 Task: Explore Airbnb accommodations in Los Angeles for next month with access to bed & breakfasts
Action: Mouse moved to (421, 59)
Screenshot: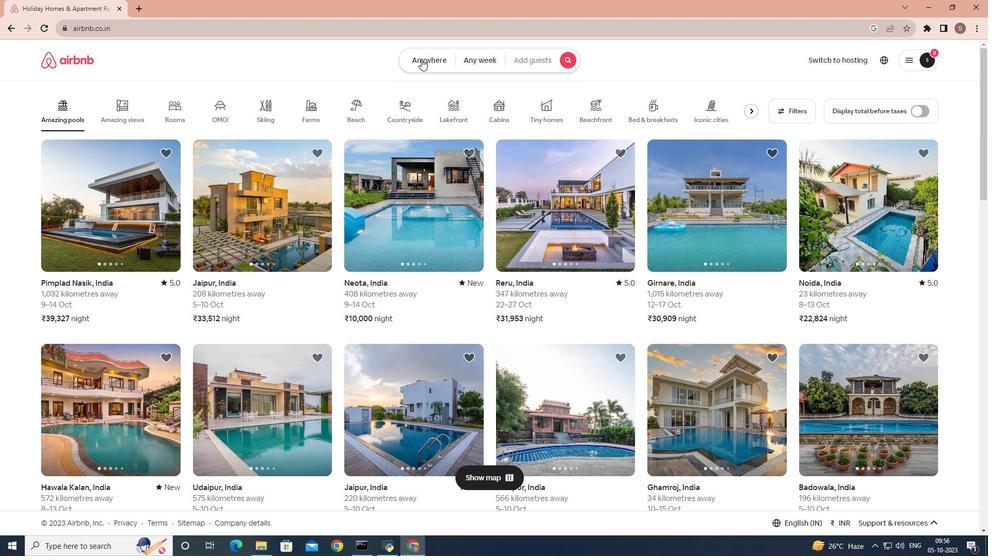 
Action: Mouse pressed left at (421, 59)
Screenshot: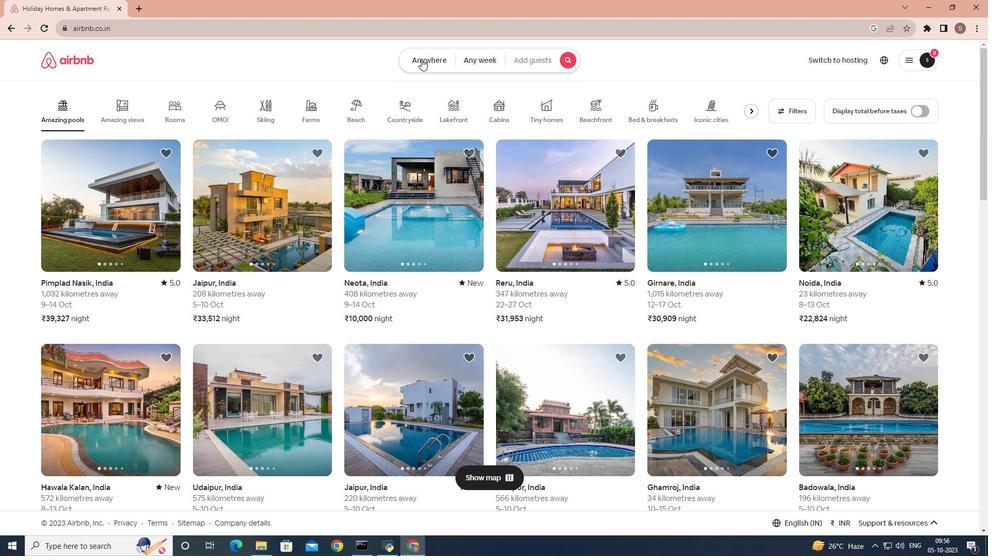 
Action: Mouse moved to (379, 104)
Screenshot: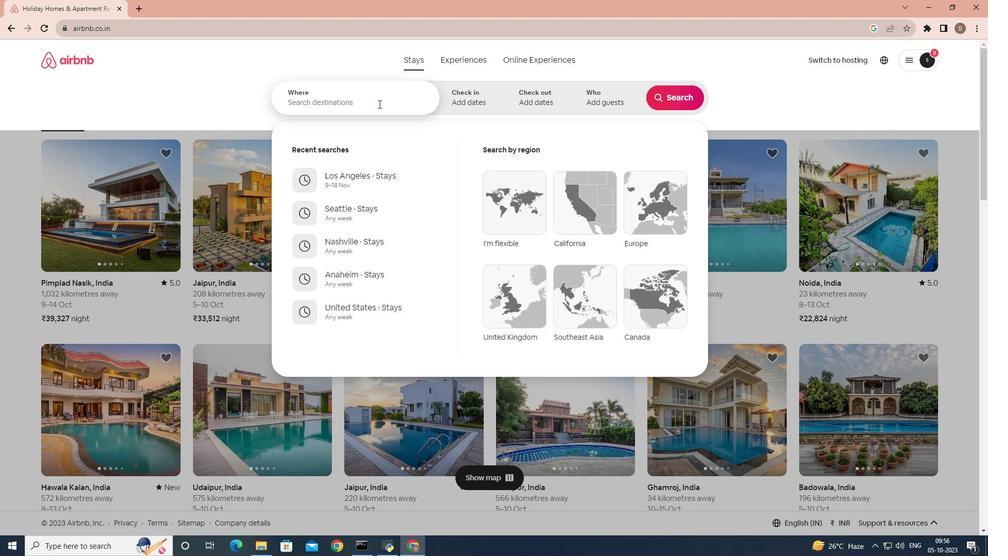 
Action: Mouse pressed left at (379, 104)
Screenshot: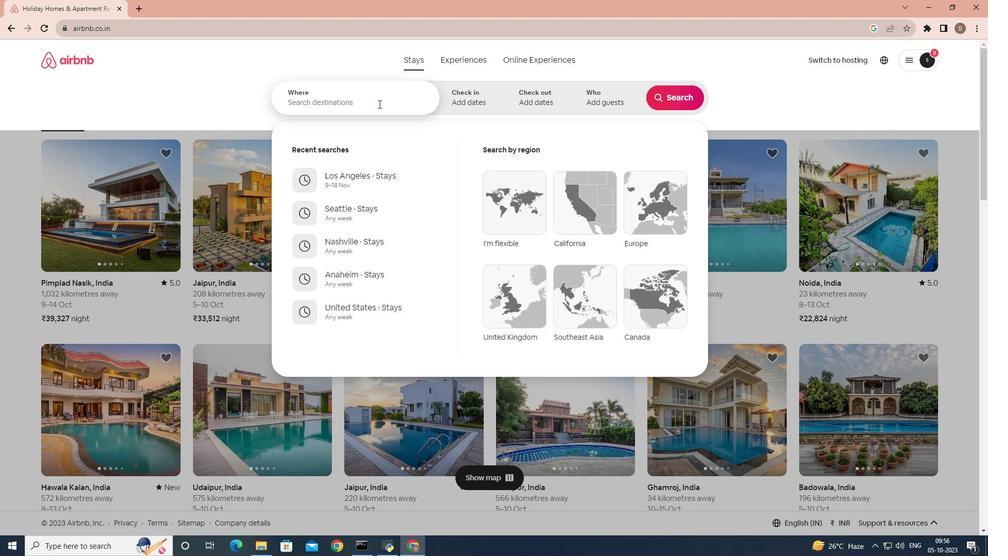 
Action: Key pressed <Key.shift>Lo
Screenshot: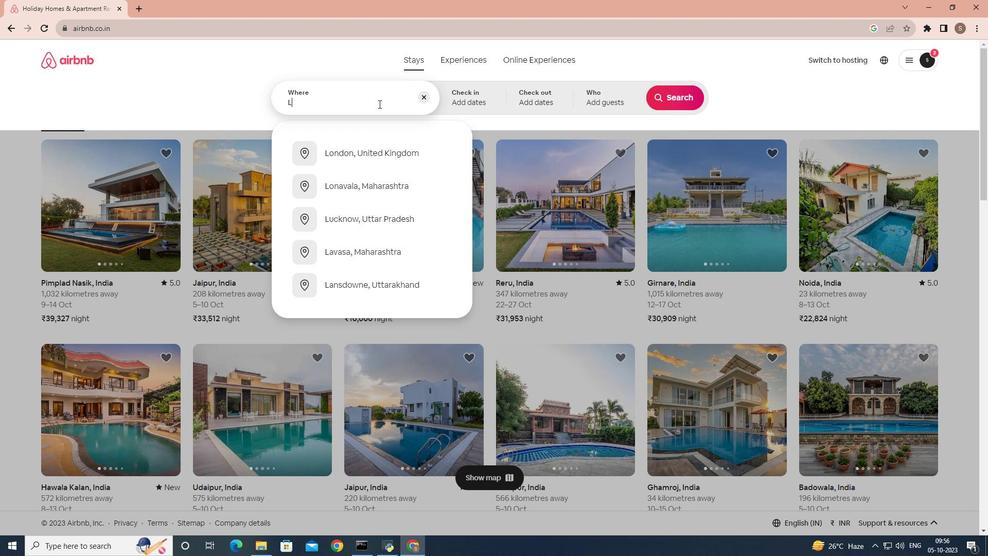 
Action: Mouse moved to (378, 104)
Screenshot: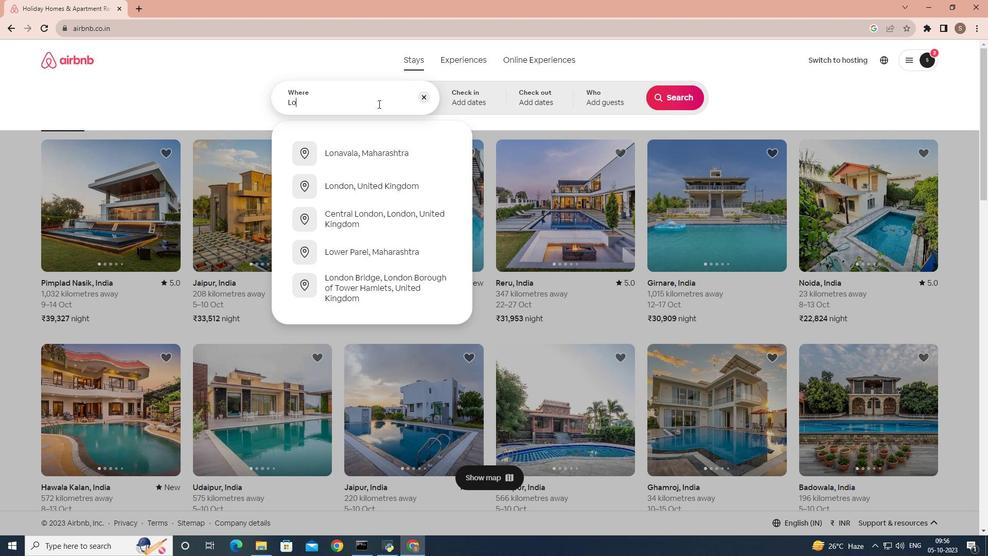 
Action: Key pressed s<Key.space><Key.shift><Key.shift><Key.shift><Key.shift><Key.shift><Key.shift>Angeles
Screenshot: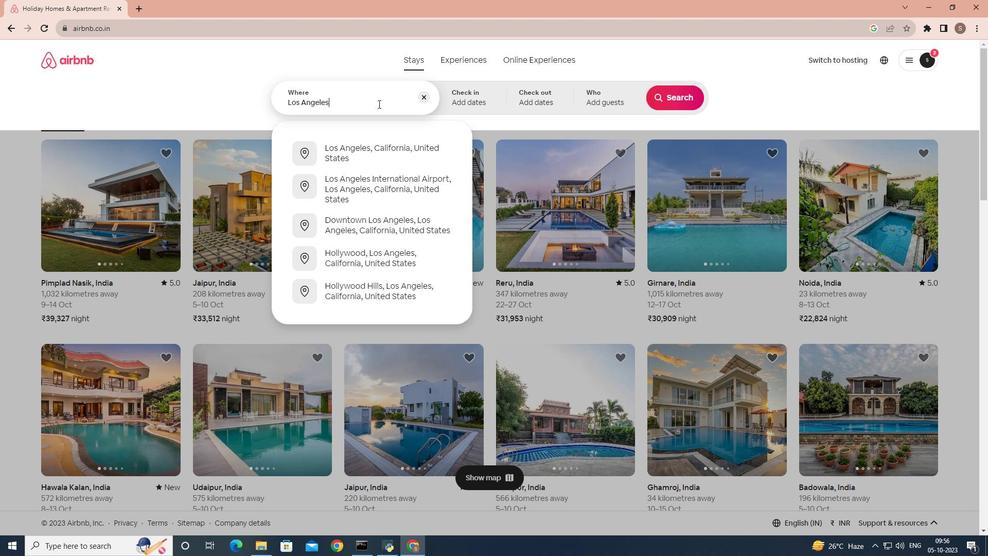 
Action: Mouse moved to (471, 103)
Screenshot: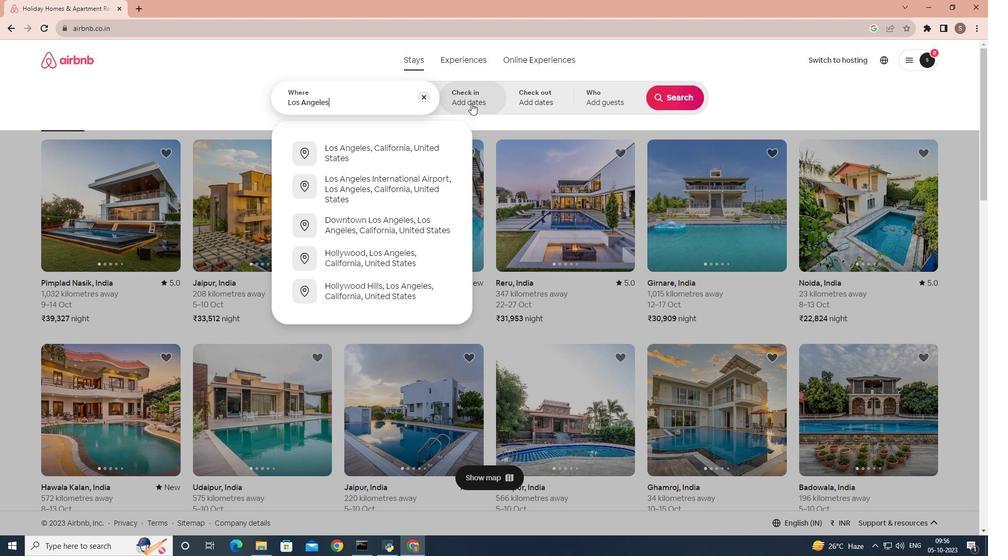 
Action: Mouse pressed left at (471, 103)
Screenshot: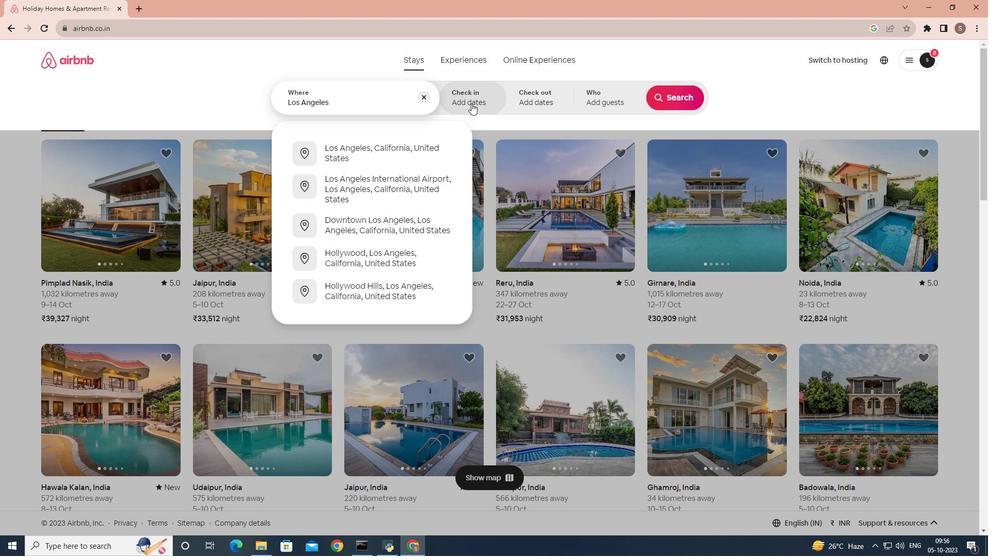 
Action: Mouse moved to (583, 248)
Screenshot: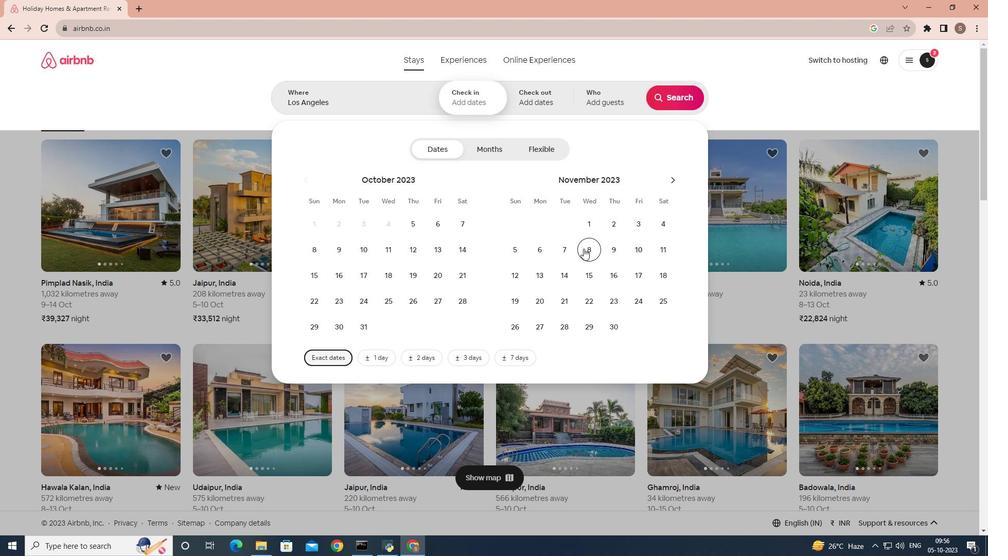
Action: Mouse pressed left at (583, 248)
Screenshot: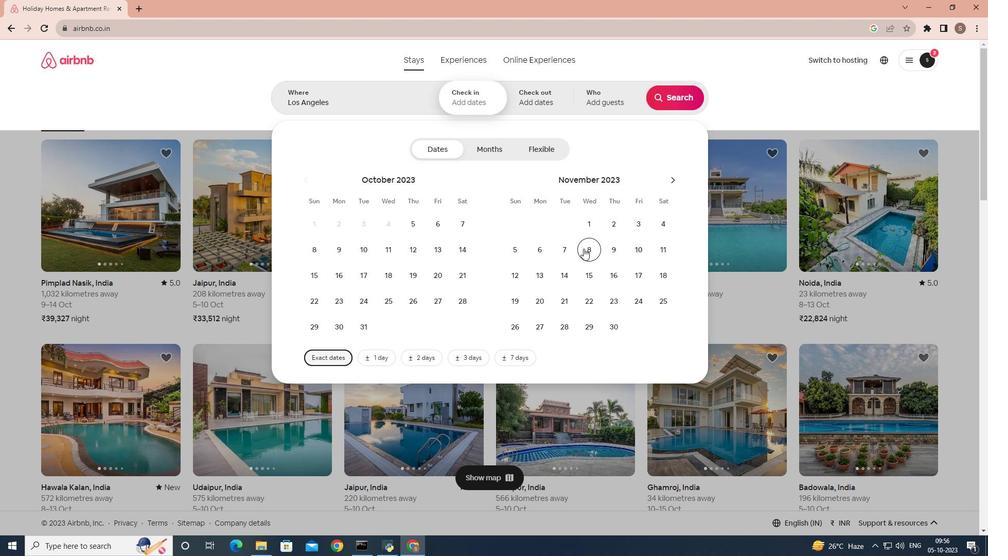 
Action: Mouse moved to (516, 270)
Screenshot: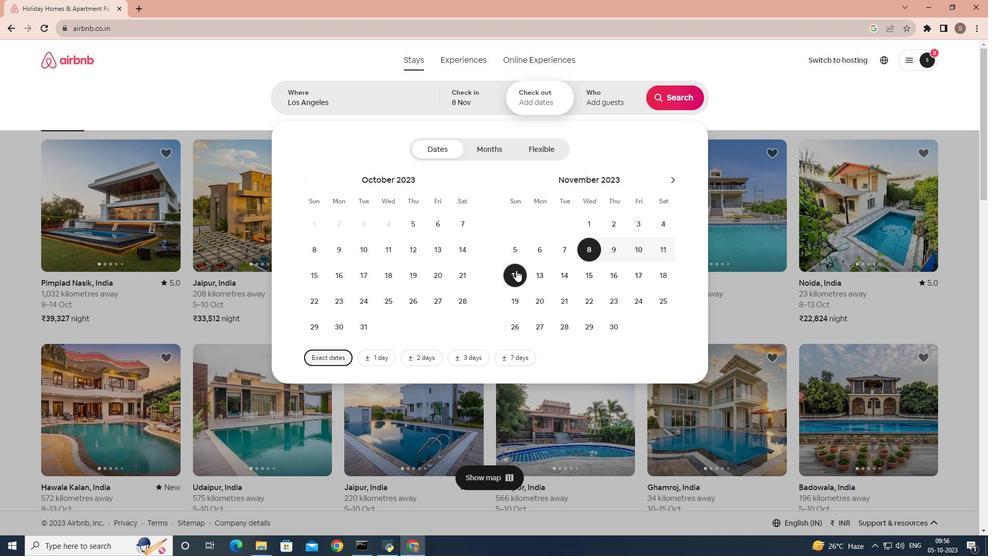 
Action: Mouse pressed left at (516, 270)
Screenshot: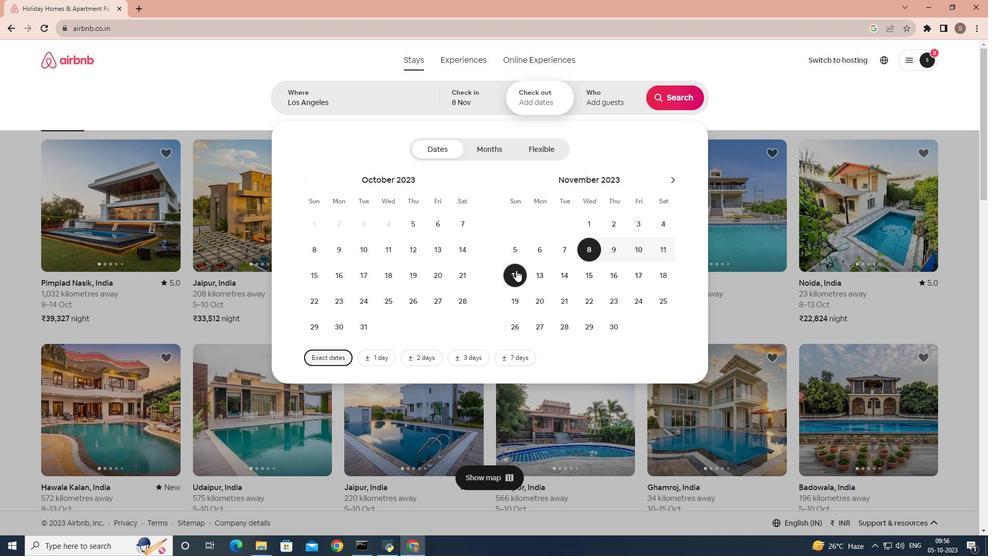 
Action: Mouse moved to (687, 96)
Screenshot: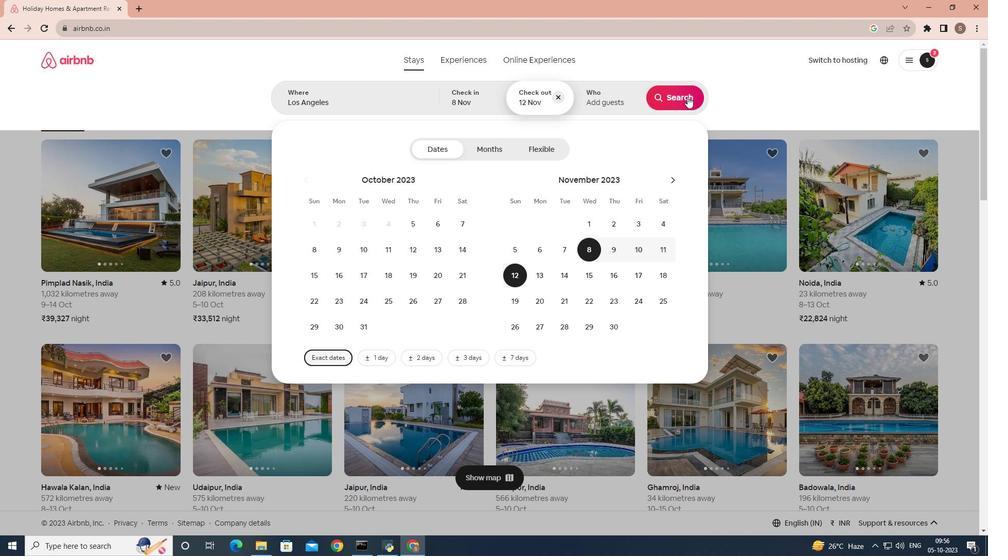 
Action: Mouse pressed left at (687, 96)
Screenshot: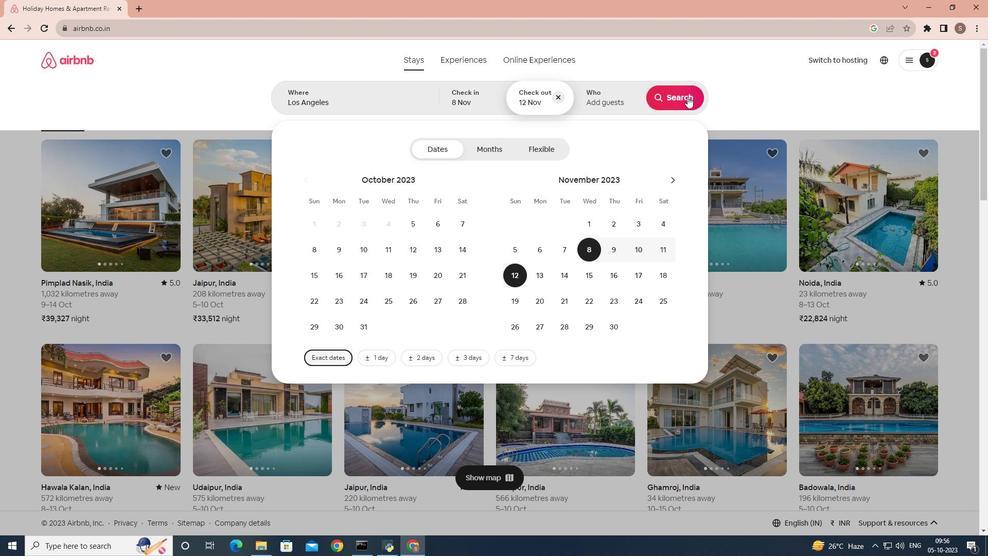 
Action: Mouse moved to (780, 103)
Screenshot: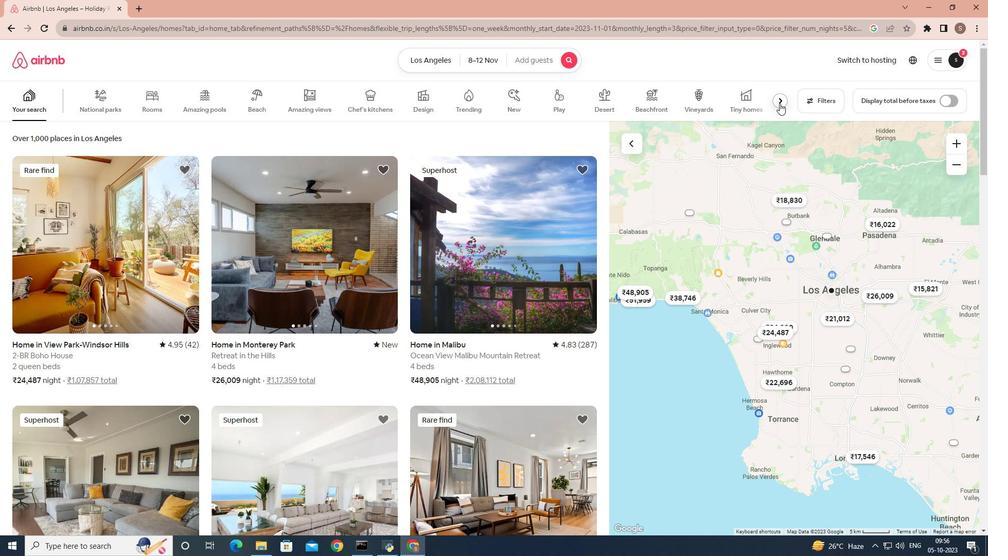 
Action: Mouse pressed left at (780, 103)
Screenshot: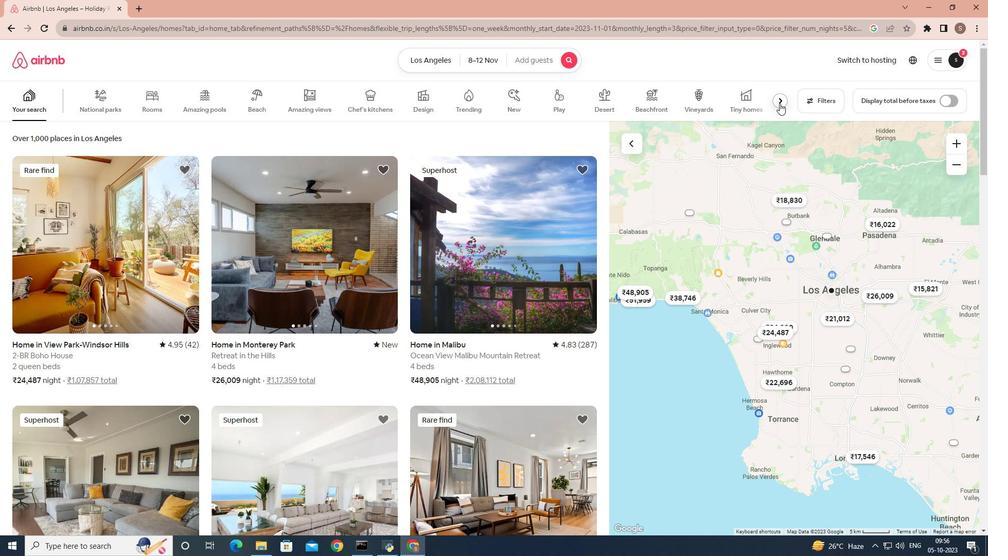 
Action: Mouse pressed left at (780, 103)
Screenshot: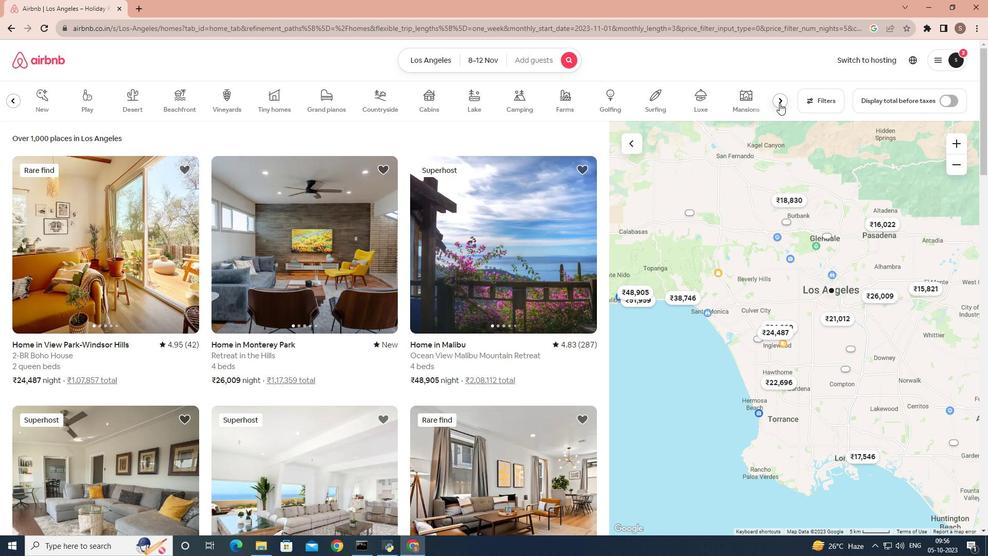 
Action: Mouse moved to (502, 96)
Screenshot: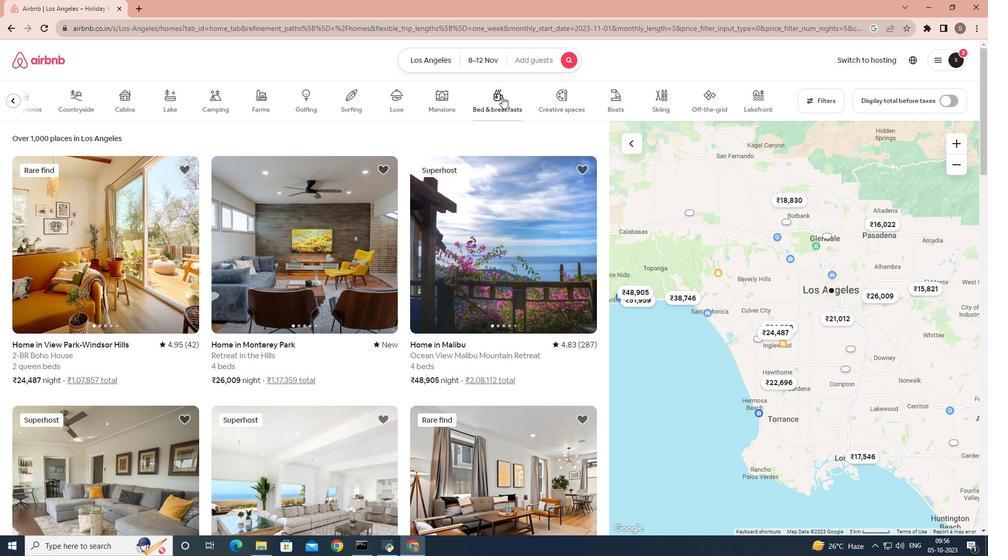 
Action: Mouse pressed left at (502, 96)
Screenshot: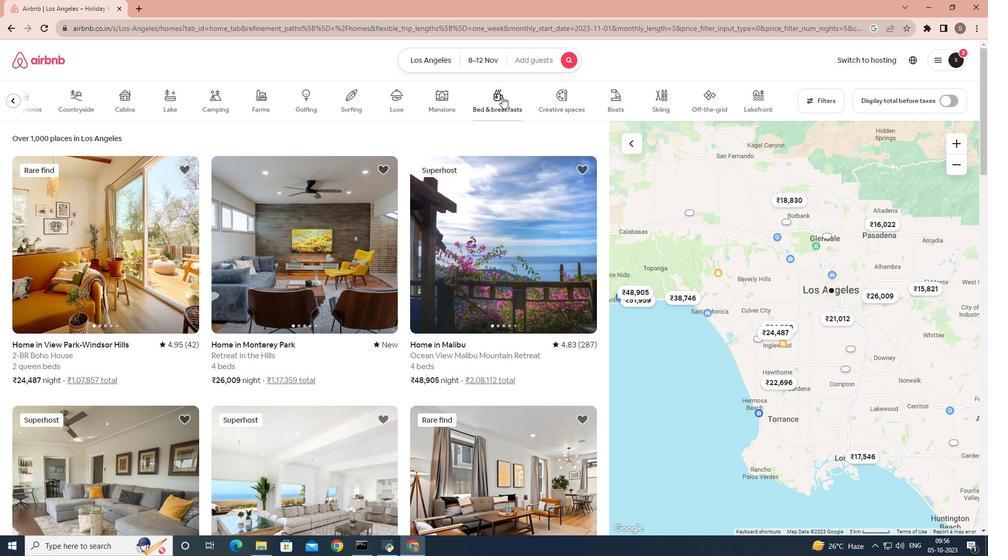 
Action: Mouse moved to (452, 141)
Screenshot: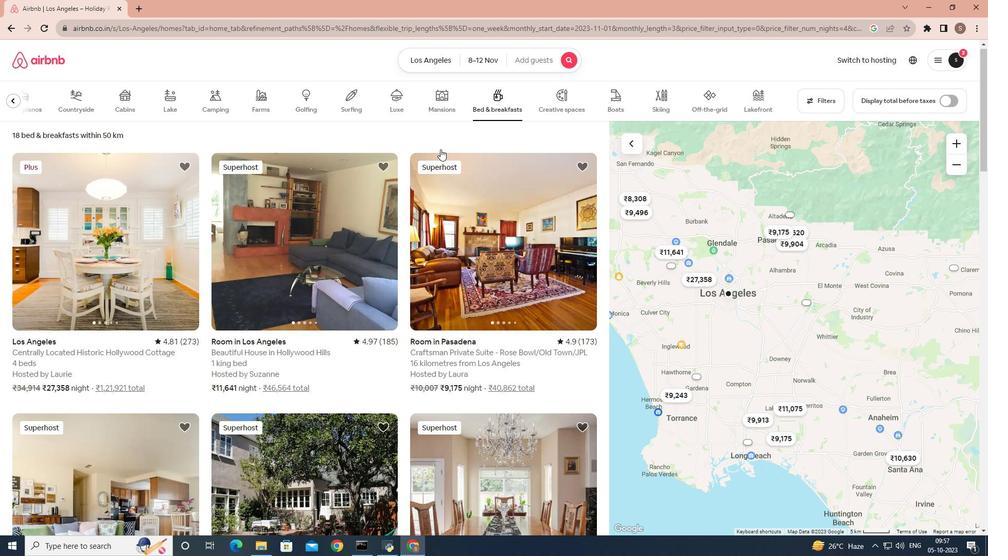 
Action: Mouse scrolled (452, 141) with delta (0, 0)
Screenshot: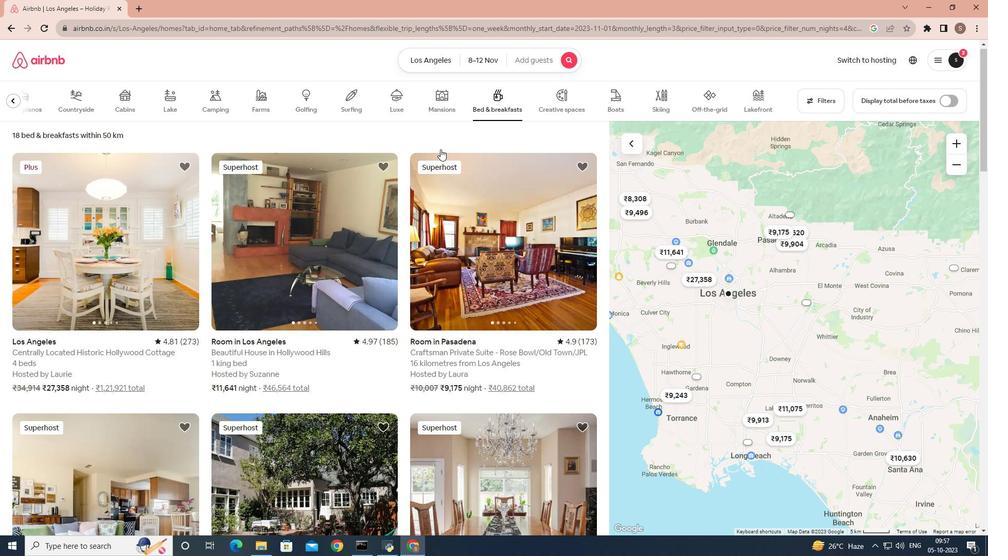 
Action: Mouse moved to (79, 249)
Screenshot: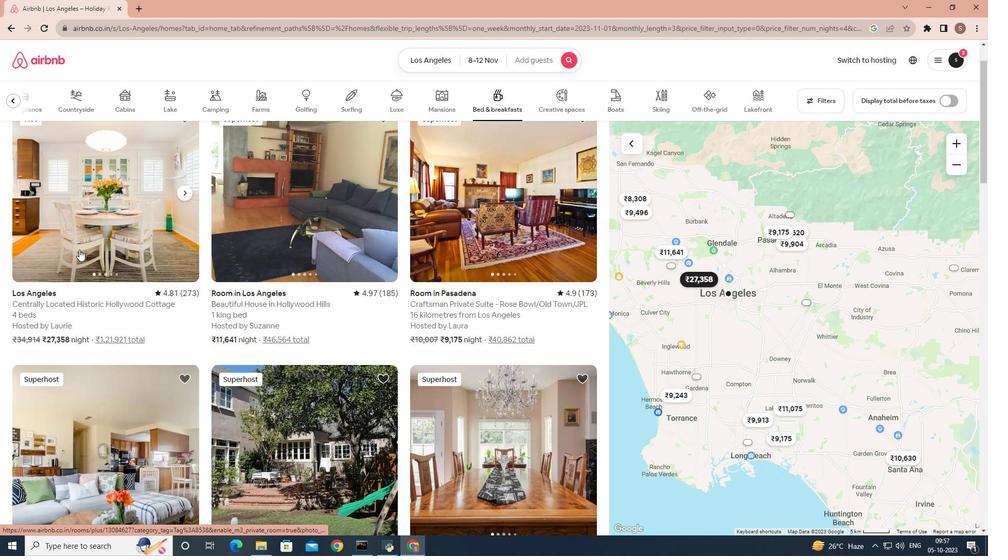 
Action: Mouse scrolled (79, 249) with delta (0, 0)
Screenshot: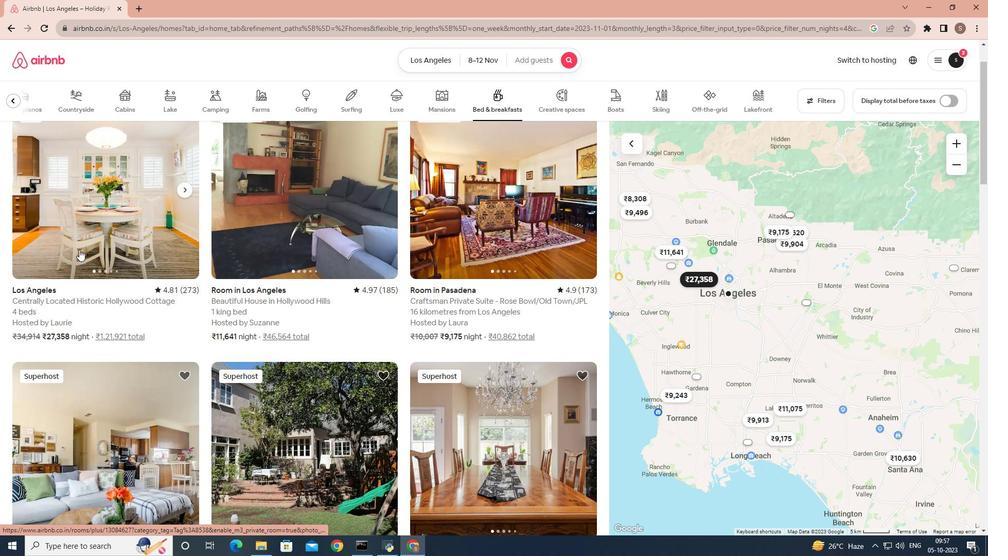 
Action: Mouse scrolled (79, 249) with delta (0, 0)
Screenshot: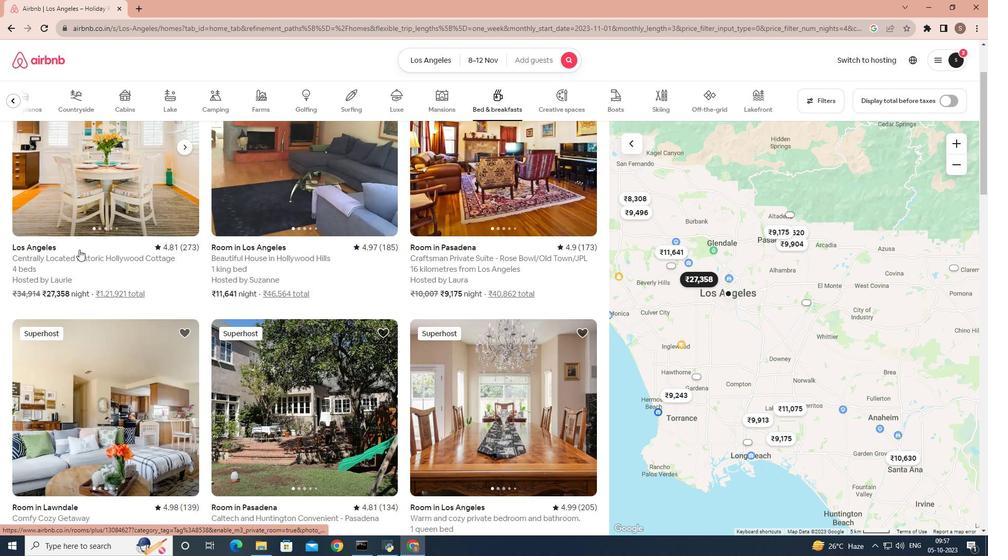 
Action: Mouse scrolled (79, 249) with delta (0, 0)
Screenshot: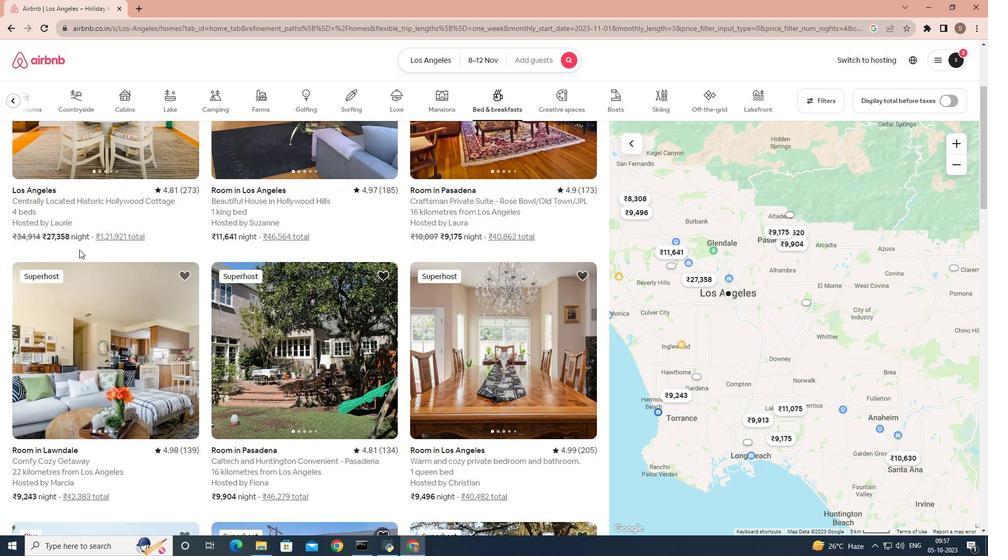 
Action: Mouse moved to (174, 279)
Screenshot: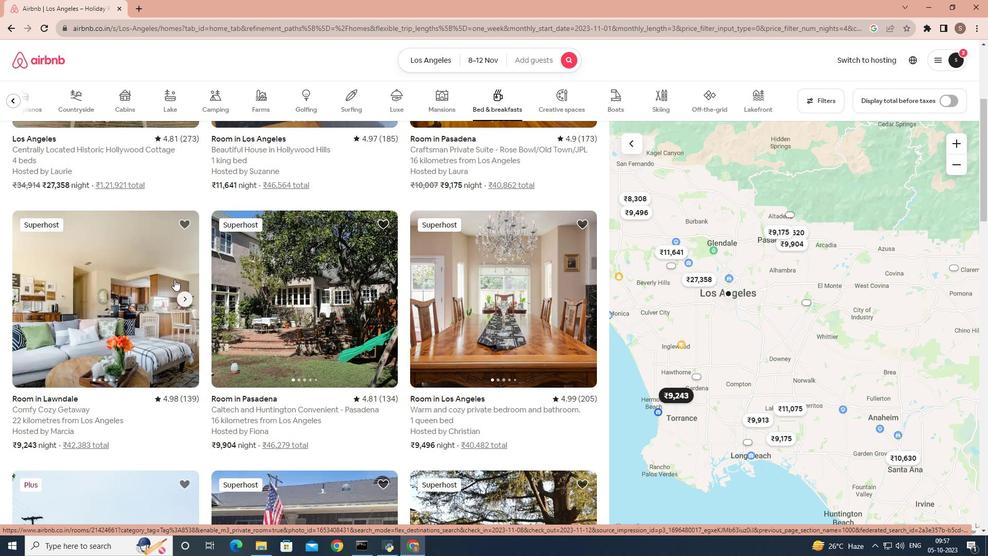 
Action: Mouse scrolled (174, 279) with delta (0, 0)
Screenshot: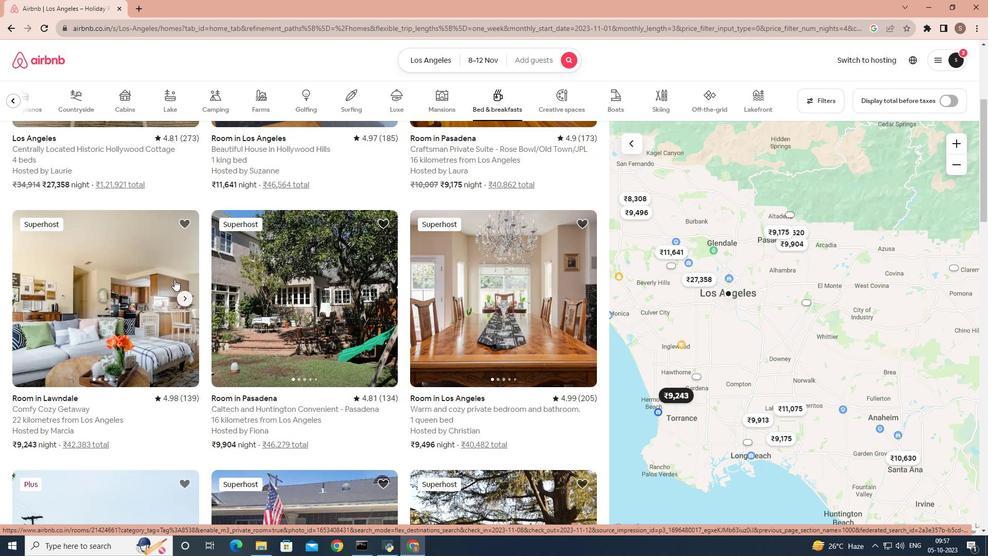 
Action: Mouse moved to (278, 246)
Screenshot: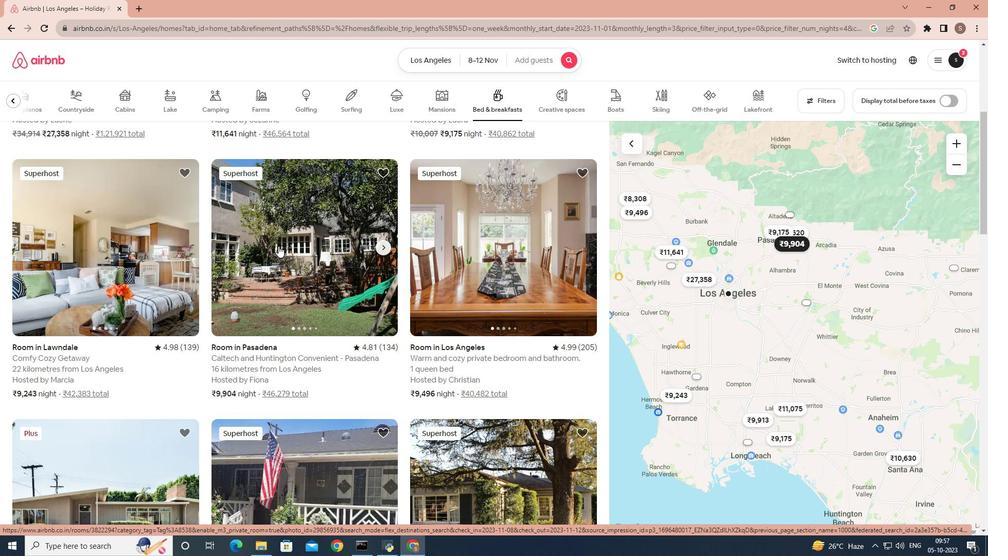 
Action: Mouse pressed left at (278, 246)
Screenshot: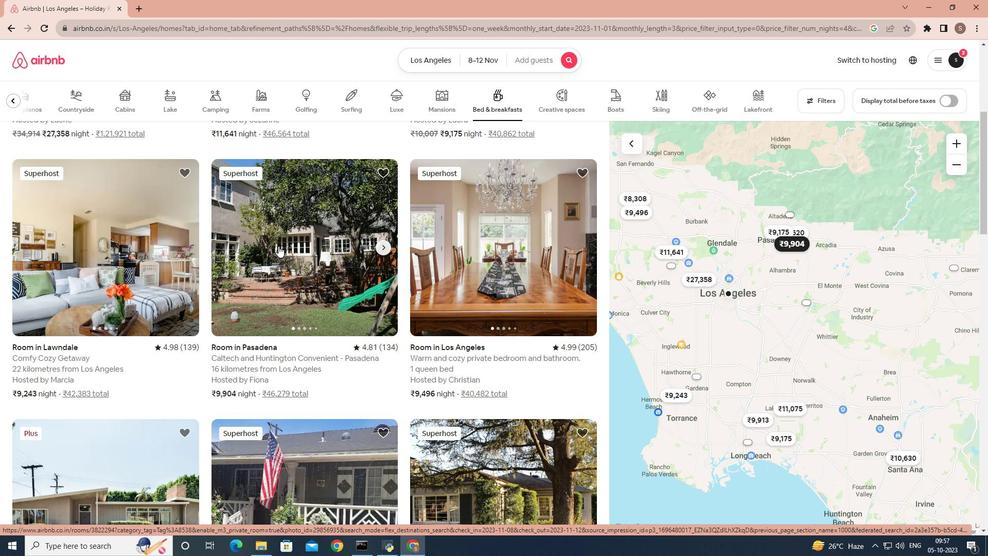 
Action: Mouse moved to (616, 421)
Screenshot: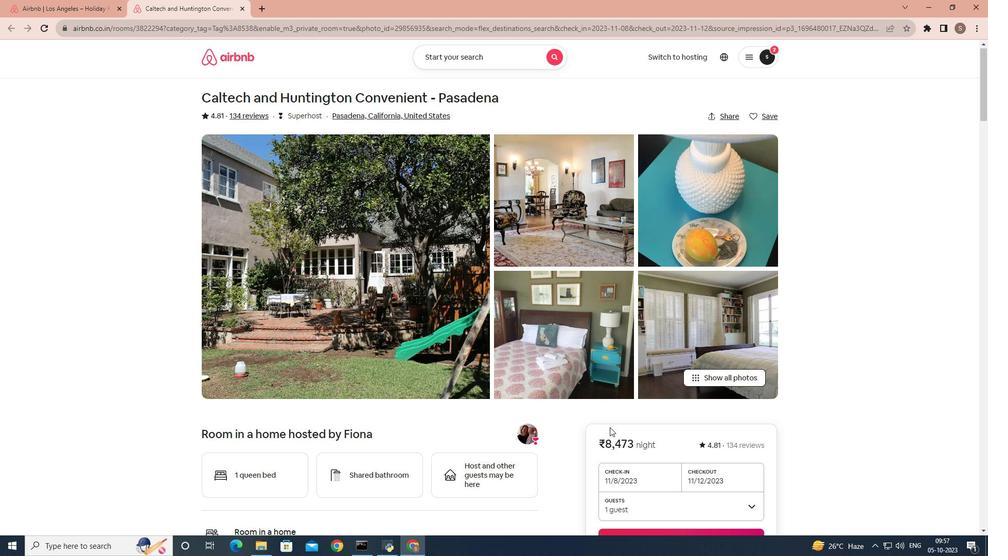 
Action: Mouse scrolled (616, 421) with delta (0, 0)
Screenshot: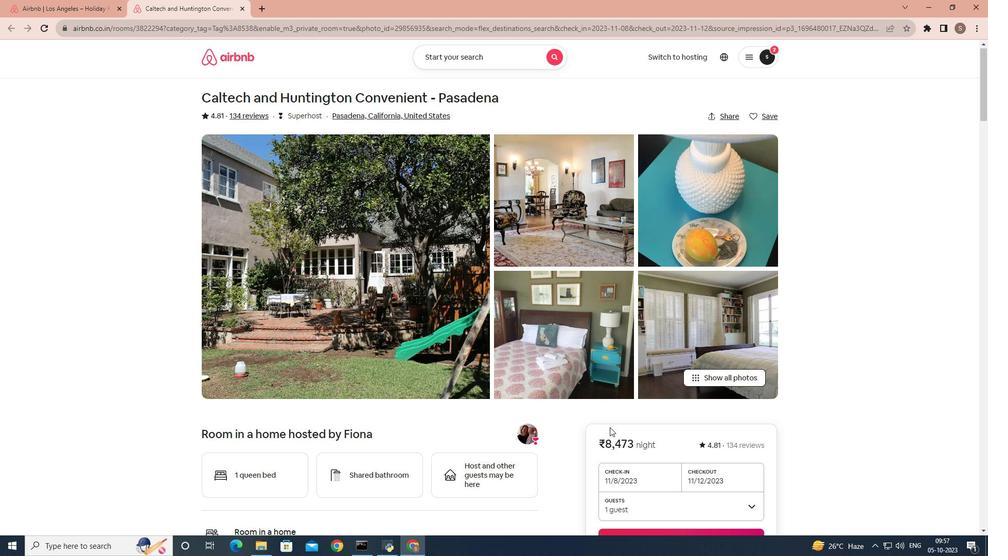 
Action: Mouse moved to (610, 426)
Screenshot: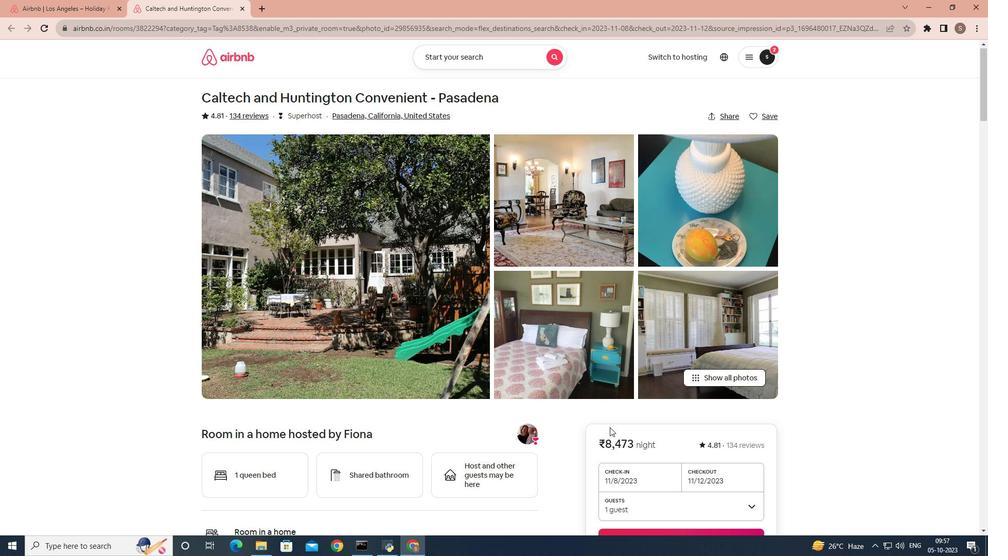 
Action: Mouse scrolled (610, 426) with delta (0, 0)
Screenshot: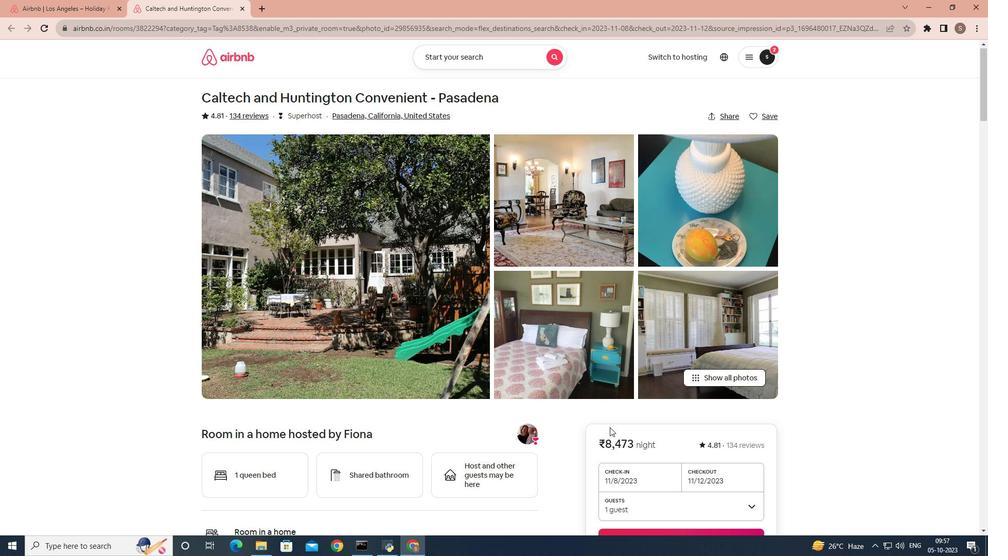 
Action: Mouse moved to (610, 427)
Screenshot: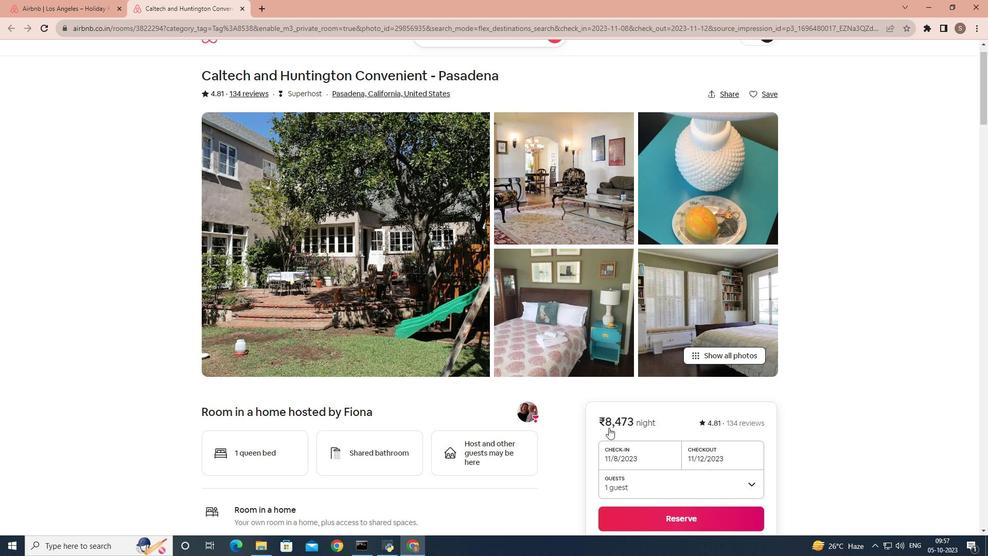 
Action: Mouse scrolled (610, 426) with delta (0, 0)
Screenshot: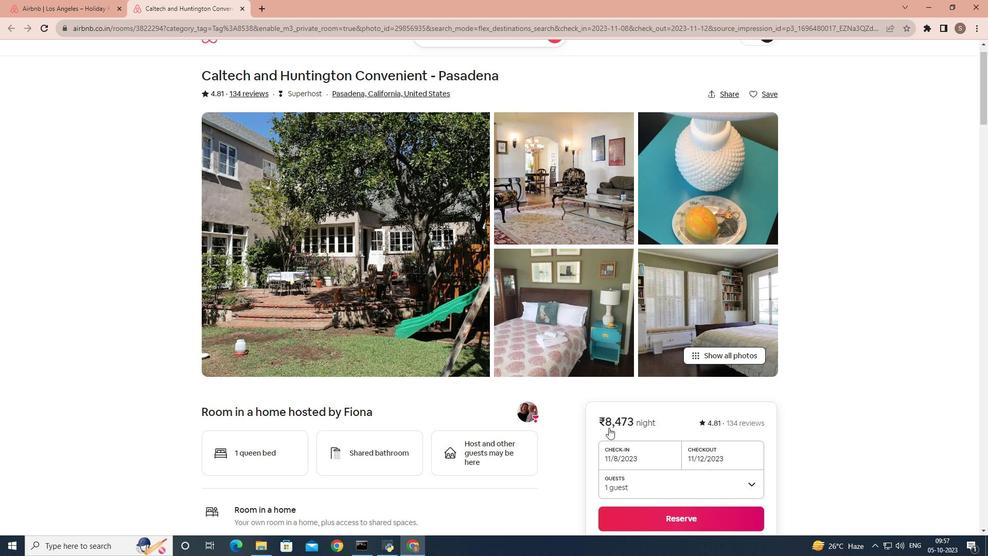 
Action: Mouse moved to (592, 427)
Screenshot: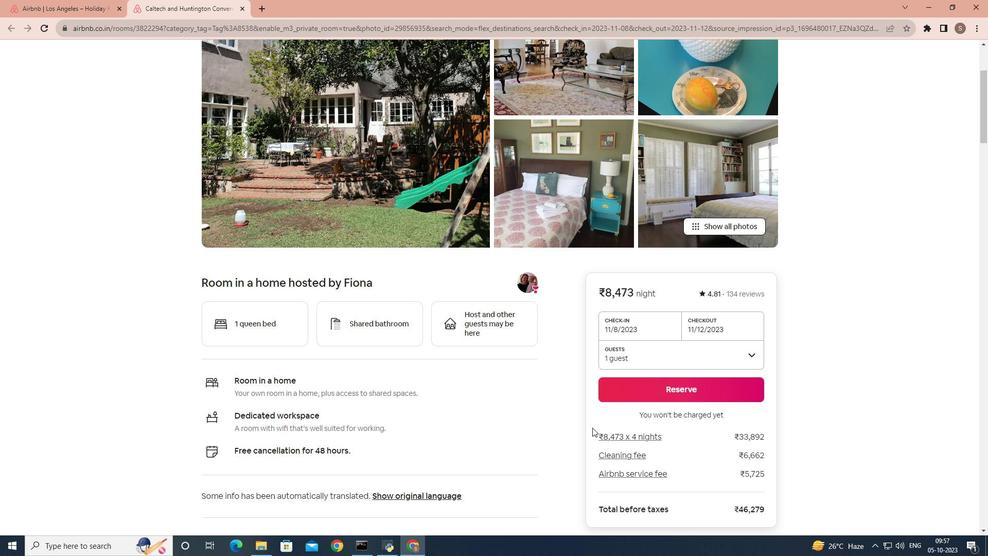 
Action: Mouse scrolled (592, 427) with delta (0, 0)
Screenshot: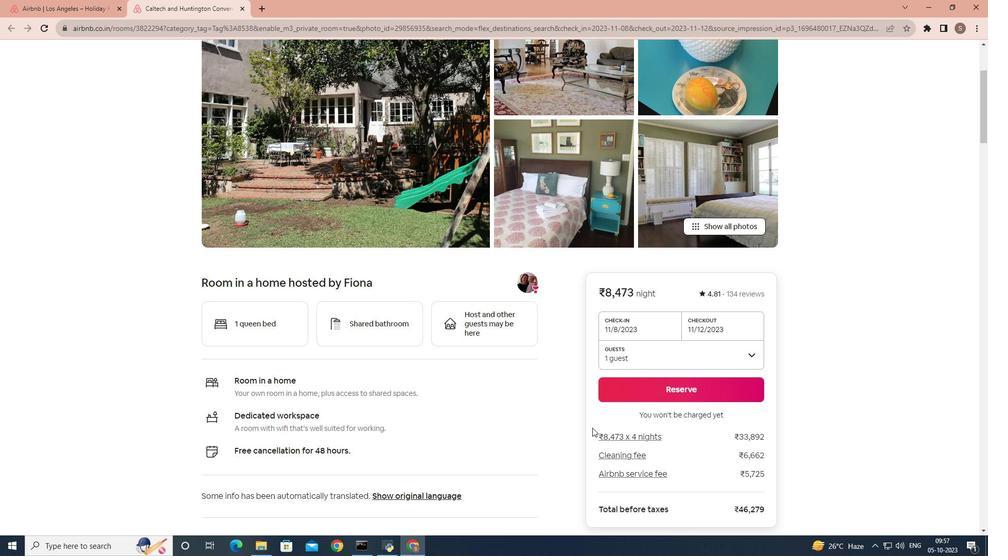 
Action: Mouse scrolled (592, 427) with delta (0, 0)
Screenshot: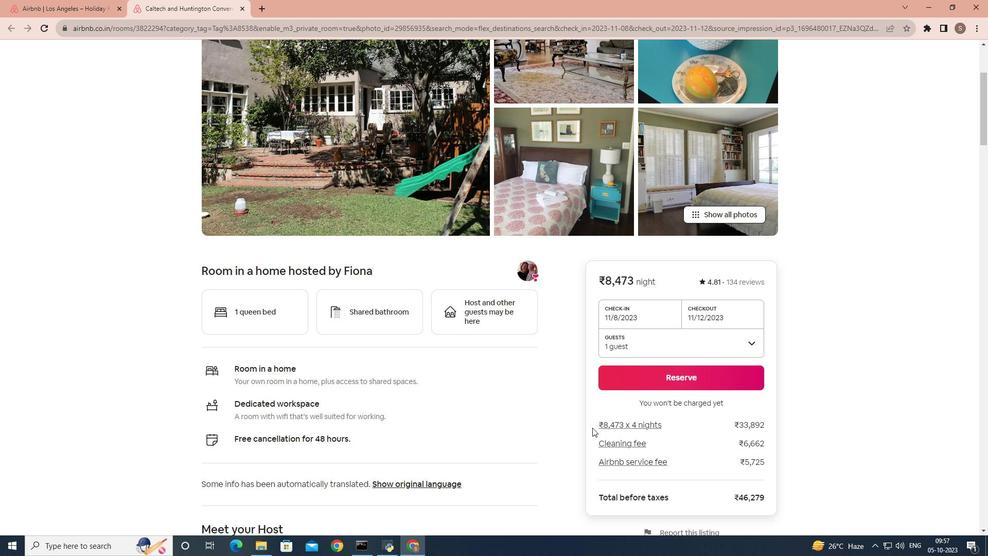 
Action: Mouse moved to (598, 424)
Screenshot: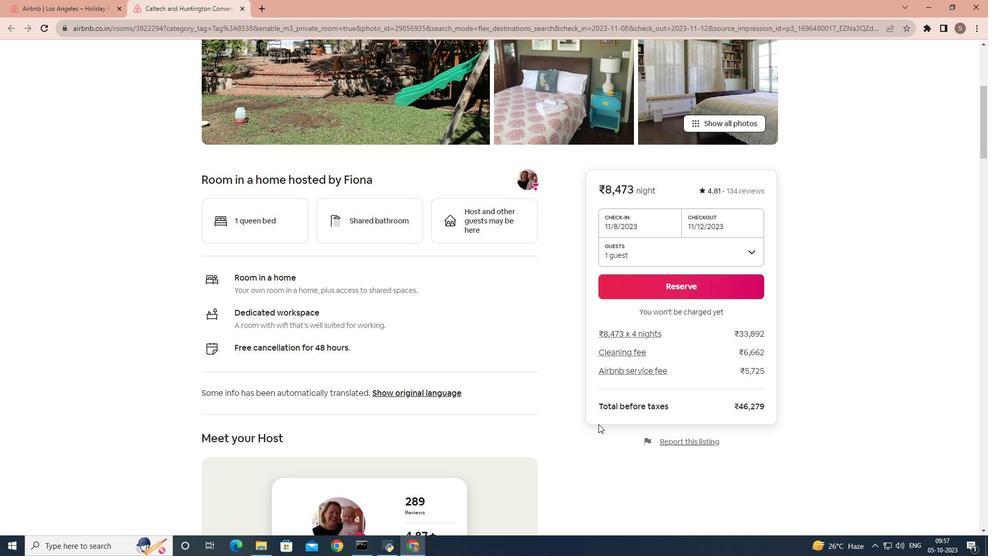 
Action: Mouse scrolled (598, 423) with delta (0, 0)
Screenshot: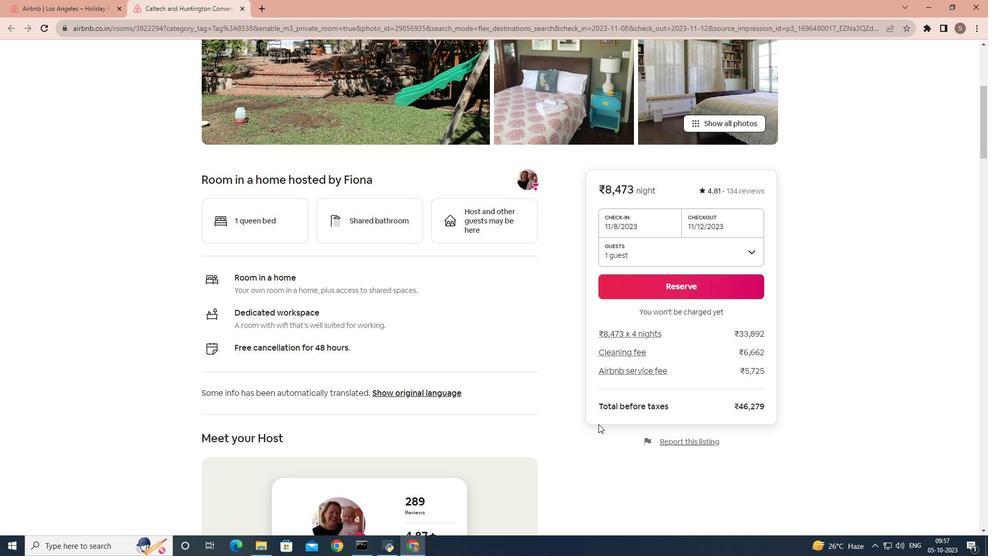 
Action: Mouse moved to (575, 399)
Screenshot: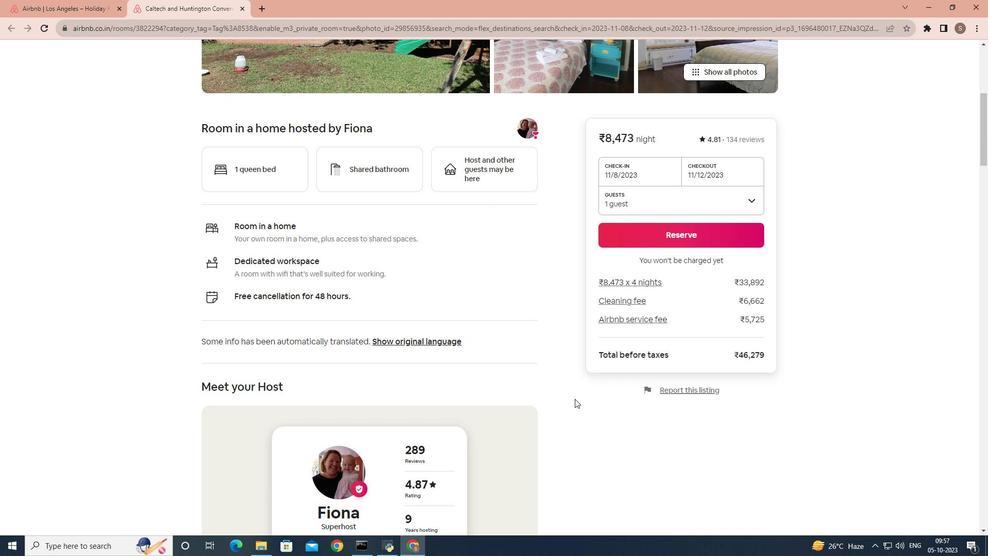 
Action: Mouse scrolled (575, 398) with delta (0, 0)
Screenshot: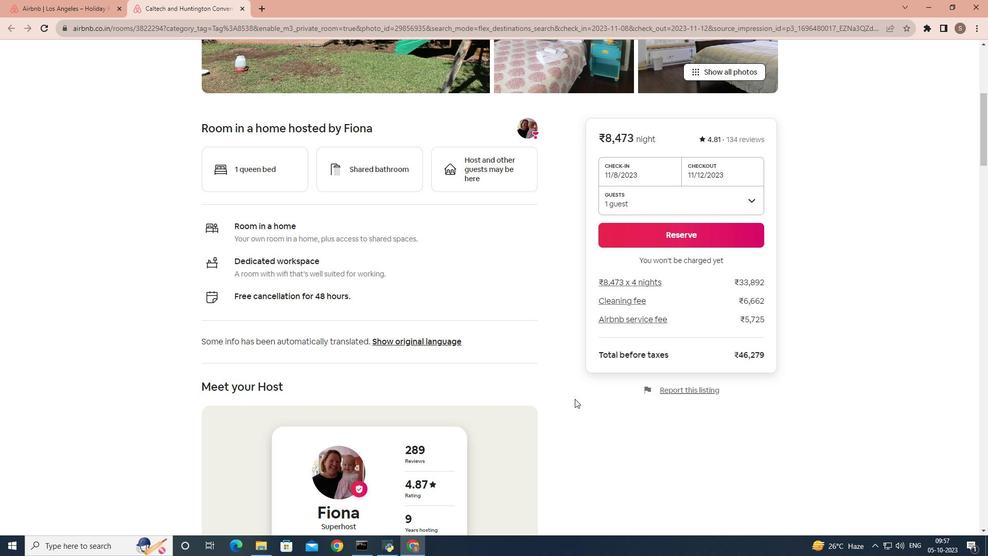 
Action: Mouse scrolled (575, 398) with delta (0, 0)
Screenshot: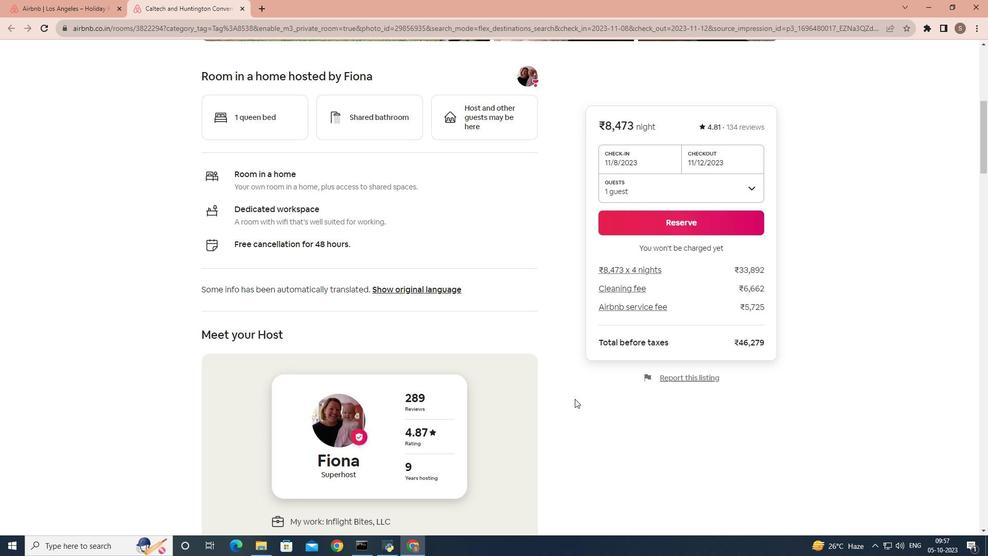 
Action: Mouse scrolled (575, 398) with delta (0, 0)
Screenshot: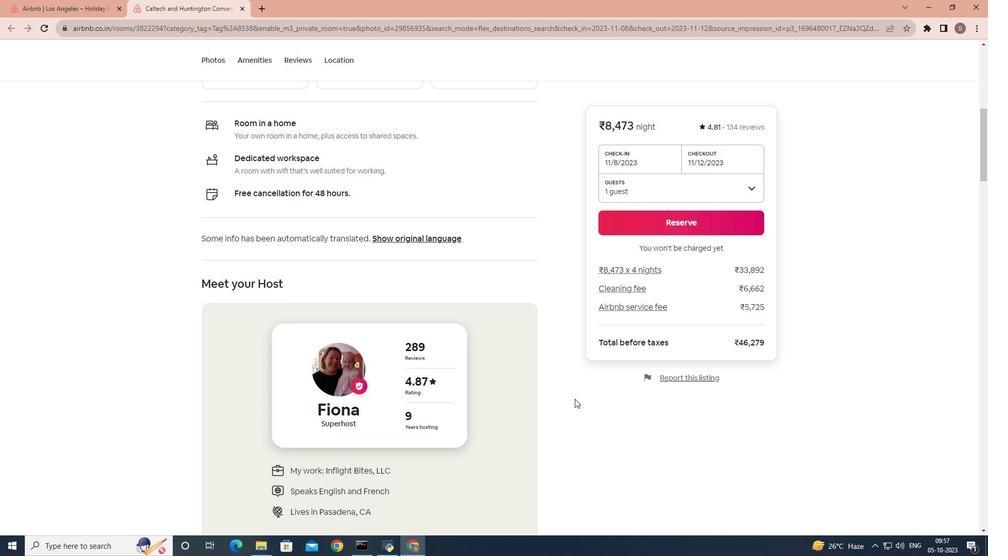 
Action: Mouse scrolled (575, 398) with delta (0, 0)
Screenshot: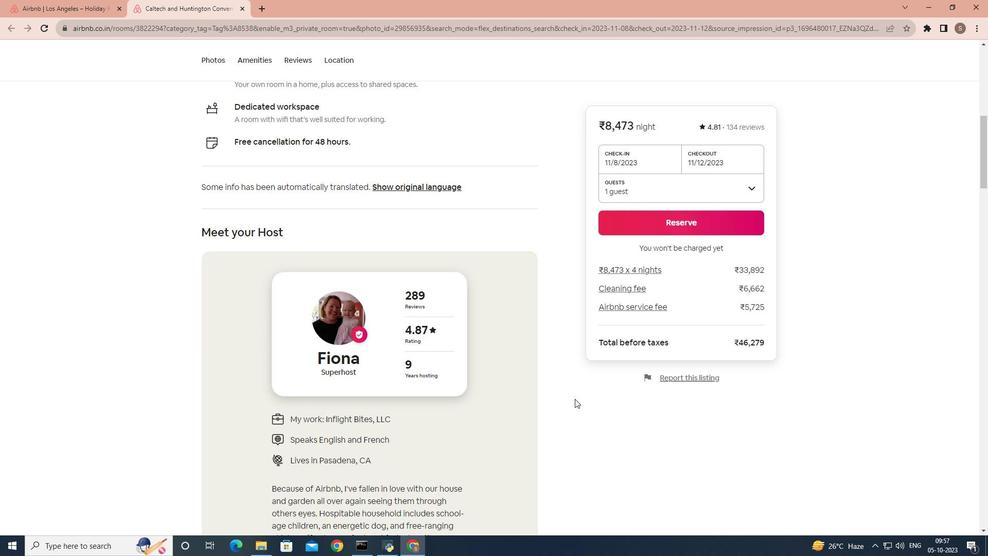 
Action: Mouse scrolled (575, 398) with delta (0, 0)
Screenshot: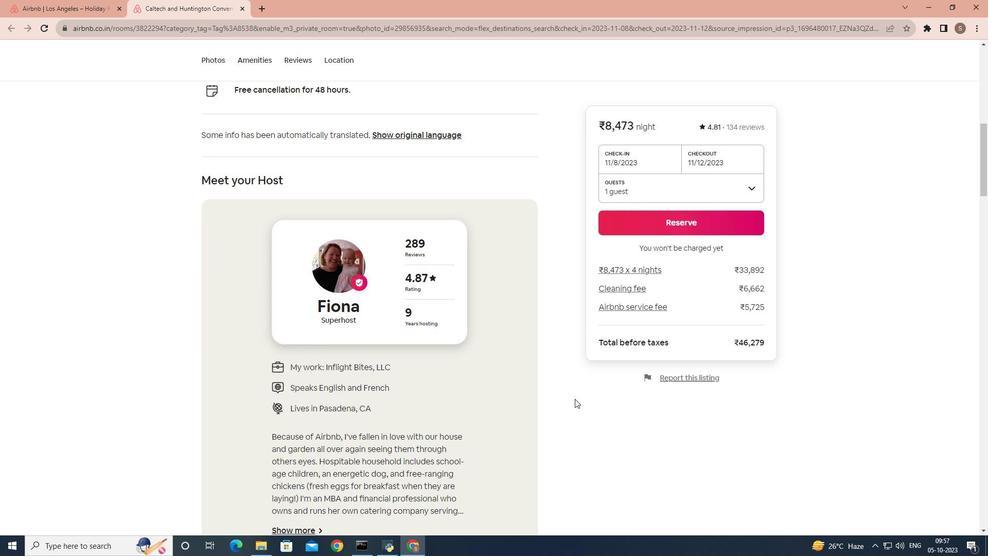 
Action: Mouse scrolled (575, 398) with delta (0, 0)
Screenshot: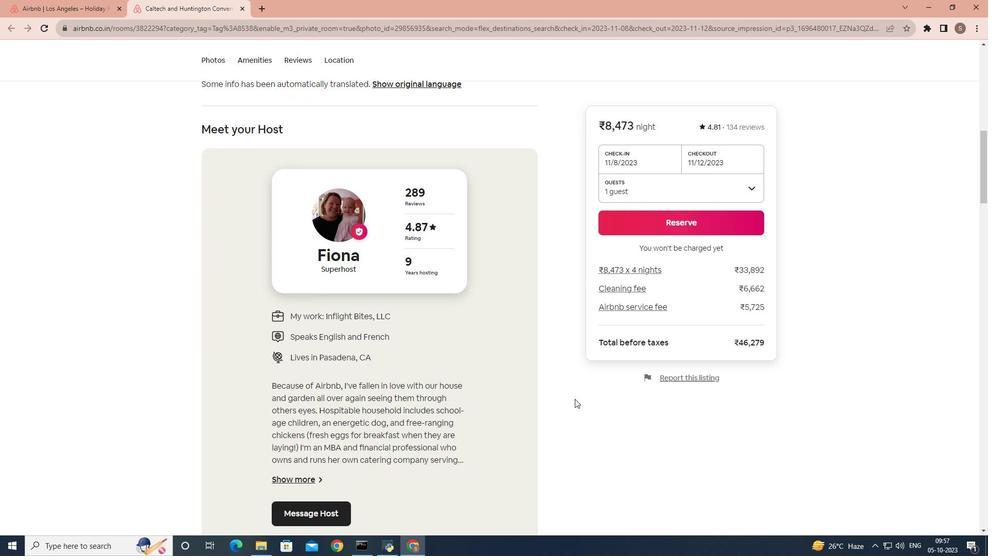 
Action: Mouse scrolled (575, 398) with delta (0, 0)
Screenshot: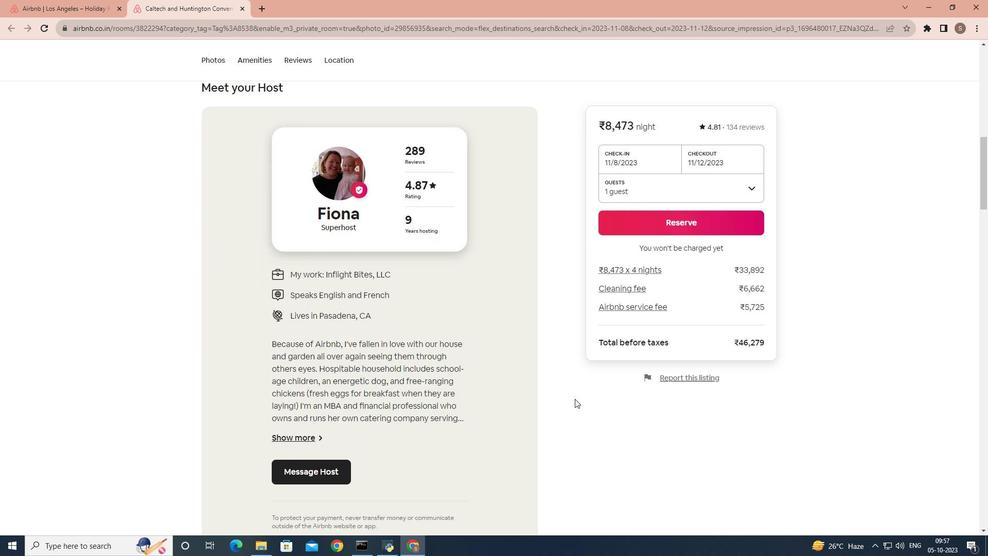 
Action: Mouse scrolled (575, 398) with delta (0, 0)
Screenshot: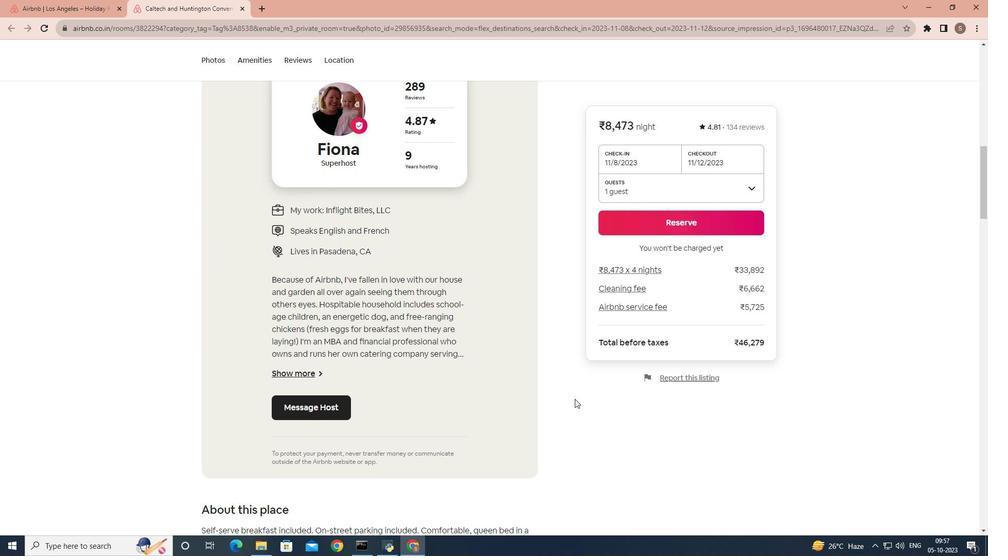 
Action: Mouse scrolled (575, 398) with delta (0, 0)
Screenshot: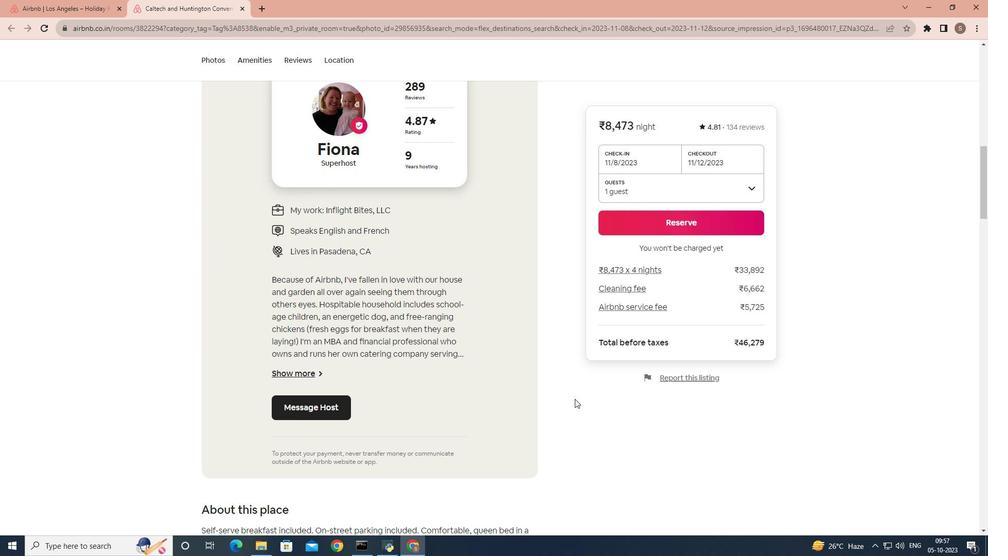 
Action: Mouse scrolled (575, 398) with delta (0, 0)
Screenshot: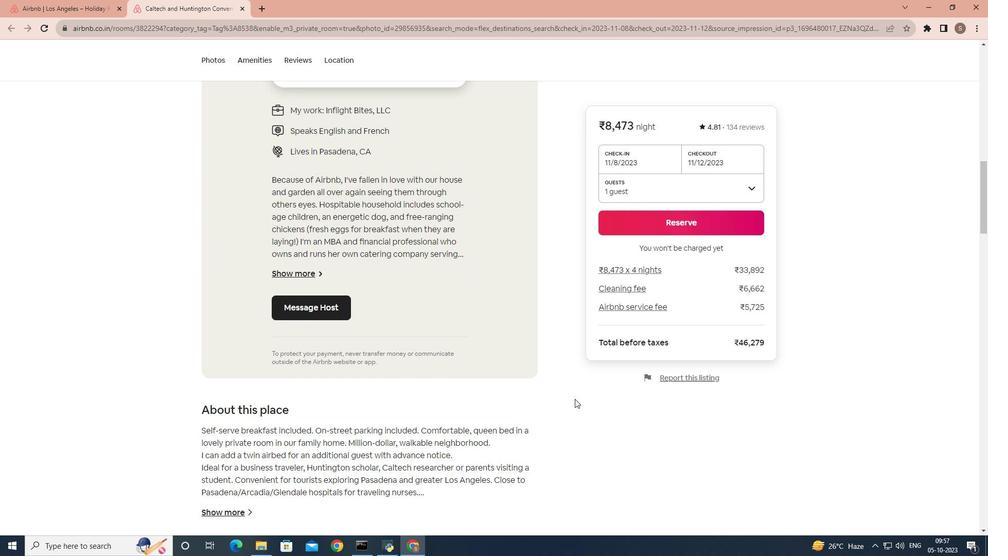 
Action: Mouse scrolled (575, 398) with delta (0, 0)
Screenshot: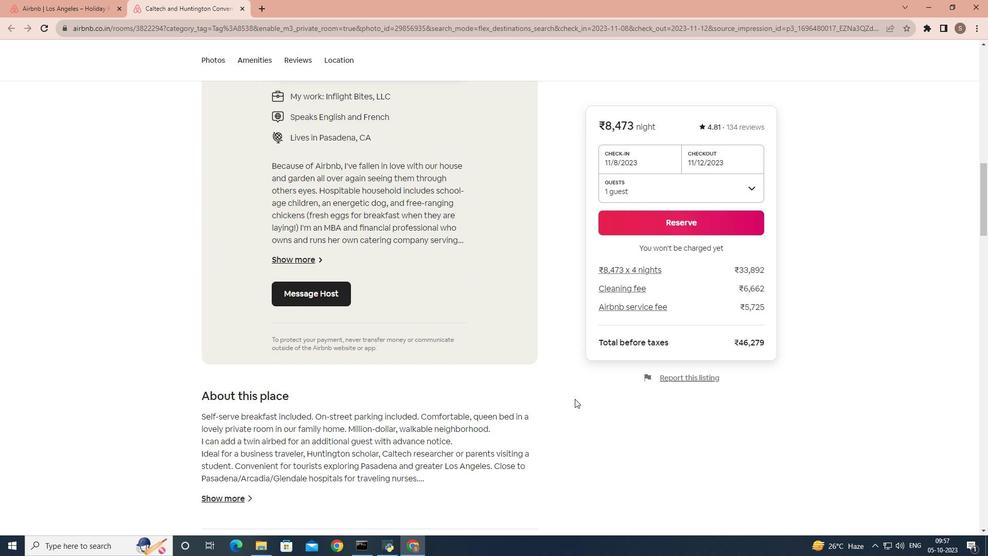 
Action: Mouse scrolled (575, 398) with delta (0, 0)
Screenshot: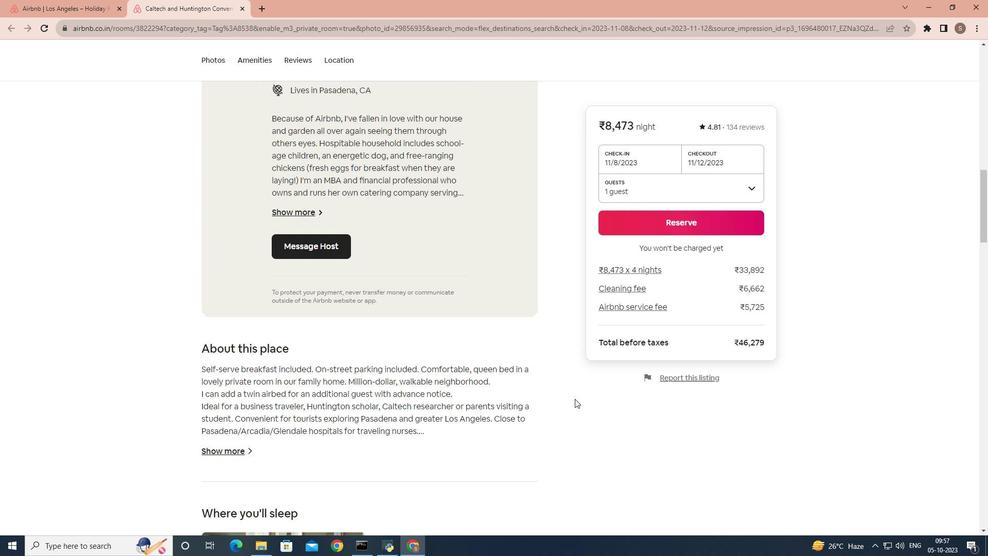 
Action: Mouse scrolled (575, 398) with delta (0, 0)
Screenshot: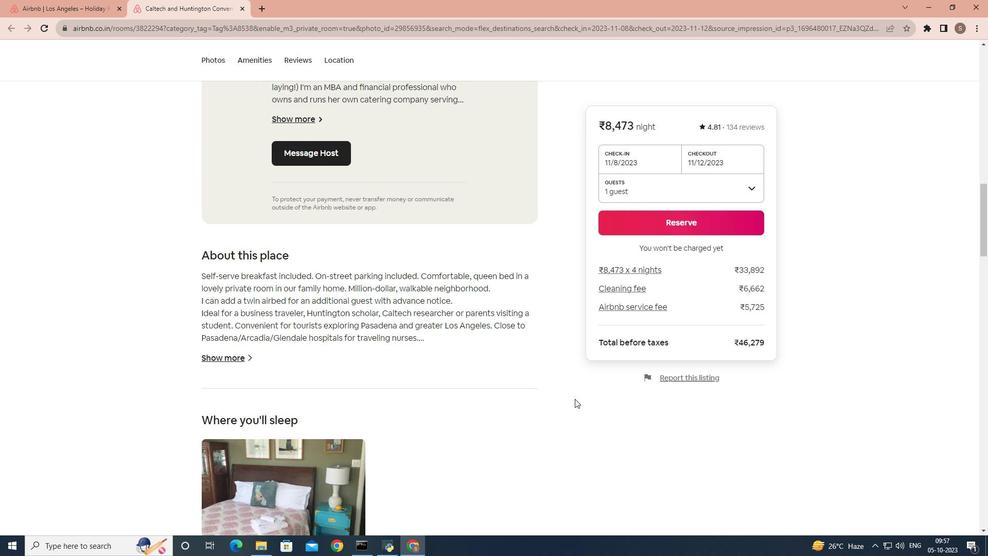 
Action: Mouse scrolled (575, 398) with delta (0, 0)
Screenshot: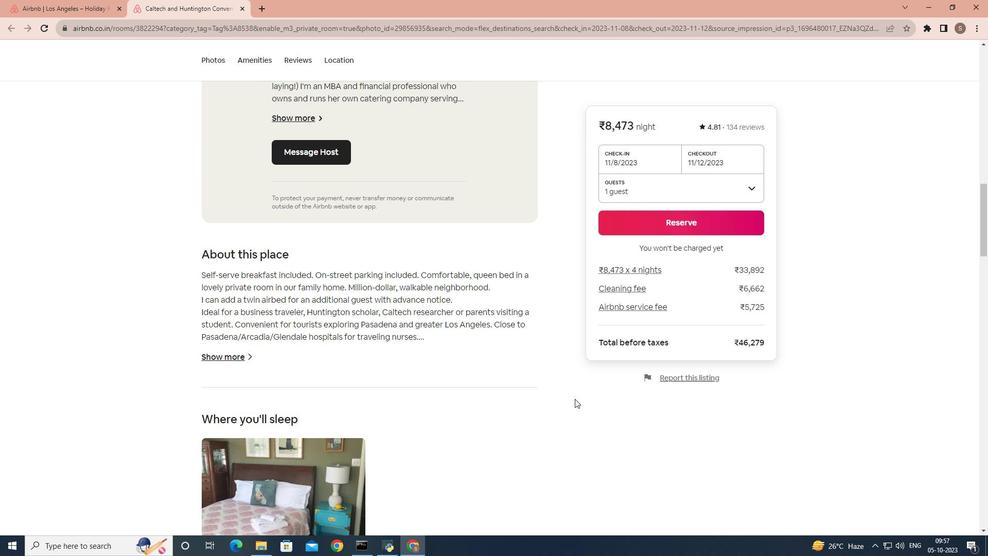 
Action: Mouse scrolled (575, 398) with delta (0, 0)
Screenshot: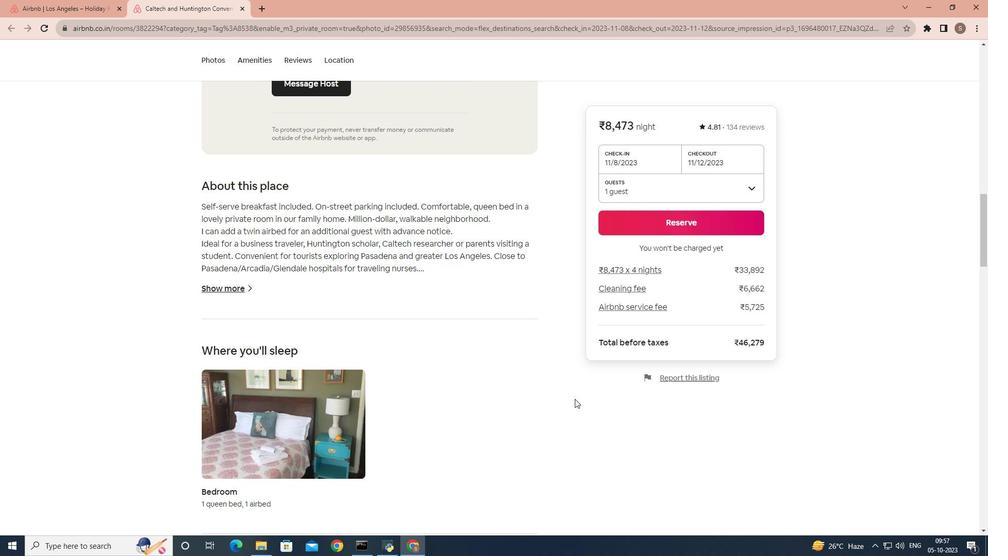 
Action: Mouse scrolled (575, 398) with delta (0, 0)
Screenshot: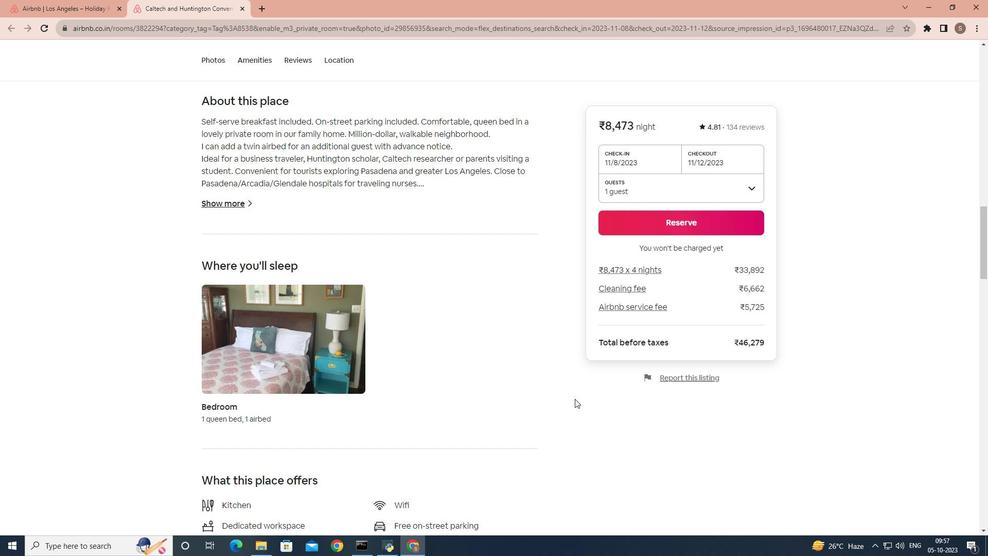 
Action: Mouse scrolled (575, 398) with delta (0, 0)
Screenshot: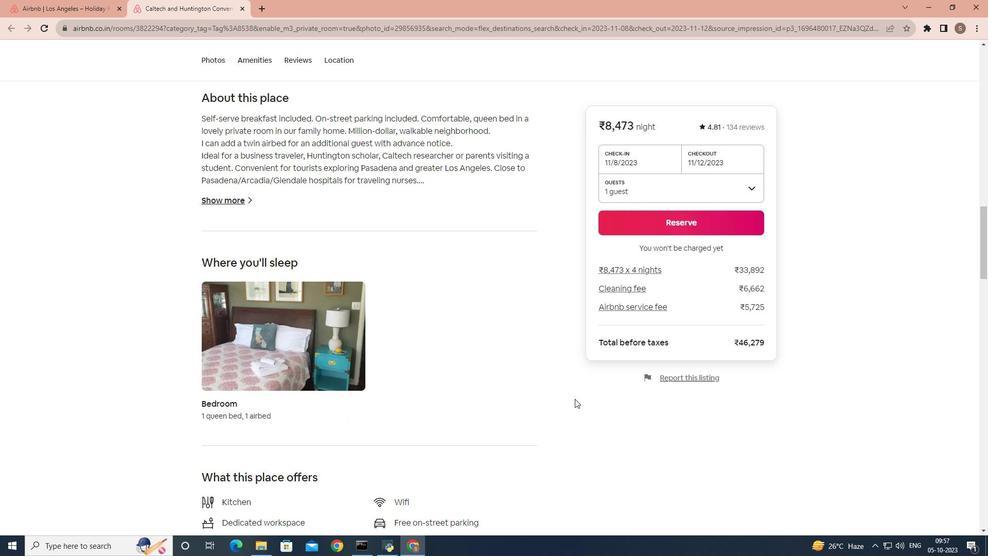 
Action: Mouse scrolled (575, 398) with delta (0, 0)
Screenshot: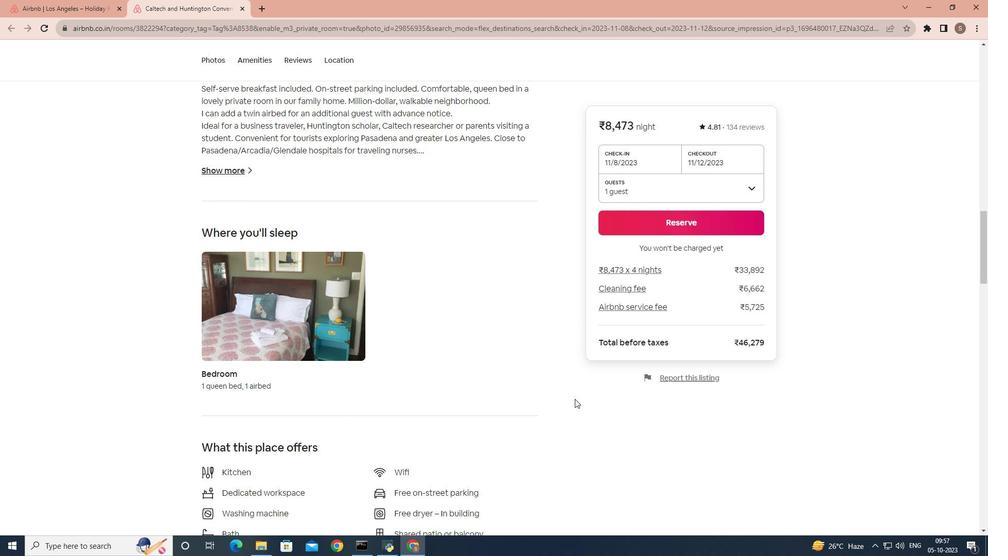 
Action: Mouse scrolled (575, 398) with delta (0, 0)
Screenshot: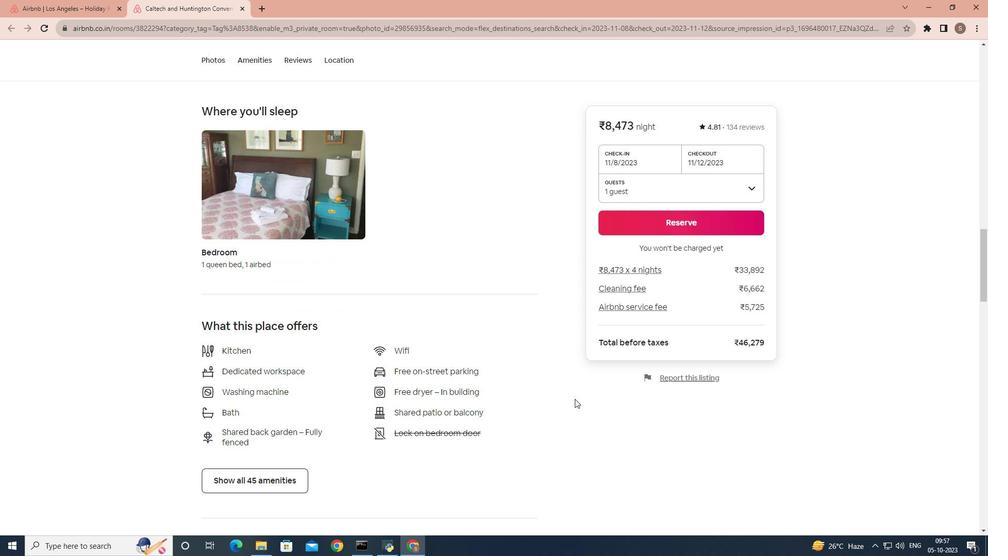 
Action: Mouse scrolled (575, 398) with delta (0, 0)
Screenshot: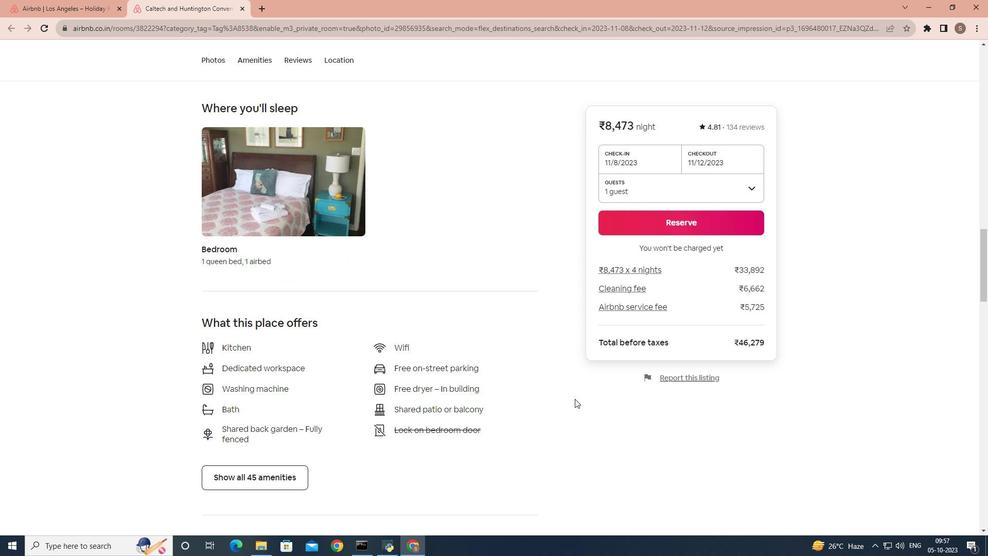 
Action: Mouse scrolled (575, 398) with delta (0, 0)
Screenshot: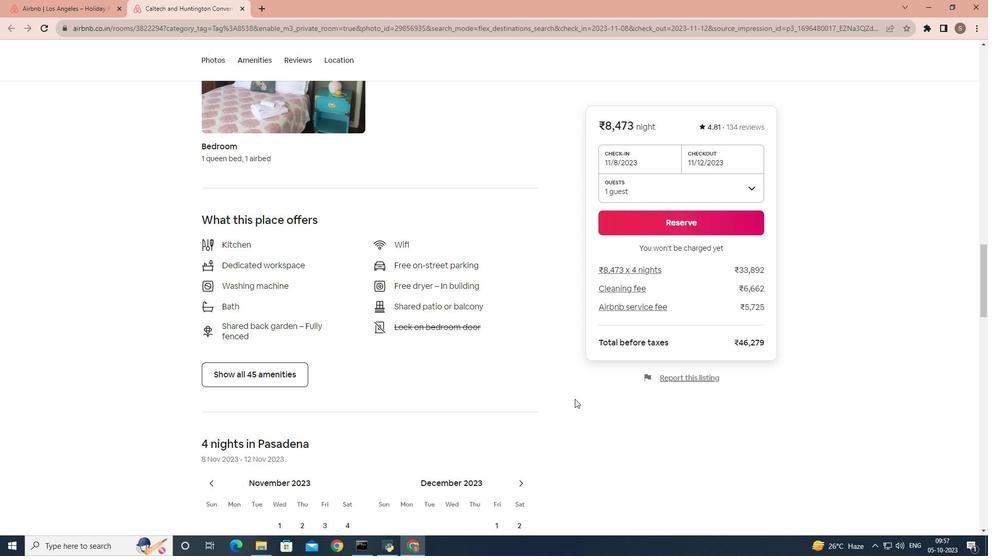 
Action: Mouse scrolled (575, 398) with delta (0, 0)
Screenshot: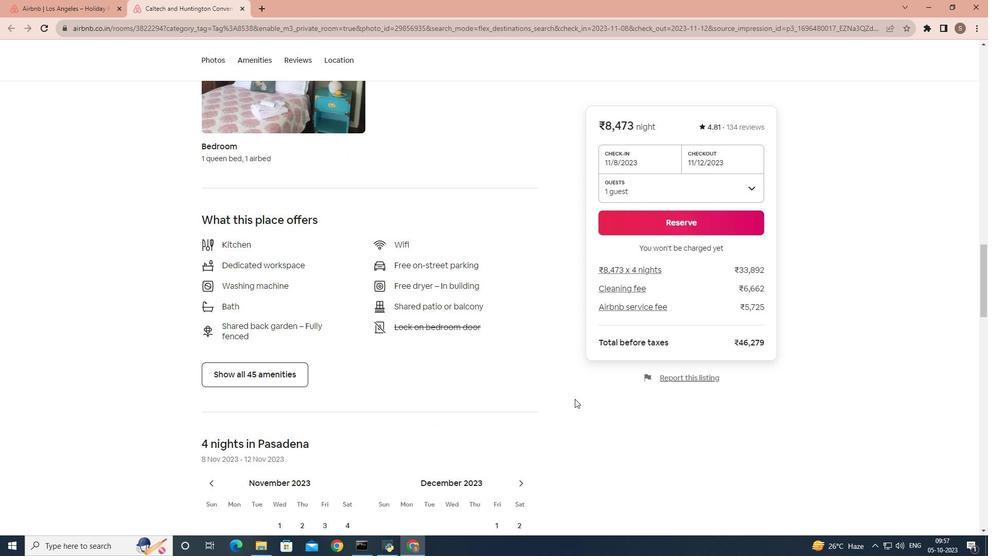 
Action: Mouse scrolled (575, 398) with delta (0, 0)
Screenshot: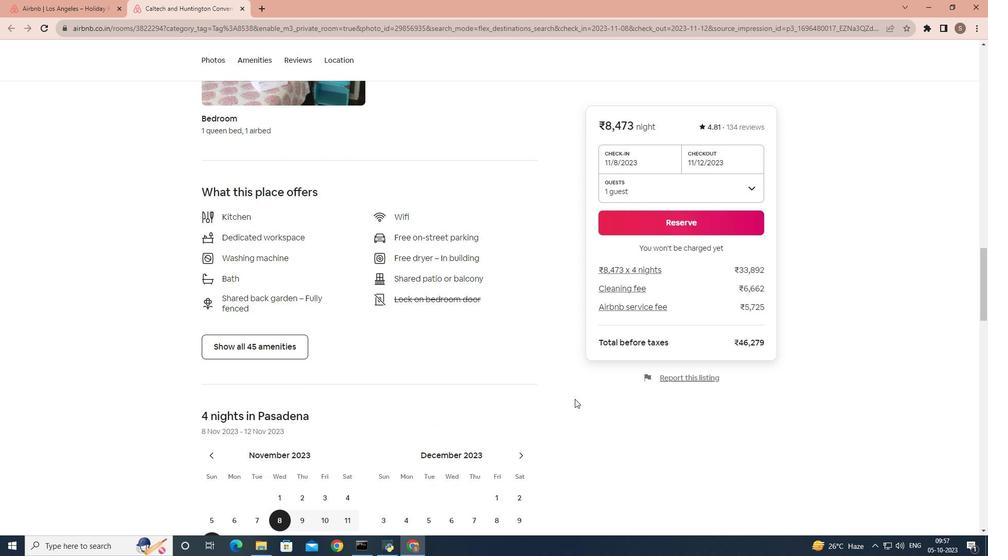 
Action: Mouse scrolled (575, 398) with delta (0, 0)
Screenshot: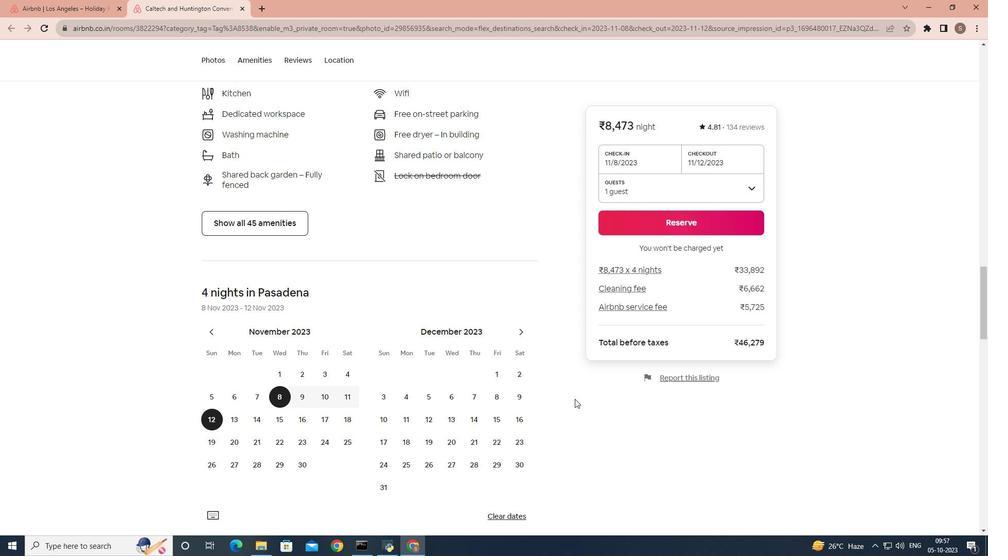 
Action: Mouse scrolled (575, 398) with delta (0, 0)
Screenshot: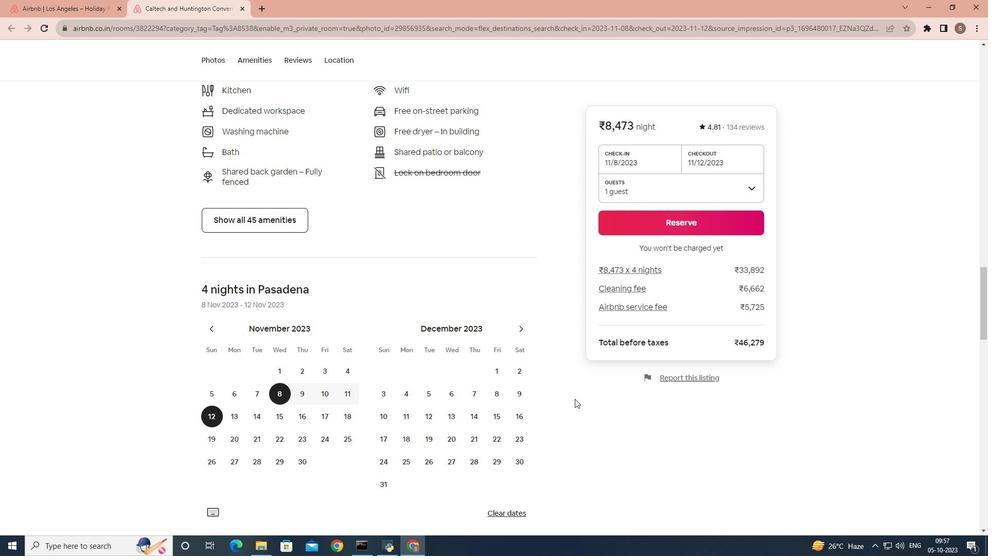 
Action: Mouse scrolled (575, 398) with delta (0, 0)
Screenshot: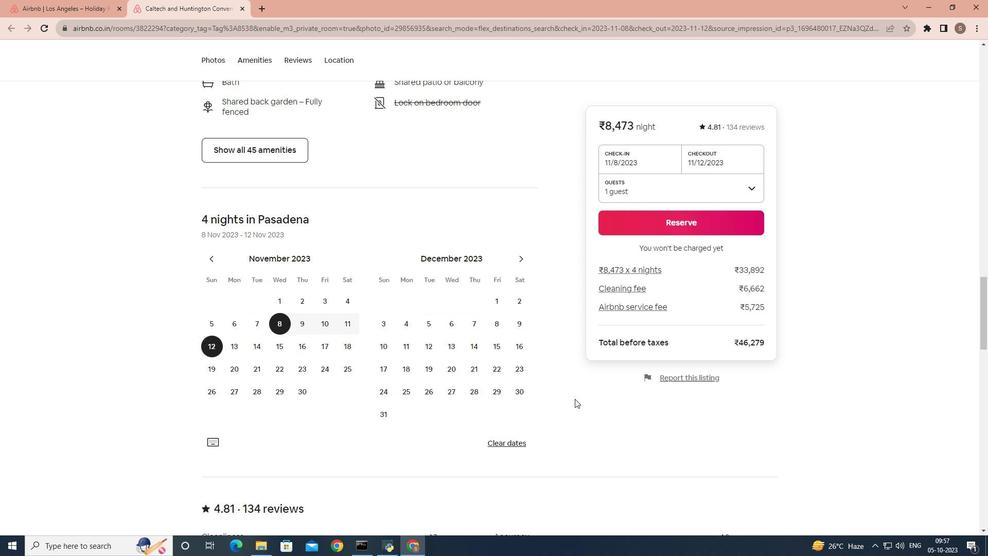 
Action: Mouse scrolled (575, 398) with delta (0, 0)
Screenshot: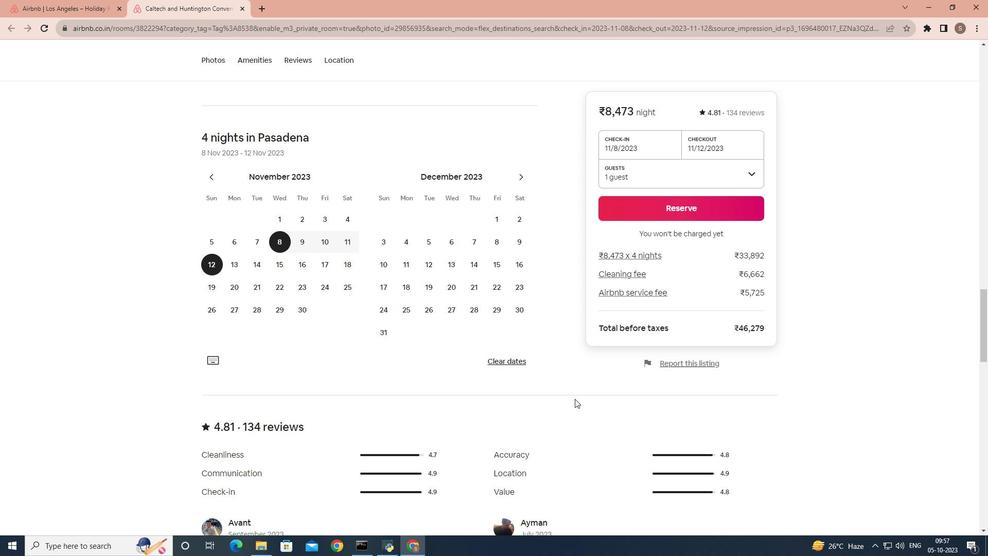 
Action: Mouse scrolled (575, 398) with delta (0, 0)
Screenshot: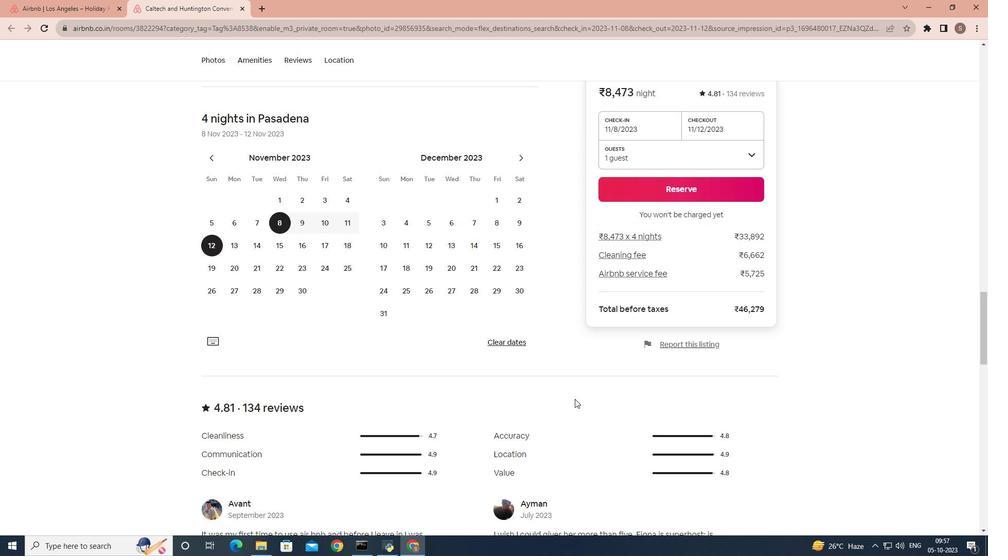 
Action: Mouse scrolled (575, 398) with delta (0, 0)
Screenshot: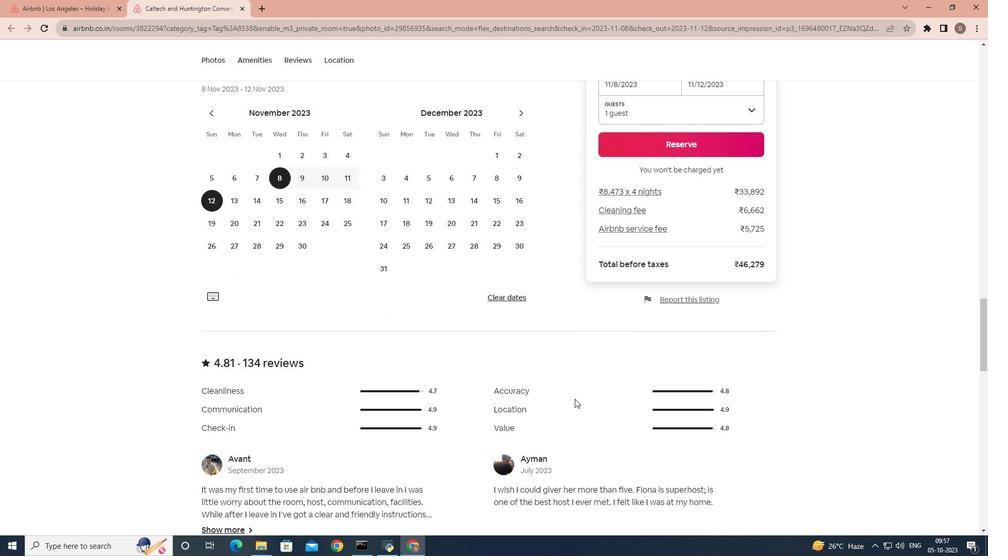 
Action: Mouse scrolled (575, 399) with delta (0, 0)
Screenshot: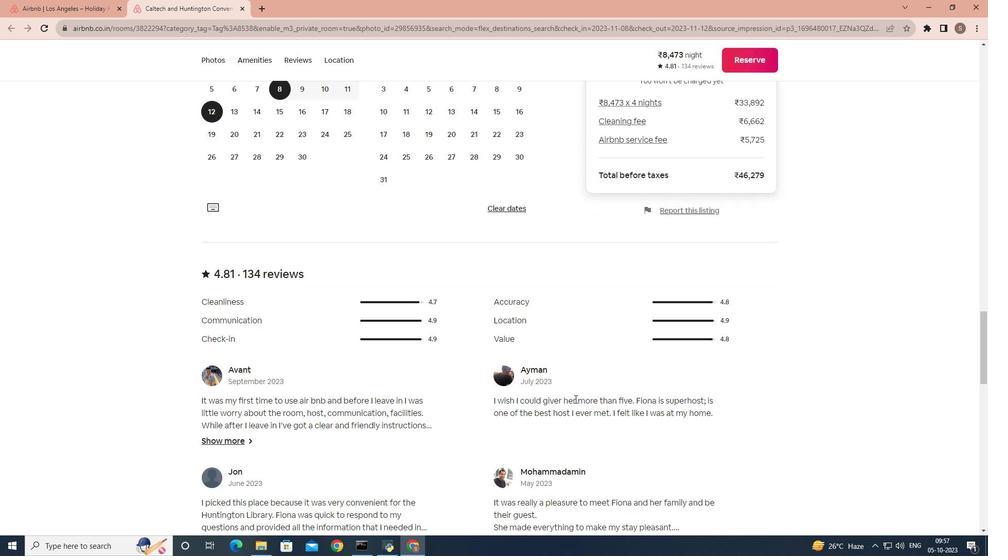 
Action: Mouse scrolled (575, 398) with delta (0, 0)
Screenshot: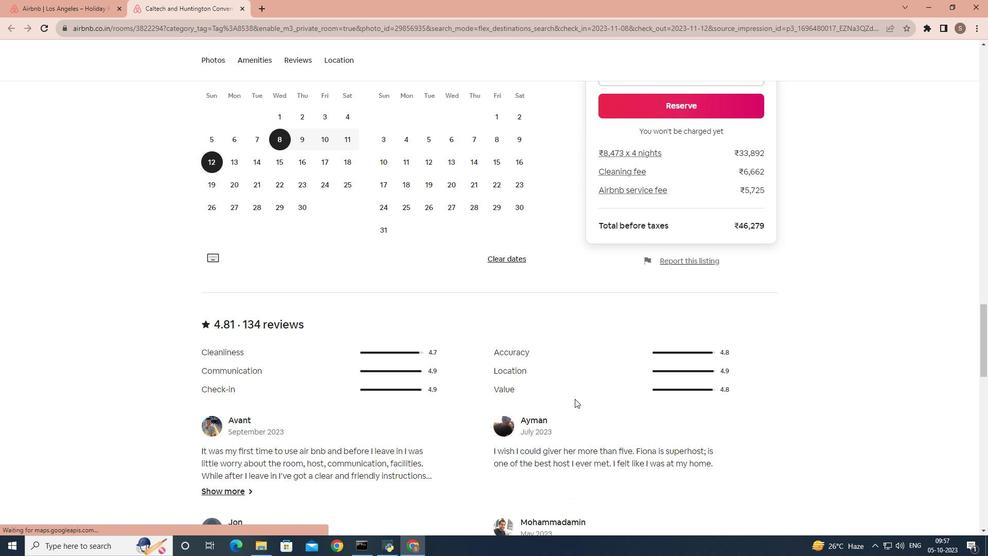 
Action: Mouse scrolled (575, 398) with delta (0, 0)
Screenshot: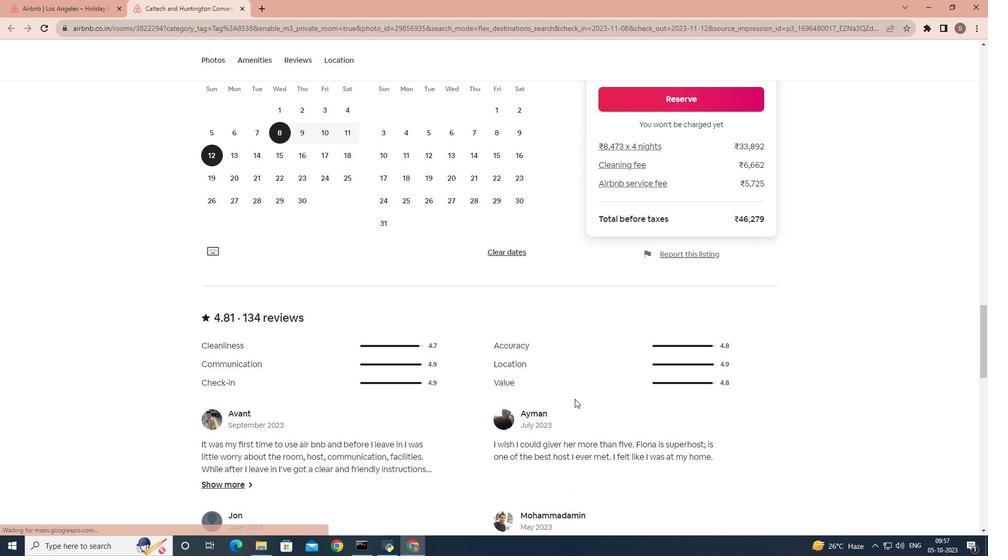 
Action: Mouse scrolled (575, 398) with delta (0, 0)
Screenshot: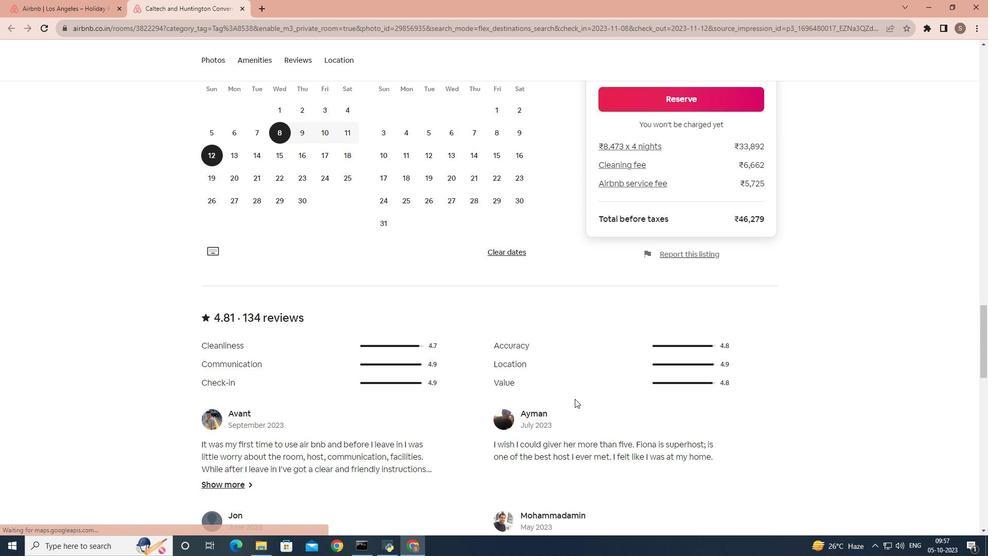 
Action: Mouse scrolled (575, 398) with delta (0, 0)
Screenshot: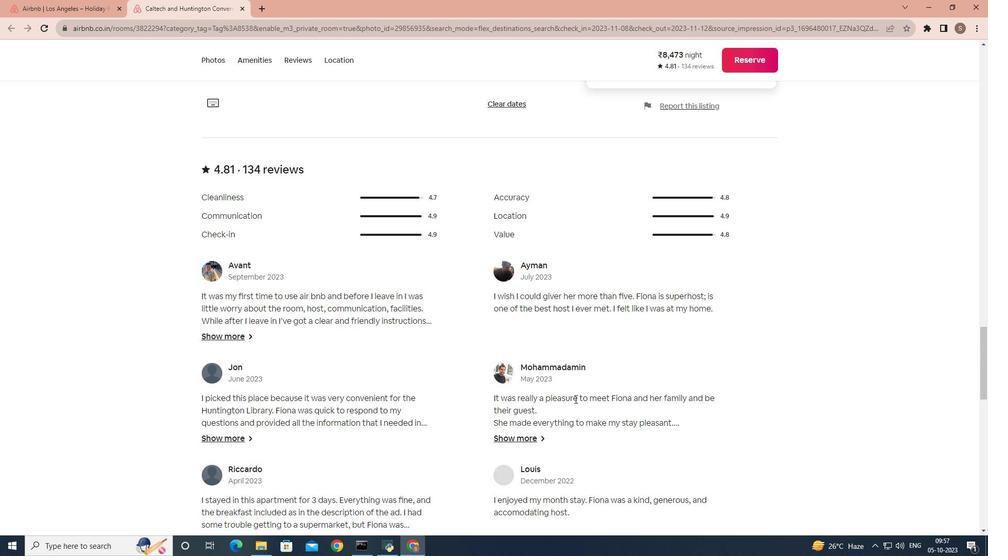 
Action: Mouse scrolled (575, 398) with delta (0, 0)
Screenshot: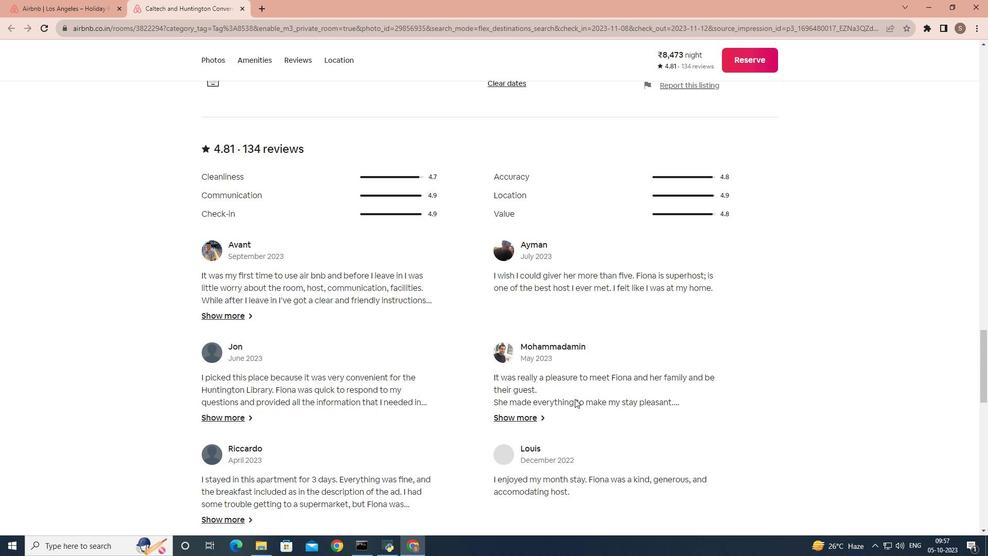 
Action: Mouse scrolled (575, 398) with delta (0, 0)
Screenshot: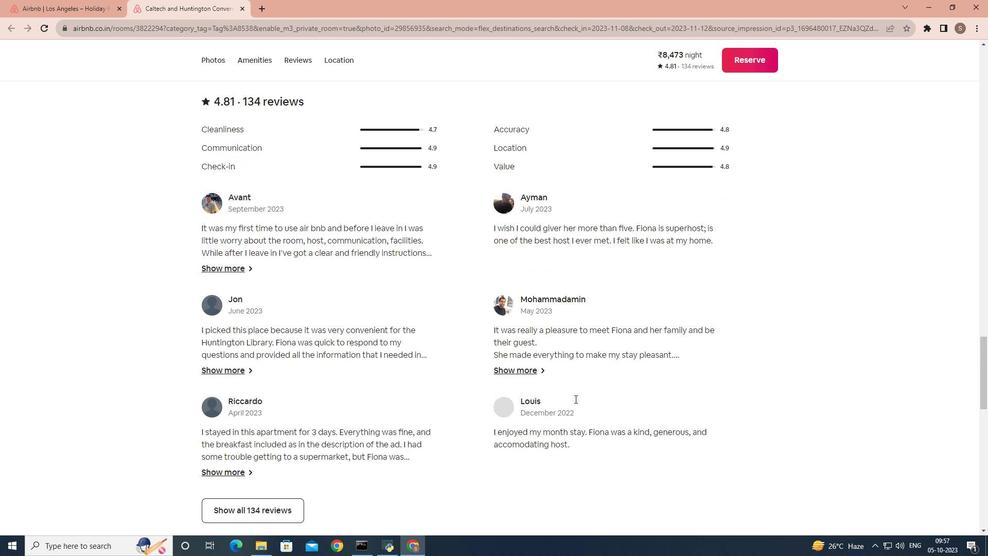 
Action: Mouse scrolled (575, 398) with delta (0, 0)
Screenshot: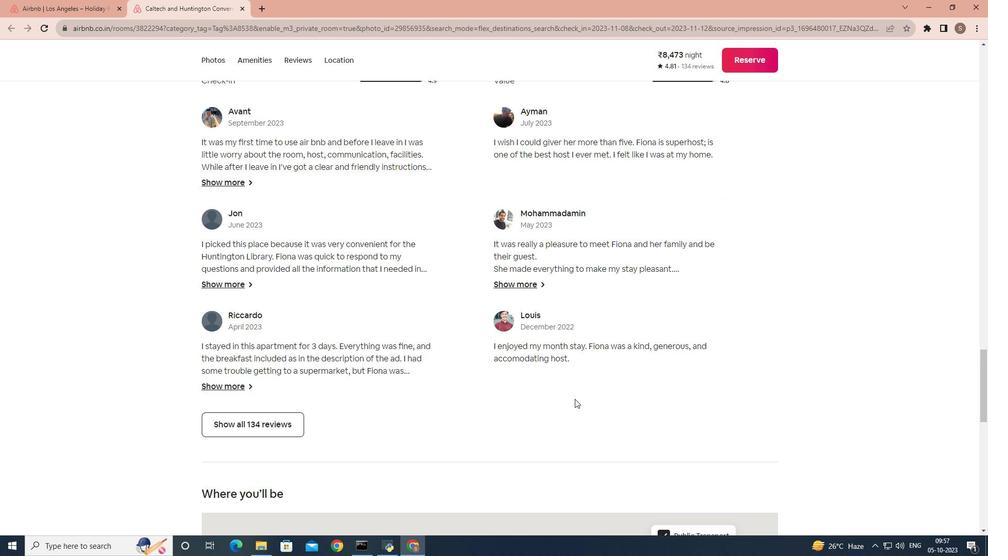 
Action: Mouse scrolled (575, 398) with delta (0, 0)
Screenshot: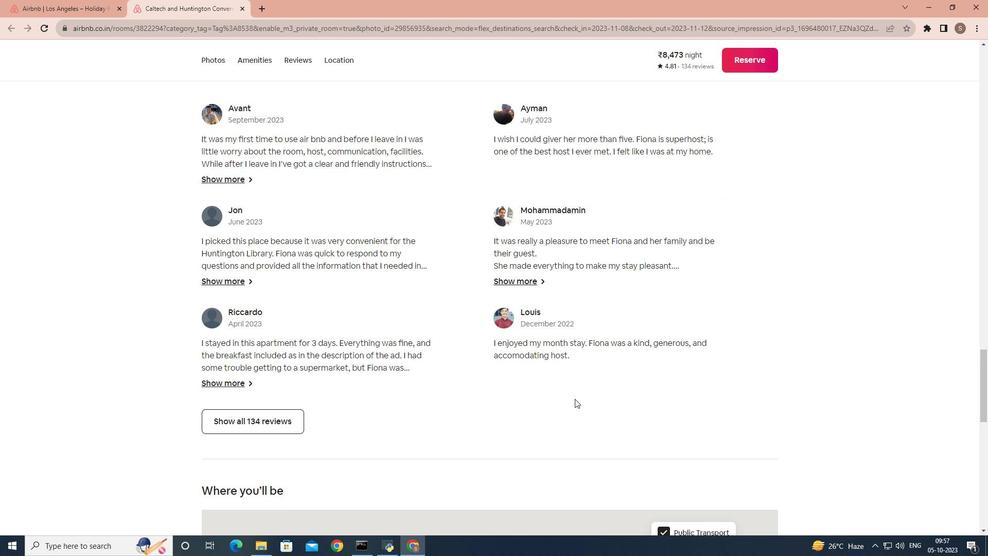 
Action: Mouse scrolled (575, 398) with delta (0, 0)
Screenshot: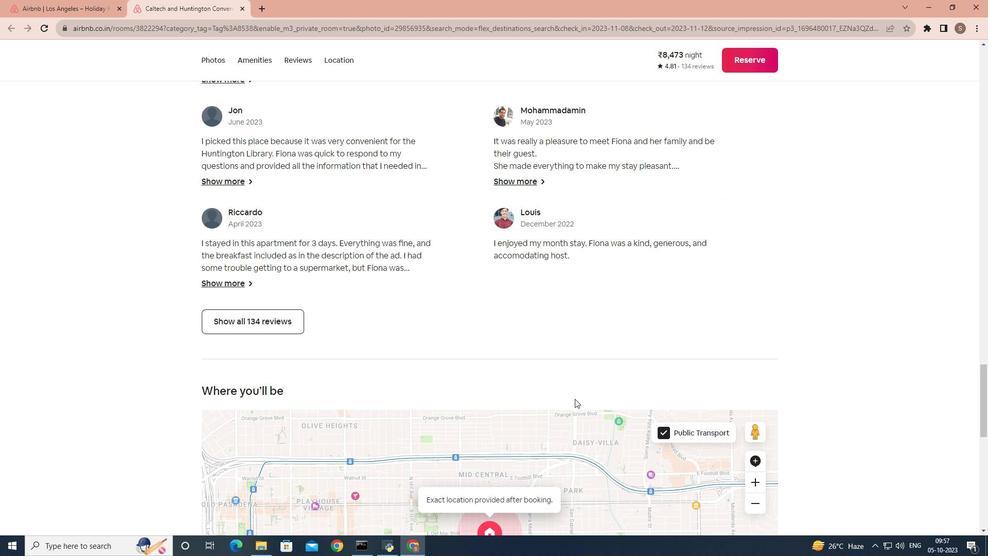 
Action: Mouse scrolled (575, 398) with delta (0, 0)
Screenshot: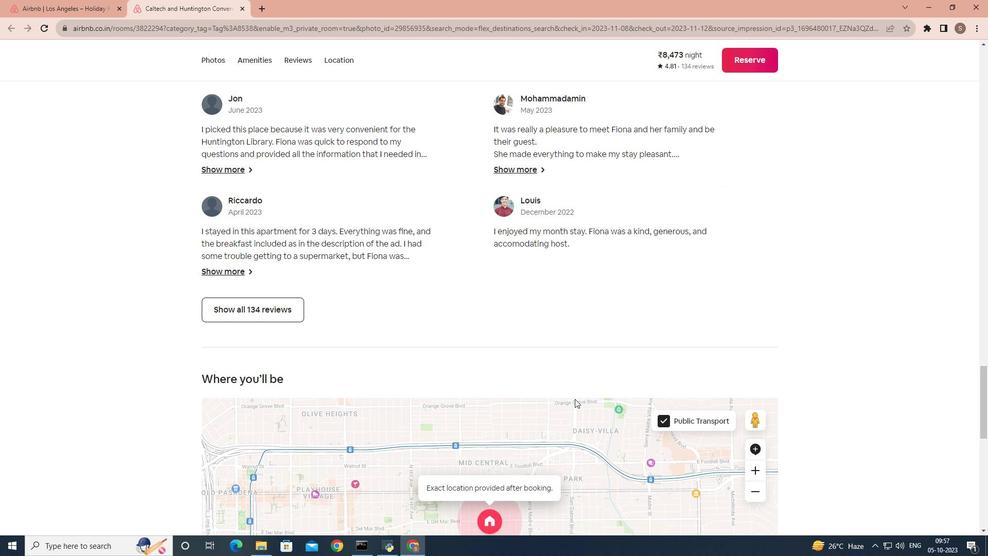 
Action: Mouse scrolled (575, 398) with delta (0, 0)
Screenshot: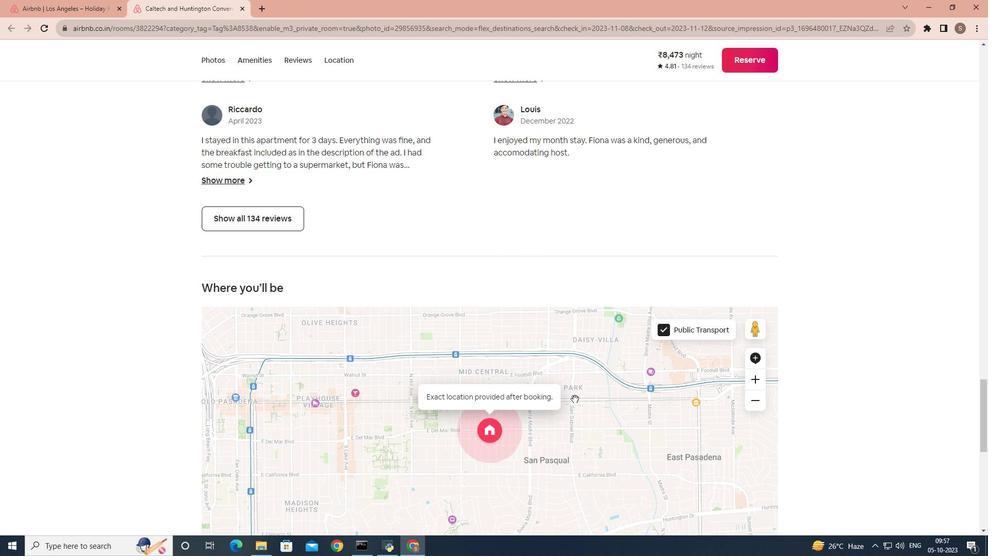
Action: Mouse scrolled (575, 398) with delta (0, 0)
Screenshot: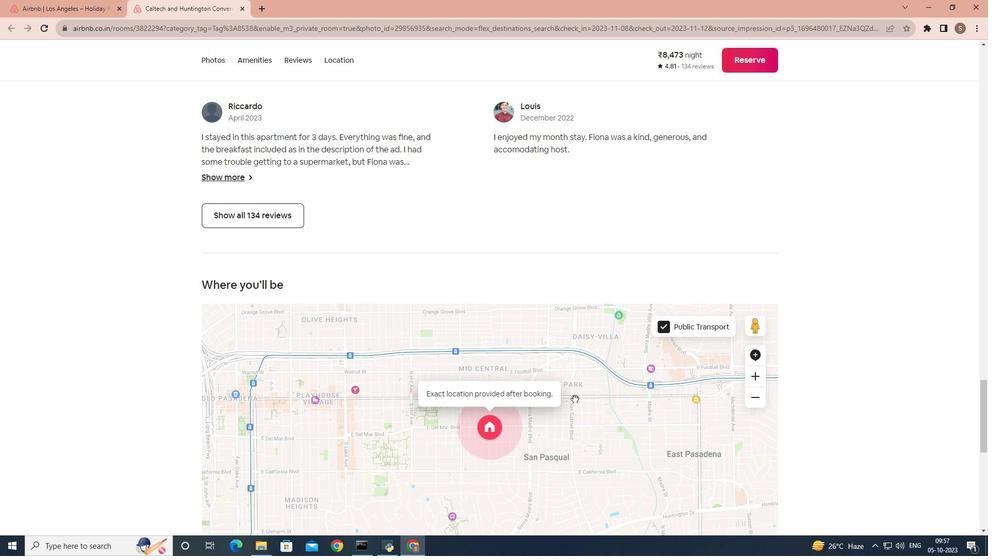 
Action: Mouse scrolled (575, 398) with delta (0, 0)
Screenshot: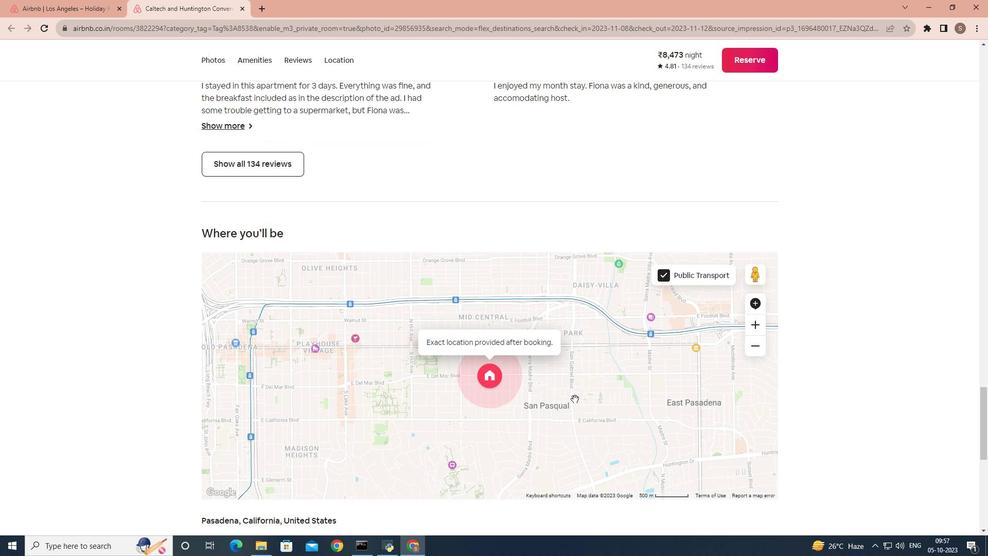 
Action: Mouse scrolled (575, 398) with delta (0, 0)
Screenshot: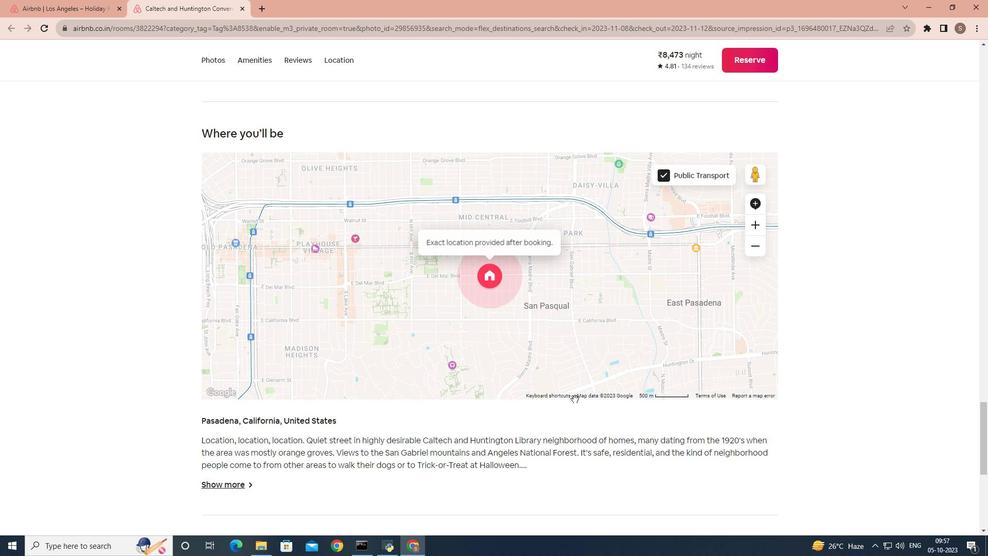 
Action: Mouse scrolled (575, 398) with delta (0, 0)
Screenshot: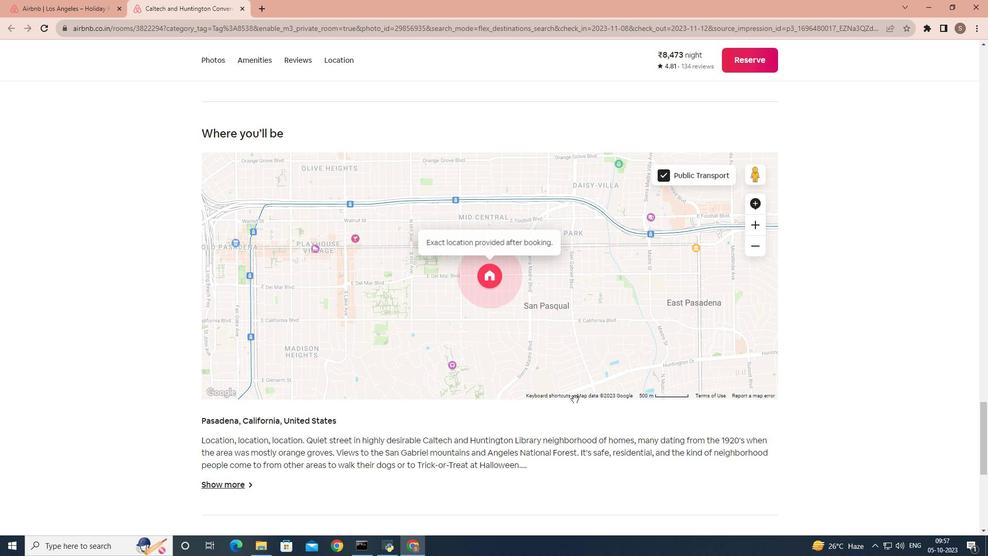 
Action: Mouse scrolled (575, 398) with delta (0, 0)
Screenshot: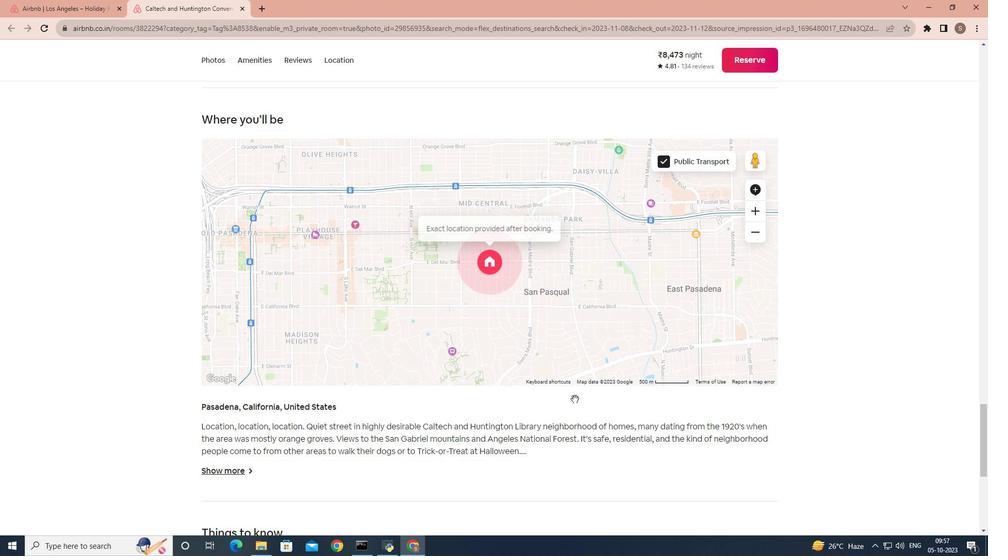 
Action: Mouse scrolled (575, 398) with delta (0, 0)
Screenshot: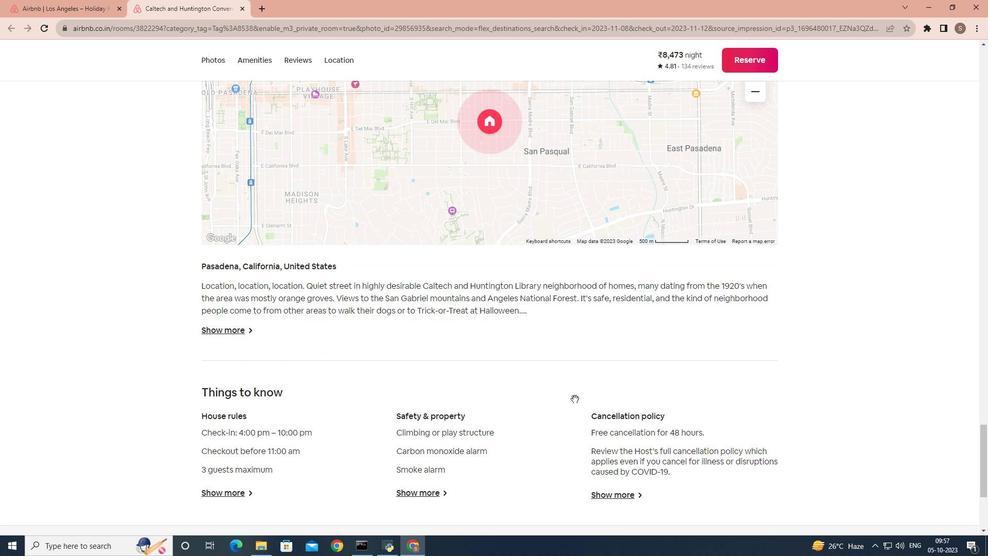 
Action: Mouse scrolled (575, 398) with delta (0, 0)
Screenshot: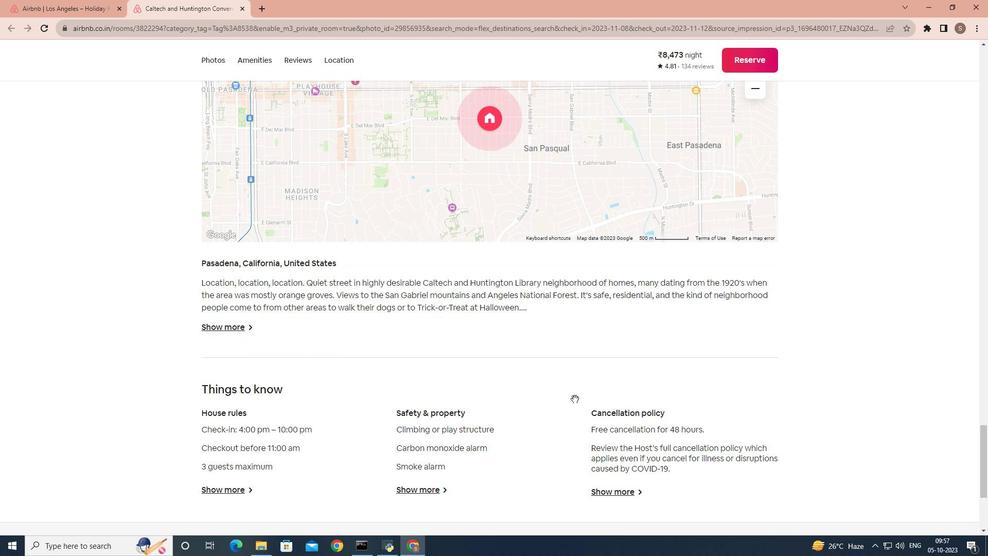 
Action: Mouse scrolled (575, 398) with delta (0, 0)
Screenshot: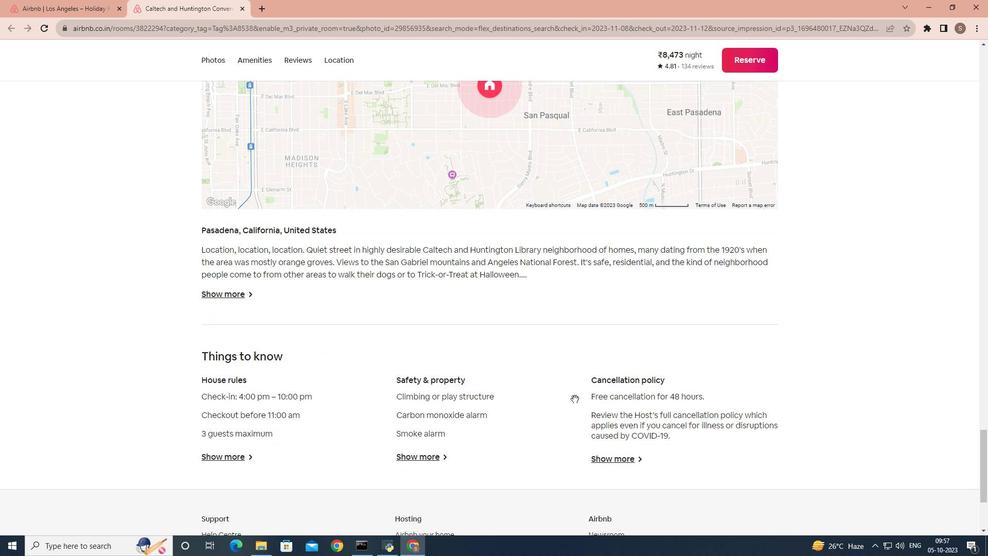 
Action: Mouse scrolled (575, 398) with delta (0, 0)
Screenshot: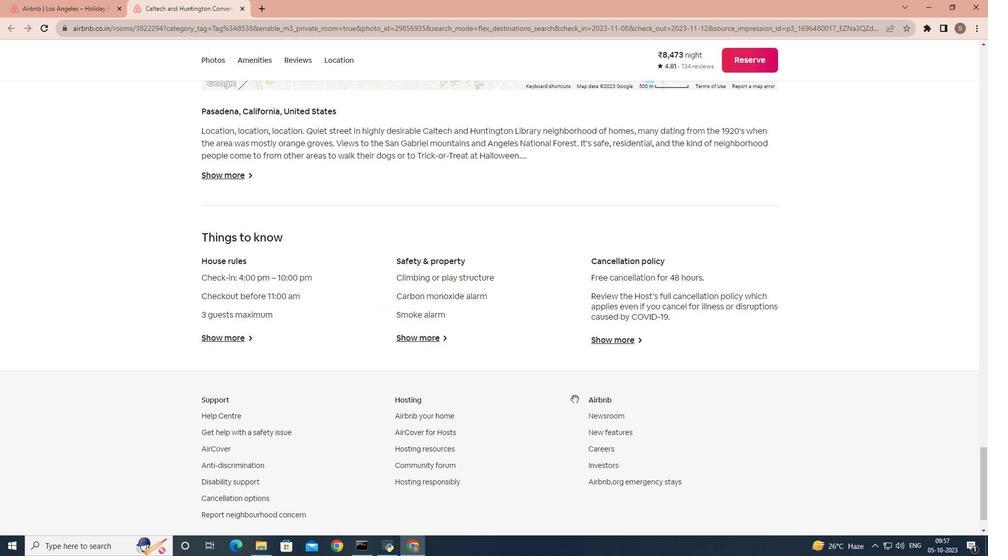
Action: Mouse scrolled (575, 398) with delta (0, 0)
Screenshot: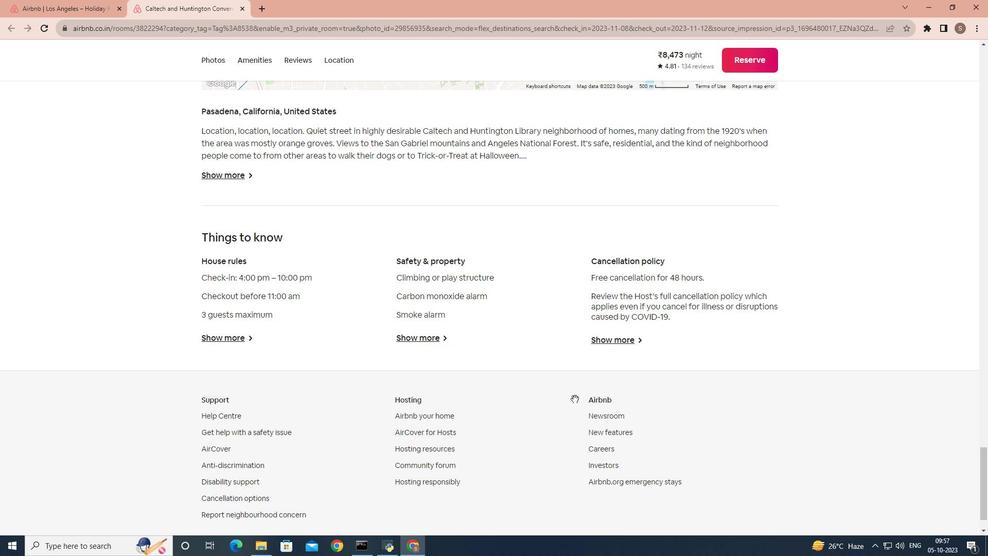 
Action: Mouse scrolled (575, 398) with delta (0, 0)
Screenshot: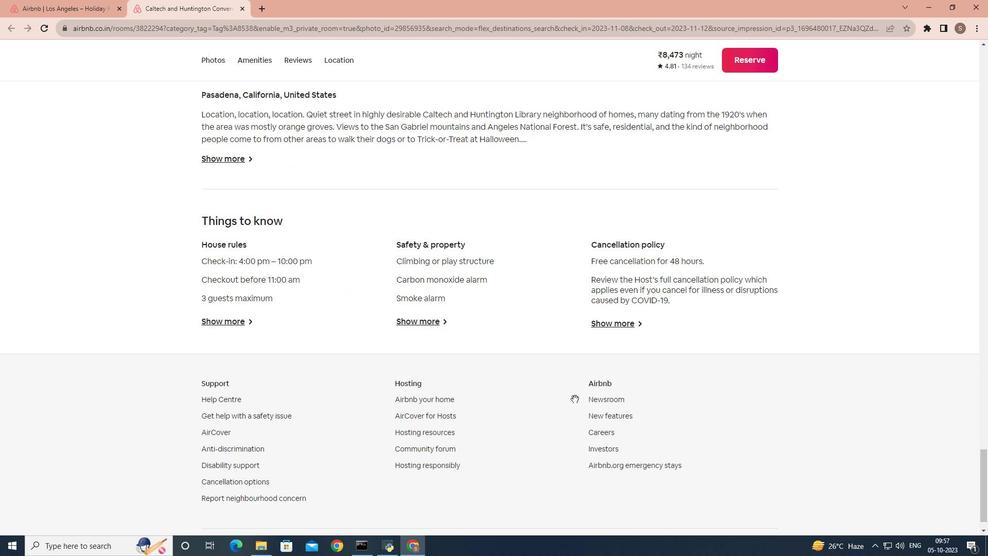 
Action: Mouse scrolled (575, 398) with delta (0, 0)
Screenshot: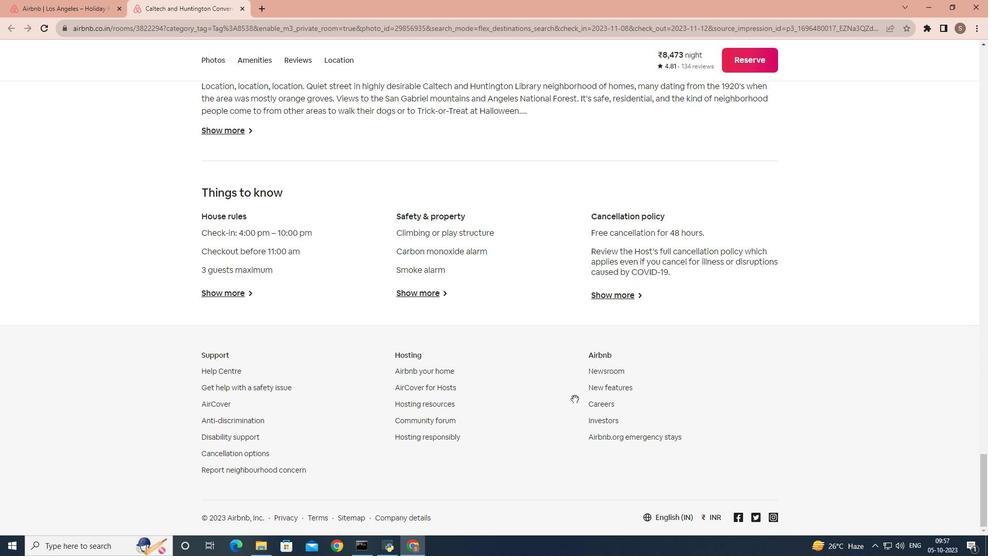 
Action: Mouse scrolled (575, 398) with delta (0, 0)
Screenshot: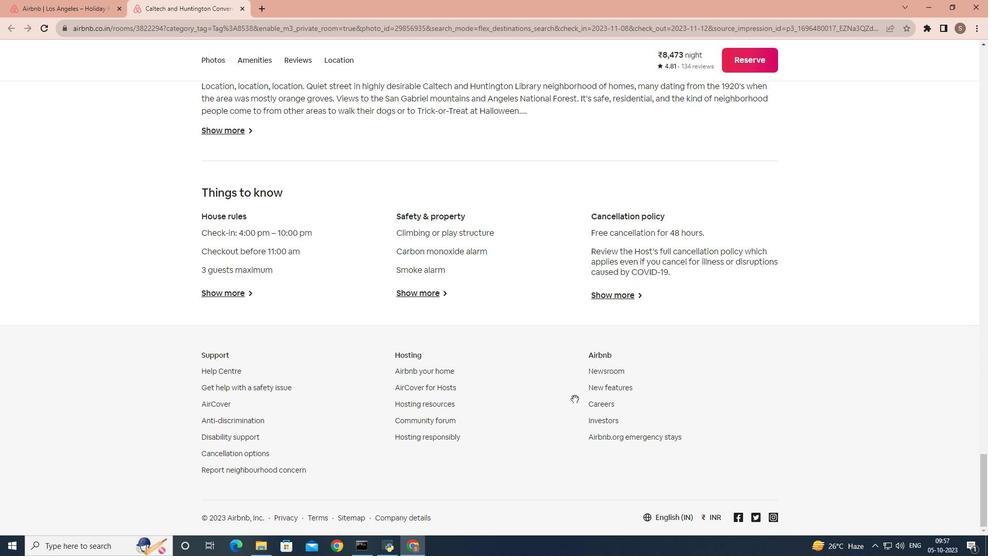 
Action: Mouse scrolled (575, 398) with delta (0, 0)
Screenshot: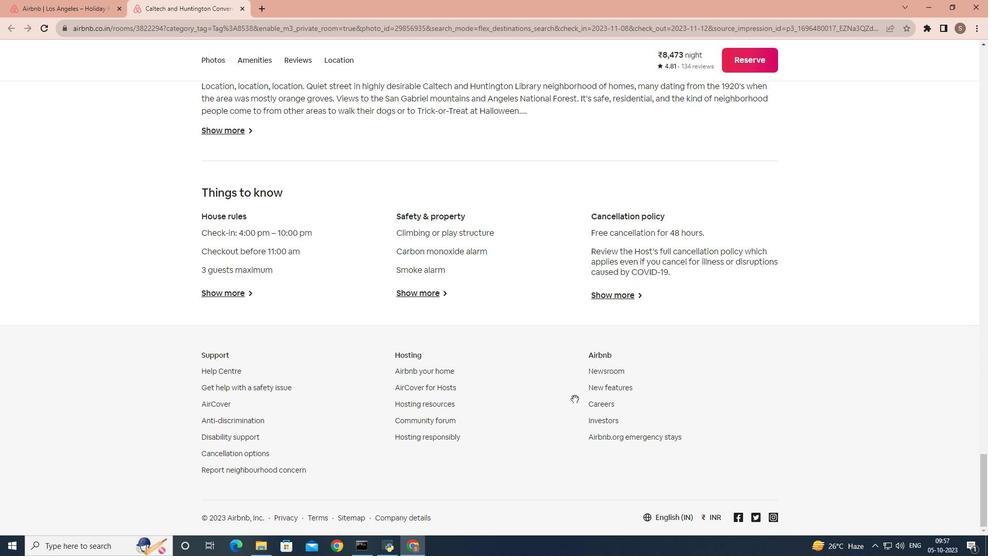 
Action: Mouse scrolled (575, 398) with delta (0, 0)
Screenshot: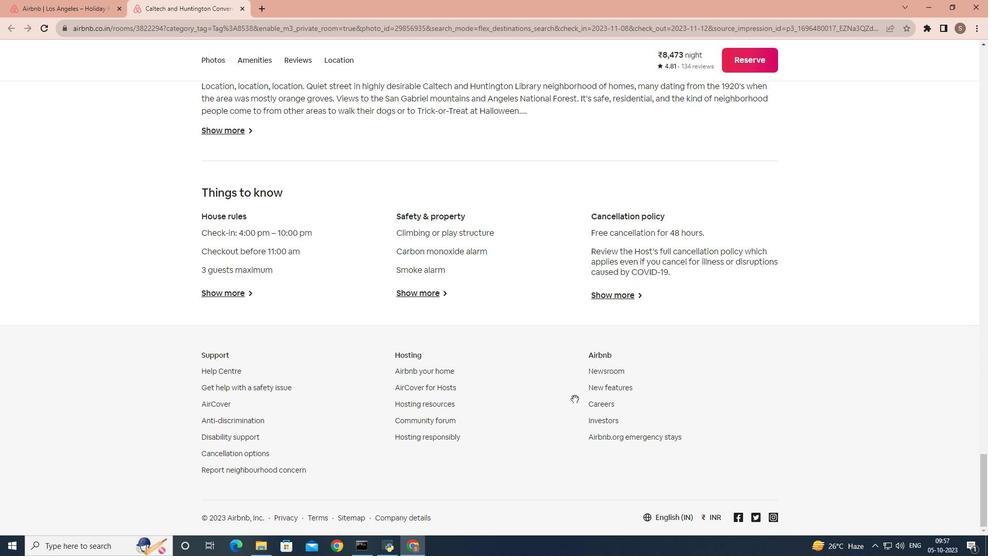 
Action: Mouse scrolled (575, 398) with delta (0, 0)
Screenshot: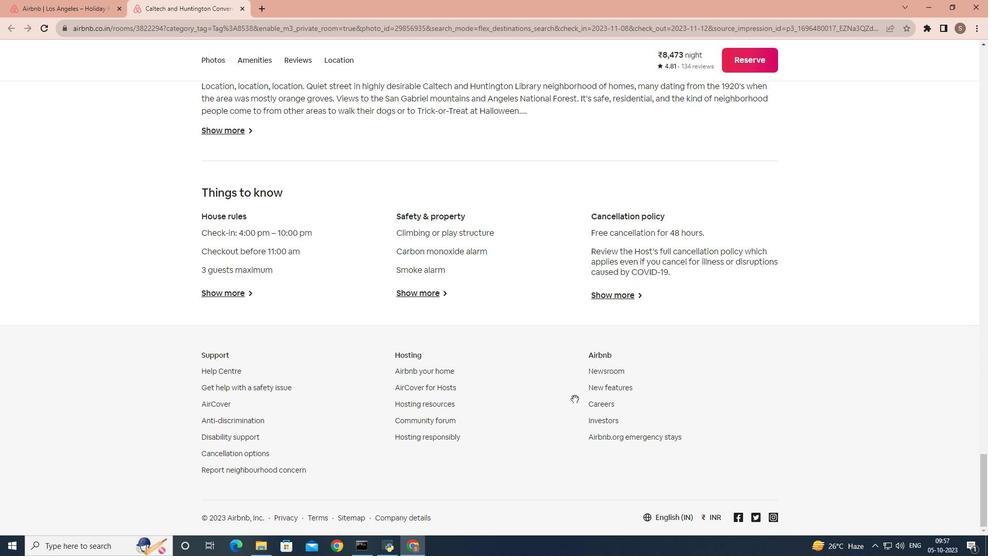 
Action: Mouse scrolled (575, 398) with delta (0, 0)
Screenshot: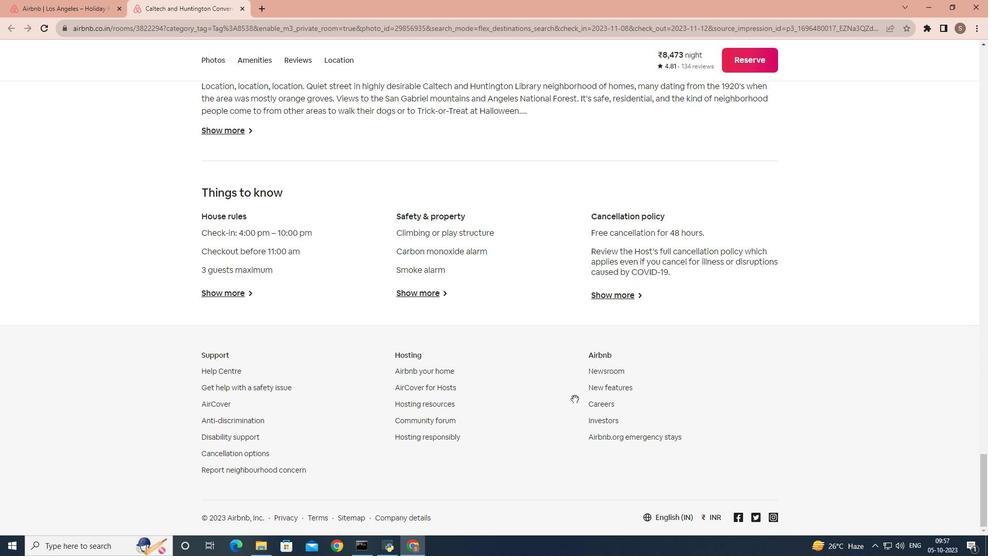 
Action: Mouse scrolled (575, 398) with delta (0, 0)
Screenshot: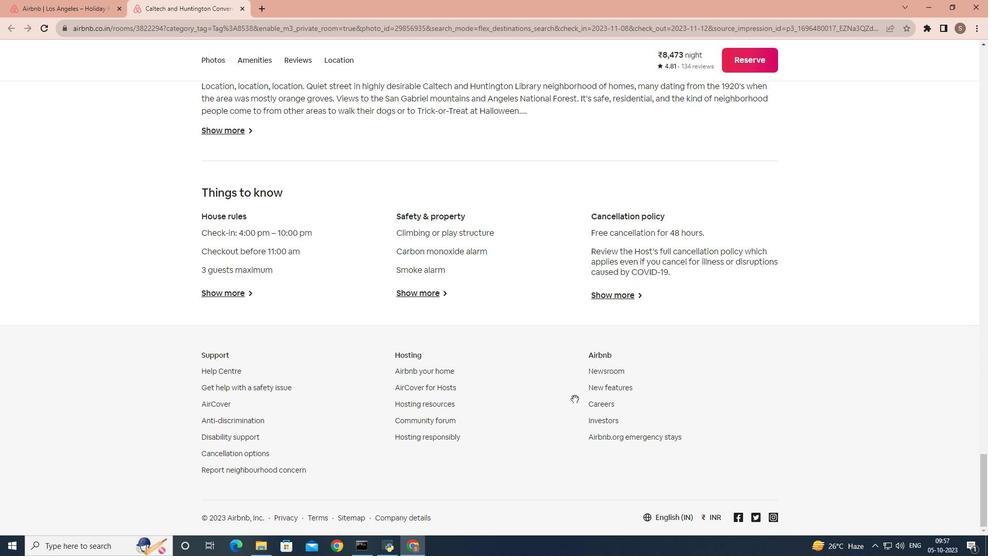 
Action: Mouse scrolled (575, 398) with delta (0, 0)
Screenshot: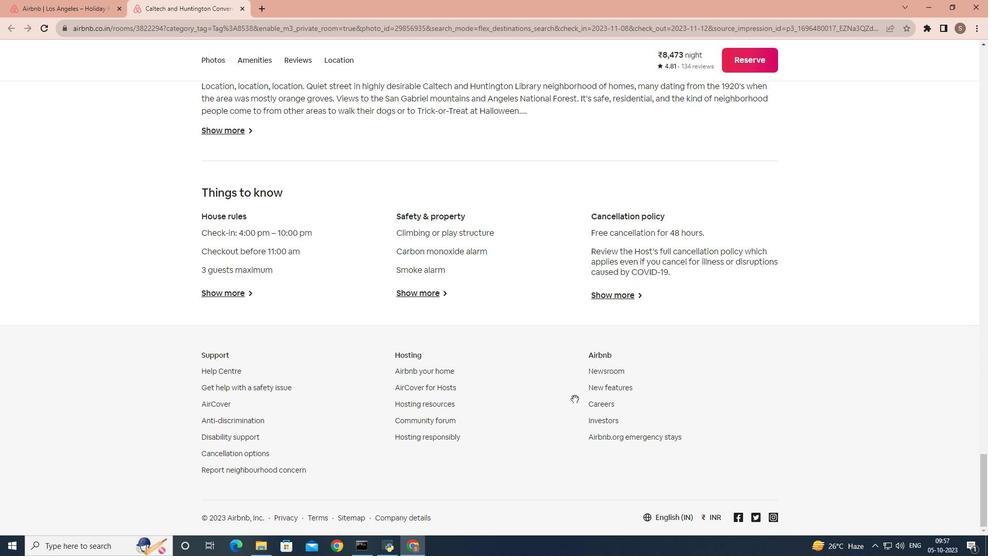 
Action: Mouse moved to (80, 0)
Screenshot: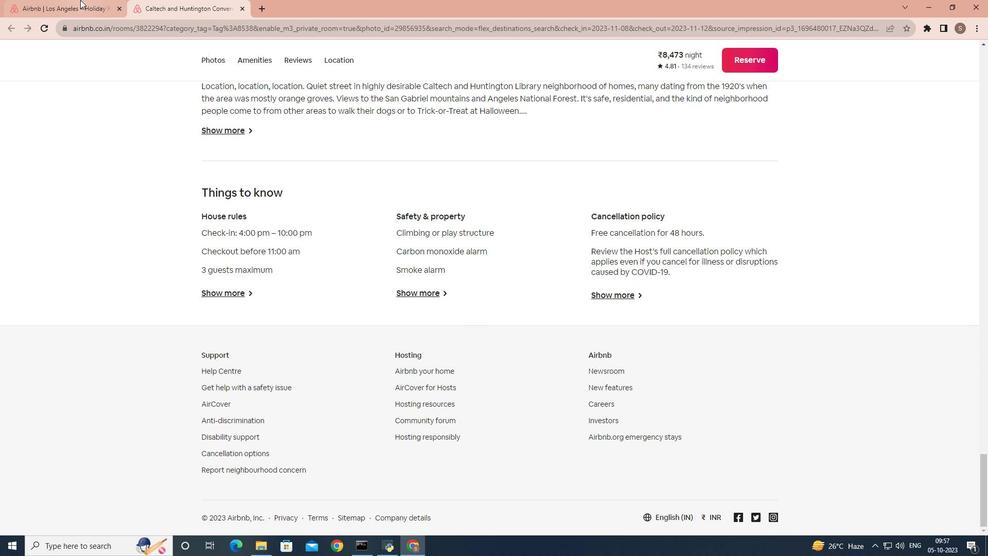 
Action: Mouse pressed left at (80, 0)
Screenshot: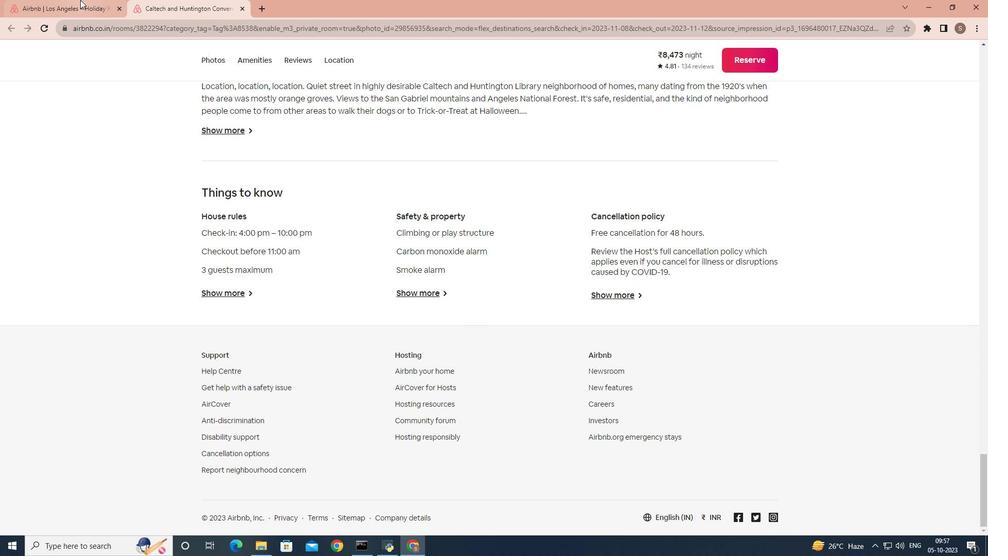 
Action: Mouse moved to (335, 315)
Screenshot: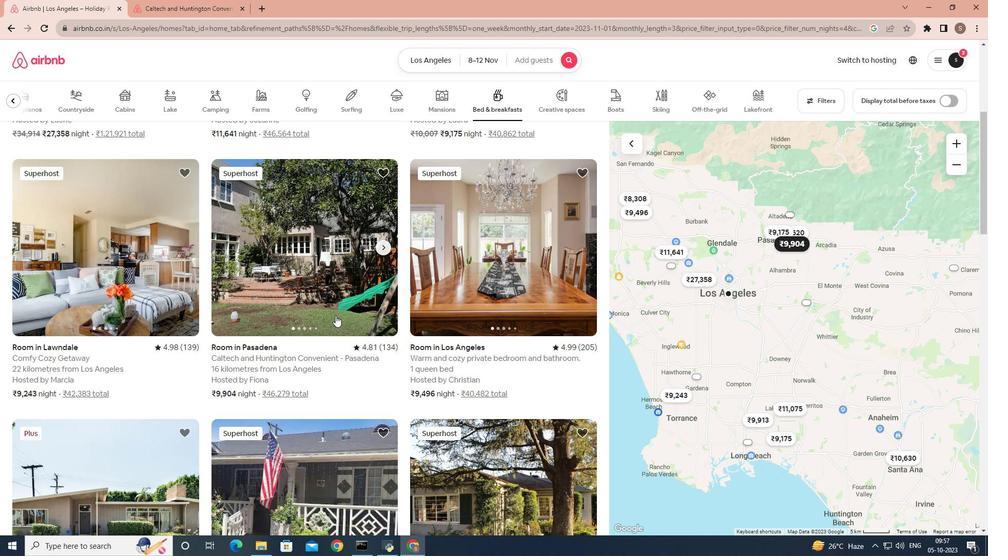 
Action: Mouse scrolled (335, 315) with delta (0, 0)
Screenshot: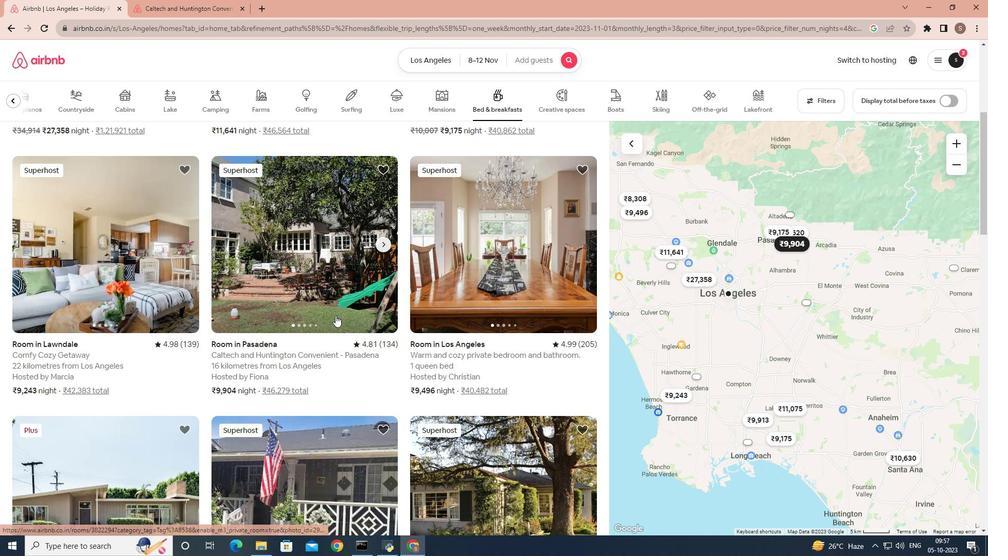 
Action: Mouse moved to (336, 315)
Screenshot: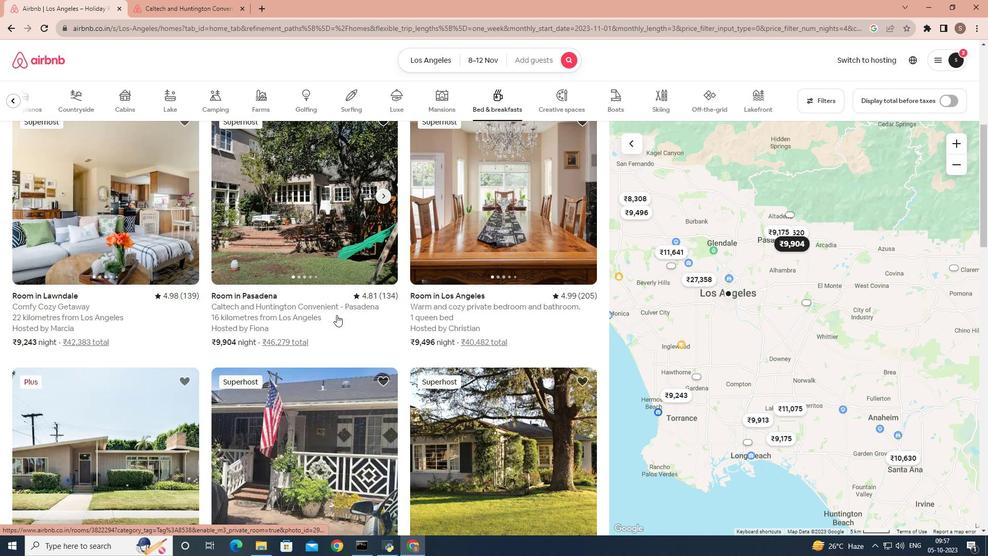 
Action: Mouse scrolled (336, 314) with delta (0, 0)
Screenshot: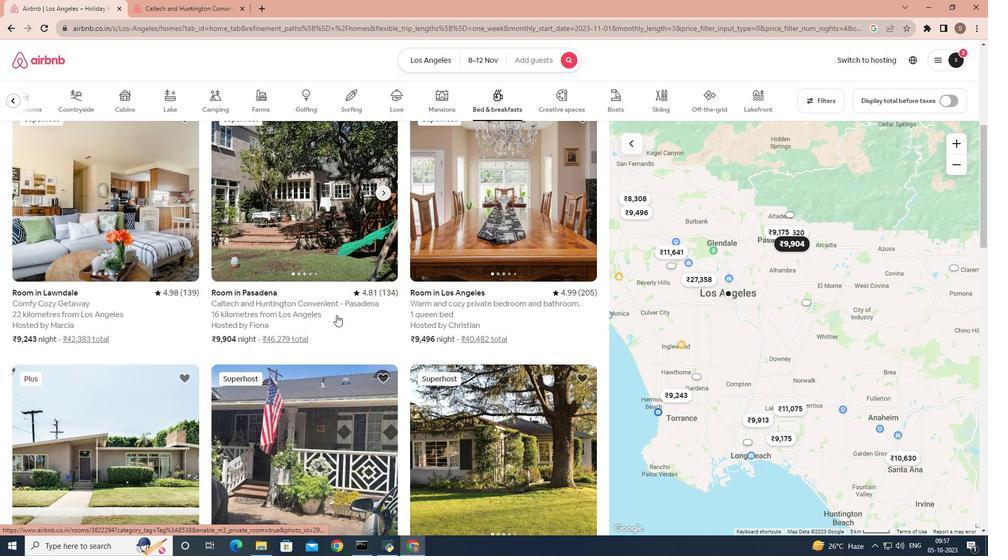 
Action: Mouse scrolled (336, 314) with delta (0, 0)
Screenshot: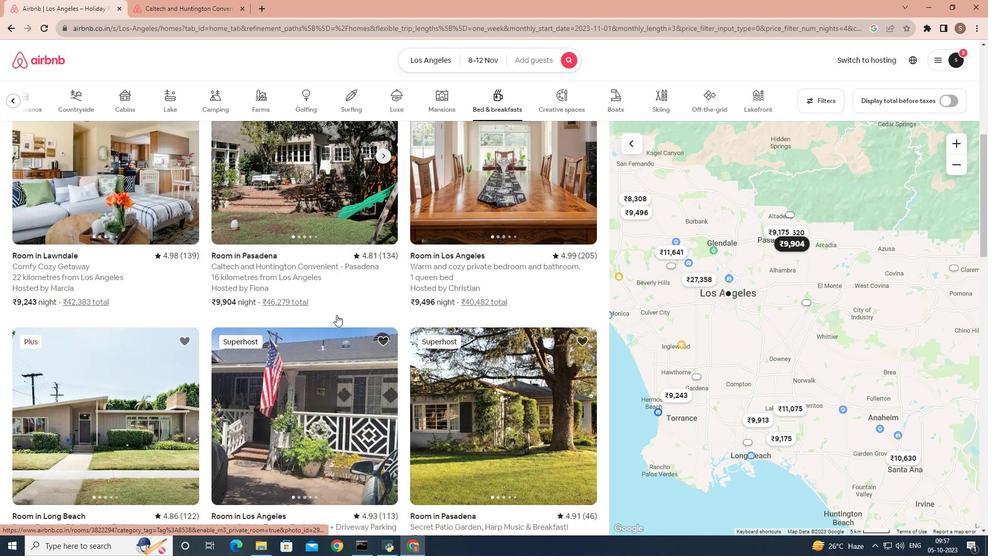 
Action: Mouse scrolled (336, 314) with delta (0, 0)
Screenshot: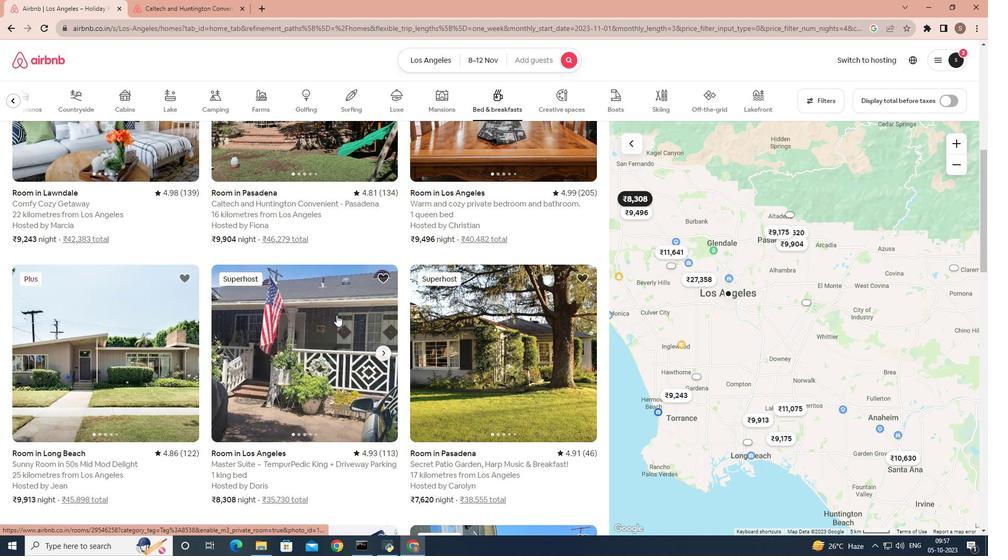 
Action: Mouse scrolled (336, 314) with delta (0, 0)
Screenshot: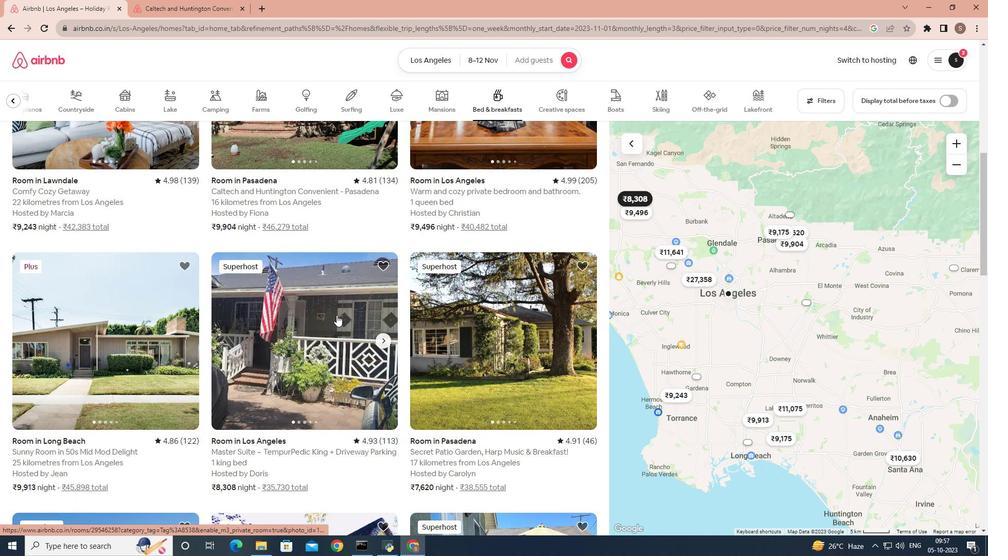 
Action: Mouse scrolled (336, 314) with delta (0, 0)
Screenshot: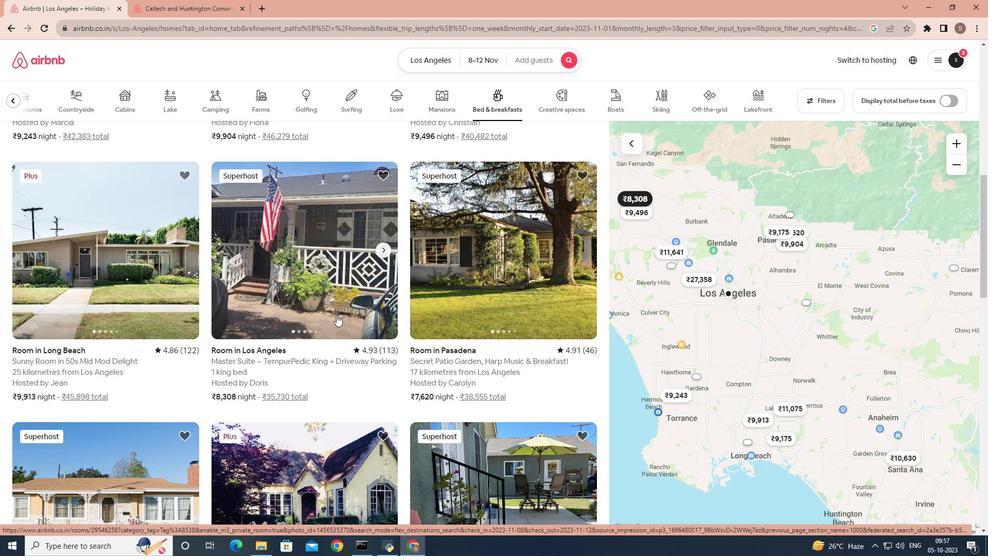 
Action: Mouse scrolled (336, 314) with delta (0, 0)
Screenshot: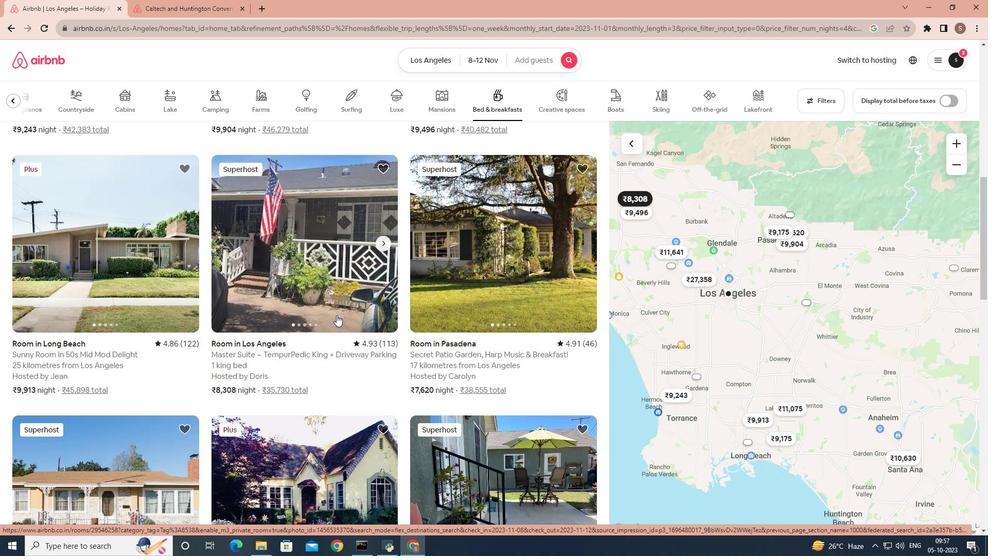 
Action: Mouse scrolled (336, 314) with delta (0, 0)
Screenshot: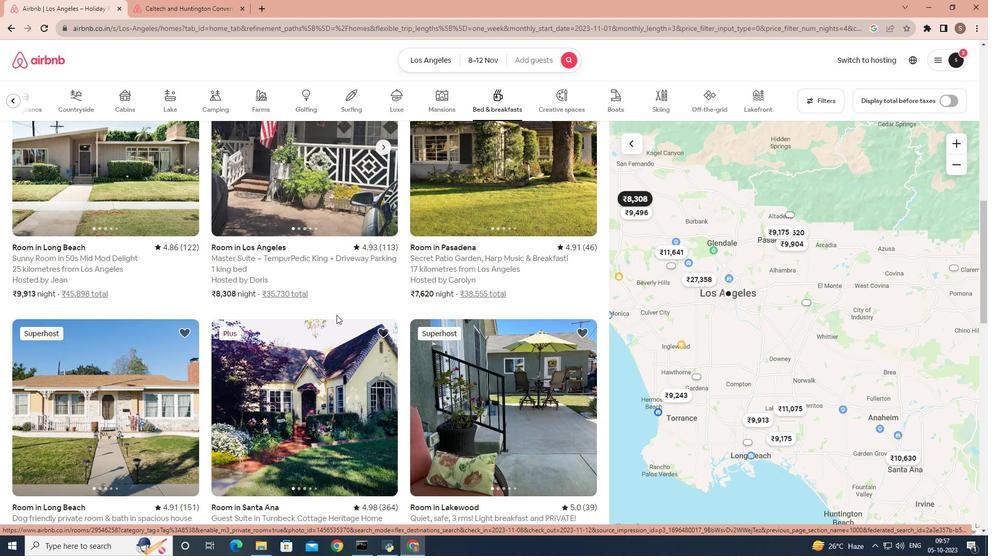 
Action: Mouse scrolled (336, 314) with delta (0, 0)
Screenshot: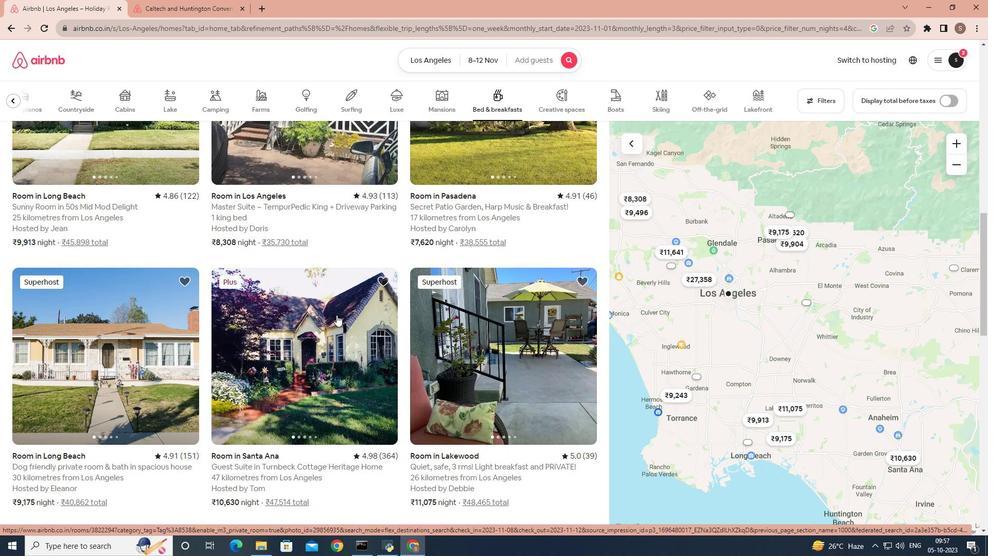 
Action: Mouse scrolled (336, 315) with delta (0, 0)
Screenshot: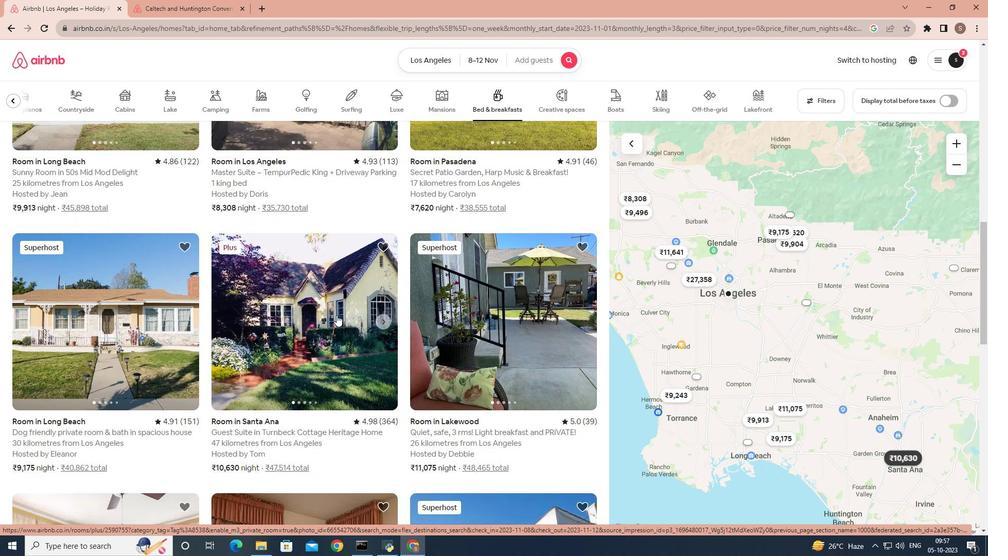 
Action: Mouse scrolled (336, 314) with delta (0, 0)
Screenshot: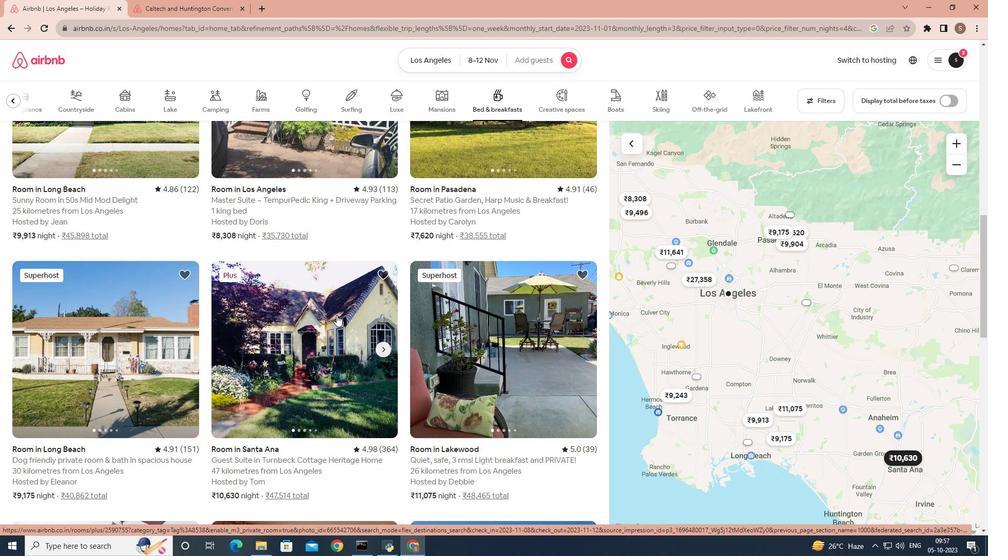 
Action: Mouse scrolled (336, 314) with delta (0, 0)
Screenshot: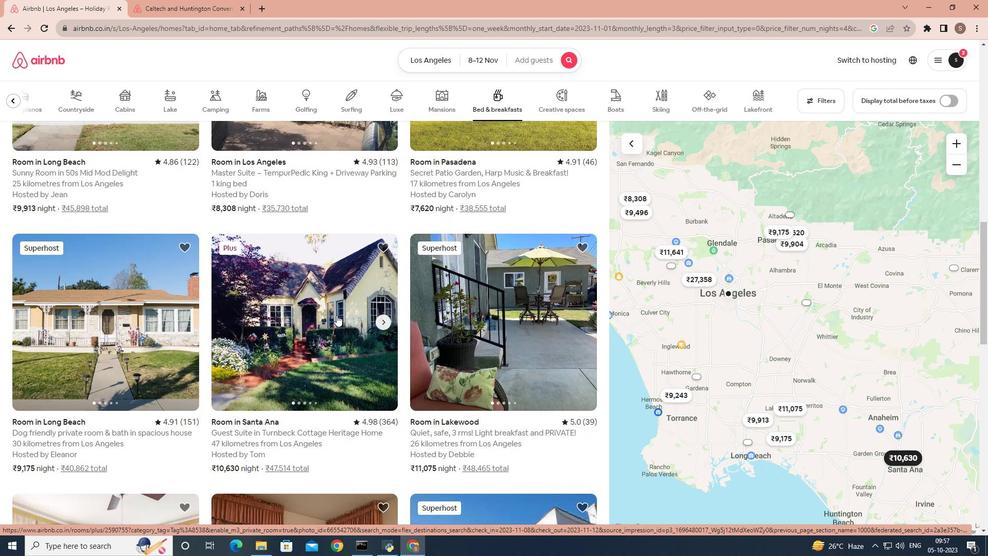 
Action: Mouse scrolled (336, 314) with delta (0, 0)
Screenshot: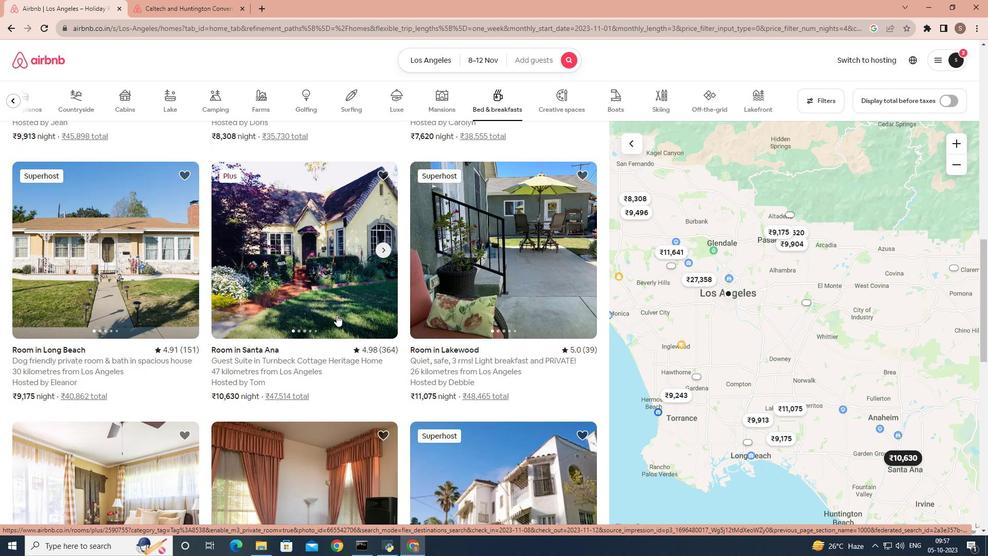 
Action: Mouse scrolled (336, 314) with delta (0, 0)
Screenshot: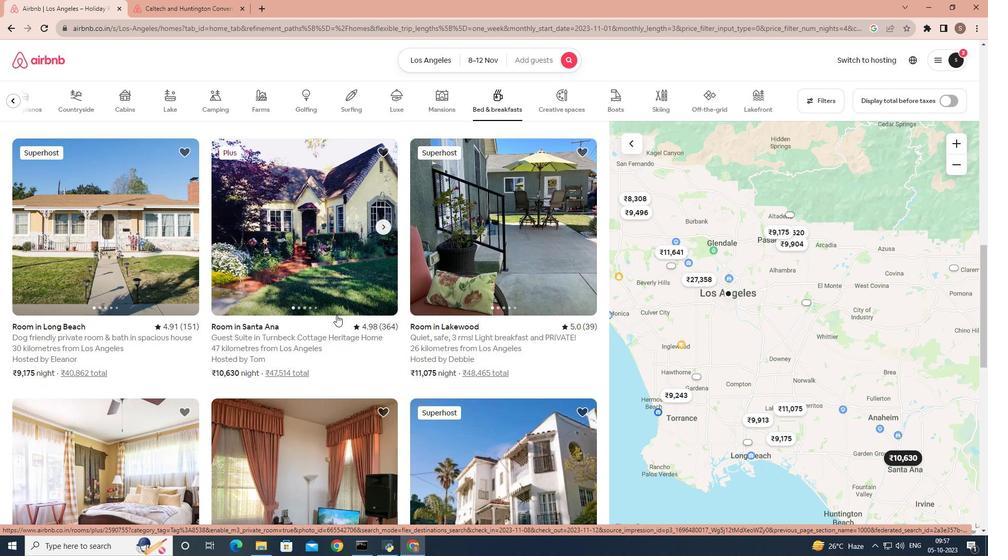 
Action: Mouse scrolled (336, 314) with delta (0, 0)
Screenshot: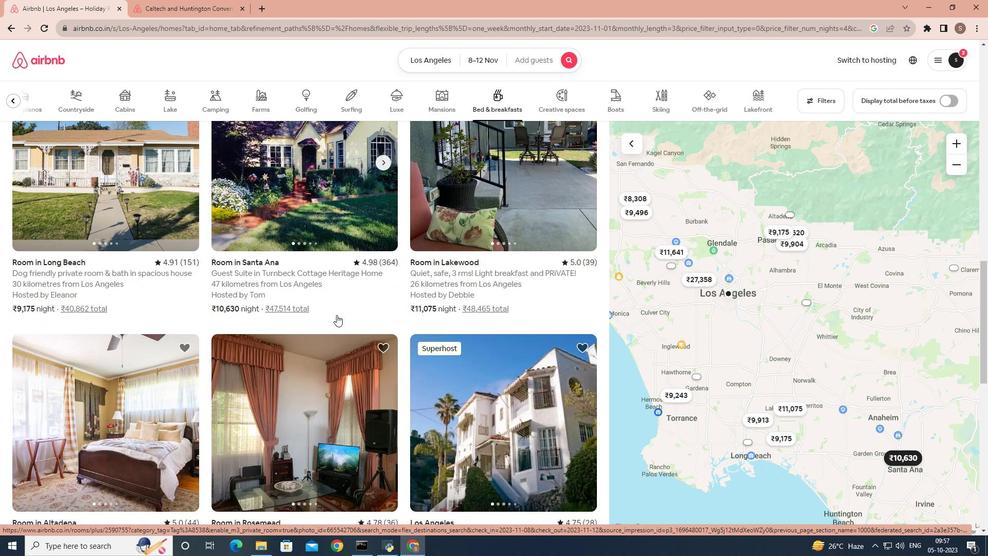 
Action: Mouse scrolled (336, 314) with delta (0, 0)
Screenshot: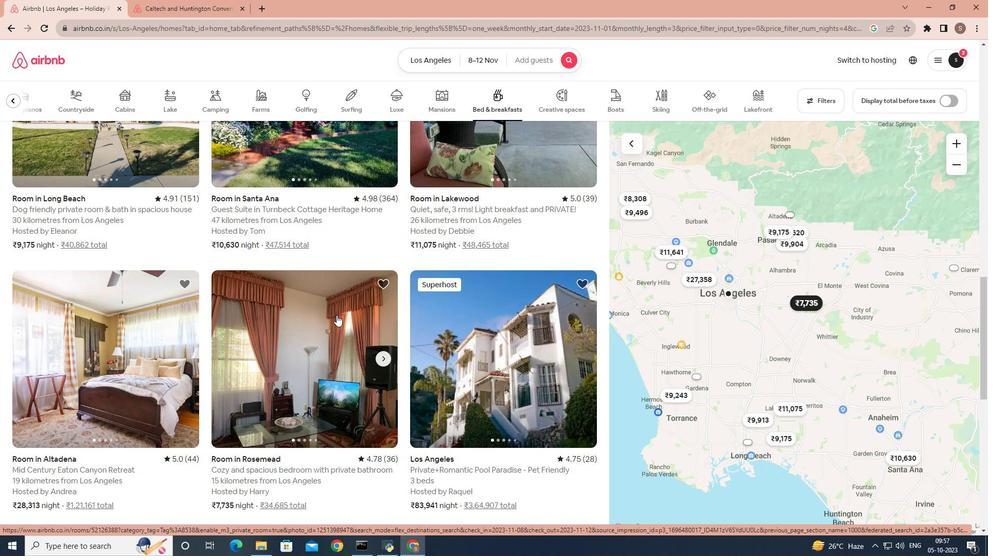 
Action: Mouse moved to (462, 349)
Screenshot: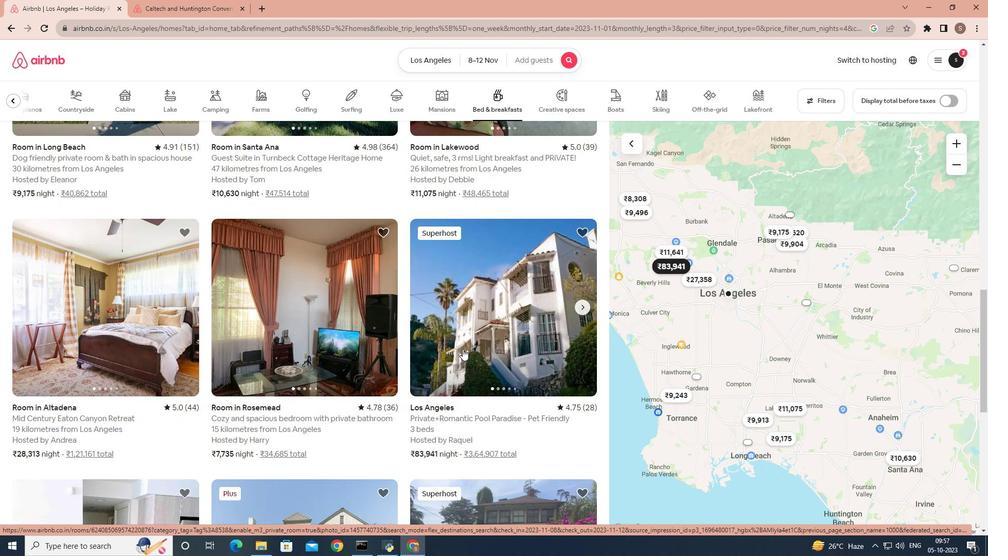 
Action: Mouse pressed left at (462, 349)
Screenshot: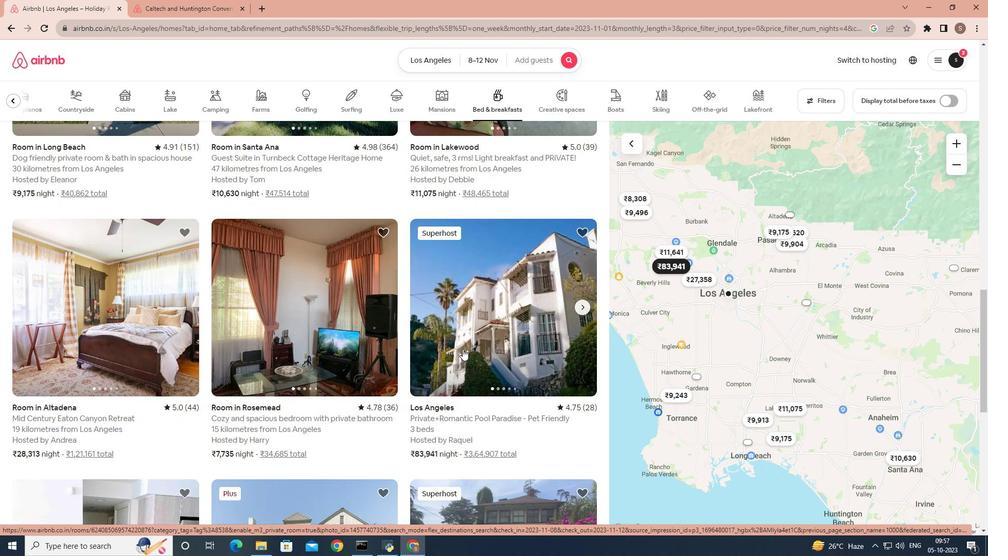 
Action: Mouse moved to (488, 399)
Screenshot: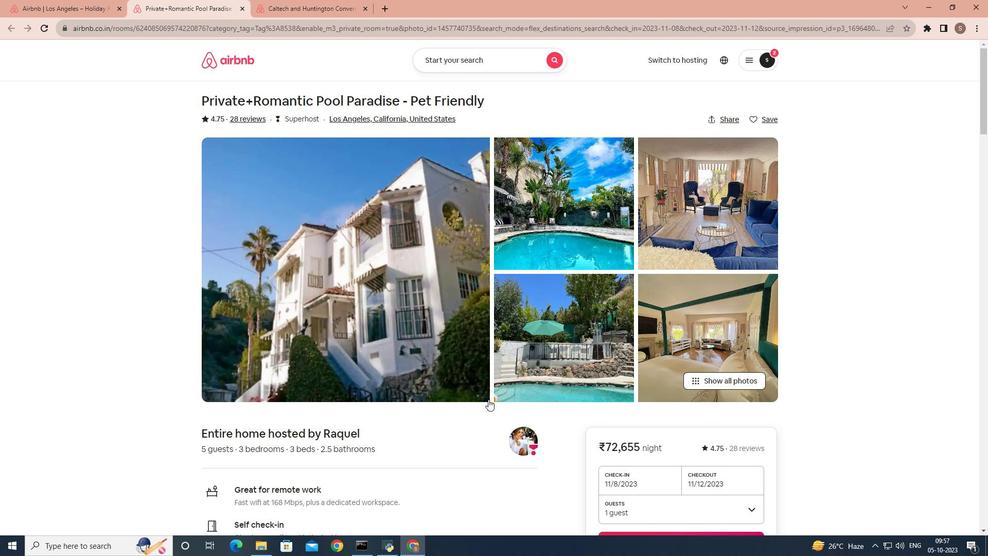
Action: Mouse scrolled (488, 399) with delta (0, 0)
Screenshot: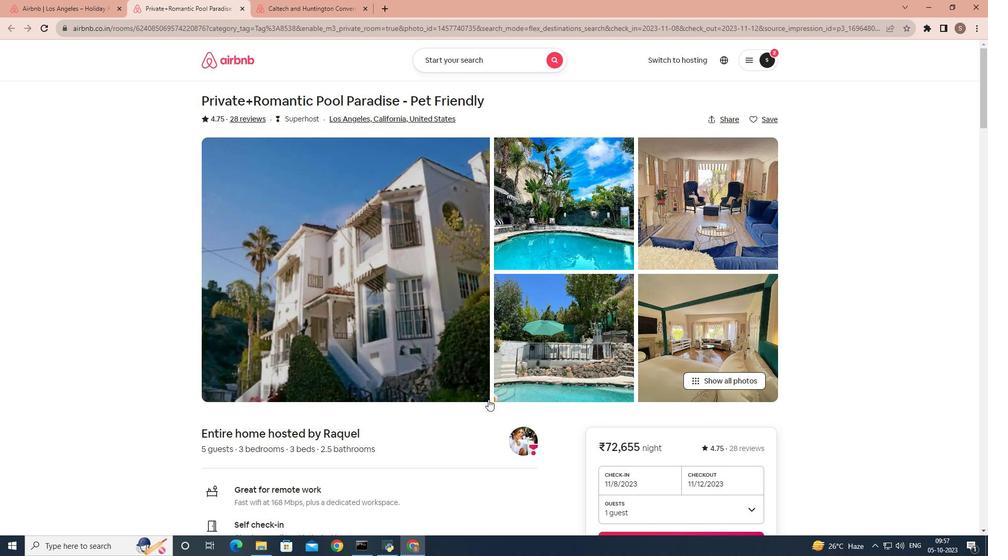 
Action: Mouse scrolled (488, 399) with delta (0, 0)
Screenshot: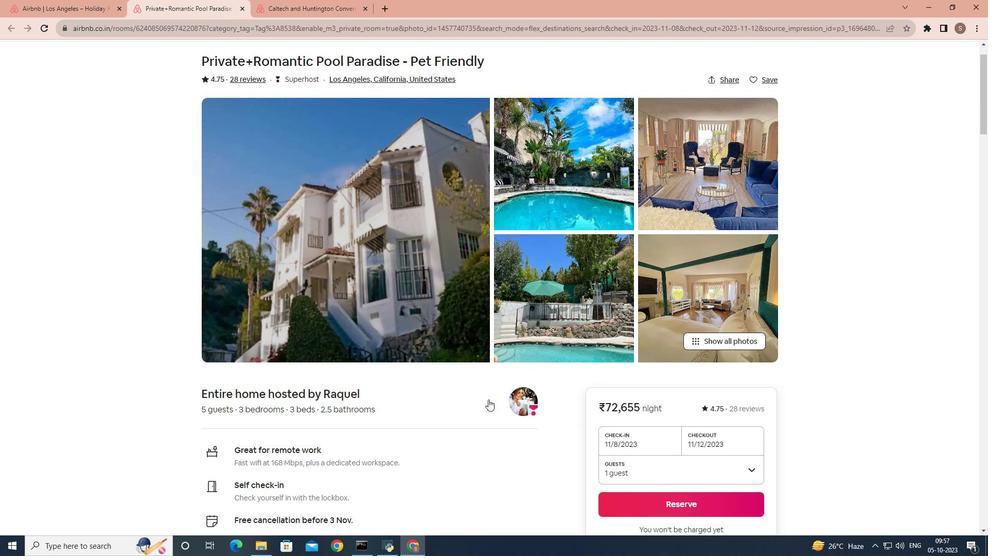 
Action: Mouse scrolled (488, 399) with delta (0, 0)
Screenshot: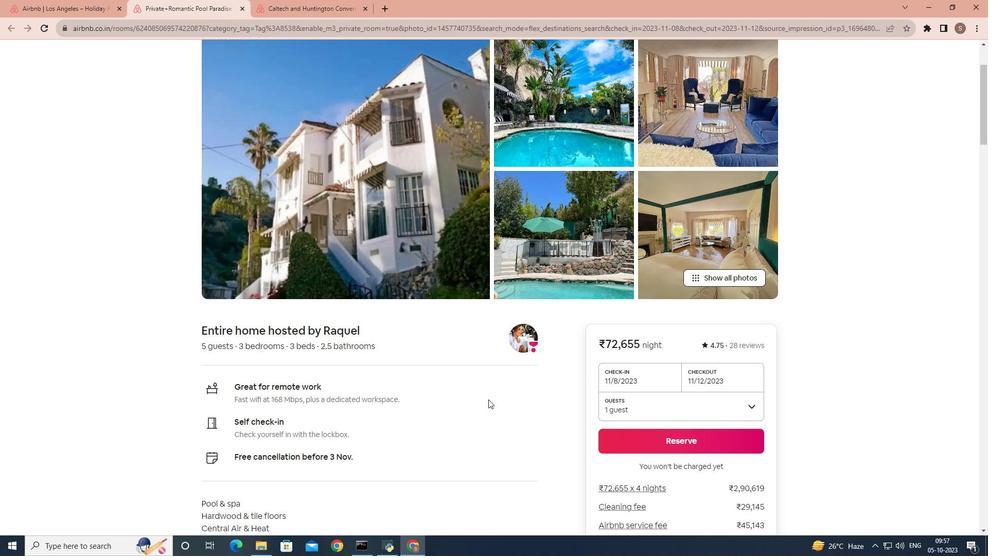 
Action: Mouse scrolled (488, 399) with delta (0, 0)
Screenshot: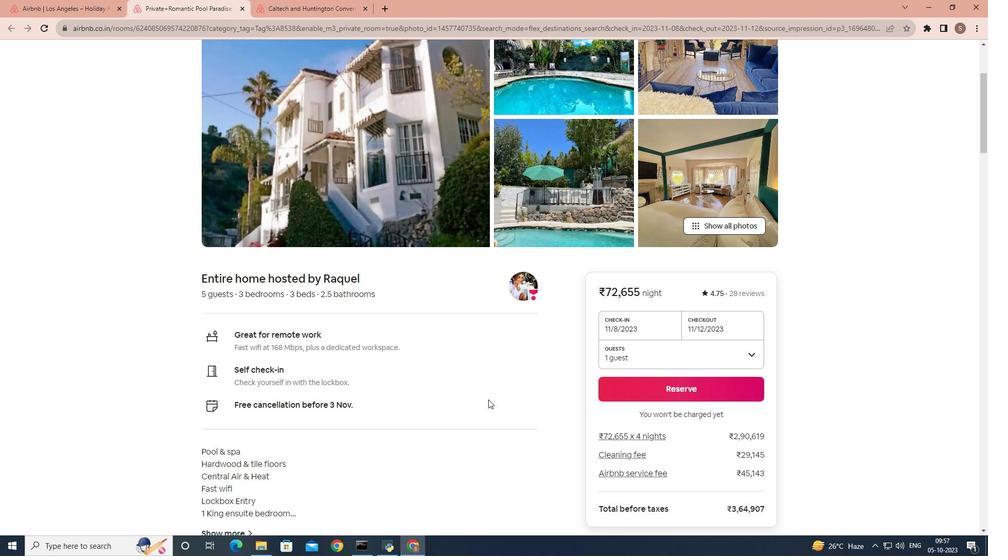 
Action: Mouse scrolled (488, 399) with delta (0, 0)
Screenshot: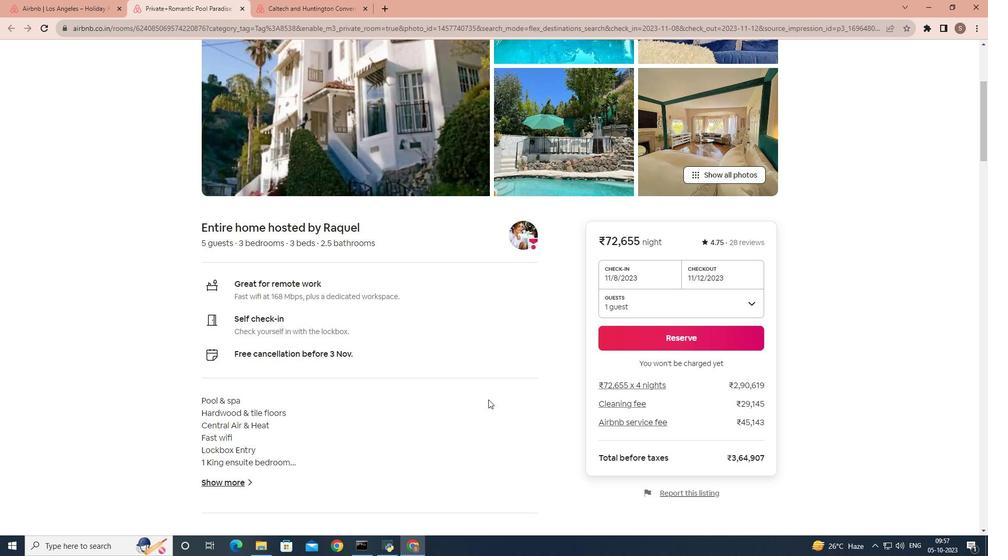 
Action: Mouse scrolled (488, 399) with delta (0, 0)
Screenshot: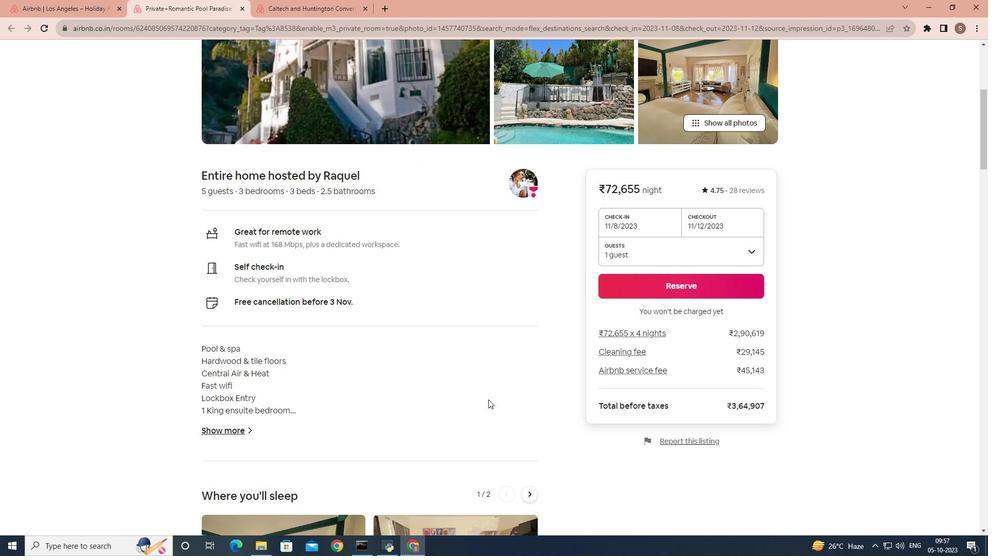 
Action: Mouse scrolled (488, 399) with delta (0, 0)
Screenshot: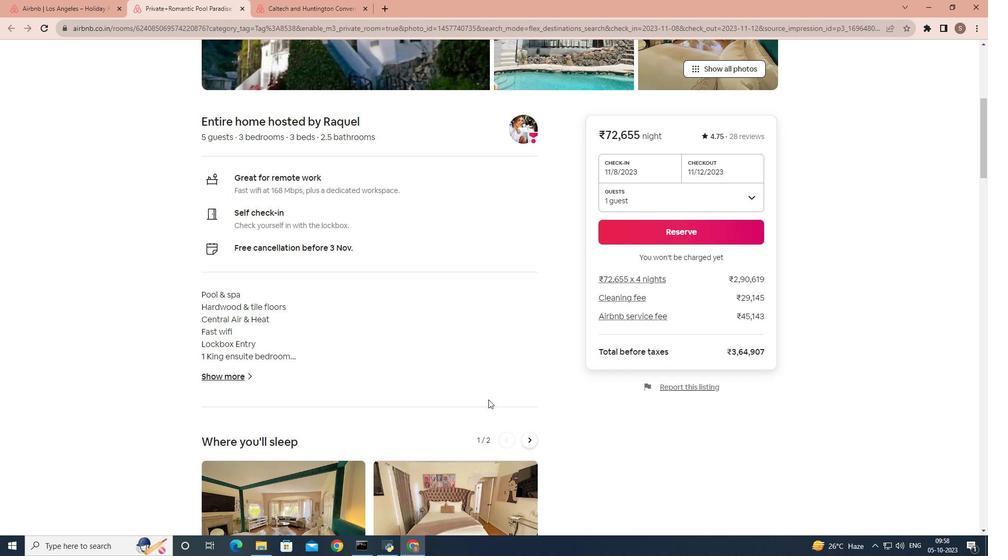 
Action: Mouse scrolled (488, 399) with delta (0, 0)
Screenshot: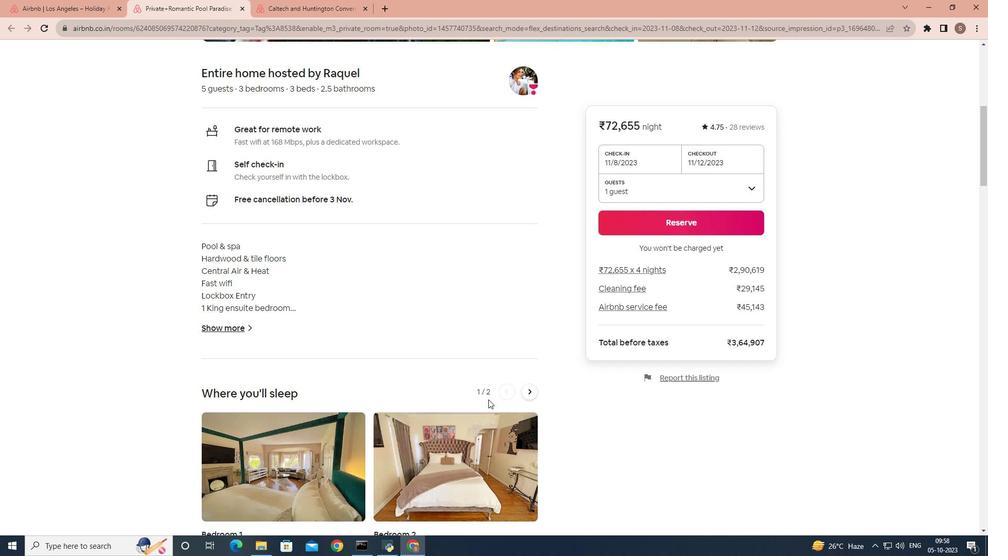 
Action: Mouse scrolled (488, 399) with delta (0, 0)
Screenshot: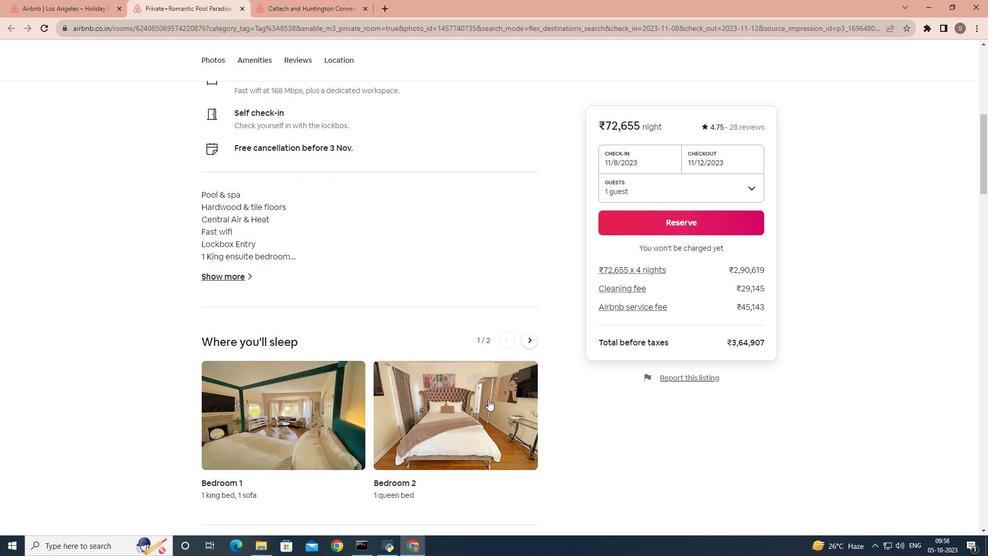 
Action: Mouse scrolled (488, 399) with delta (0, 0)
Screenshot: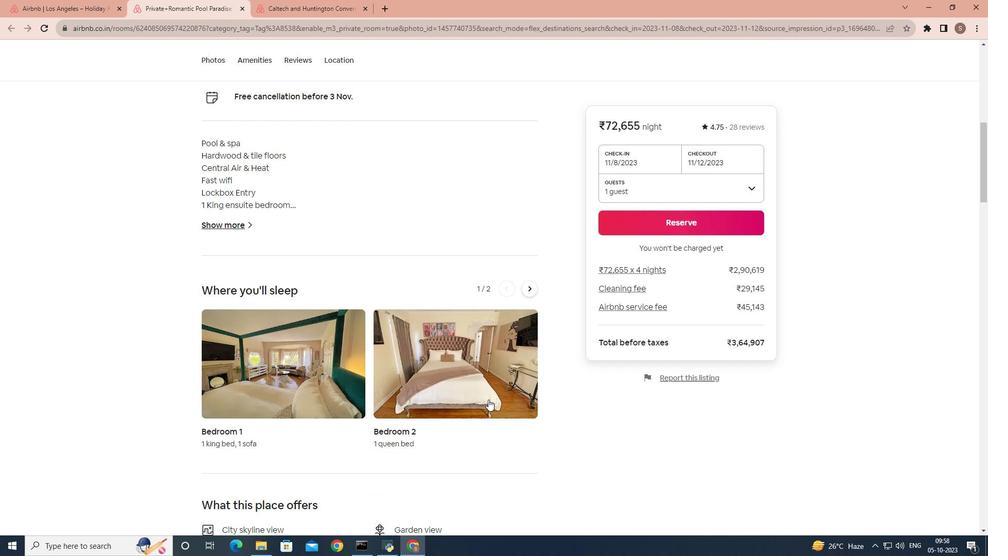 
Action: Mouse scrolled (488, 399) with delta (0, 0)
Screenshot: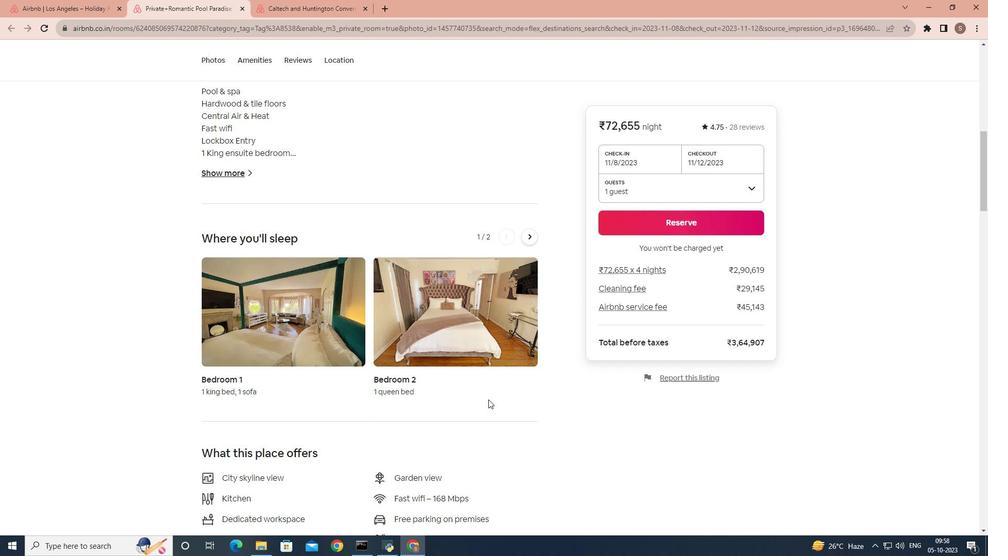 
Action: Mouse scrolled (488, 399) with delta (0, 0)
Screenshot: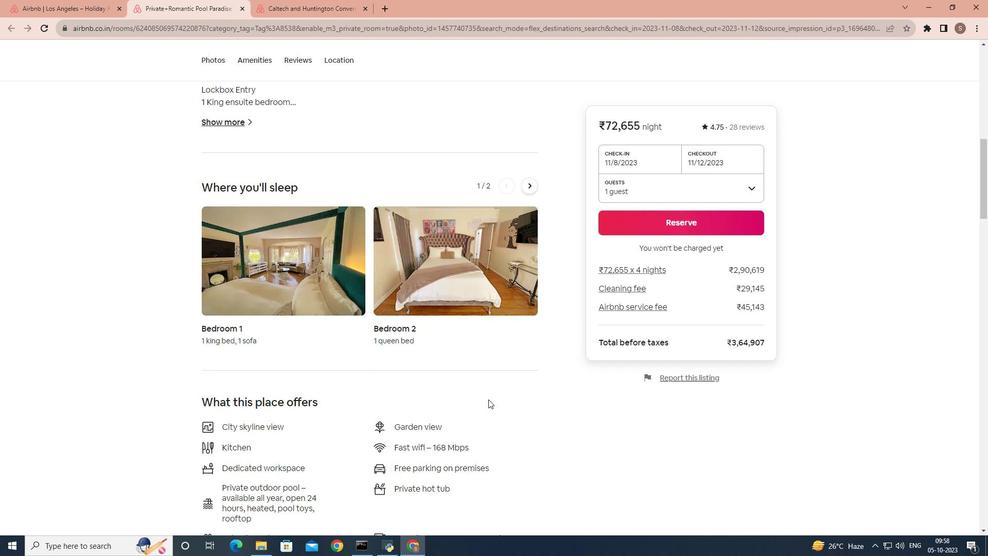
Action: Mouse scrolled (488, 399) with delta (0, 0)
Screenshot: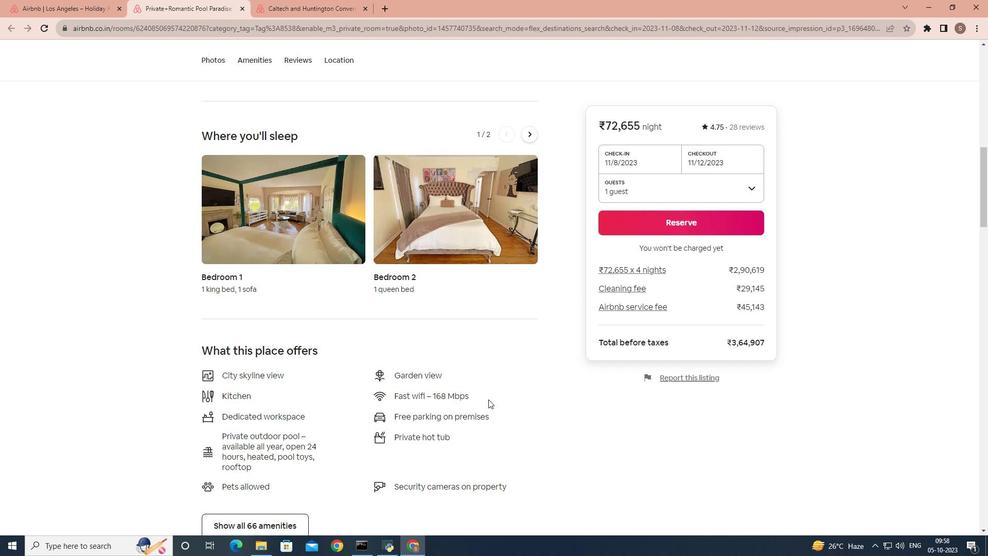 
Action: Mouse scrolled (488, 399) with delta (0, 0)
Screenshot: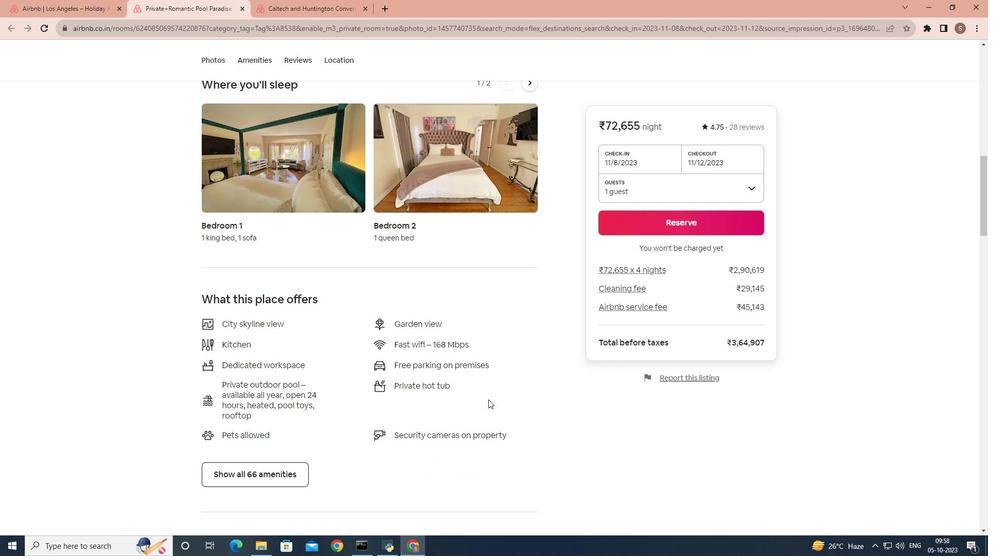 
Action: Mouse scrolled (488, 399) with delta (0, 0)
Screenshot: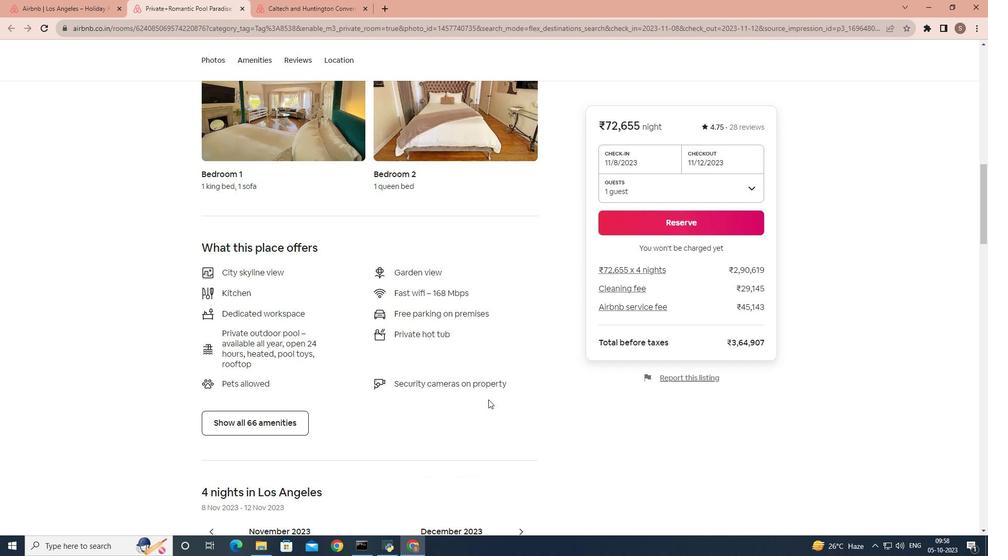 
Action: Mouse scrolled (488, 399) with delta (0, 0)
Screenshot: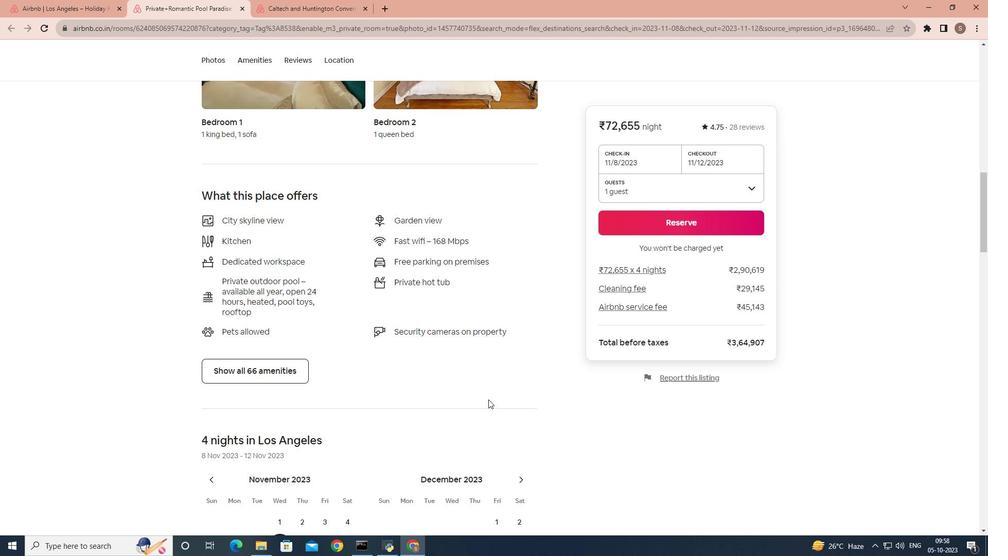 
Action: Mouse scrolled (488, 399) with delta (0, 0)
Screenshot: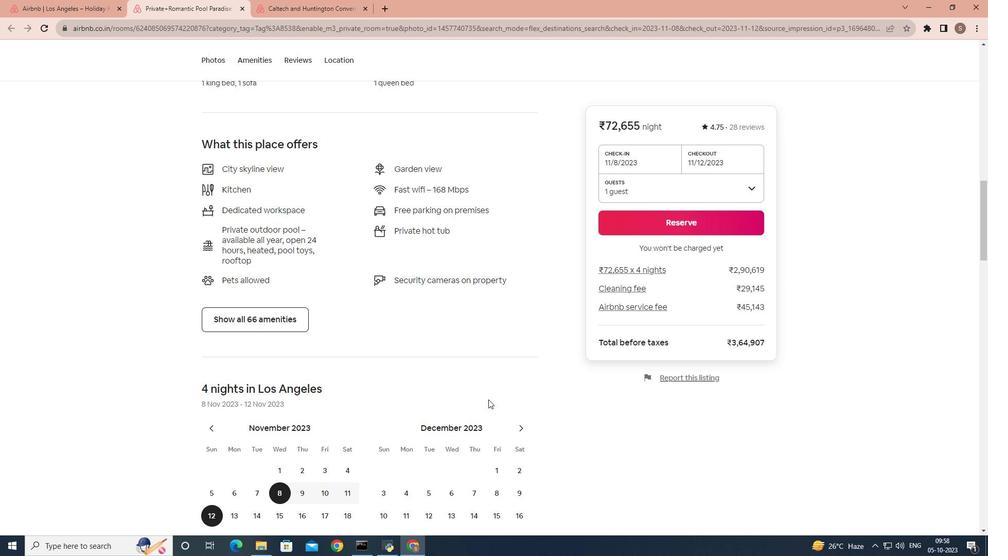 
Action: Mouse scrolled (488, 399) with delta (0, 0)
Screenshot: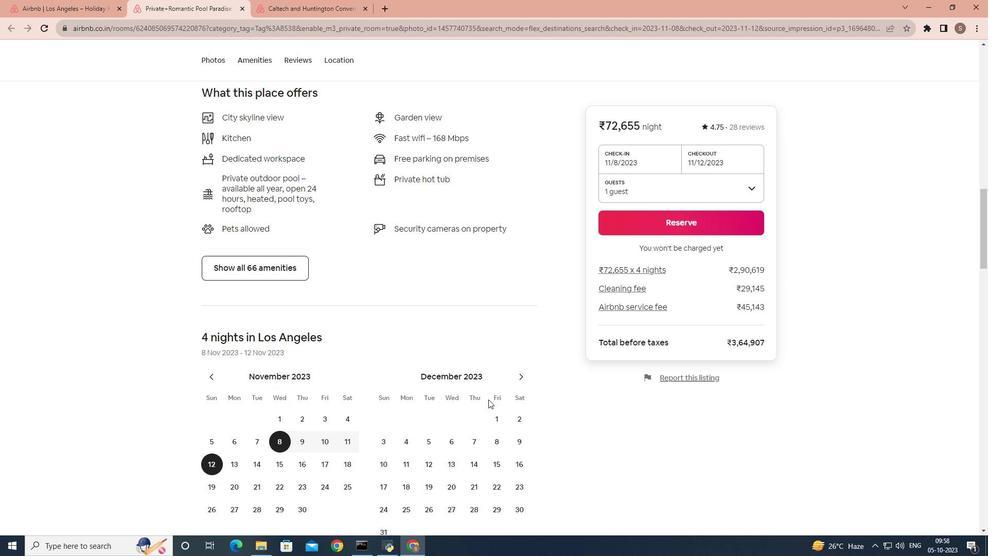 
Action: Mouse scrolled (488, 399) with delta (0, 0)
Screenshot: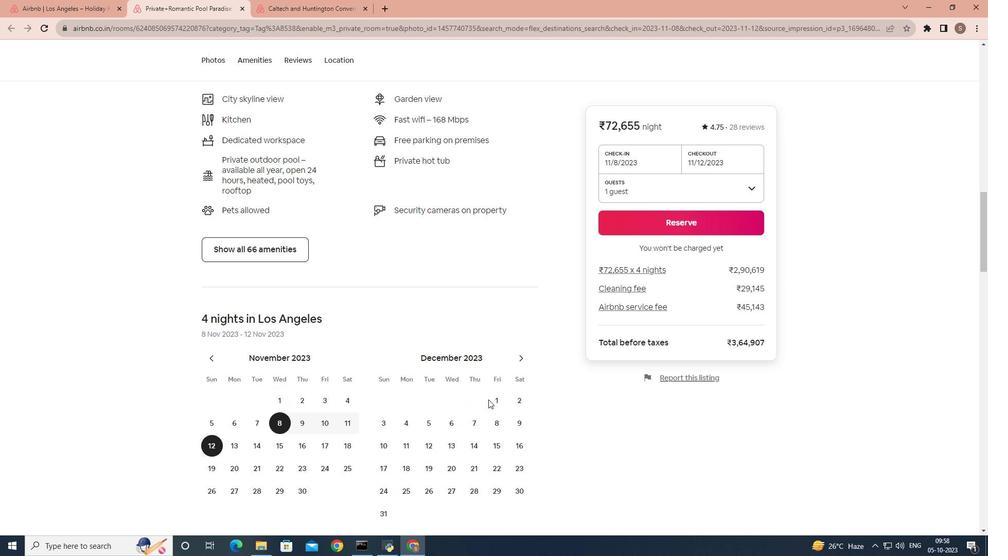 
Action: Mouse scrolled (488, 399) with delta (0, 0)
Screenshot: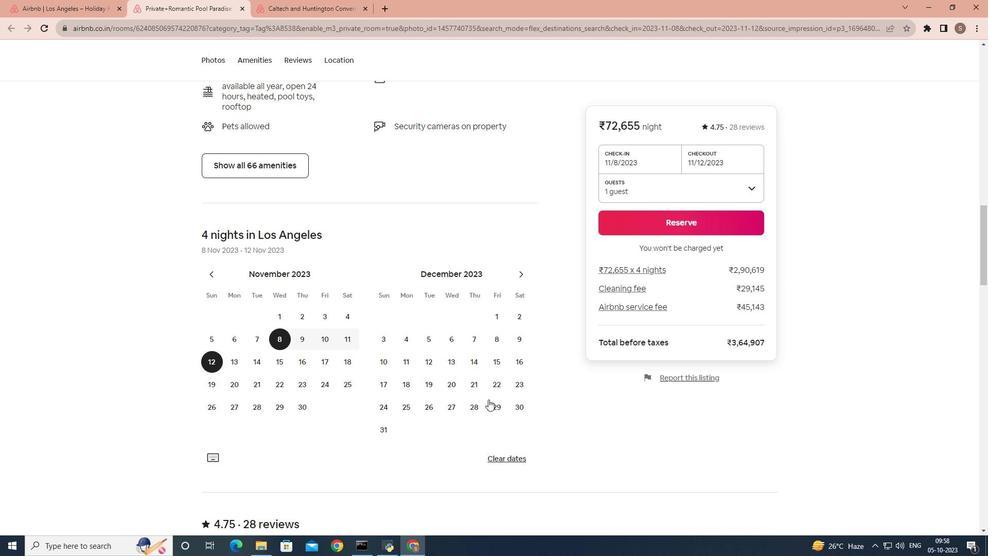 
Action: Mouse scrolled (488, 399) with delta (0, 0)
Screenshot: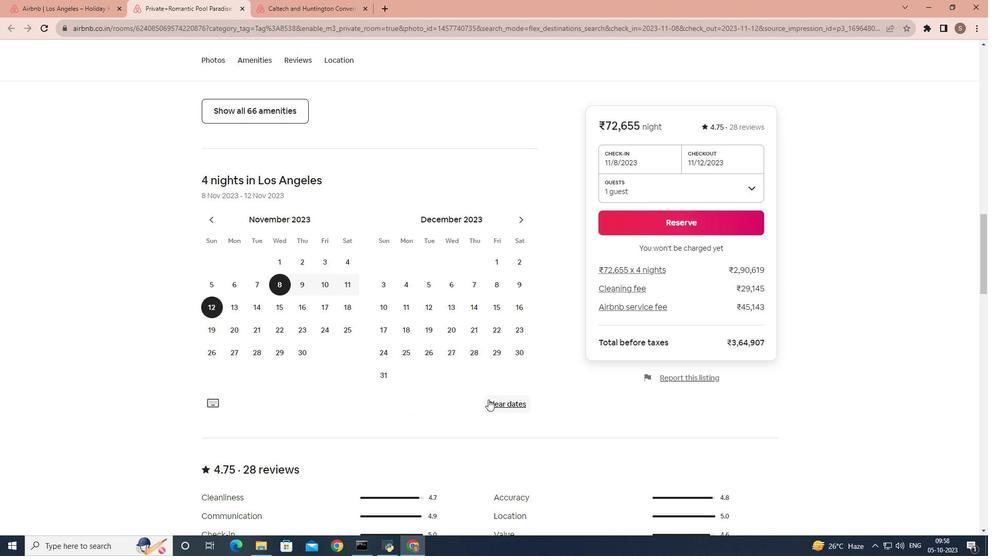 
Action: Mouse scrolled (488, 399) with delta (0, 0)
Screenshot: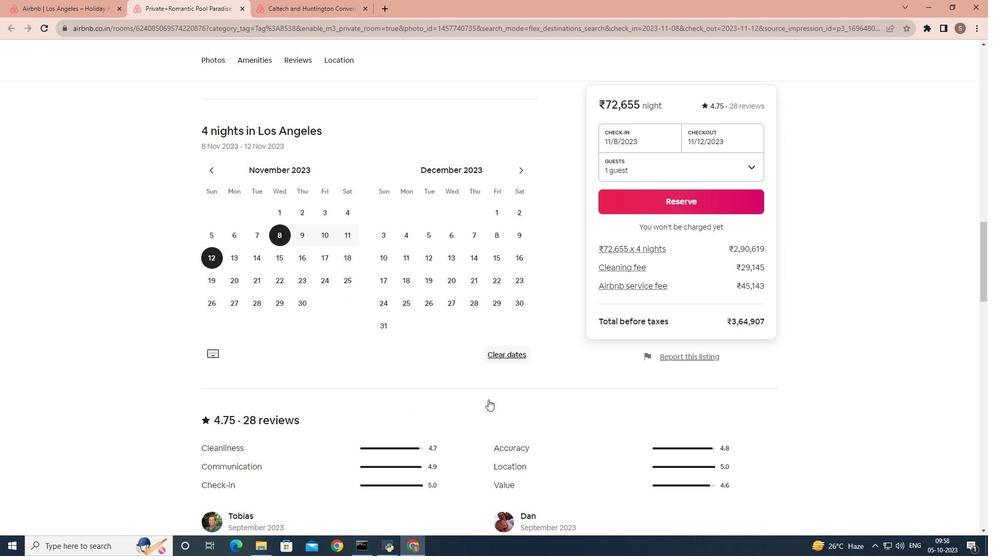 
Action: Mouse scrolled (488, 399) with delta (0, 0)
Screenshot: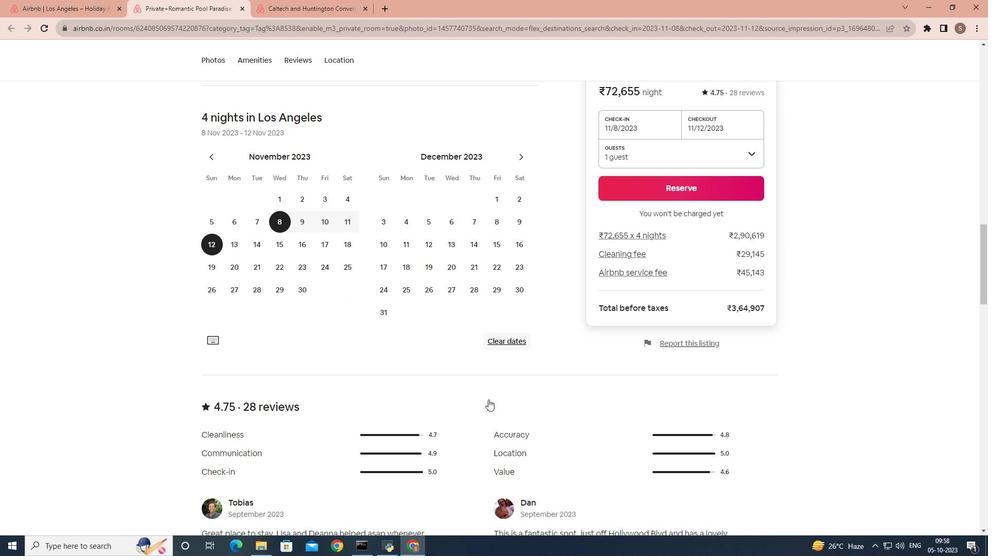 
Action: Mouse scrolled (488, 399) with delta (0, 0)
Screenshot: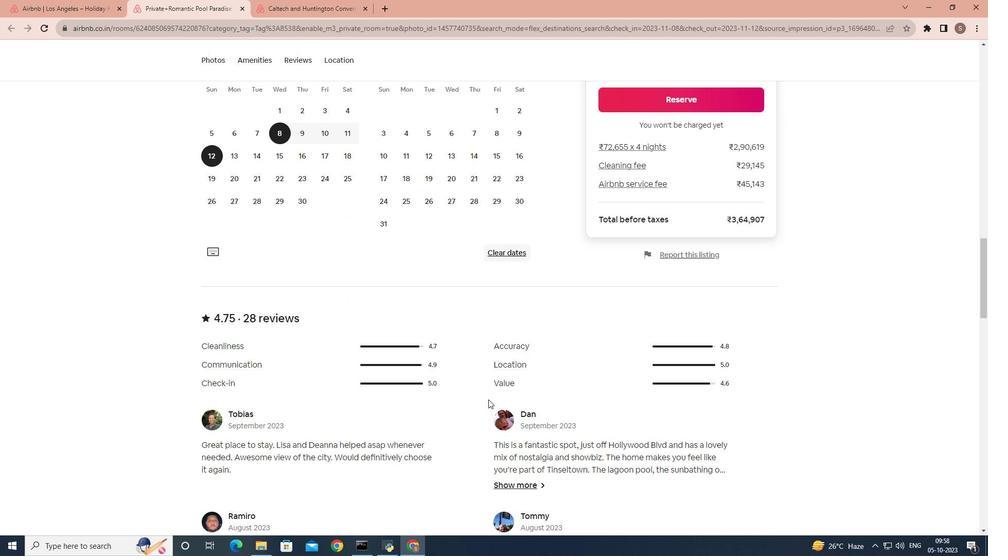 
Action: Mouse scrolled (488, 399) with delta (0, 0)
Screenshot: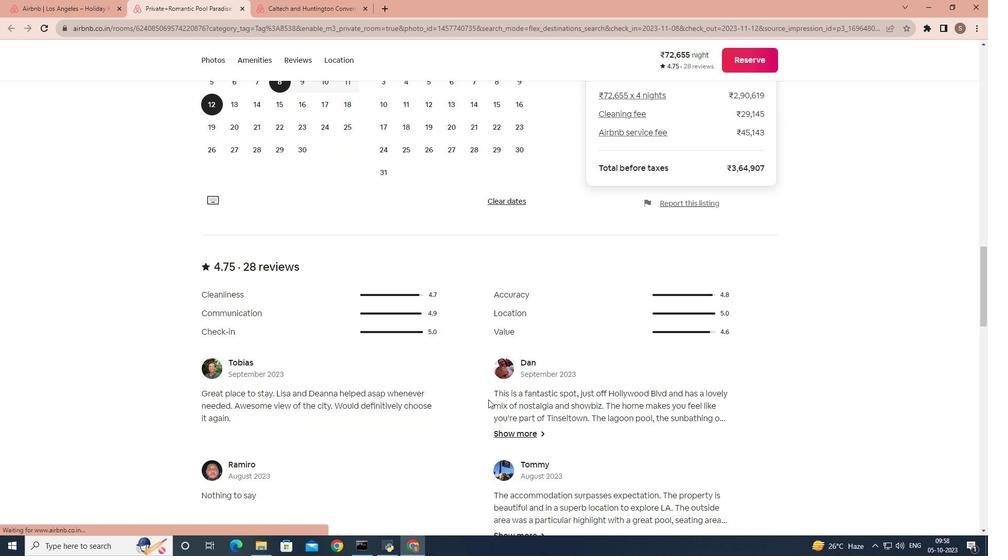 
Action: Mouse scrolled (488, 399) with delta (0, 0)
Screenshot: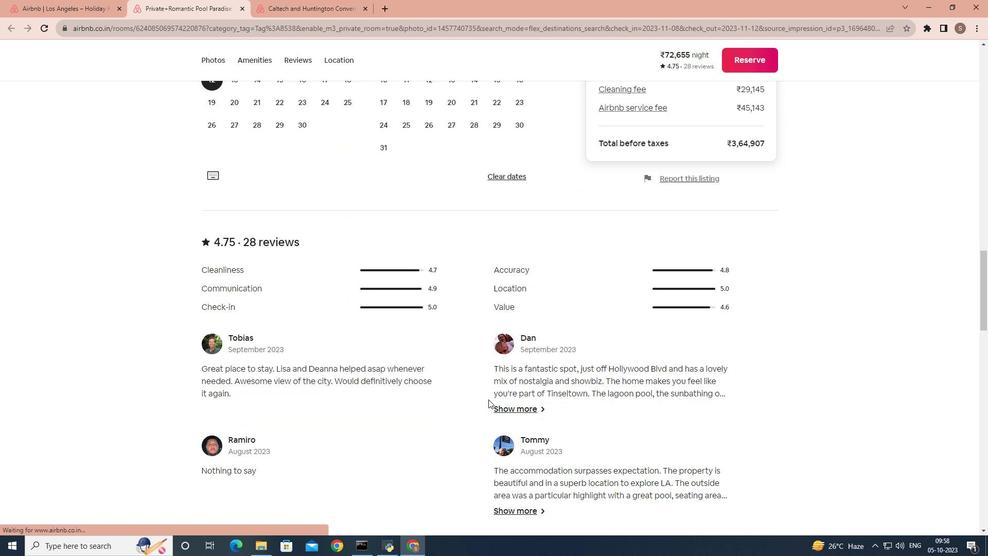 
Action: Mouse scrolled (488, 399) with delta (0, 0)
Screenshot: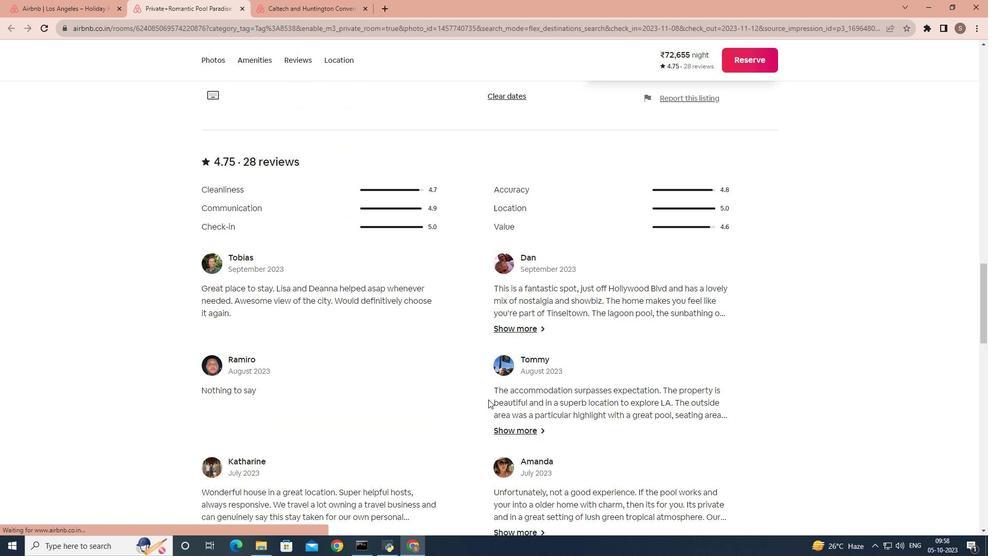 
Action: Mouse scrolled (488, 399) with delta (0, 0)
Screenshot: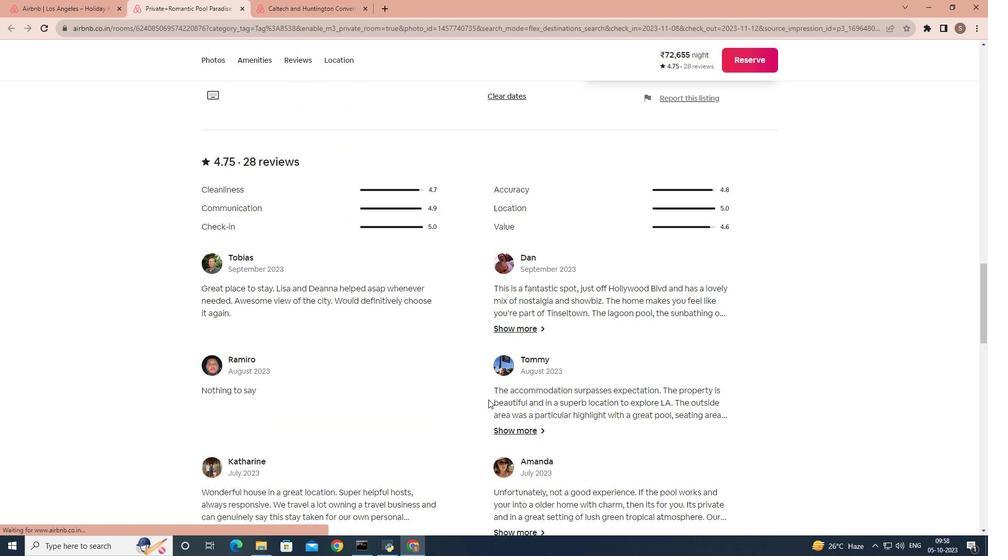 
Action: Mouse scrolled (488, 399) with delta (0, 0)
Screenshot: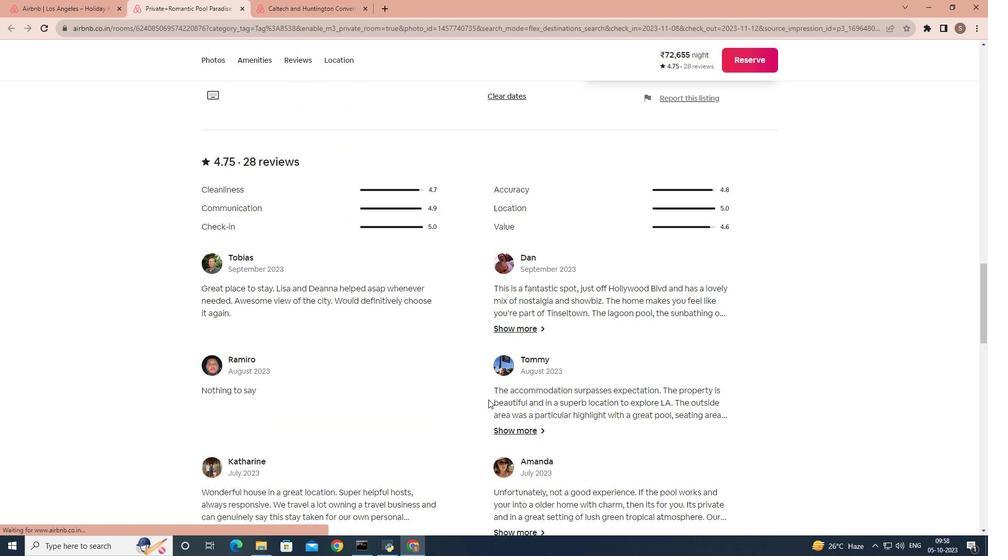 
Action: Mouse scrolled (488, 399) with delta (0, 0)
Screenshot: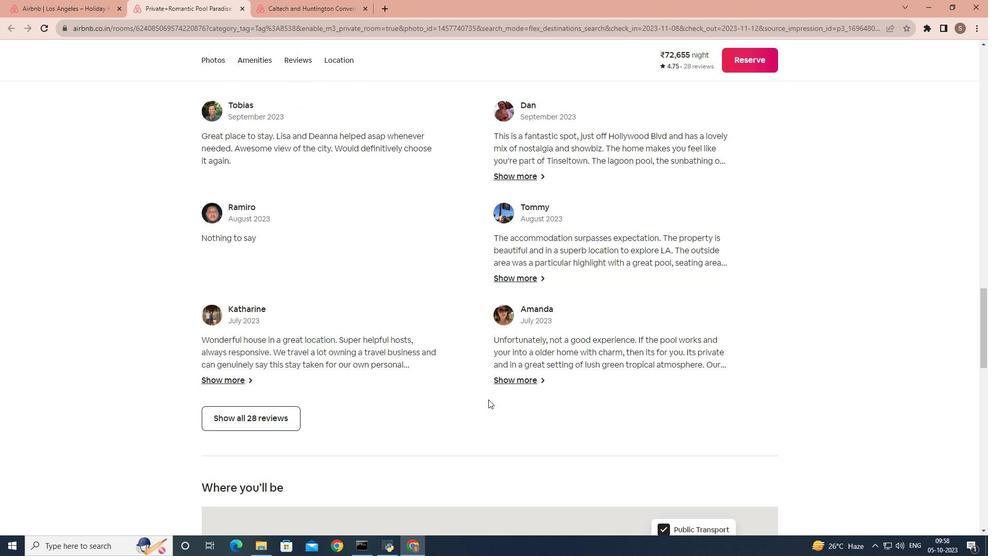 
Action: Mouse scrolled (488, 399) with delta (0, 0)
Screenshot: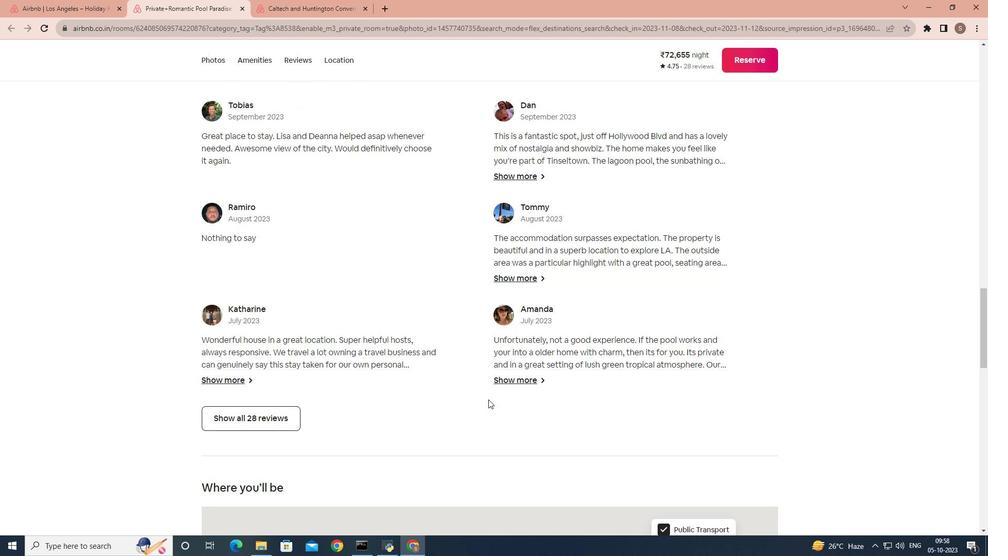 
Action: Mouse scrolled (488, 399) with delta (0, 0)
Screenshot: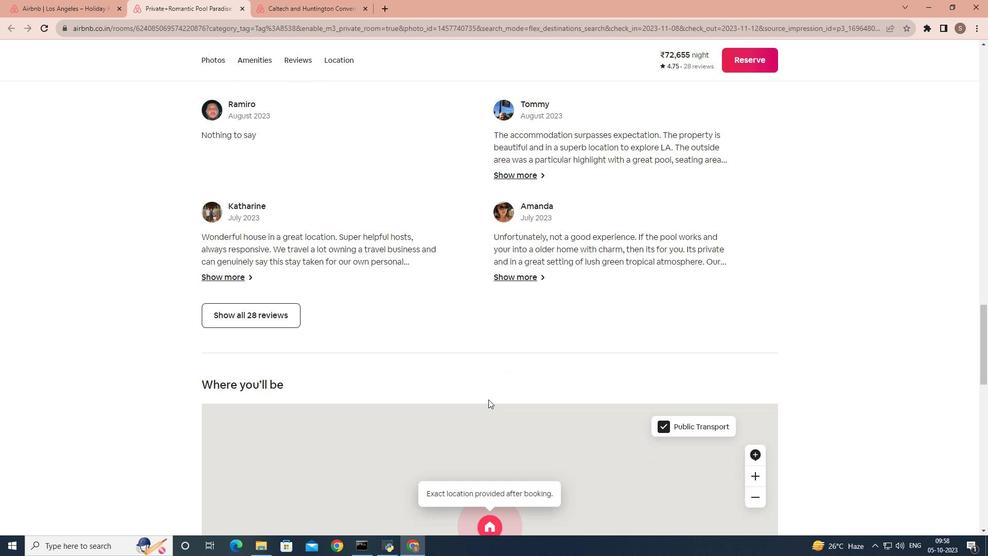 
Action: Mouse scrolled (488, 399) with delta (0, 0)
Screenshot: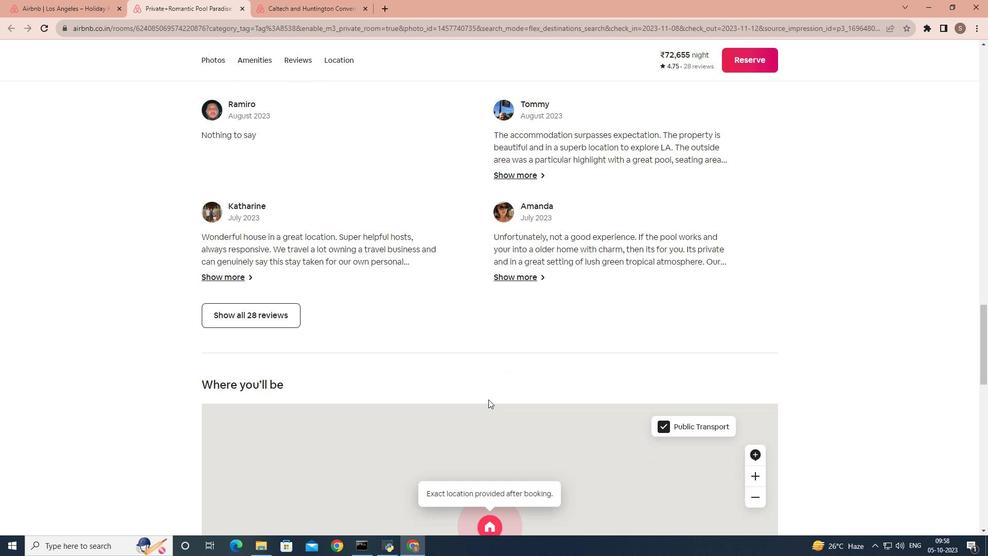 
Action: Mouse scrolled (488, 399) with delta (0, 0)
Screenshot: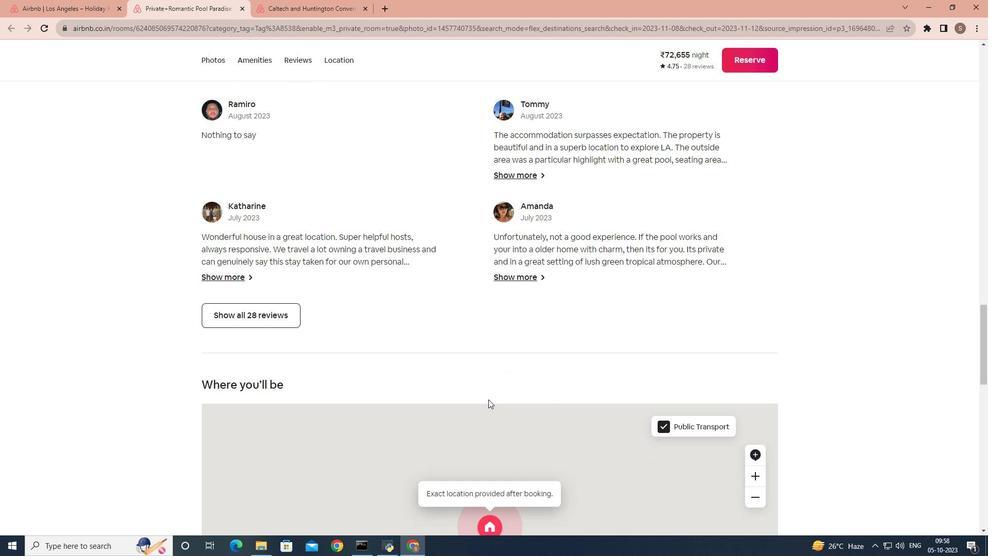 
Action: Mouse moved to (488, 400)
Screenshot: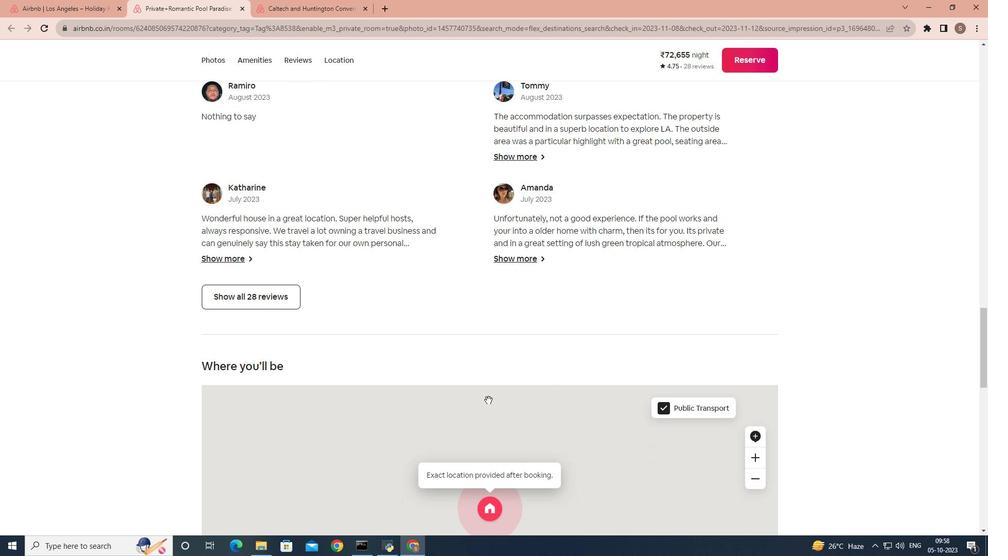 
Action: Mouse scrolled (488, 399) with delta (0, 0)
Screenshot: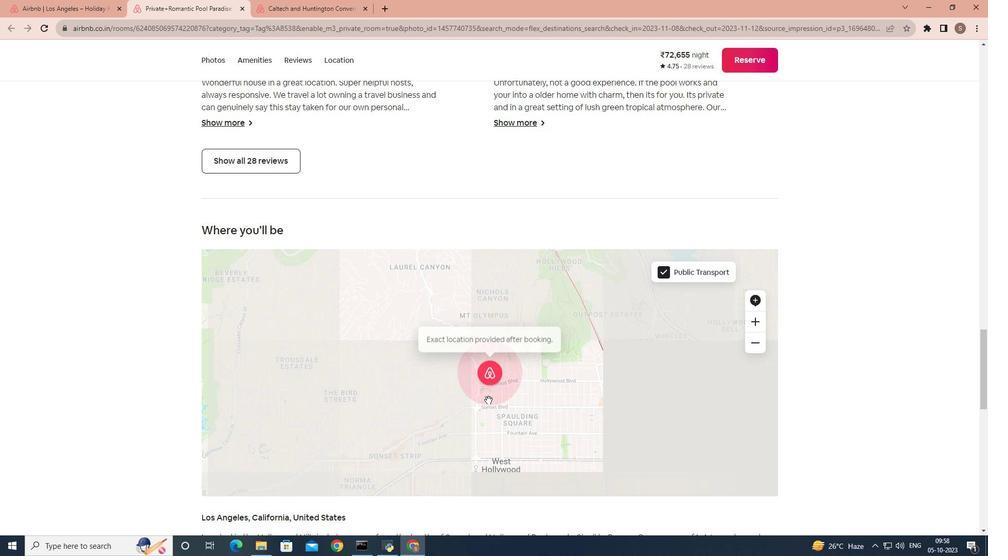 
Action: Mouse scrolled (488, 399) with delta (0, 0)
Screenshot: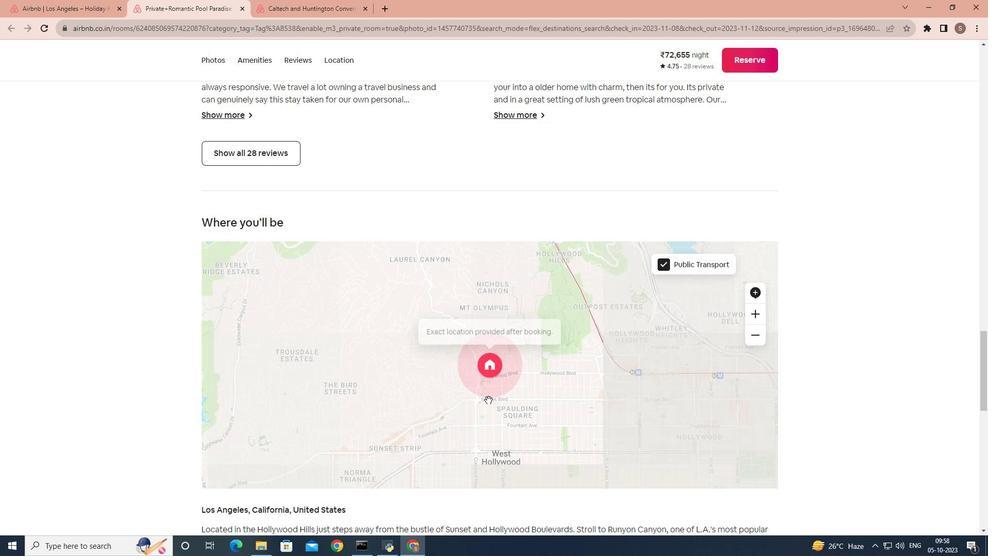 
Action: Mouse scrolled (488, 399) with delta (0, 0)
Screenshot: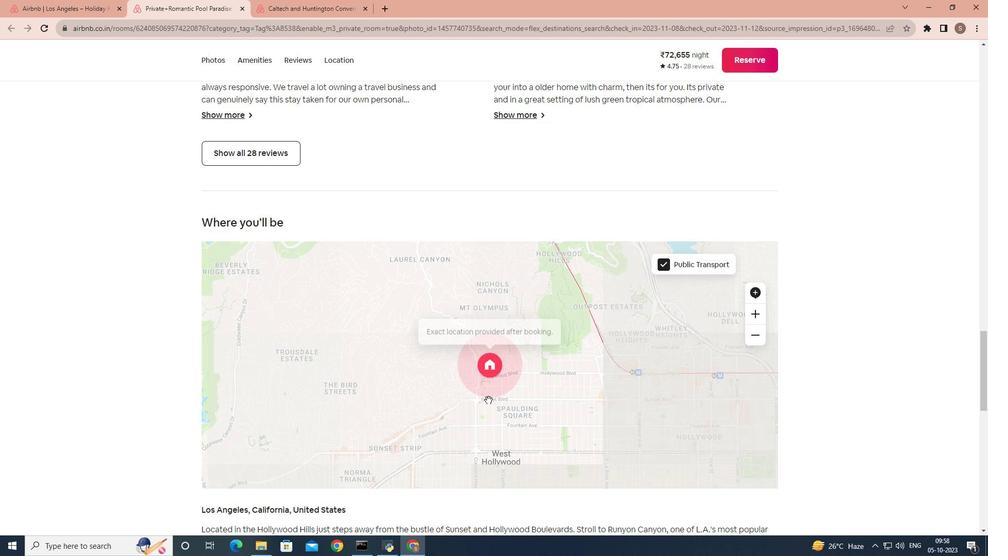 
Action: Mouse scrolled (488, 399) with delta (0, 0)
Screenshot: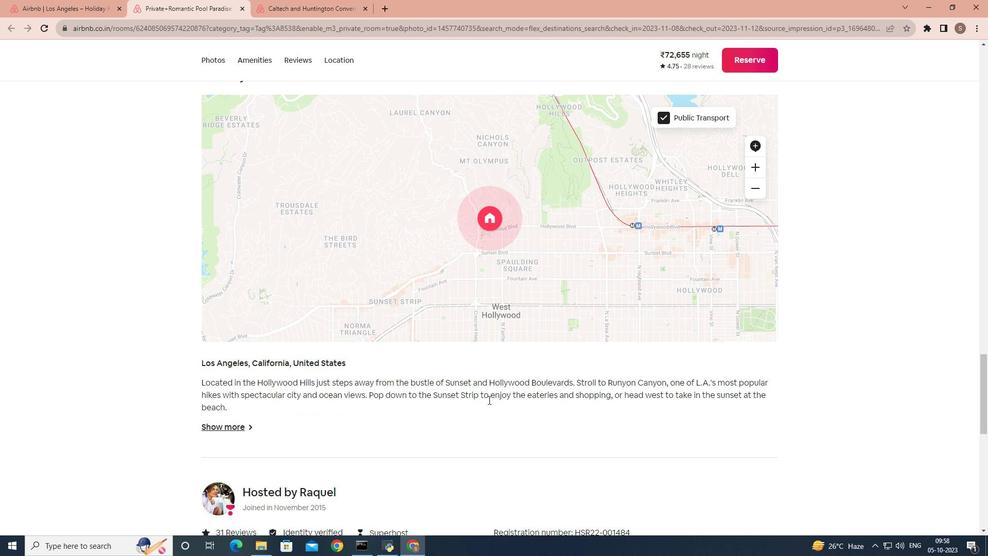 
Action: Mouse scrolled (488, 399) with delta (0, 0)
Screenshot: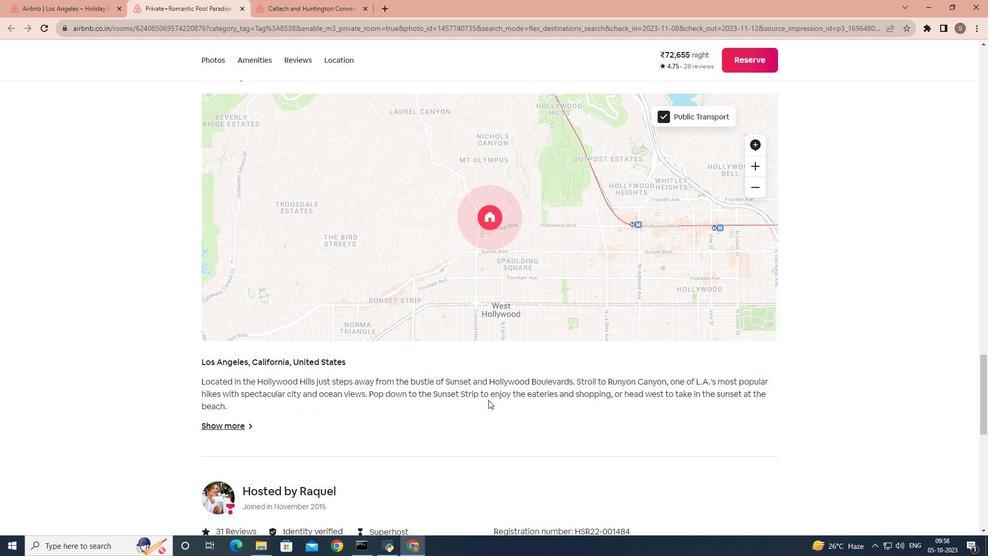 
Action: Mouse scrolled (488, 399) with delta (0, 0)
Screenshot: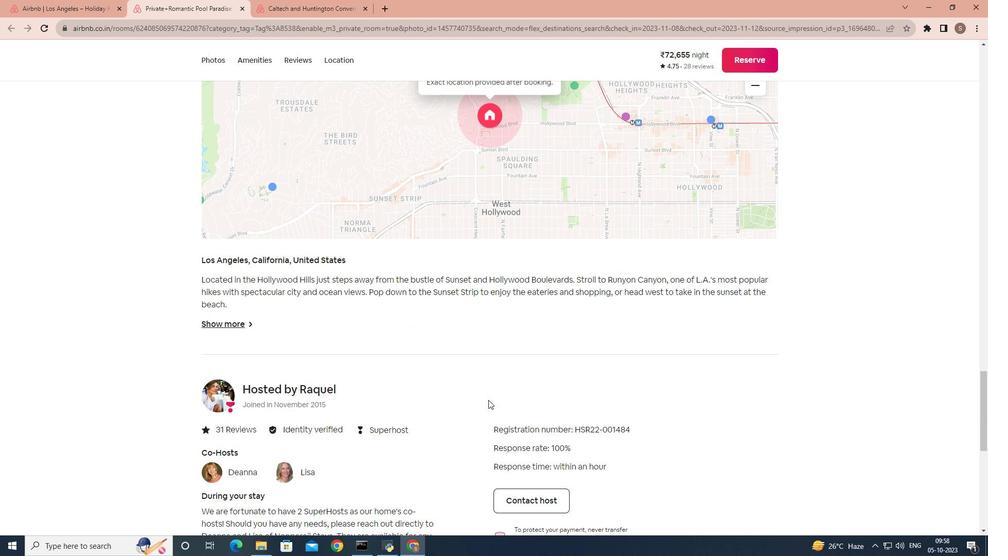 
Action: Mouse scrolled (488, 399) with delta (0, 0)
Screenshot: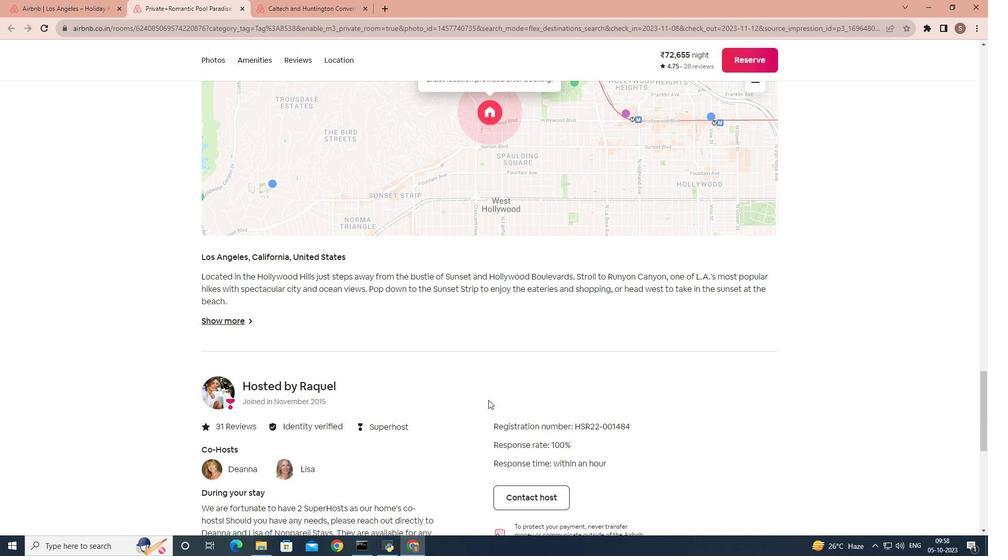 
Action: Mouse scrolled (488, 399) with delta (0, 0)
Screenshot: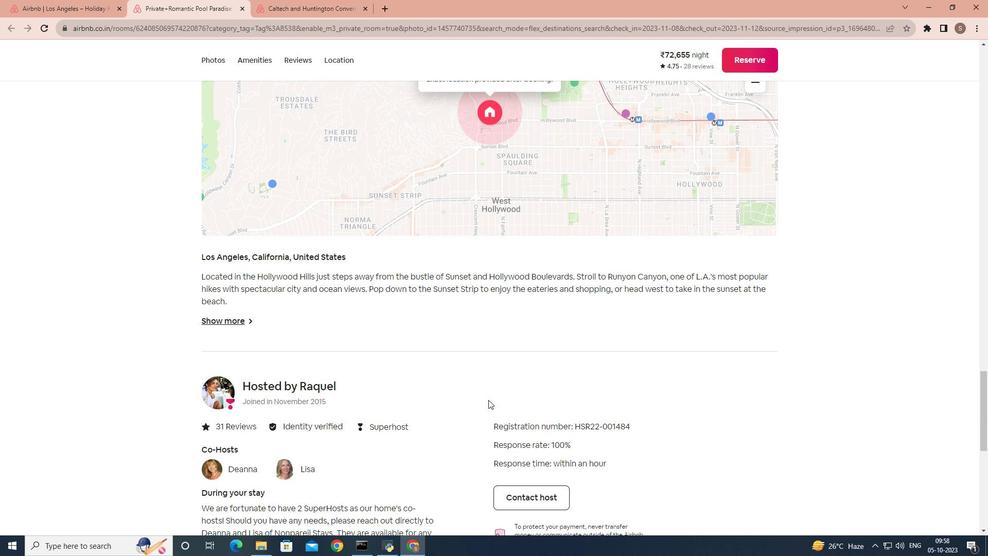 
Action: Mouse scrolled (488, 399) with delta (0, 0)
Screenshot: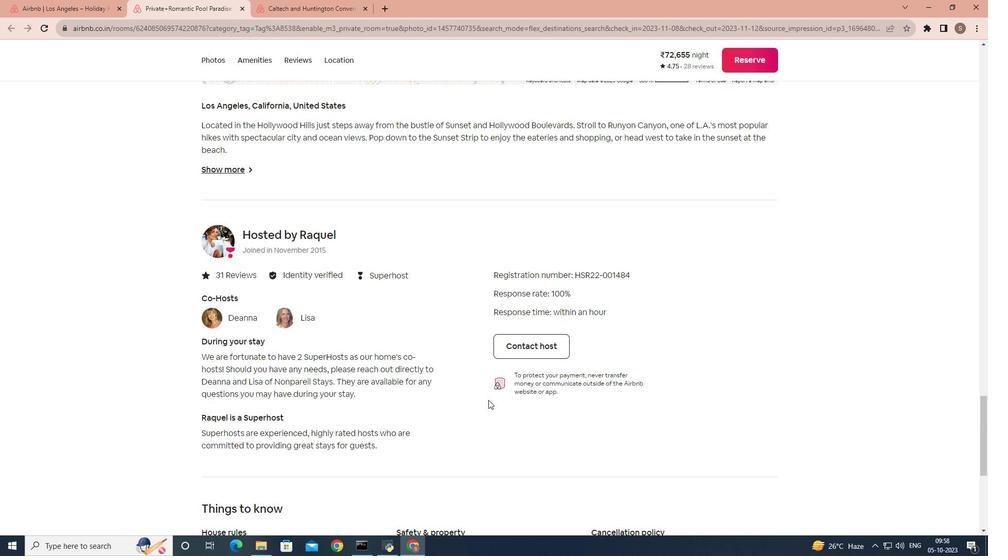 
Action: Mouse scrolled (488, 399) with delta (0, 0)
Screenshot: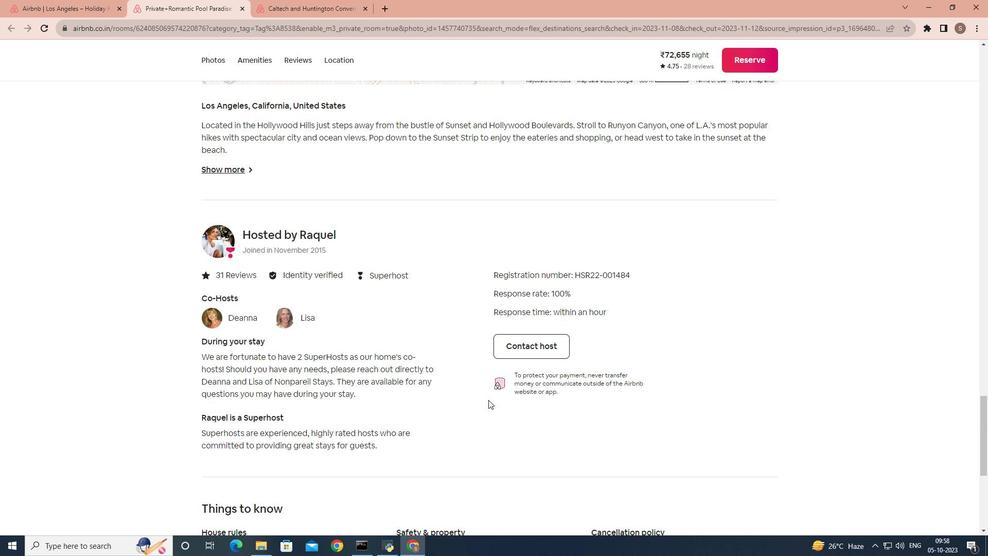 
Action: Mouse scrolled (488, 399) with delta (0, 0)
Screenshot: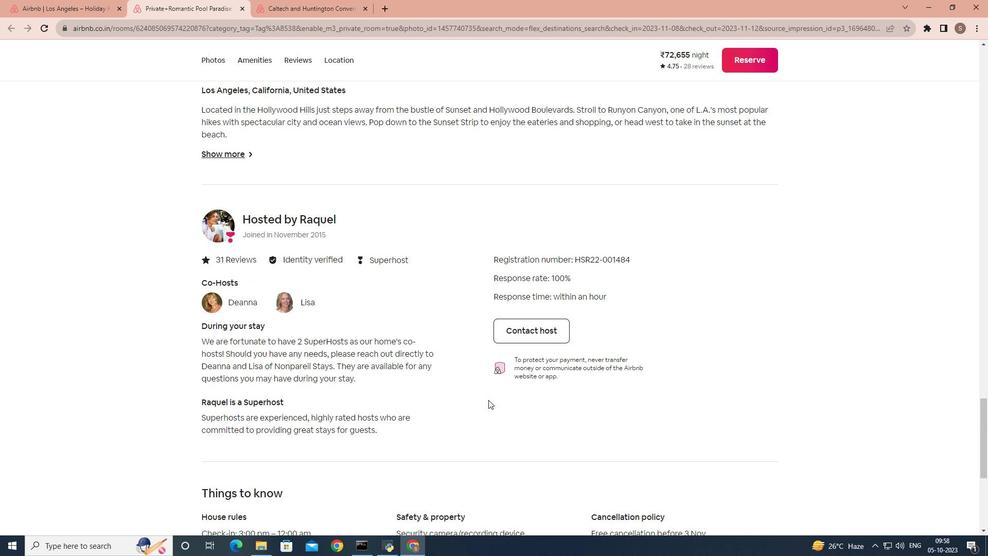 
Action: Mouse scrolled (488, 399) with delta (0, 0)
Screenshot: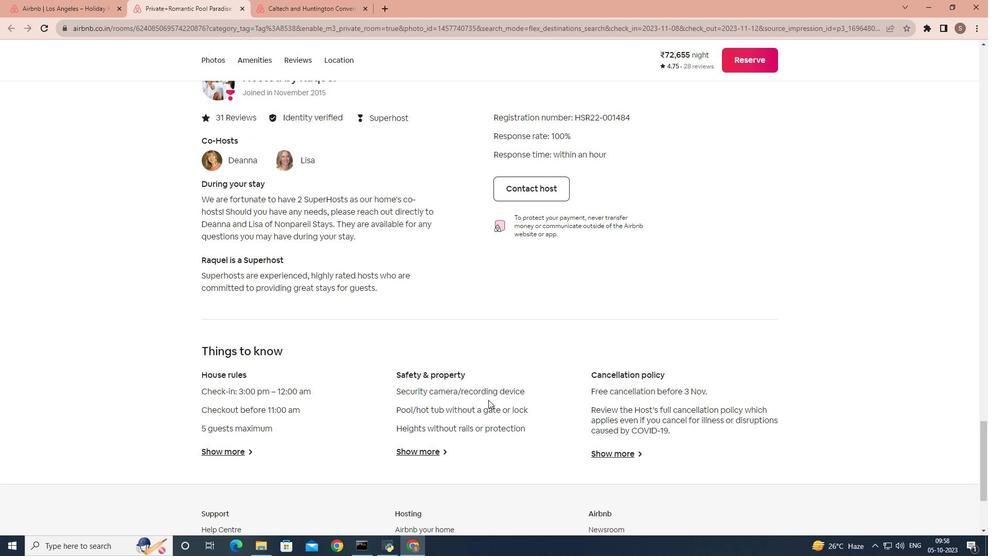 
Action: Mouse scrolled (488, 399) with delta (0, 0)
Screenshot: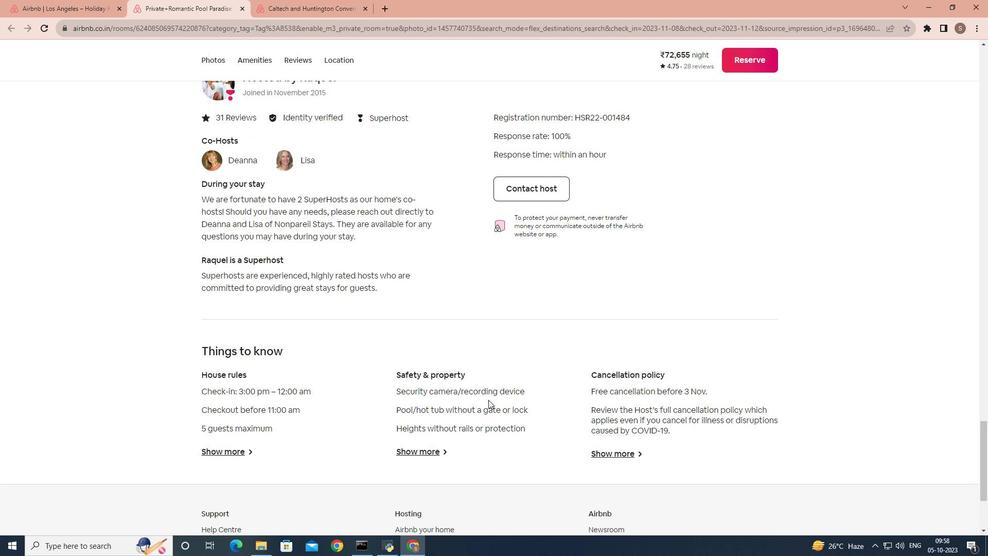 
Action: Mouse scrolled (488, 399) with delta (0, 0)
Screenshot: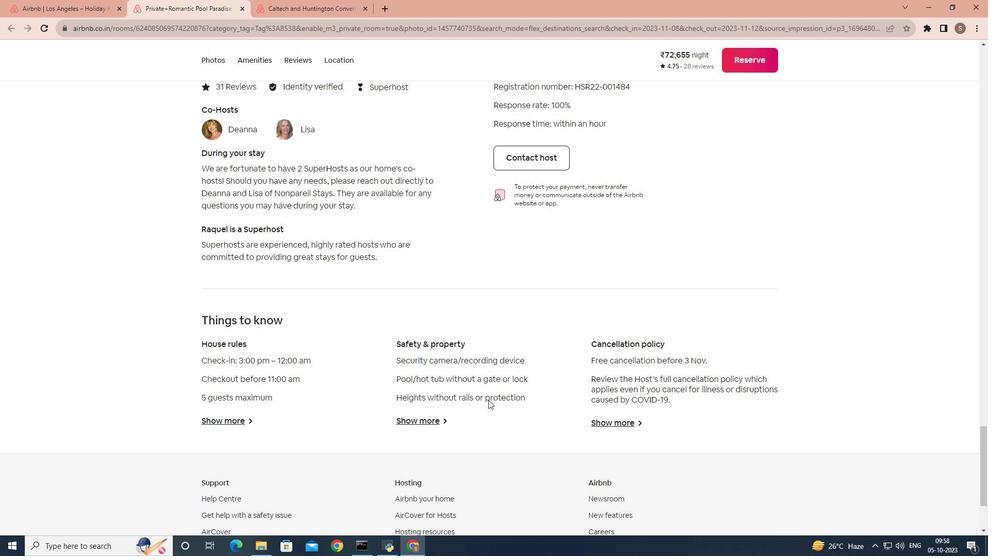 
Action: Mouse scrolled (488, 399) with delta (0, 0)
Screenshot: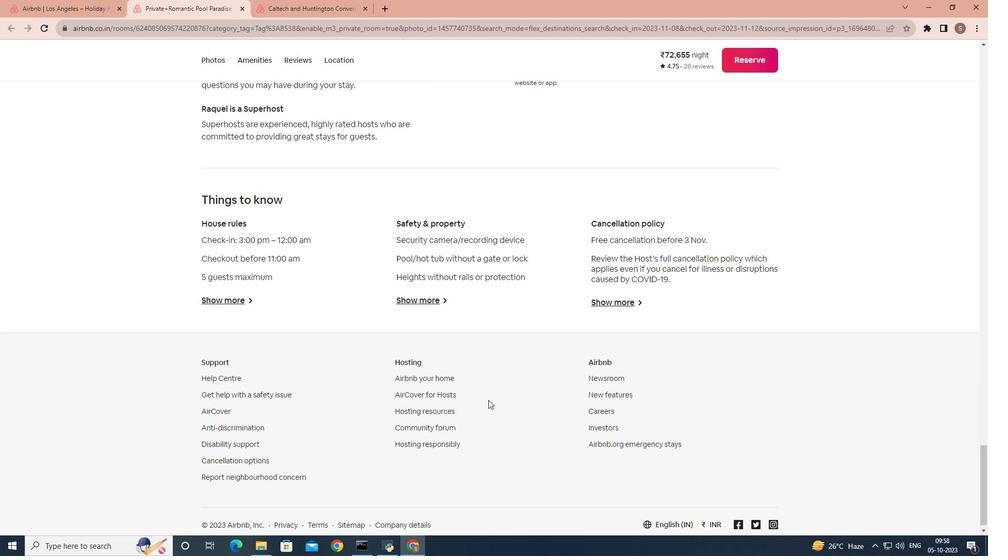 
Action: Mouse scrolled (488, 399) with delta (0, 0)
Screenshot: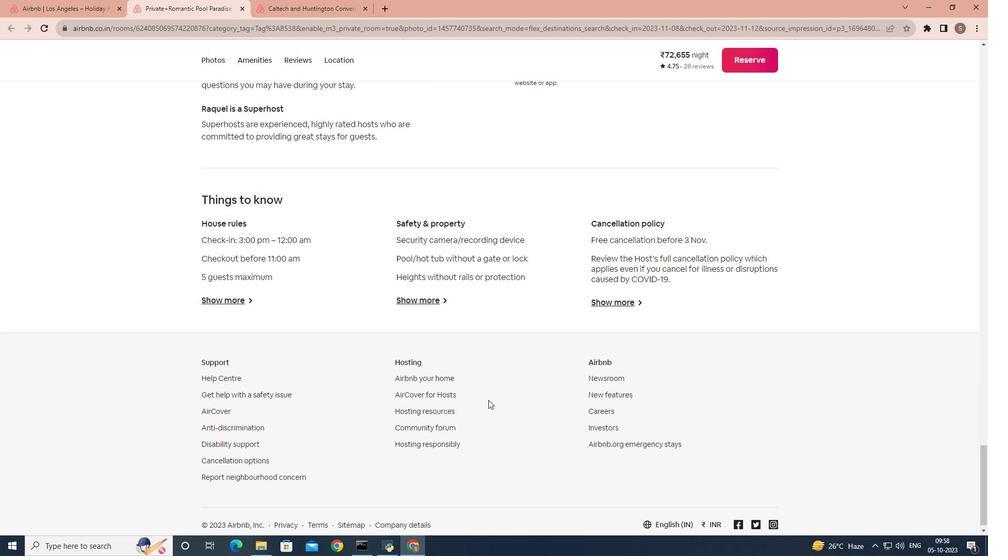 
Action: Mouse scrolled (488, 399) with delta (0, 0)
Screenshot: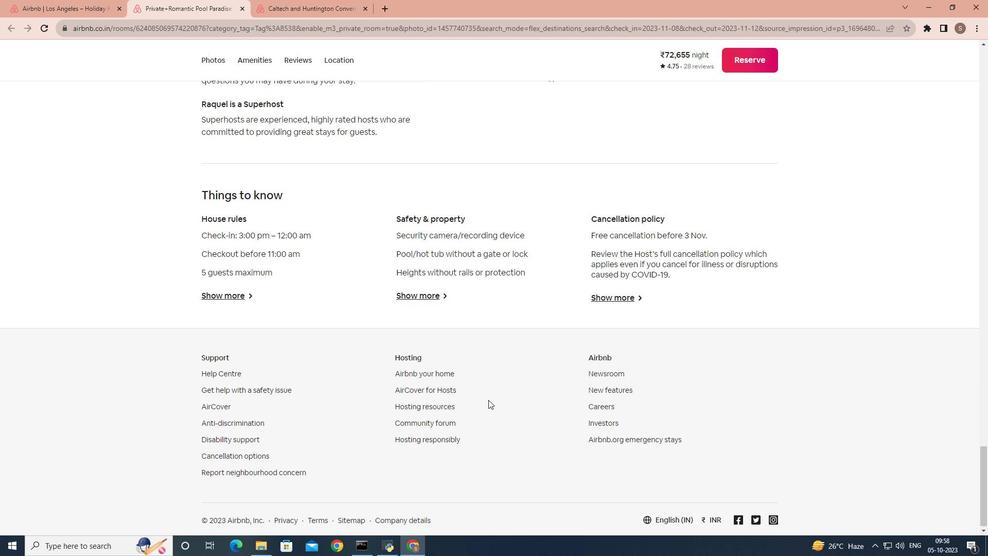 
Action: Mouse scrolled (488, 399) with delta (0, 0)
Screenshot: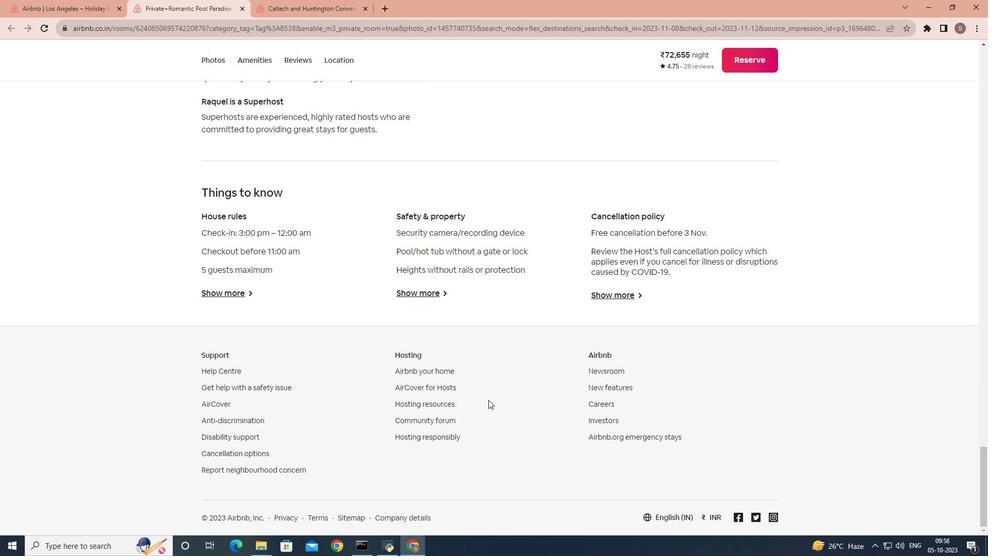 
Action: Mouse scrolled (488, 399) with delta (0, 0)
Screenshot: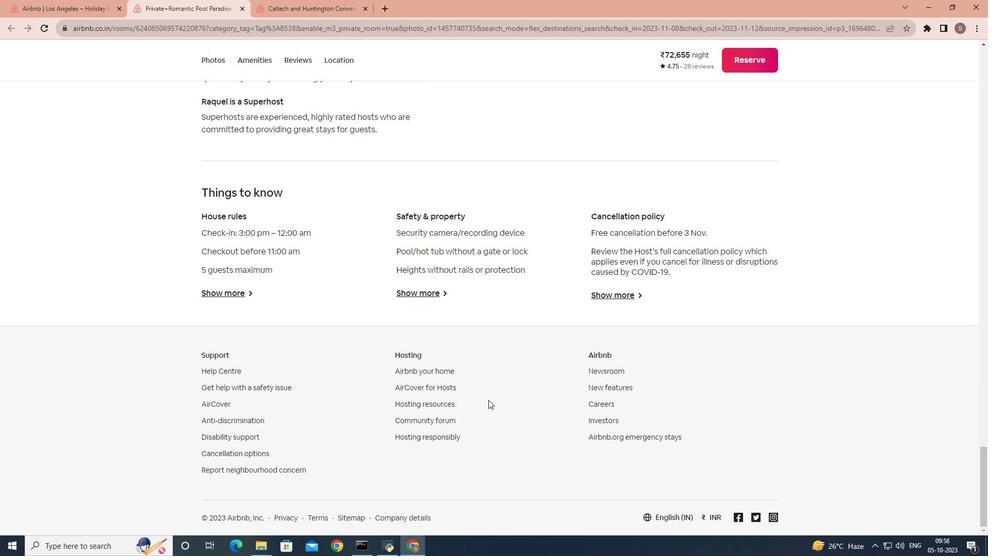
Action: Mouse moved to (76, 9)
Screenshot: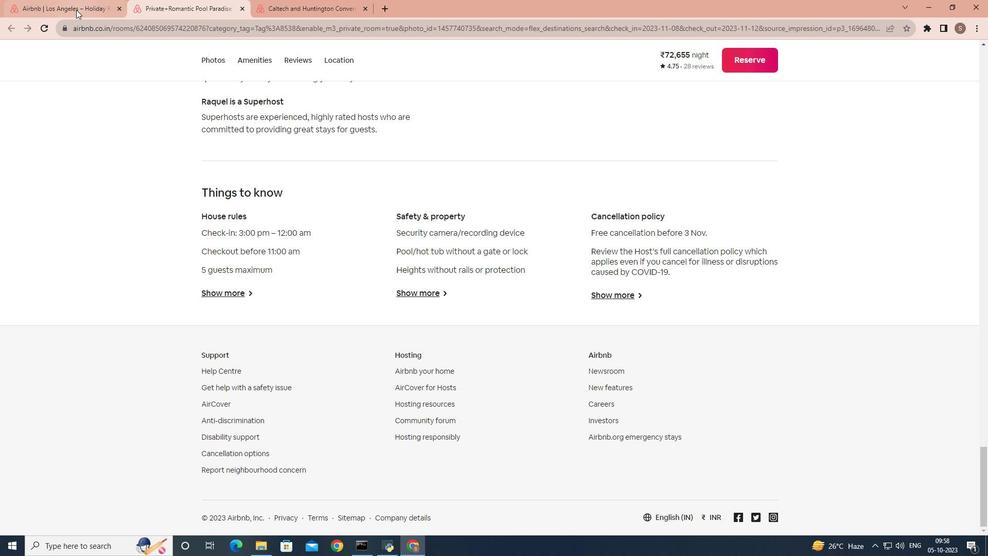 
Action: Mouse pressed left at (76, 9)
Screenshot: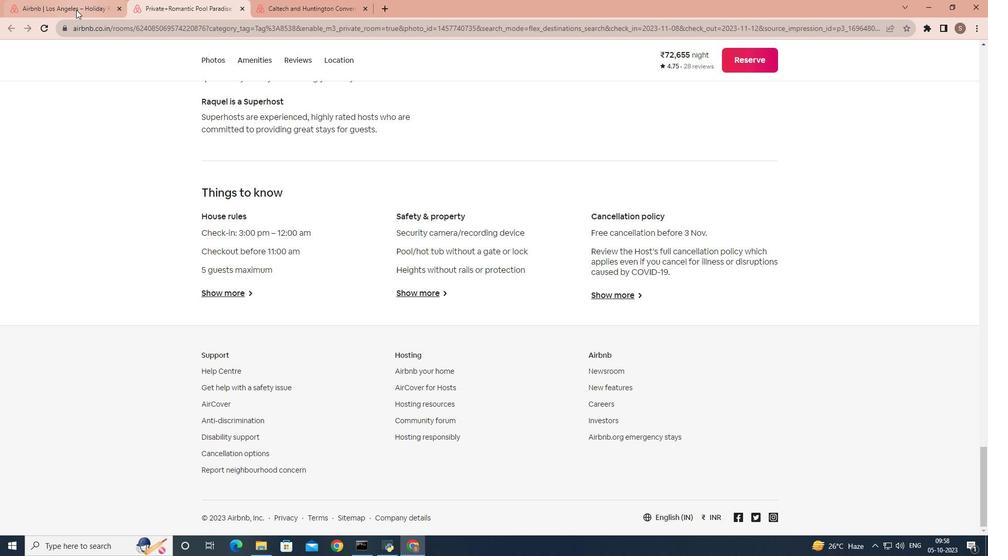 
Action: Mouse moved to (315, 301)
Screenshot: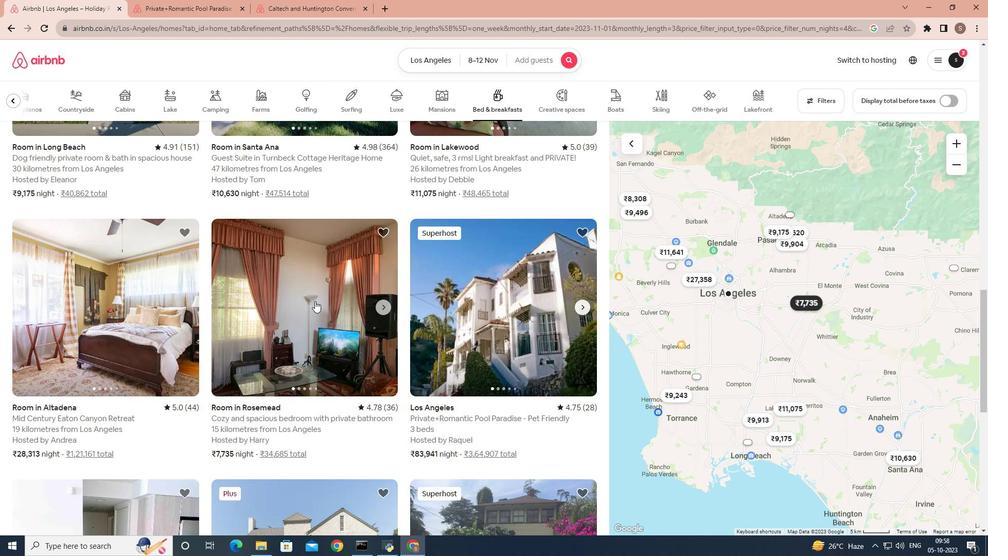 
Action: Mouse scrolled (315, 300) with delta (0, 0)
Screenshot: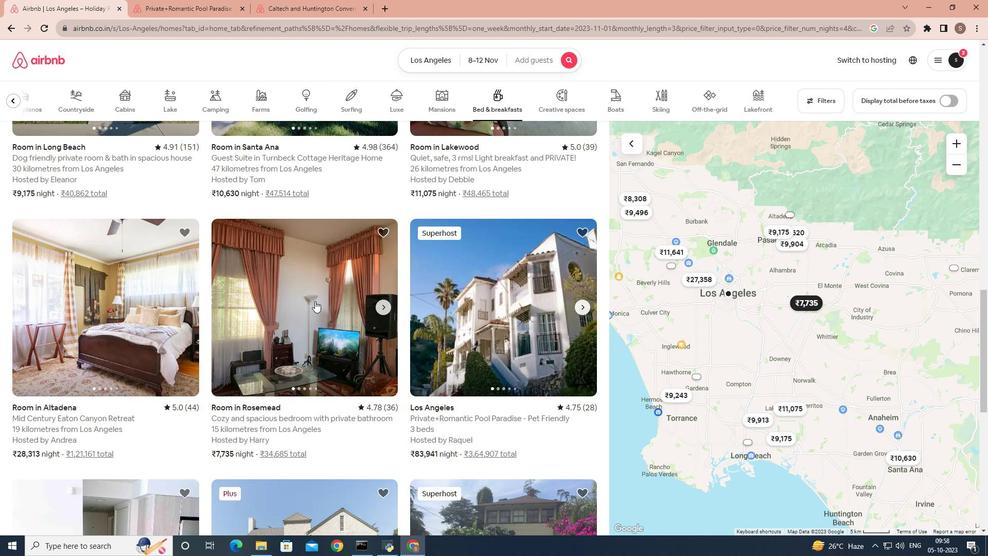 
Action: Mouse scrolled (315, 300) with delta (0, 0)
Screenshot: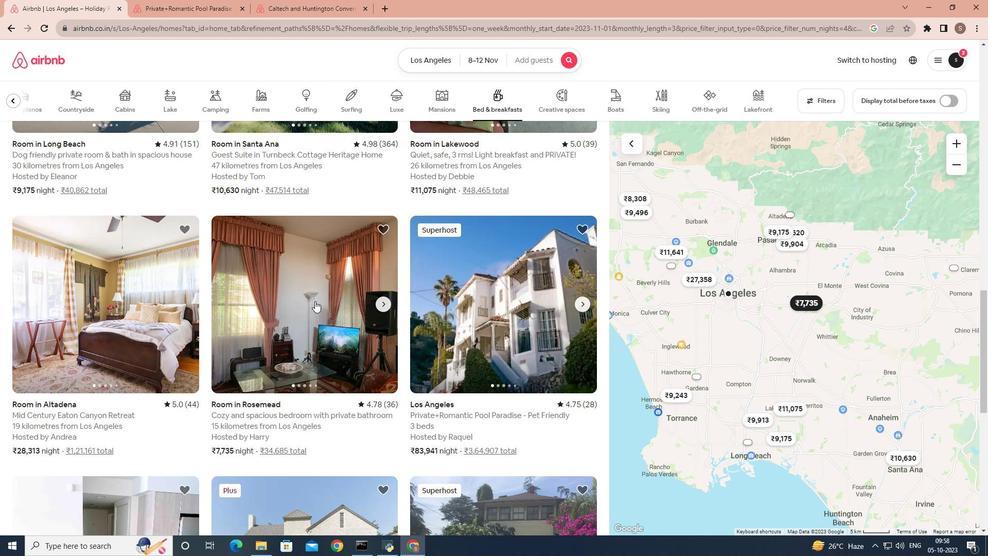 
Action: Mouse scrolled (315, 300) with delta (0, 0)
Screenshot: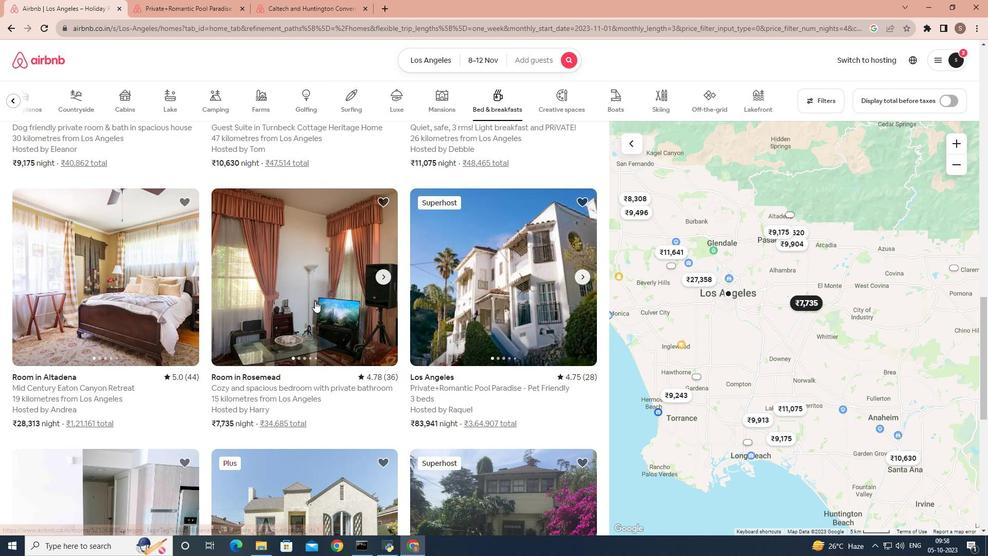 
Action: Mouse scrolled (315, 300) with delta (0, 0)
Screenshot: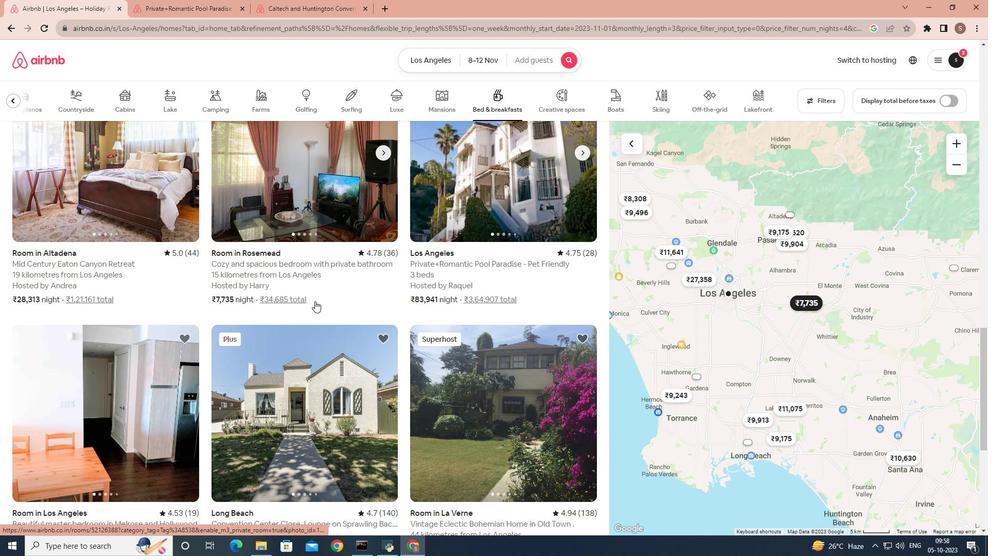 
Action: Mouse scrolled (315, 300) with delta (0, 0)
Screenshot: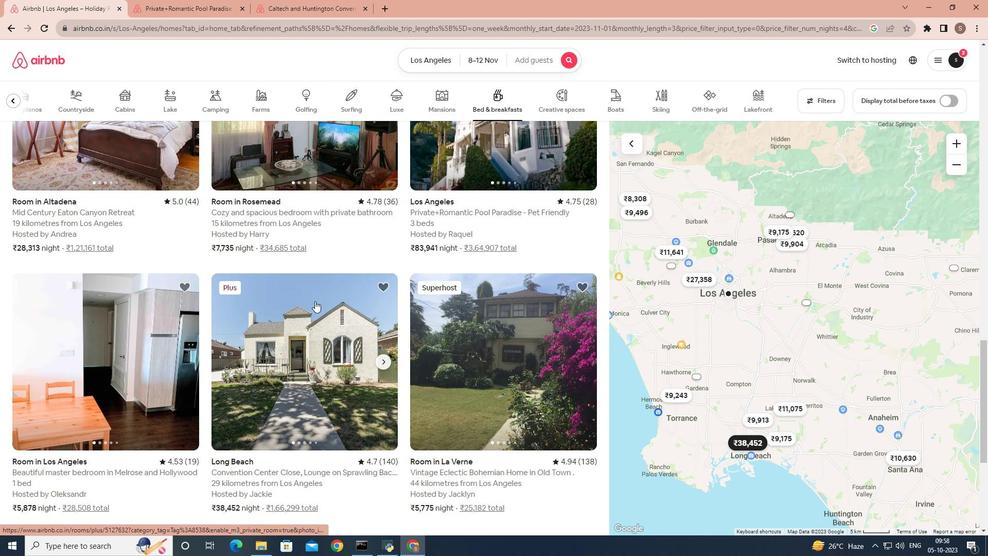 
Action: Mouse scrolled (315, 300) with delta (0, 0)
Screenshot: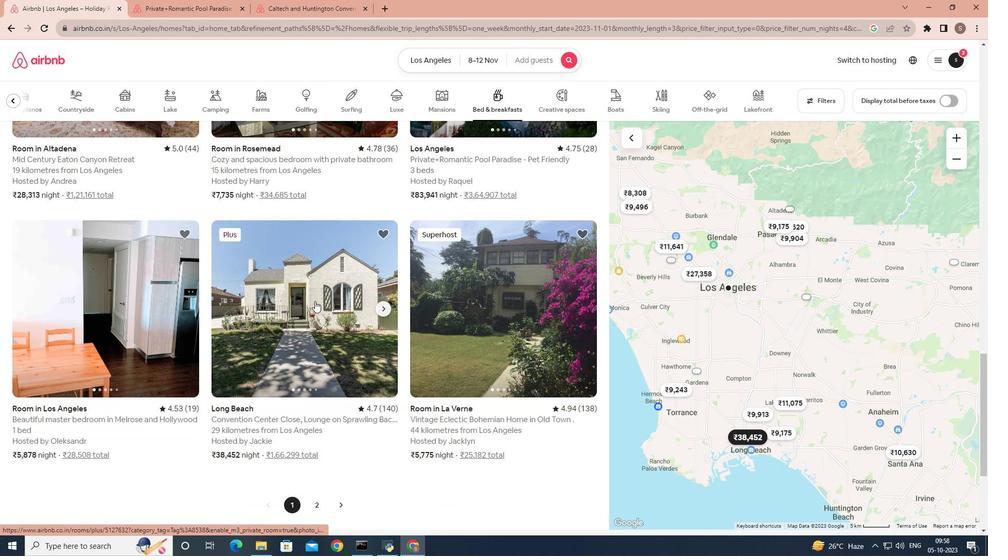 
Action: Mouse moved to (313, 451)
Screenshot: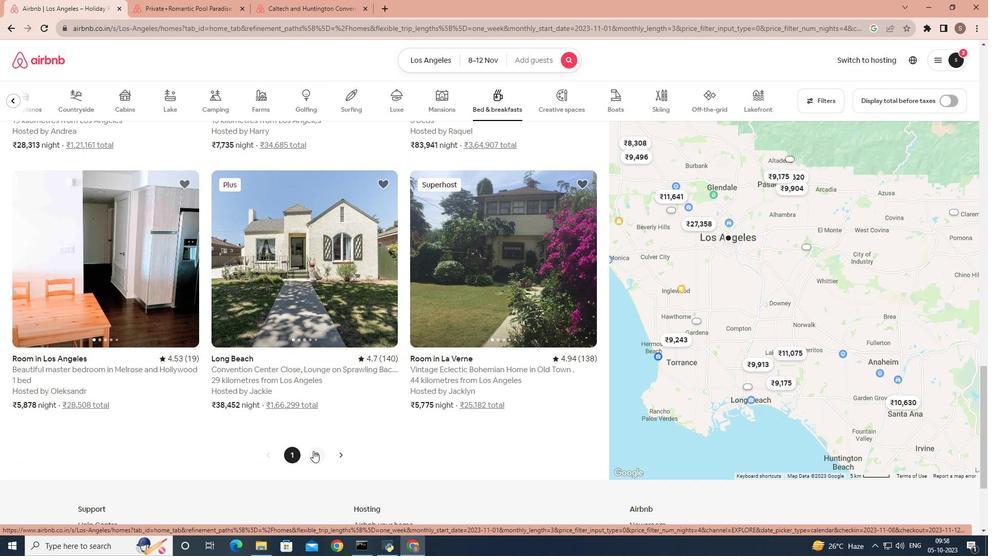 
Action: Mouse pressed left at (313, 451)
Screenshot: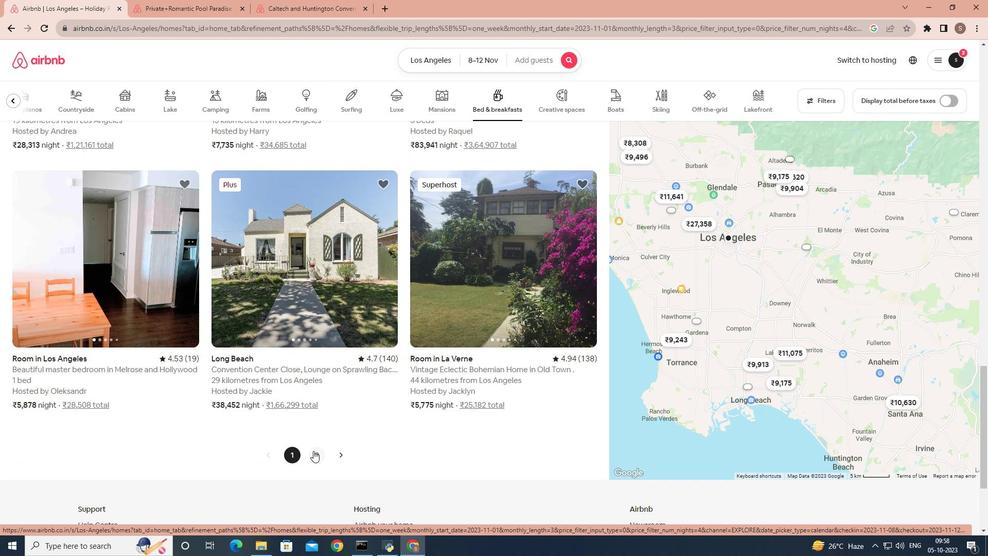 
Action: Mouse moved to (337, 369)
Screenshot: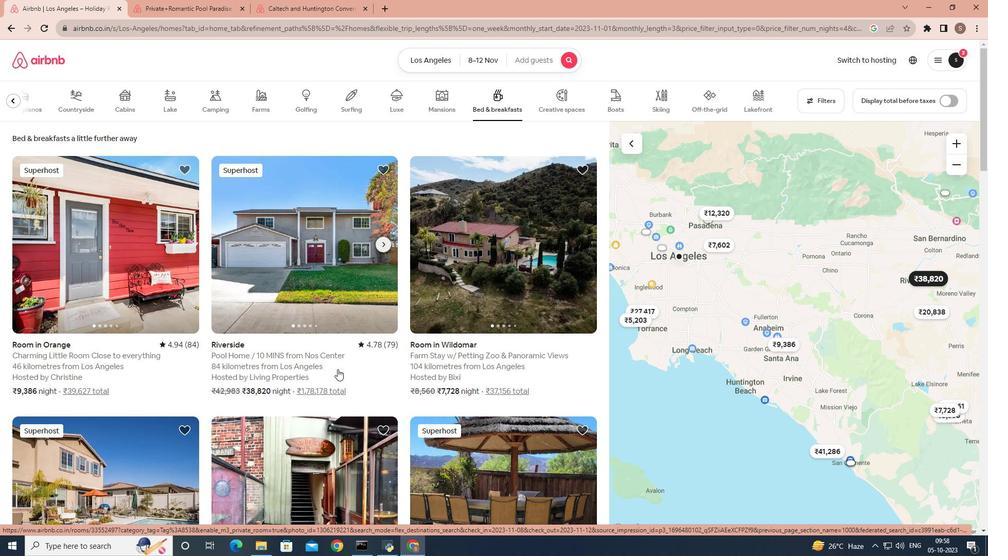
Action: Mouse scrolled (337, 368) with delta (0, 0)
Screenshot: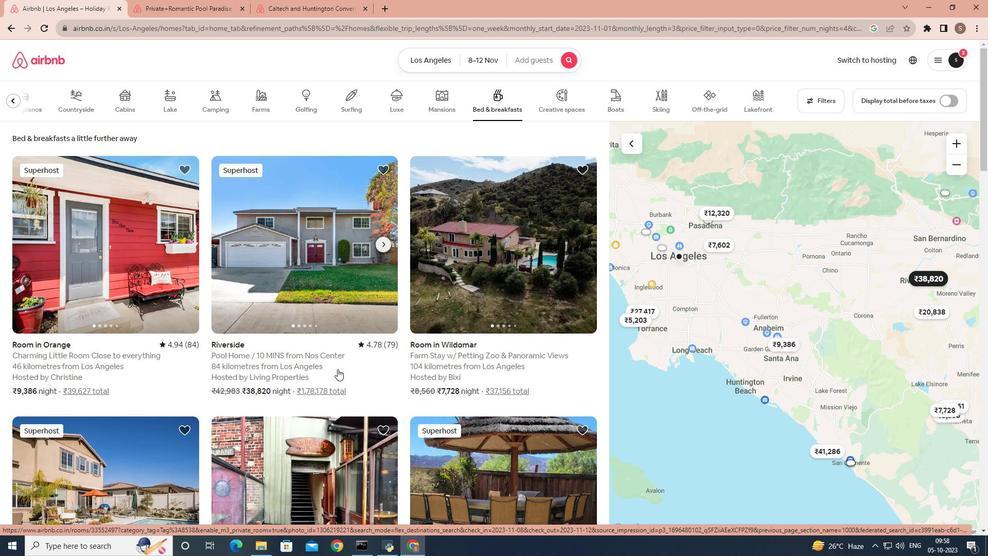 
Action: Mouse scrolled (337, 368) with delta (0, 0)
Screenshot: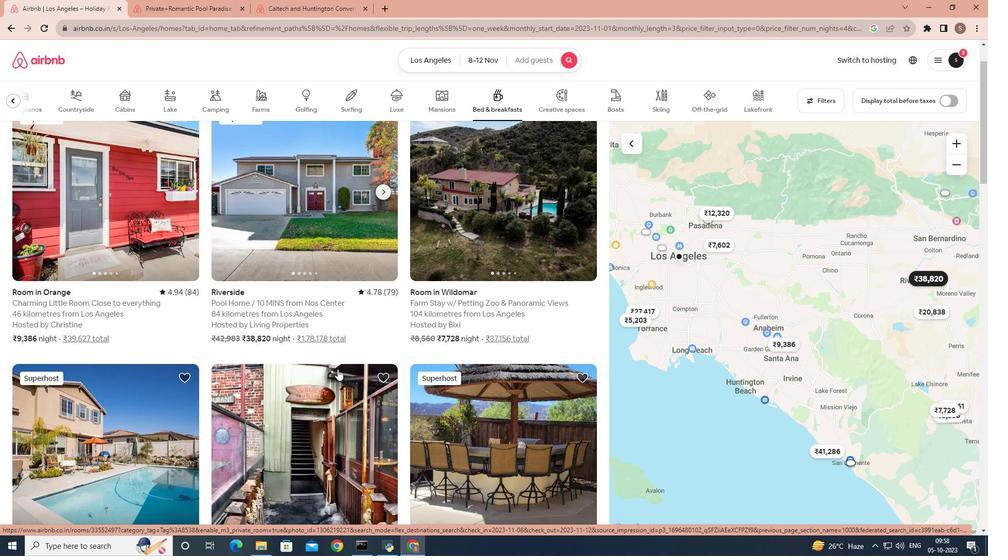 
Action: Mouse moved to (337, 369)
Screenshot: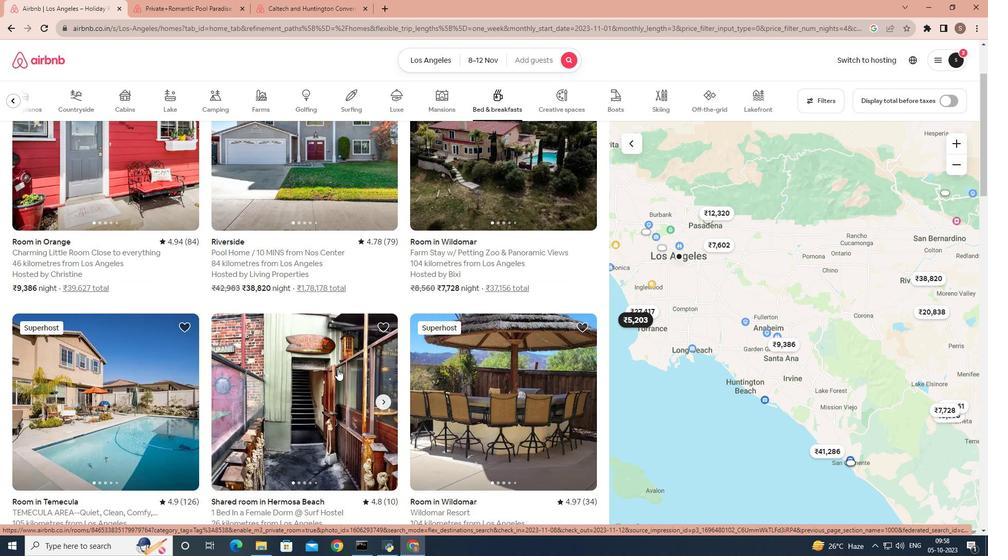 
Action: Mouse scrolled (337, 368) with delta (0, 0)
Screenshot: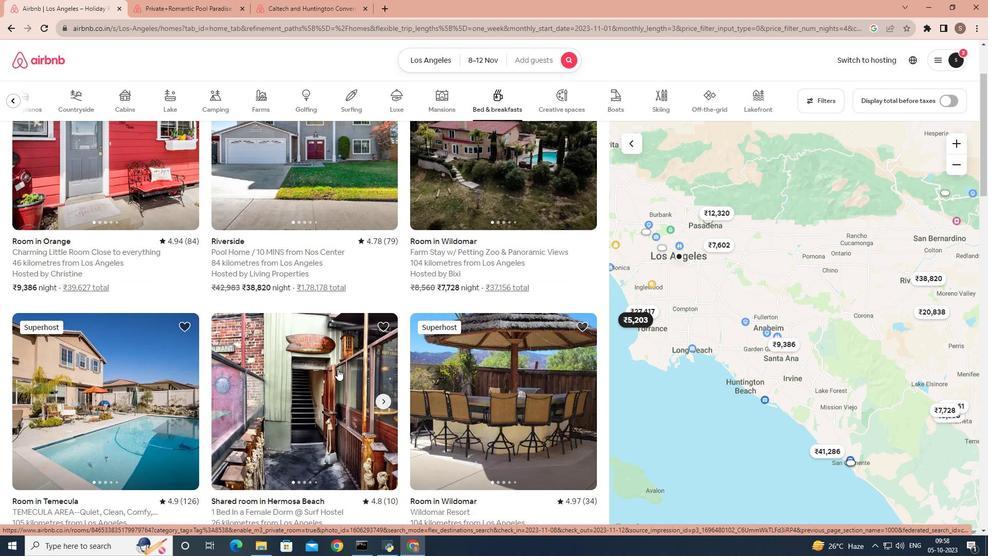 
Action: Mouse scrolled (337, 368) with delta (0, 0)
Screenshot: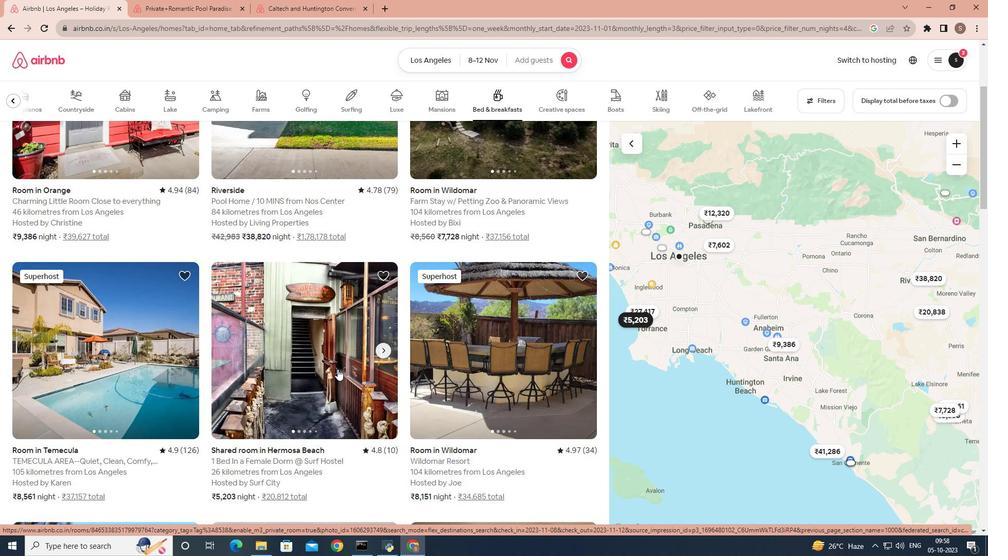 
Action: Mouse scrolled (337, 368) with delta (0, 0)
Screenshot: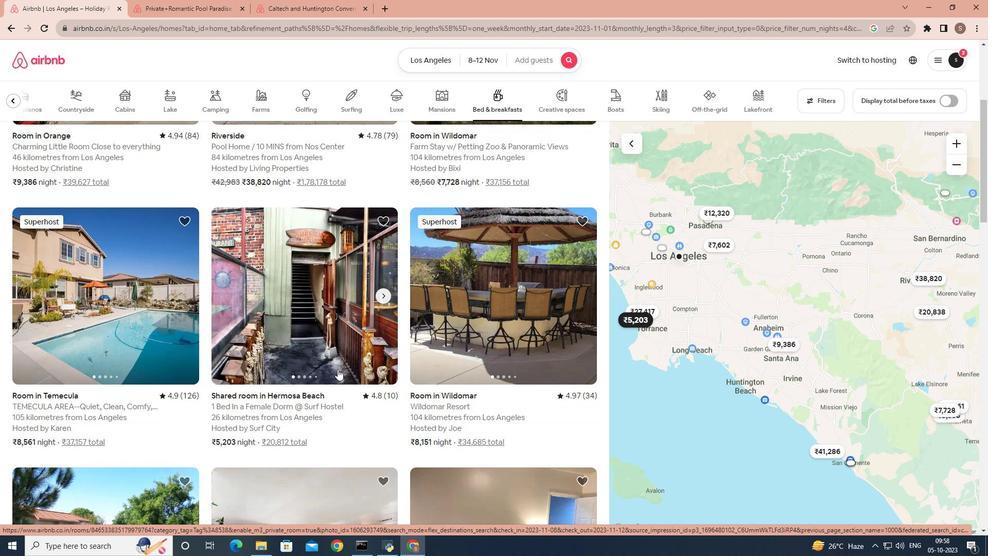 
Action: Mouse moved to (320, 367)
Screenshot: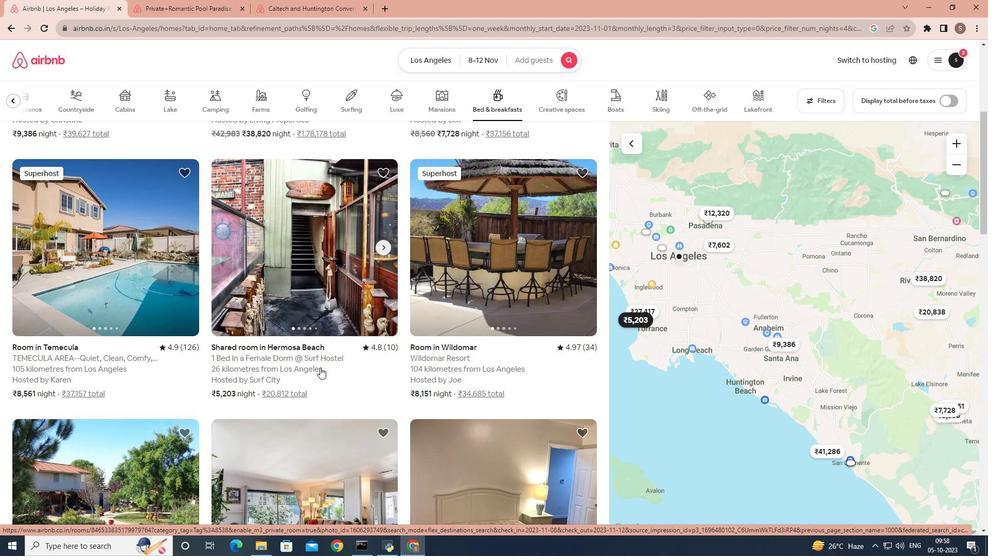 
Action: Mouse scrolled (320, 367) with delta (0, 0)
Screenshot: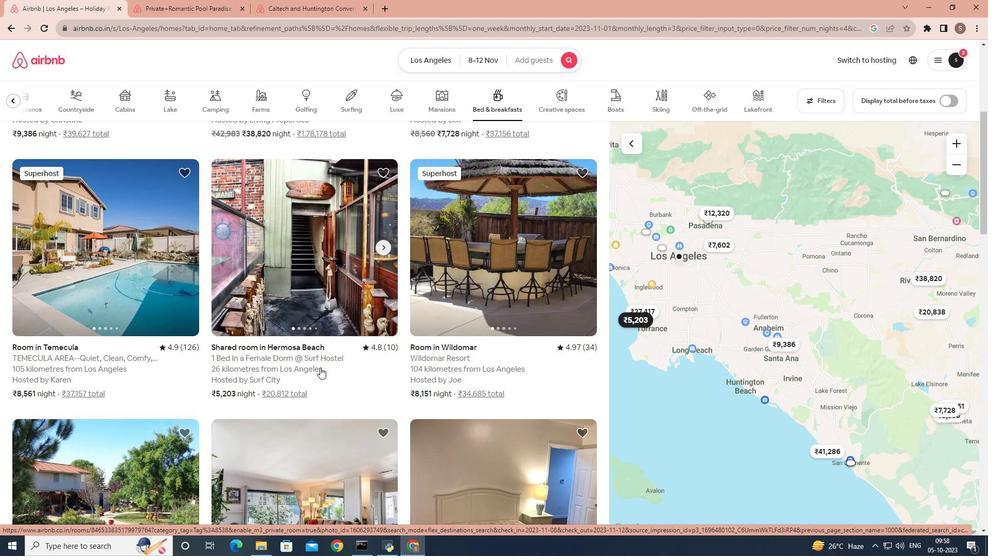 
Action: Mouse scrolled (320, 367) with delta (0, 0)
Screenshot: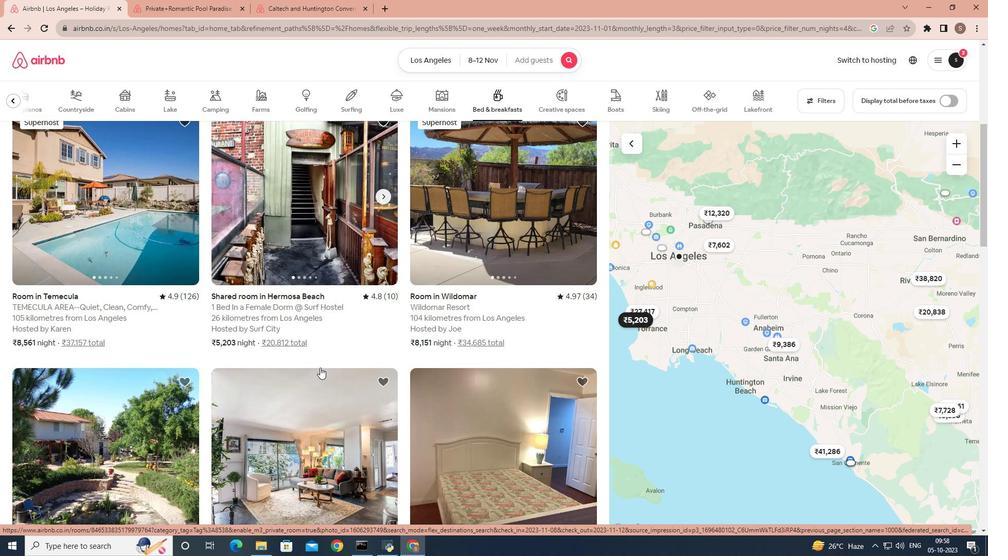 
Action: Mouse moved to (126, 184)
Screenshot: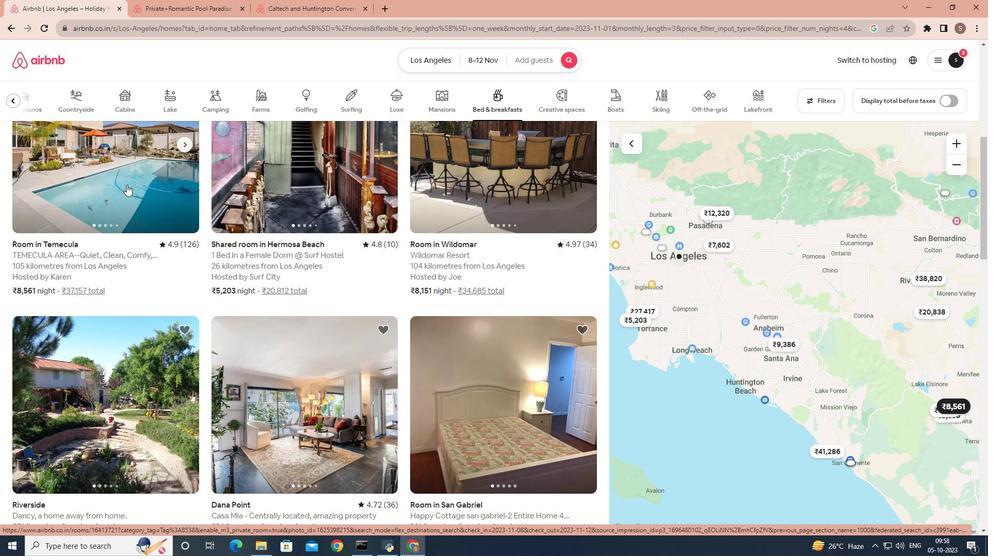 
Action: Mouse pressed left at (126, 184)
Screenshot: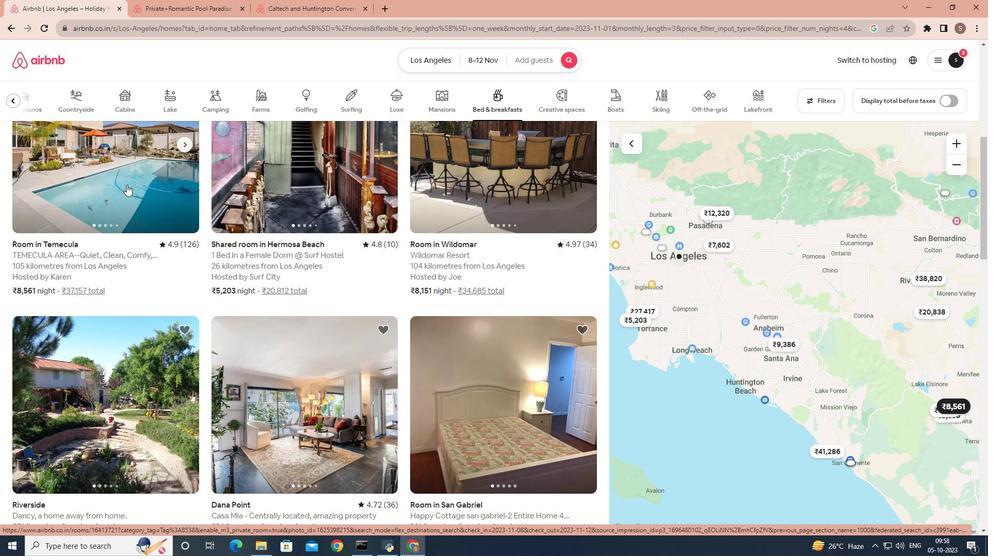 
Action: Mouse moved to (308, 213)
Screenshot: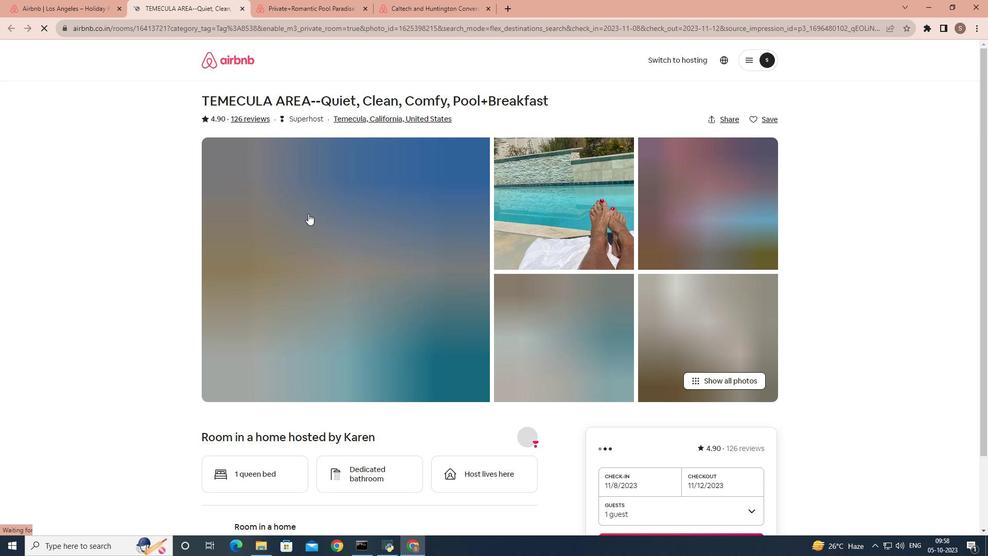 
Action: Mouse scrolled (308, 213) with delta (0, 0)
Screenshot: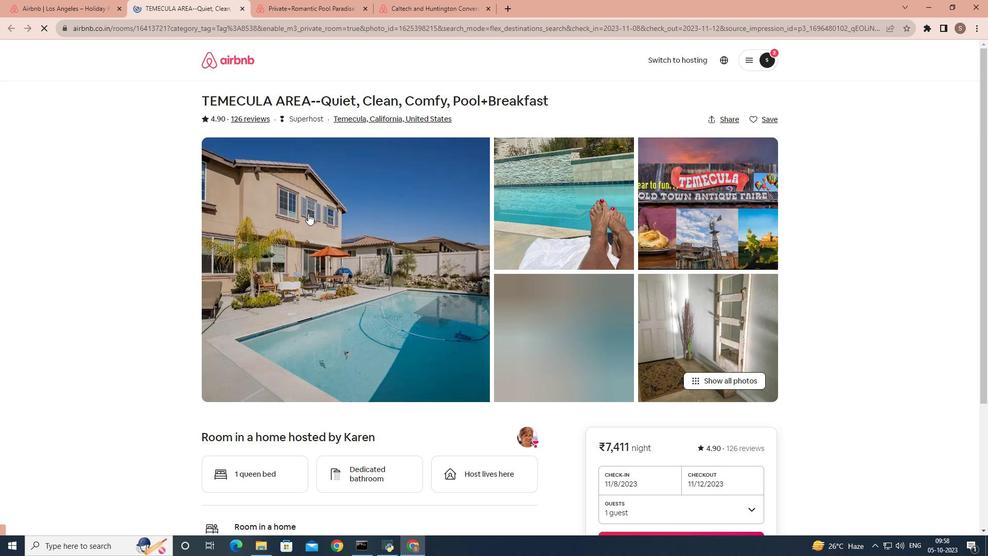 
Action: Mouse moved to (308, 214)
Screenshot: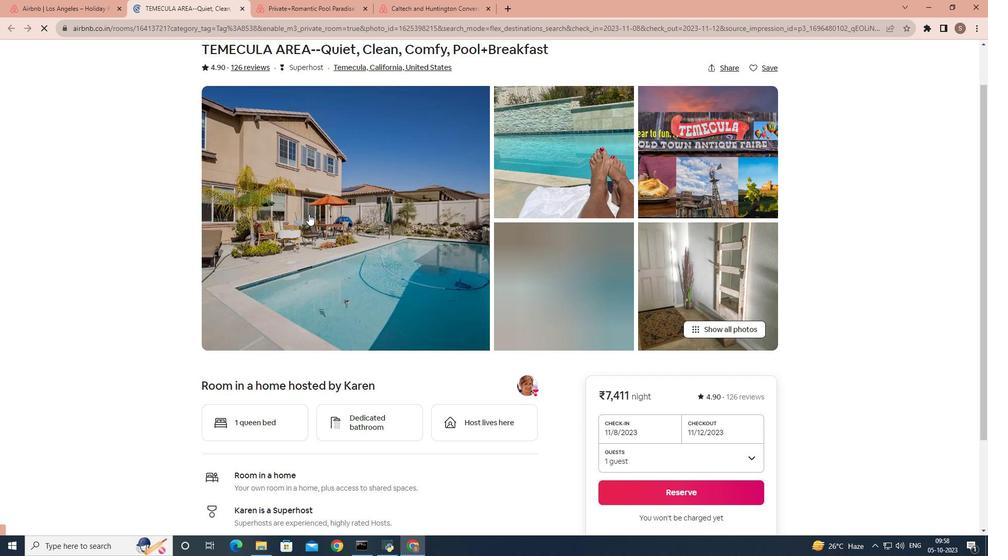 
Action: Mouse scrolled (308, 213) with delta (0, 0)
Screenshot: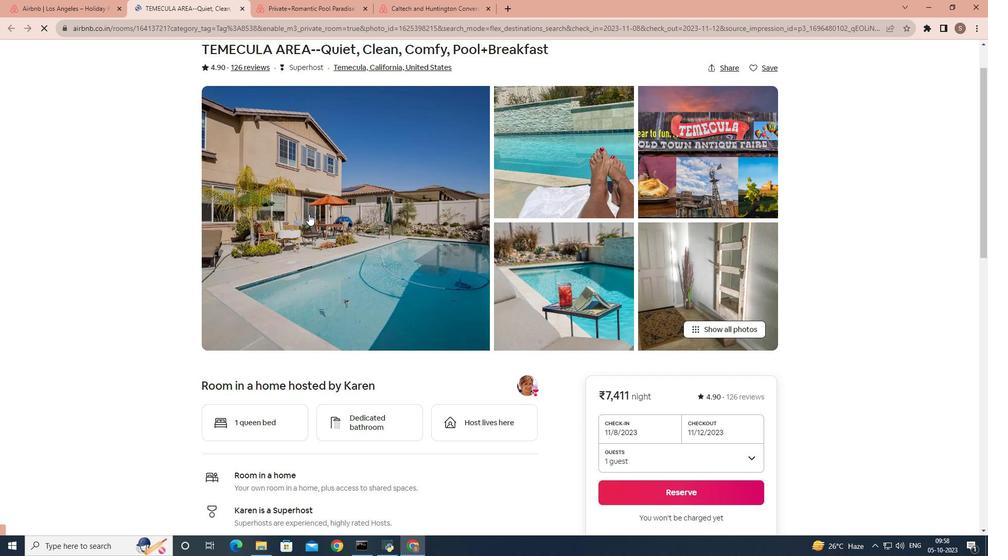 
Action: Mouse scrolled (308, 213) with delta (0, 0)
Screenshot: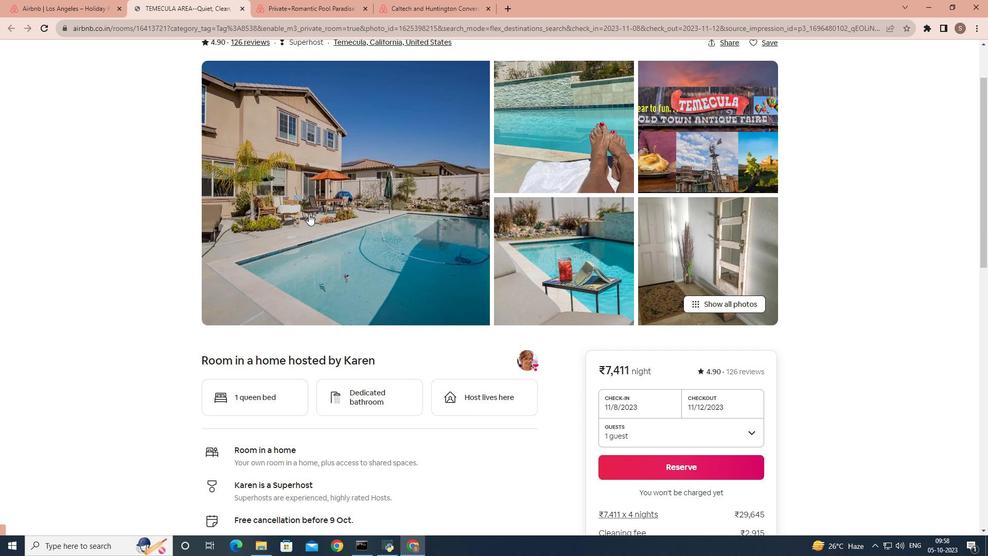 
Action: Mouse scrolled (308, 213) with delta (0, 0)
Screenshot: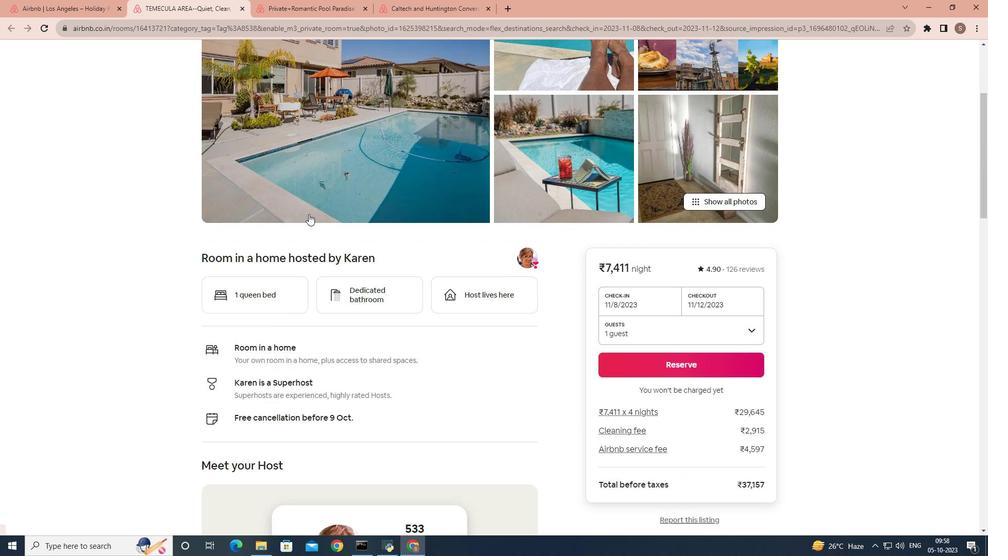 
Action: Mouse scrolled (308, 213) with delta (0, 0)
Screenshot: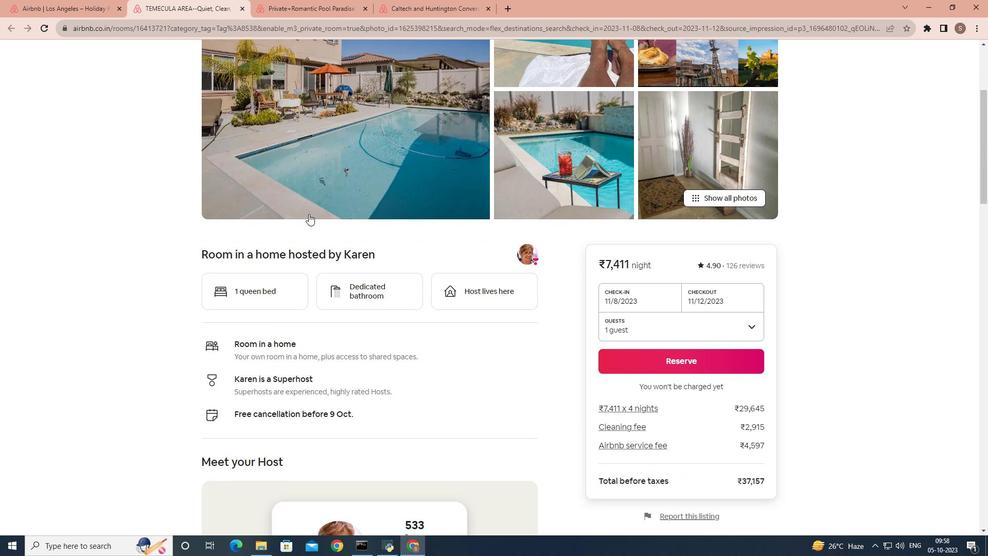 
Action: Mouse scrolled (308, 213) with delta (0, 0)
Screenshot: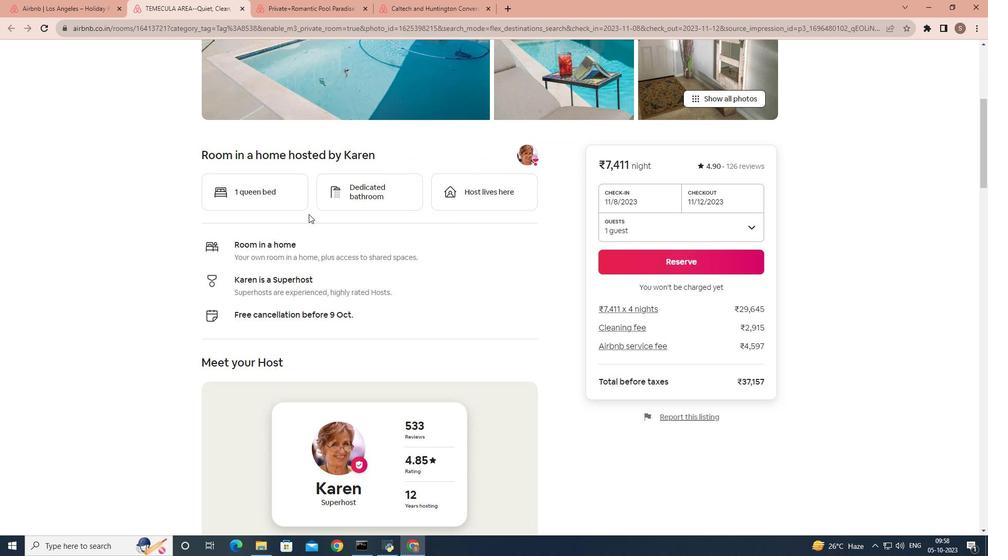 
Action: Mouse scrolled (308, 213) with delta (0, 0)
Screenshot: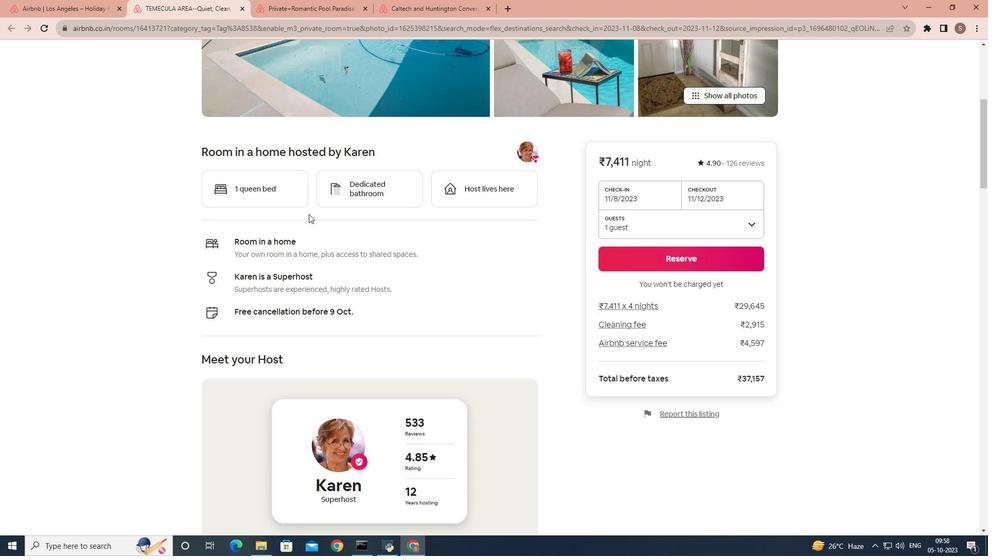 
Action: Mouse scrolled (308, 213) with delta (0, 0)
Screenshot: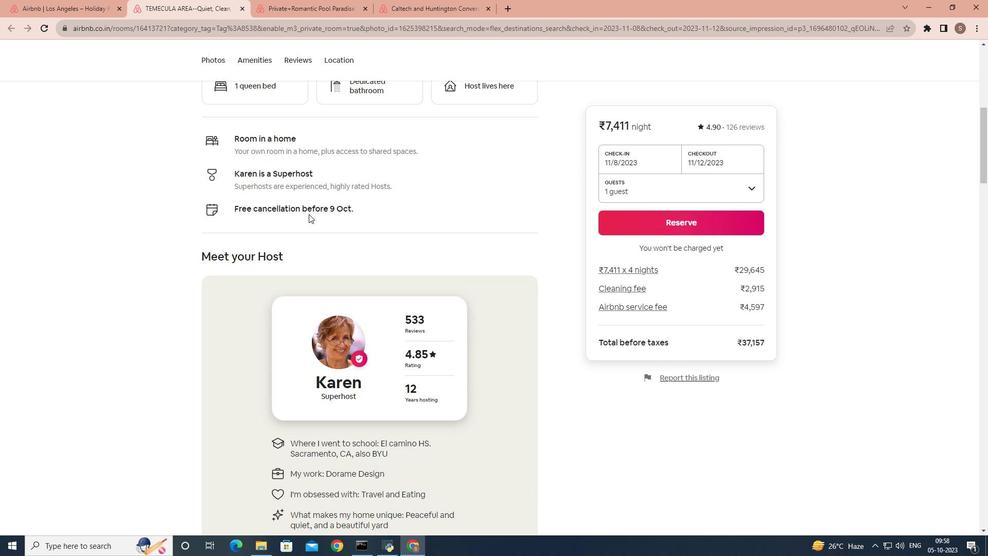 
Action: Mouse scrolled (308, 213) with delta (0, 0)
Screenshot: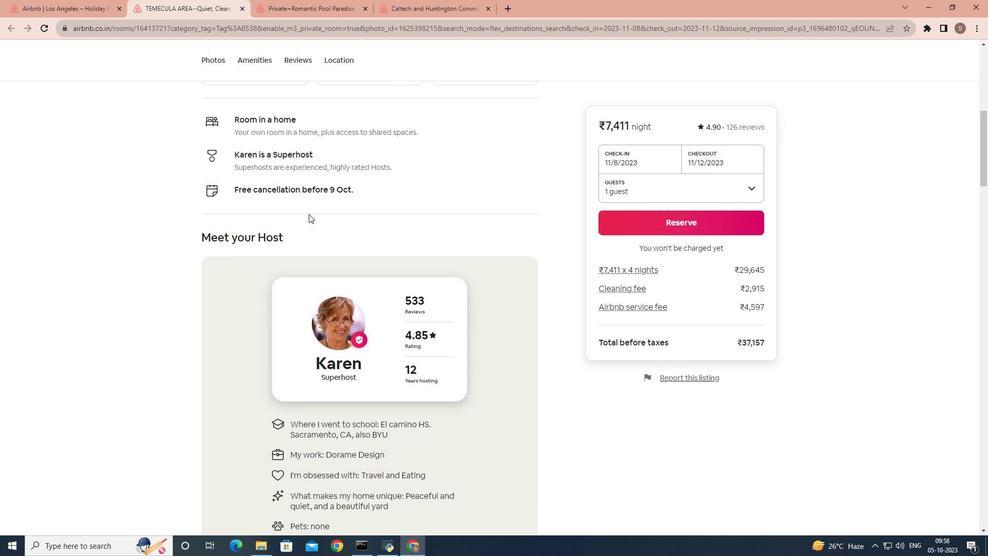 
Action: Mouse scrolled (308, 213) with delta (0, 0)
Screenshot: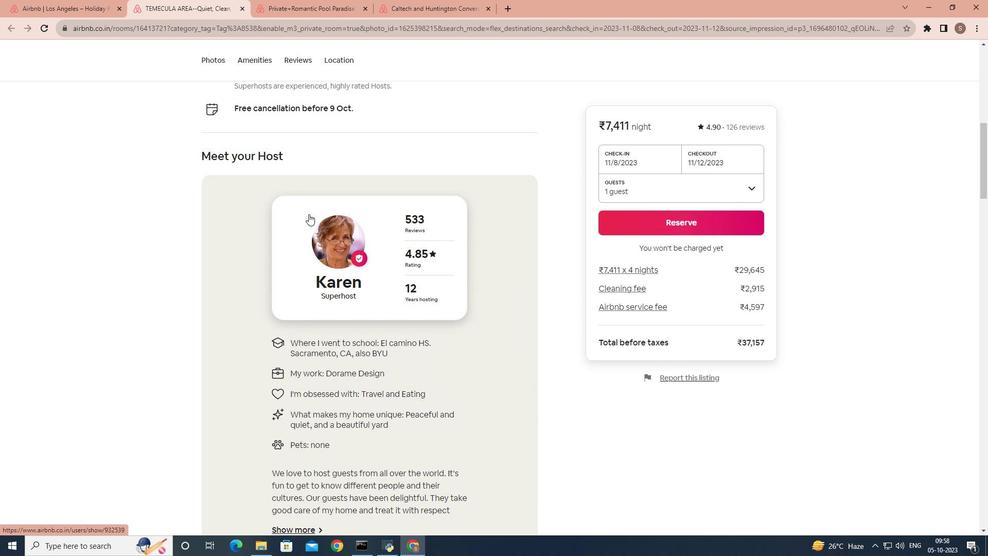 
Action: Mouse scrolled (308, 213) with delta (0, 0)
Screenshot: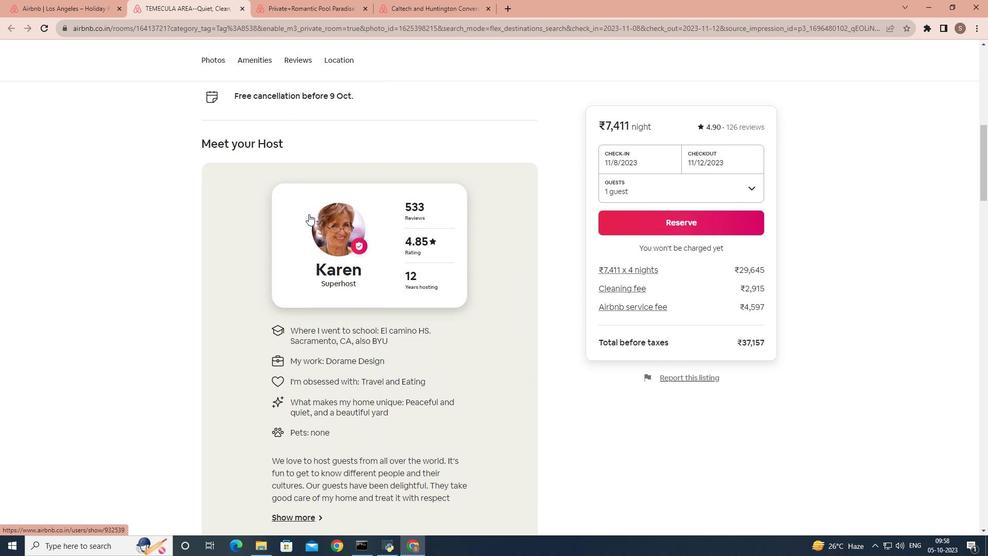 
Action: Mouse scrolled (308, 213) with delta (0, 0)
Screenshot: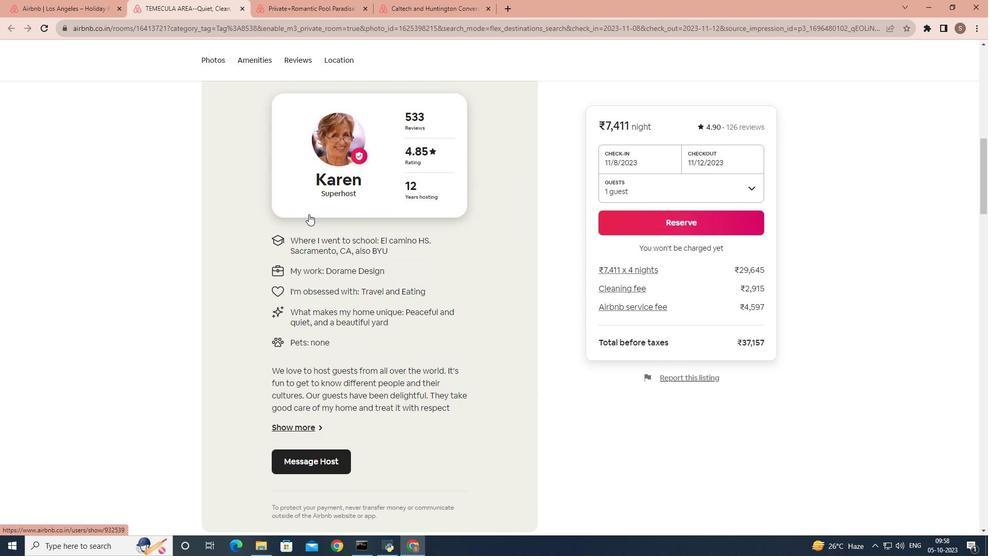 
Action: Mouse scrolled (308, 213) with delta (0, 0)
Screenshot: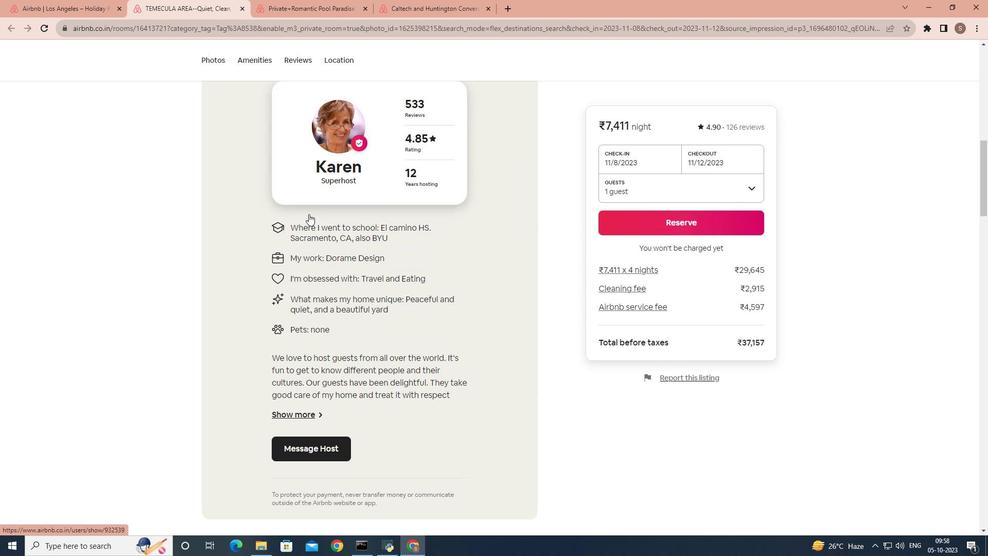 
Action: Mouse scrolled (308, 213) with delta (0, 0)
Screenshot: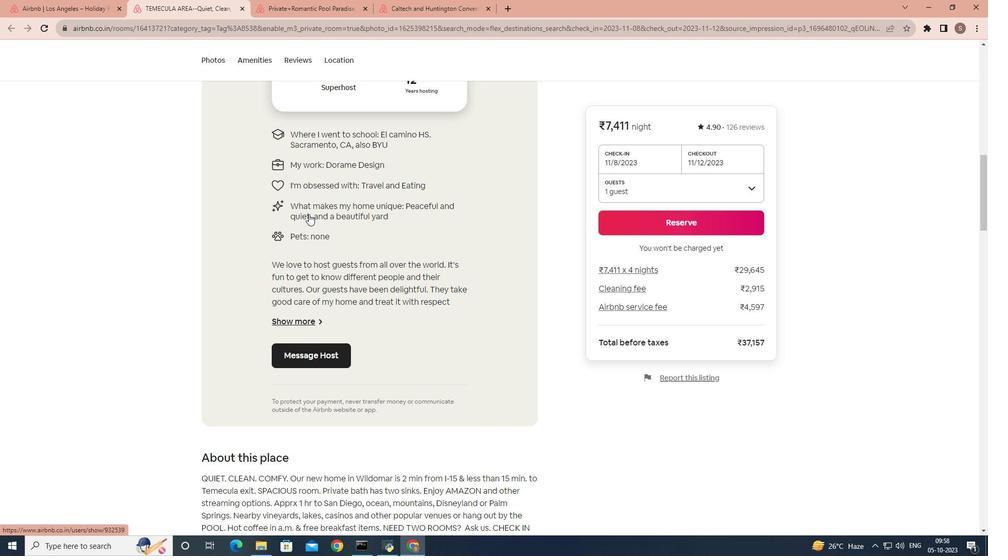 
Action: Mouse scrolled (308, 213) with delta (0, 0)
Screenshot: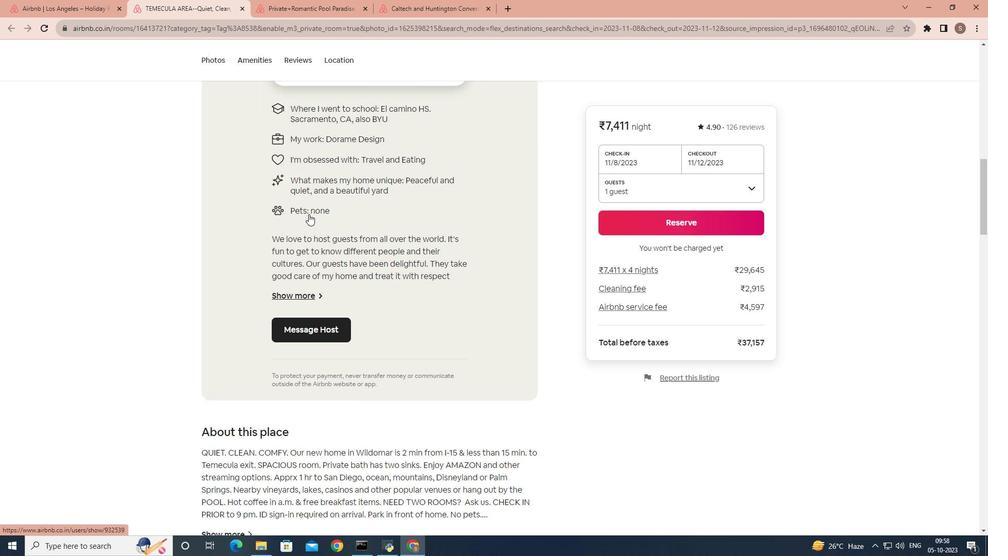 
Action: Mouse scrolled (308, 213) with delta (0, 0)
Screenshot: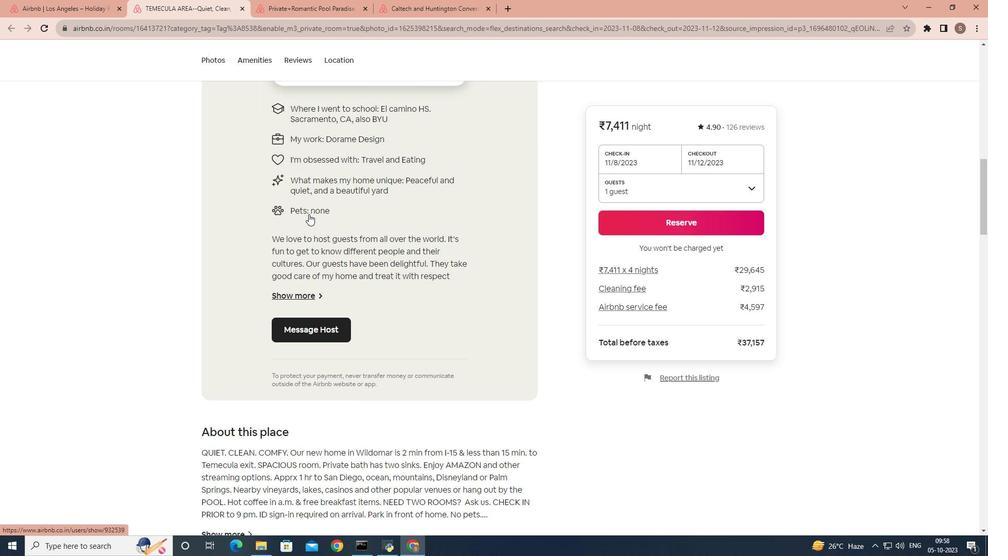 
Action: Mouse scrolled (308, 213) with delta (0, 0)
Screenshot: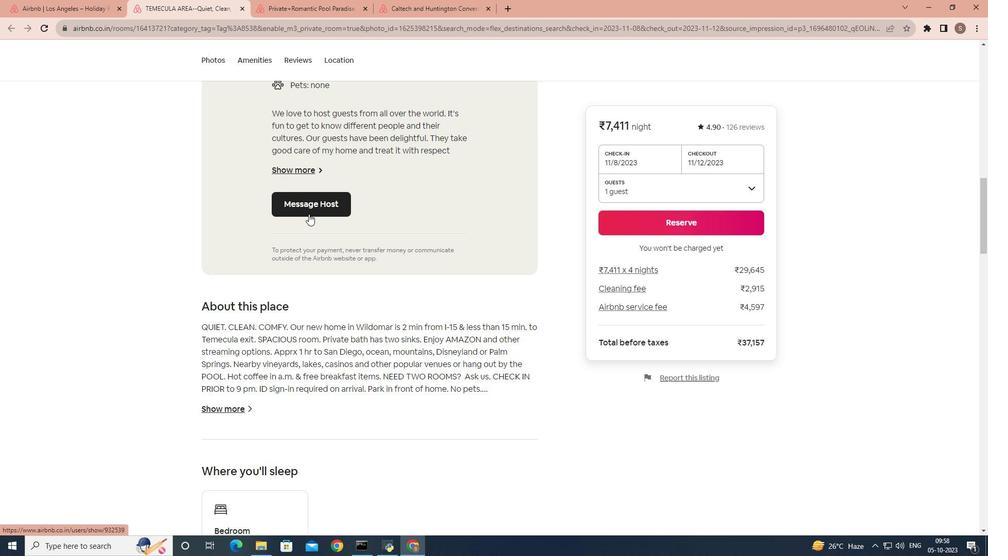 
Action: Mouse scrolled (308, 213) with delta (0, 0)
Screenshot: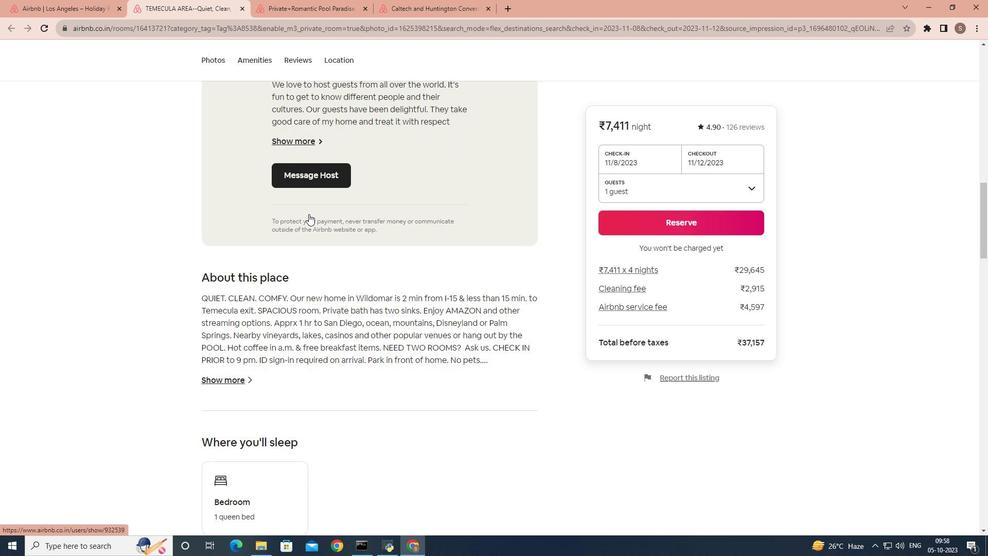 
Action: Mouse scrolled (308, 213) with delta (0, 0)
Screenshot: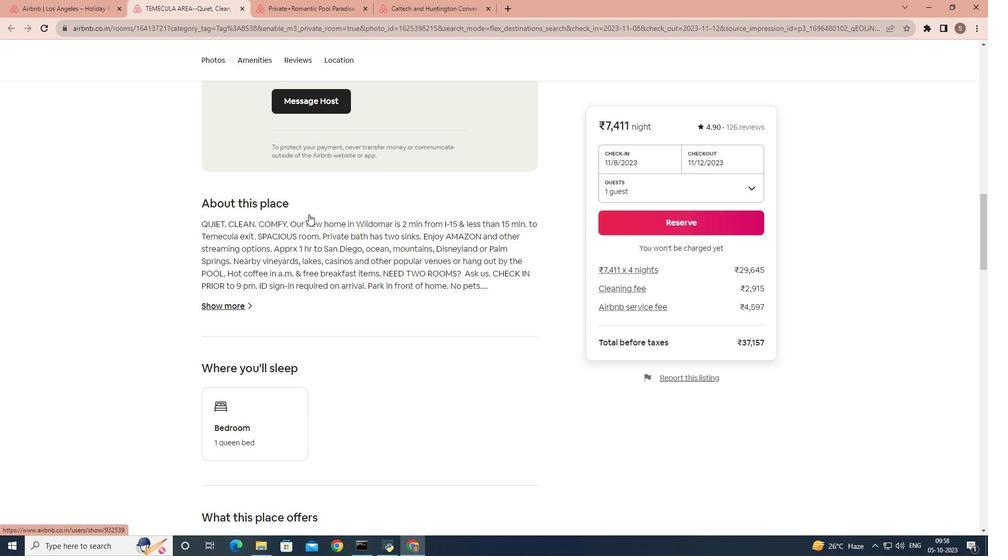 
Action: Mouse scrolled (308, 213) with delta (0, 0)
Screenshot: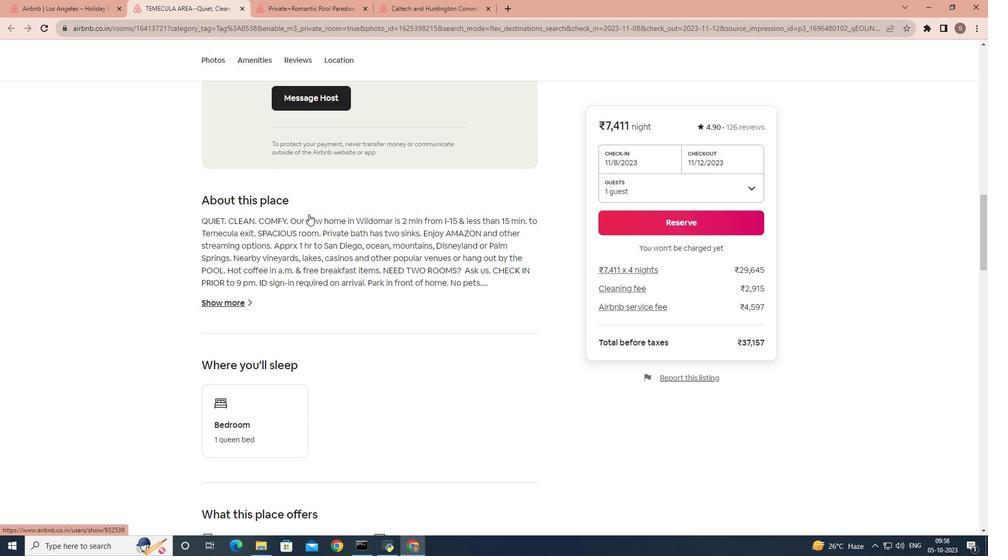 
Action: Mouse moved to (308, 214)
Screenshot: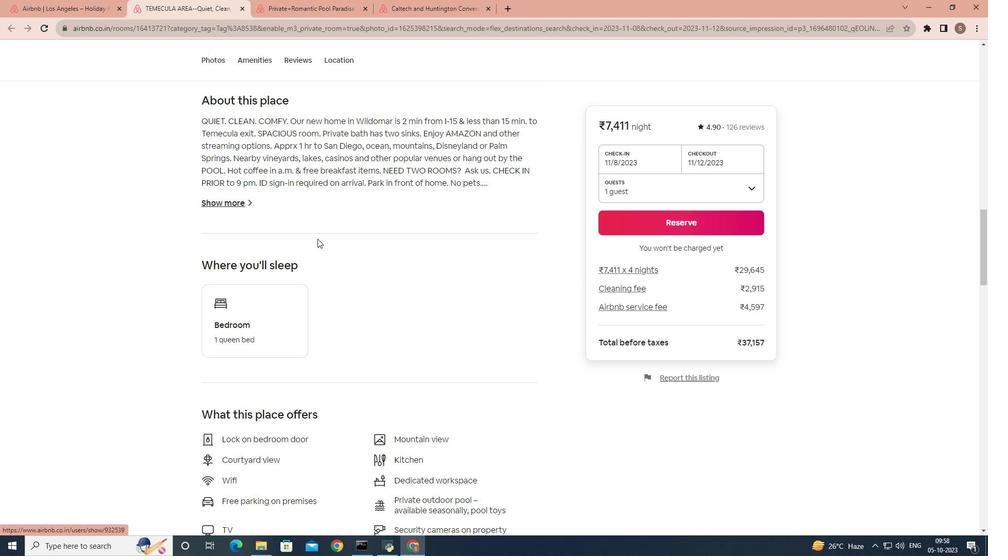 
Action: Mouse scrolled (308, 214) with delta (0, 0)
Screenshot: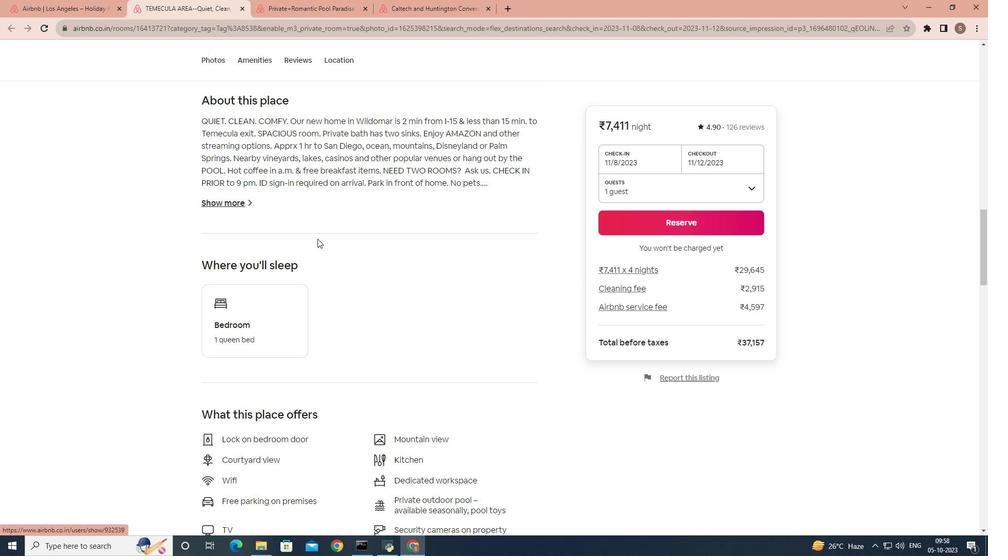 
Action: Mouse moved to (322, 250)
Screenshot: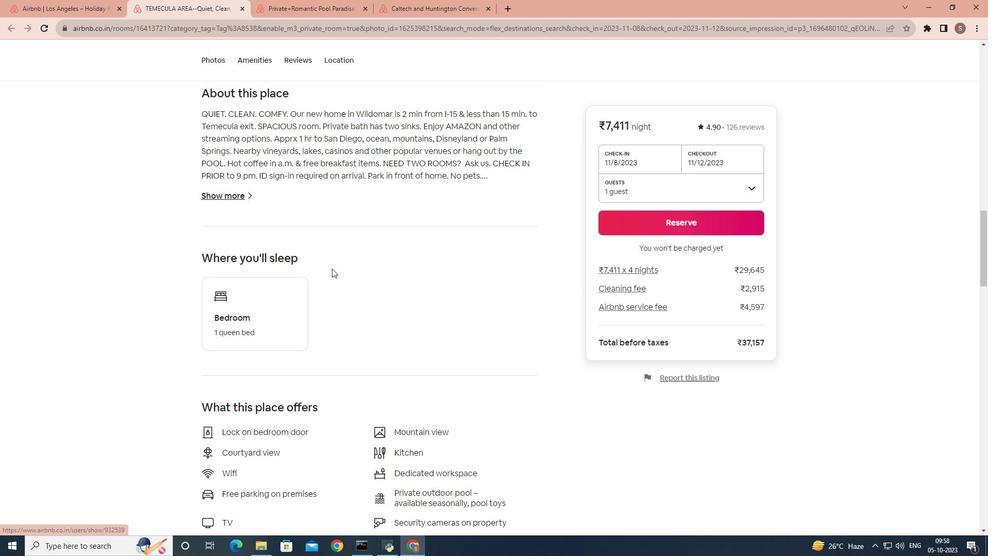 
Action: Mouse scrolled (322, 249) with delta (0, 0)
Screenshot: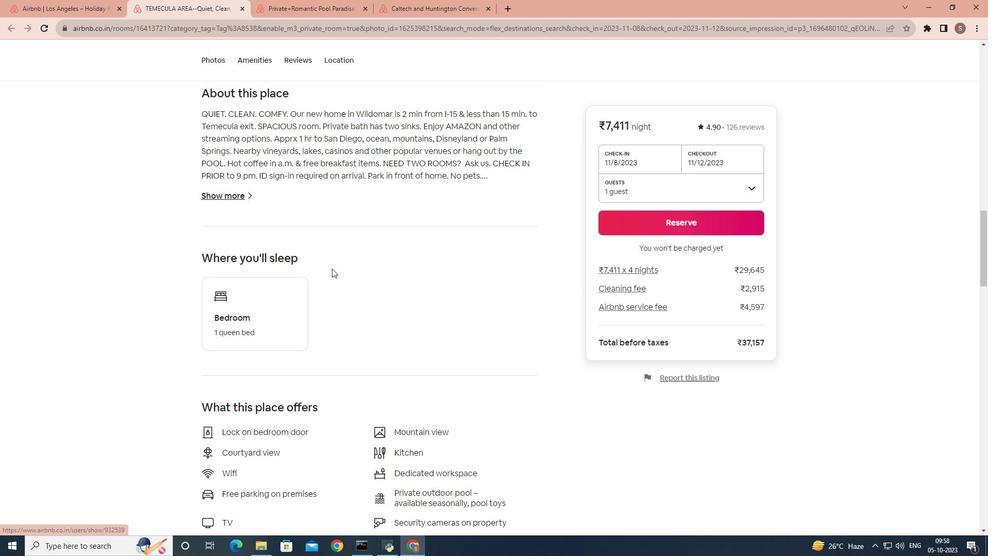 
Action: Mouse moved to (335, 274)
Screenshot: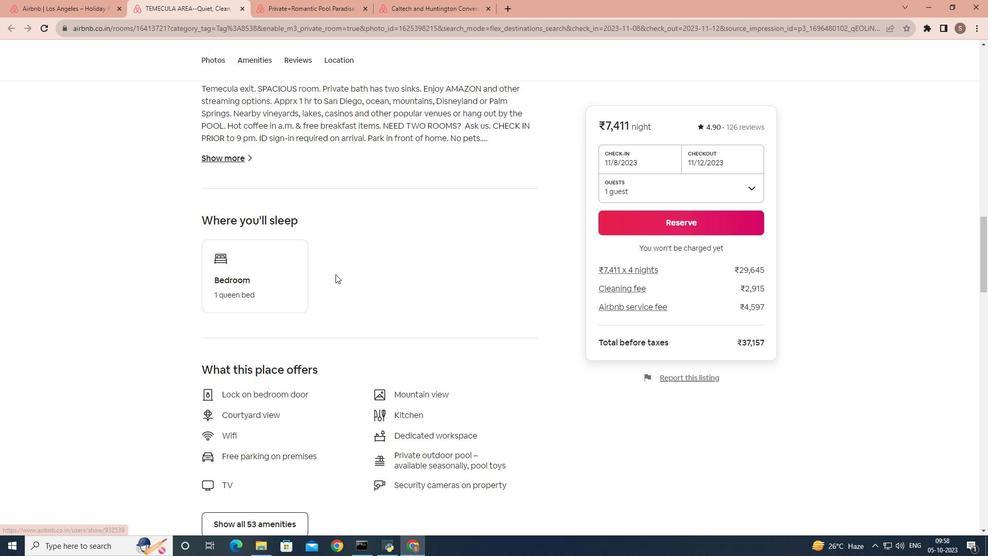 
Action: Mouse scrolled (335, 273) with delta (0, 0)
Screenshot: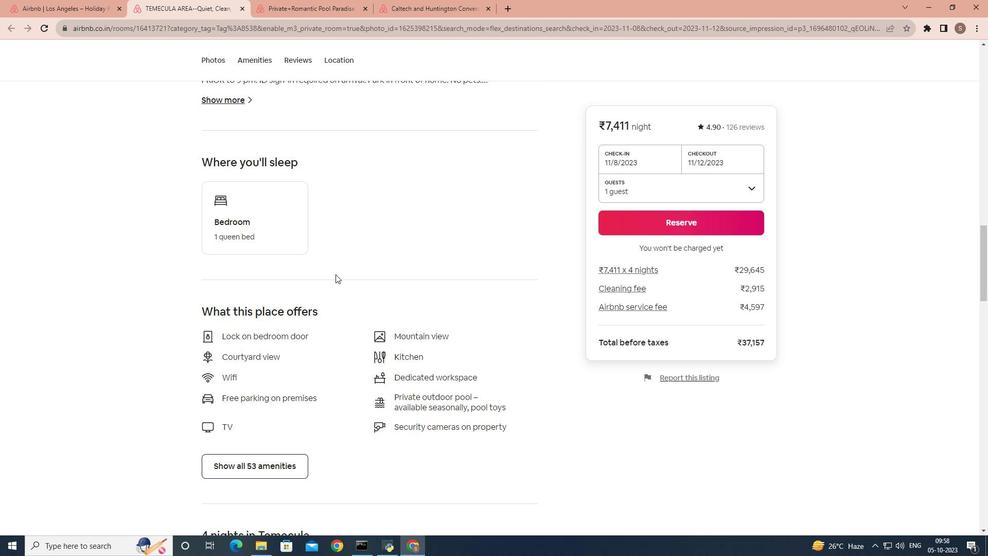 
Action: Mouse scrolled (335, 273) with delta (0, 0)
Screenshot: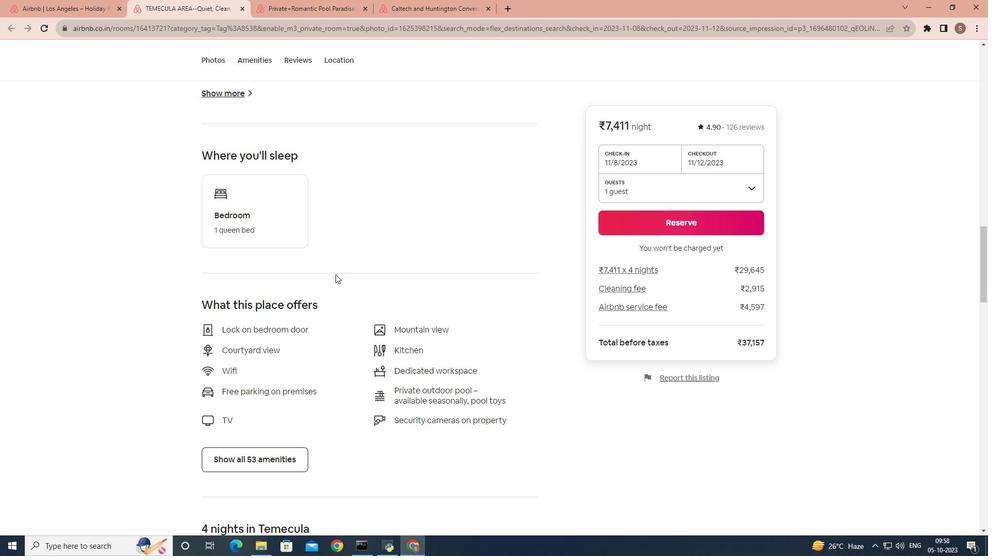 
Action: Mouse scrolled (335, 273) with delta (0, 0)
Screenshot: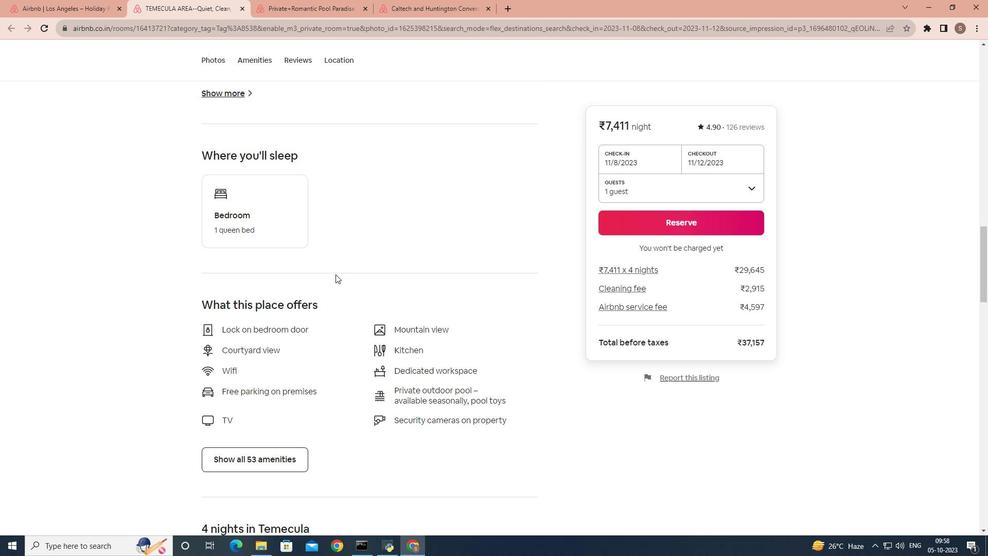 
Action: Mouse scrolled (335, 273) with delta (0, 0)
Screenshot: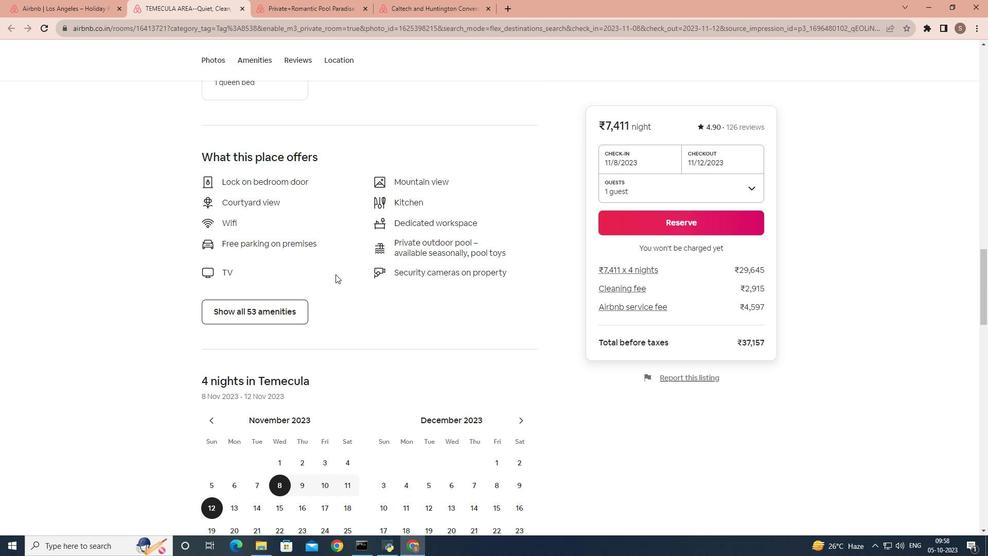 
Action: Mouse scrolled (335, 273) with delta (0, 0)
Screenshot: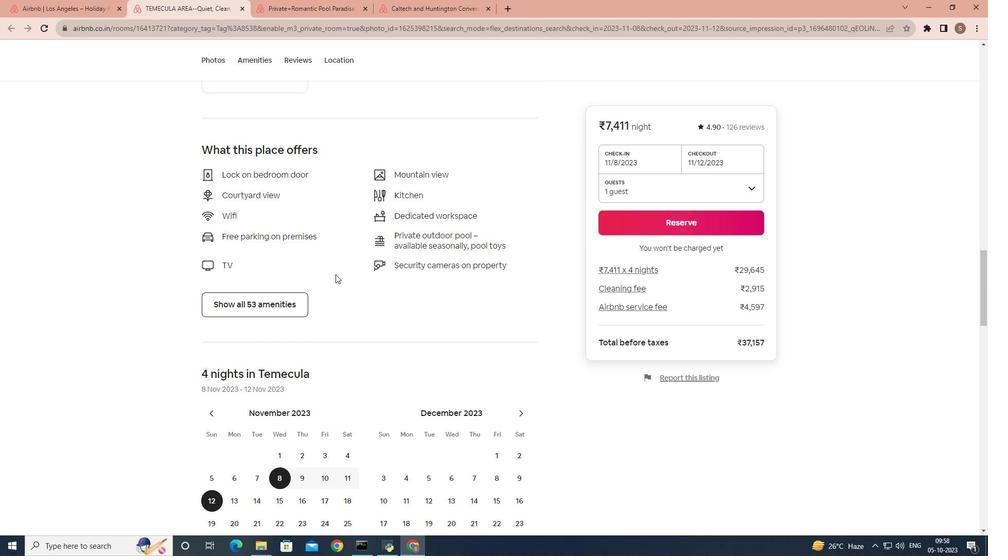 
Action: Mouse scrolled (335, 273) with delta (0, 0)
Screenshot: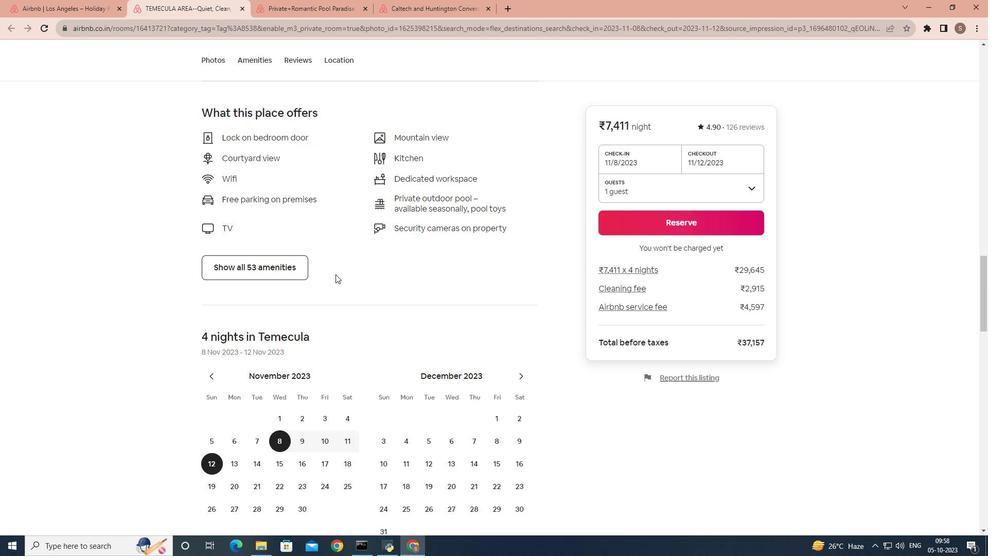 
Action: Mouse scrolled (335, 273) with delta (0, 0)
Screenshot: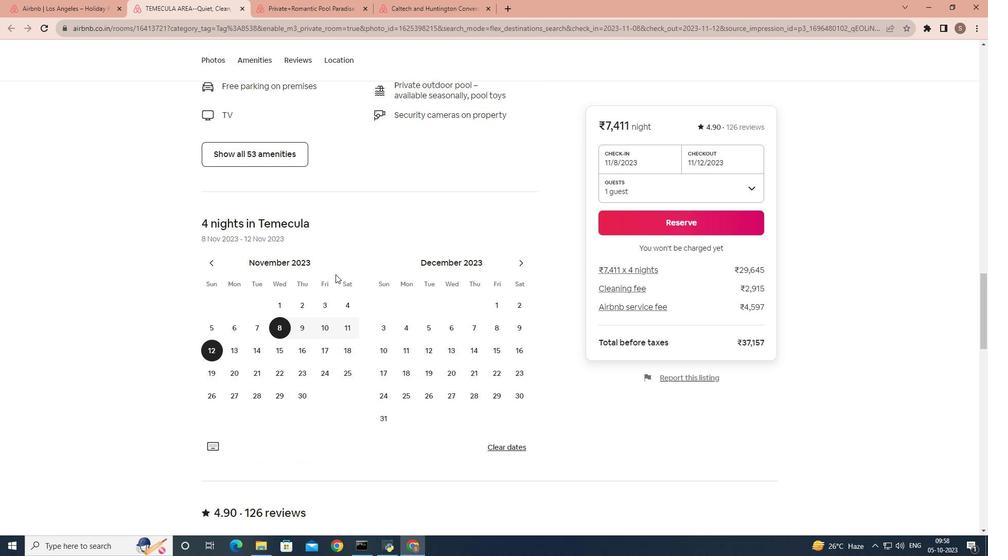 
Action: Mouse scrolled (335, 273) with delta (0, 0)
Screenshot: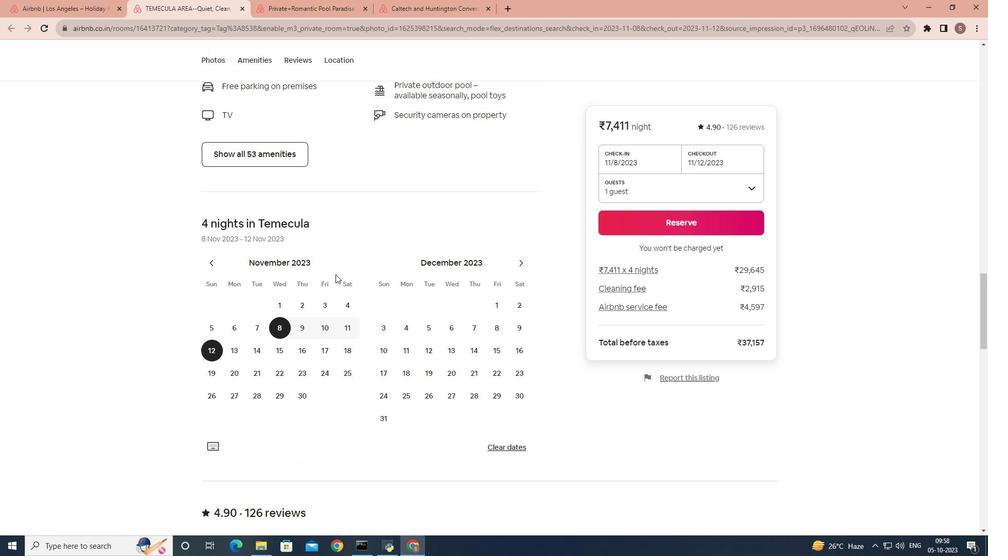 
Action: Mouse scrolled (335, 273) with delta (0, 0)
Screenshot: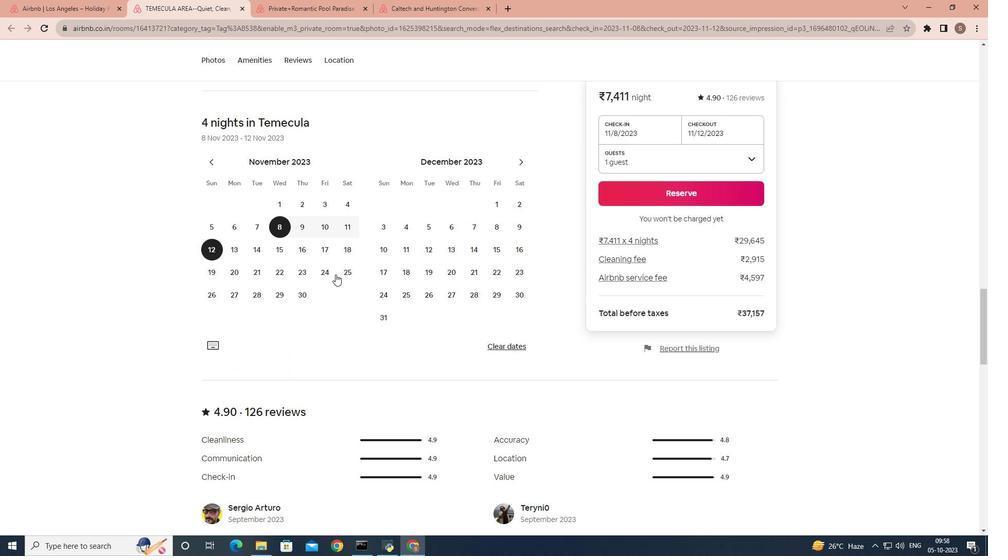 
Action: Mouse scrolled (335, 273) with delta (0, 0)
Screenshot: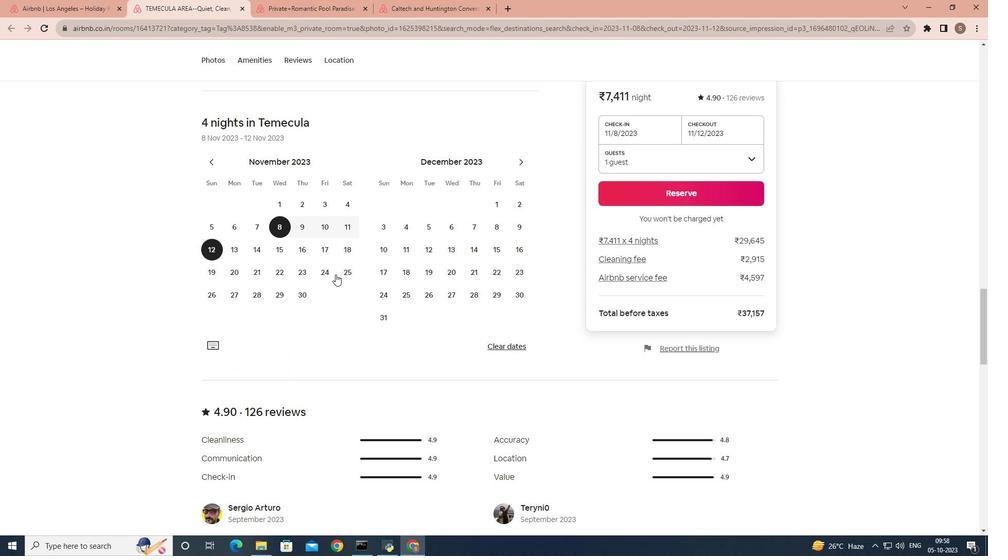 
Action: Mouse scrolled (335, 273) with delta (0, 0)
Screenshot: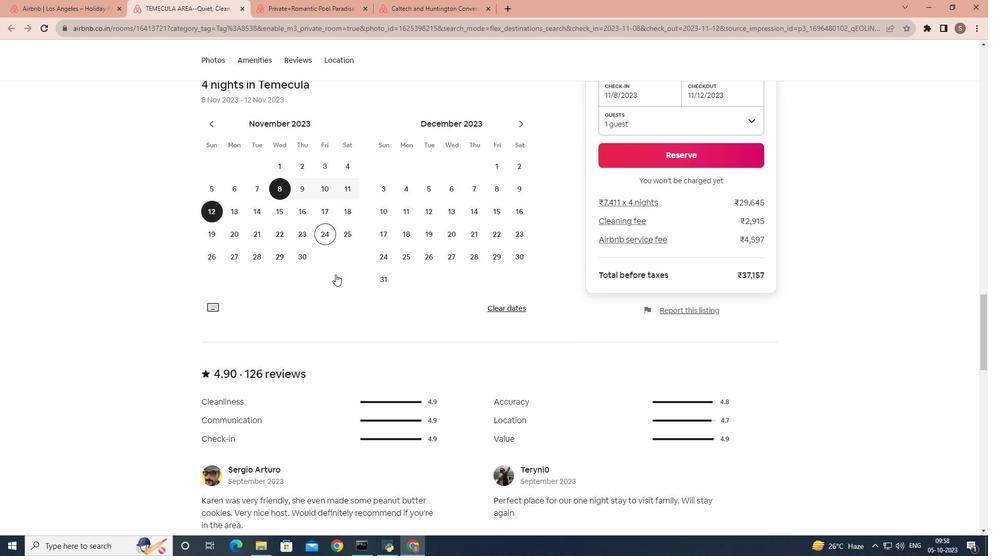 
Action: Mouse scrolled (335, 273) with delta (0, 0)
Screenshot: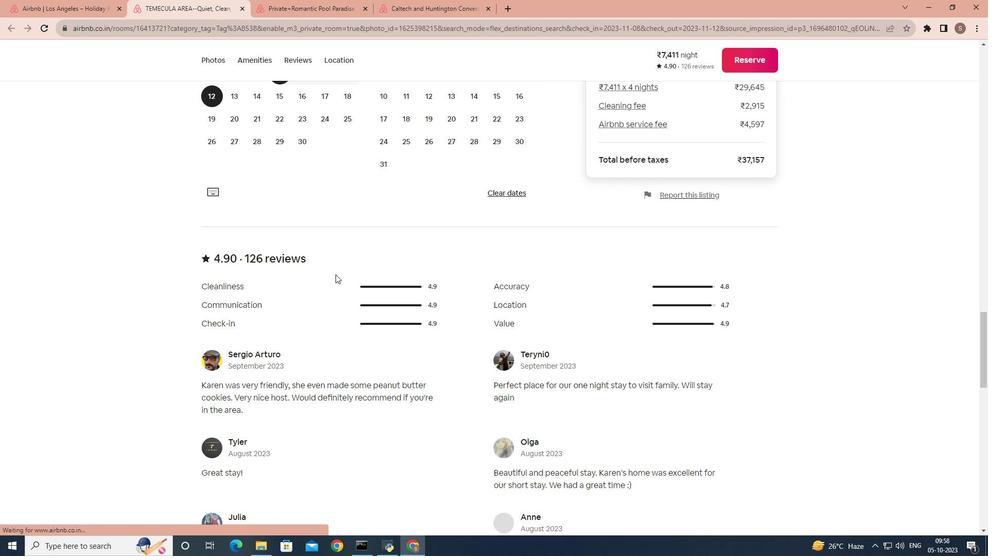 
Action: Mouse scrolled (335, 273) with delta (0, 0)
Screenshot: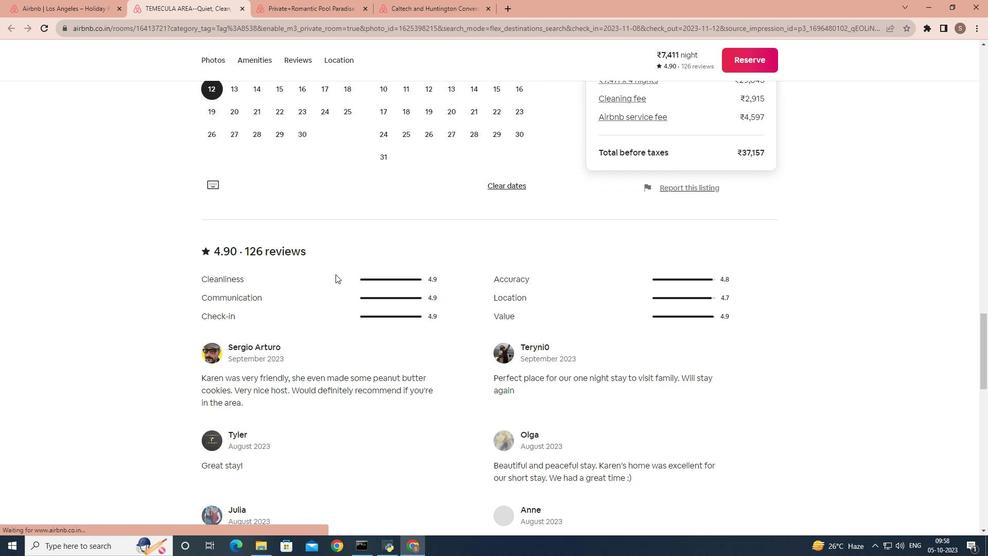 
Action: Mouse scrolled (335, 273) with delta (0, 0)
Screenshot: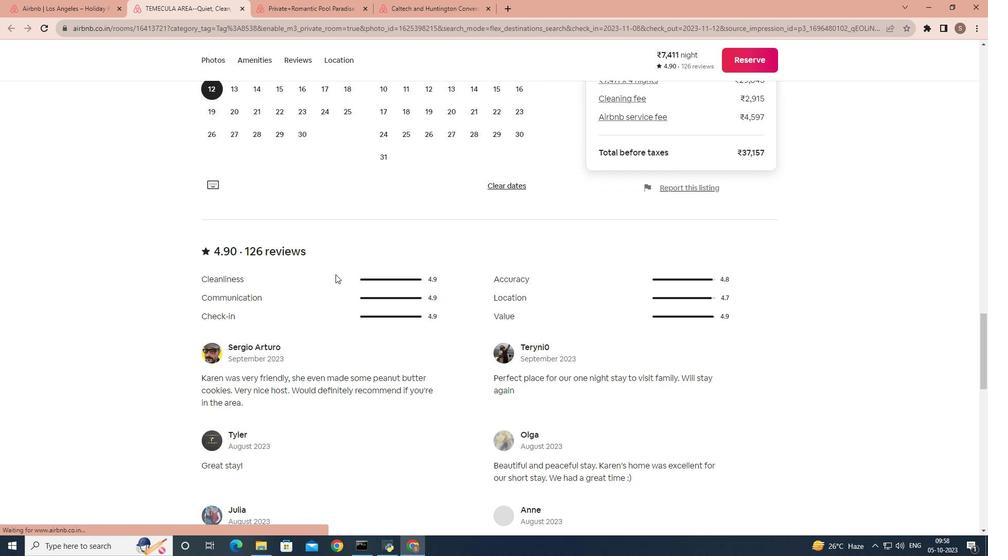 
Action: Mouse scrolled (335, 273) with delta (0, 0)
Screenshot: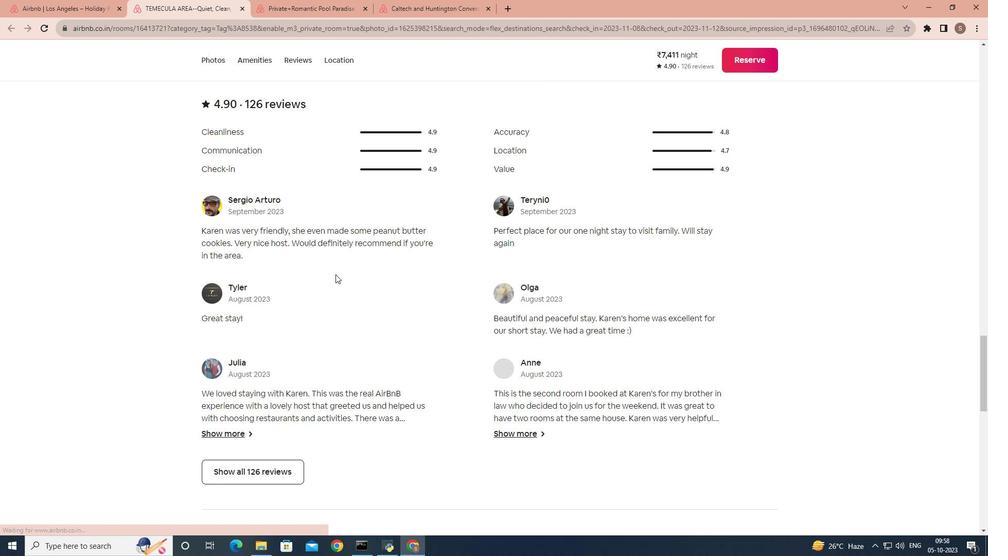 
Action: Mouse scrolled (335, 273) with delta (0, 0)
Screenshot: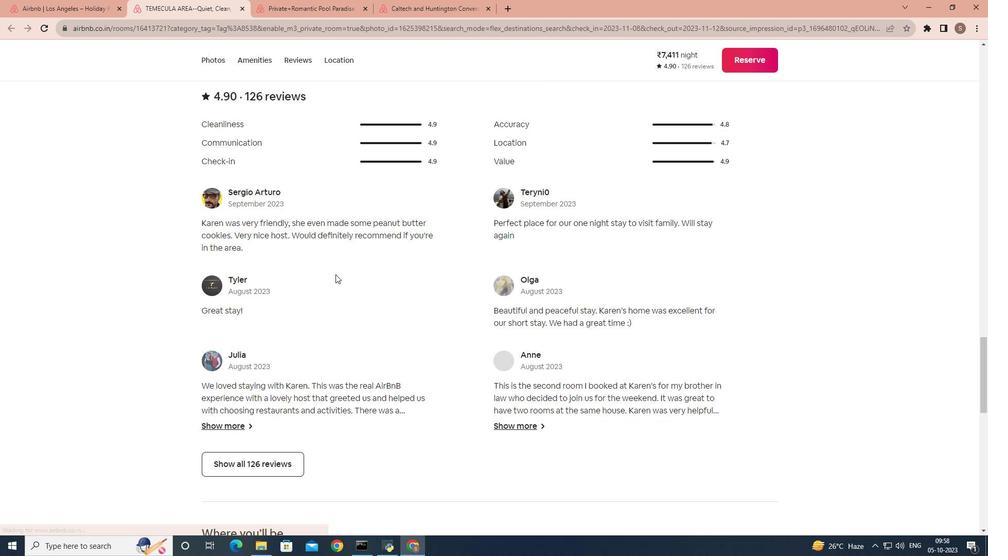 
Action: Mouse scrolled (335, 273) with delta (0, 0)
Screenshot: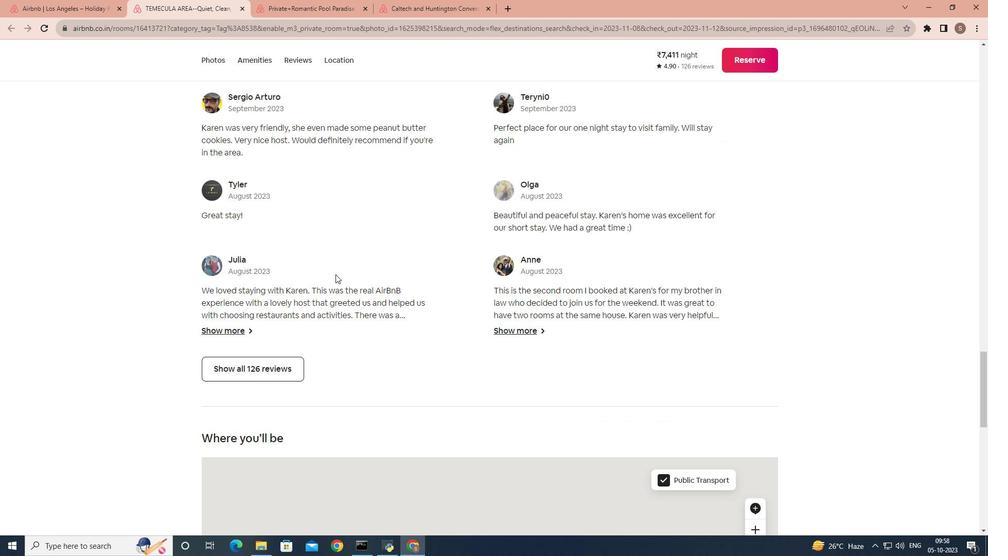 
Action: Mouse scrolled (335, 273) with delta (0, 0)
Screenshot: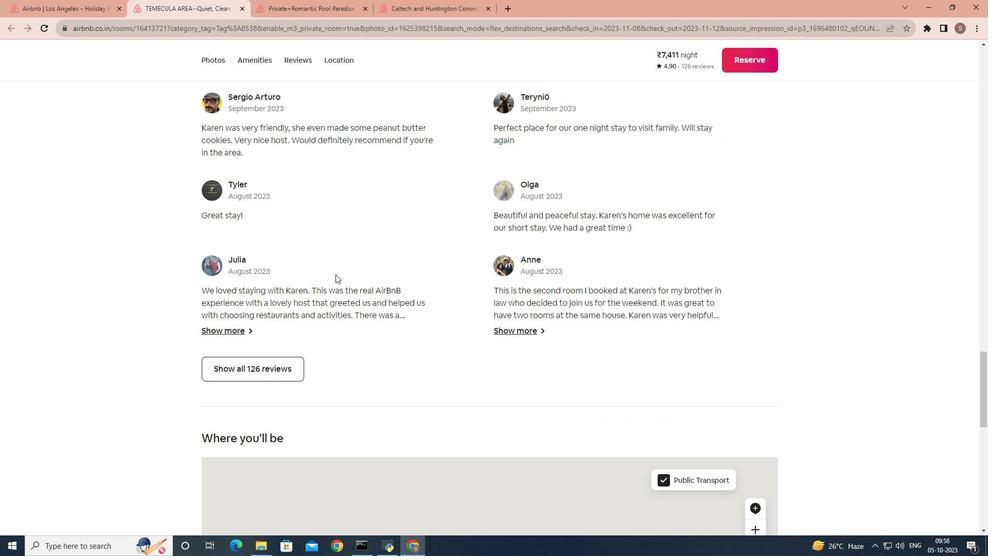
Action: Mouse scrolled (335, 273) with delta (0, 0)
Screenshot: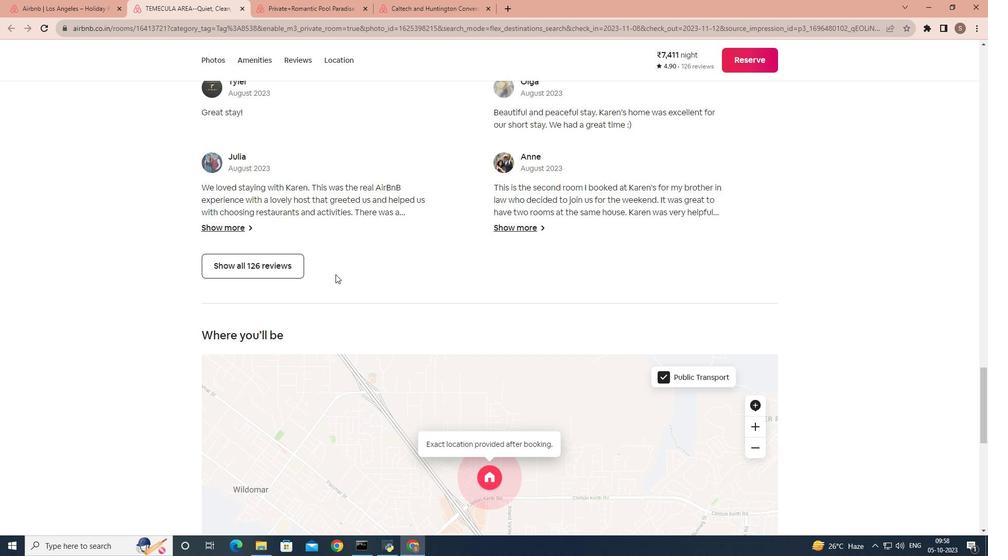 
Action: Mouse scrolled (335, 273) with delta (0, 0)
Screenshot: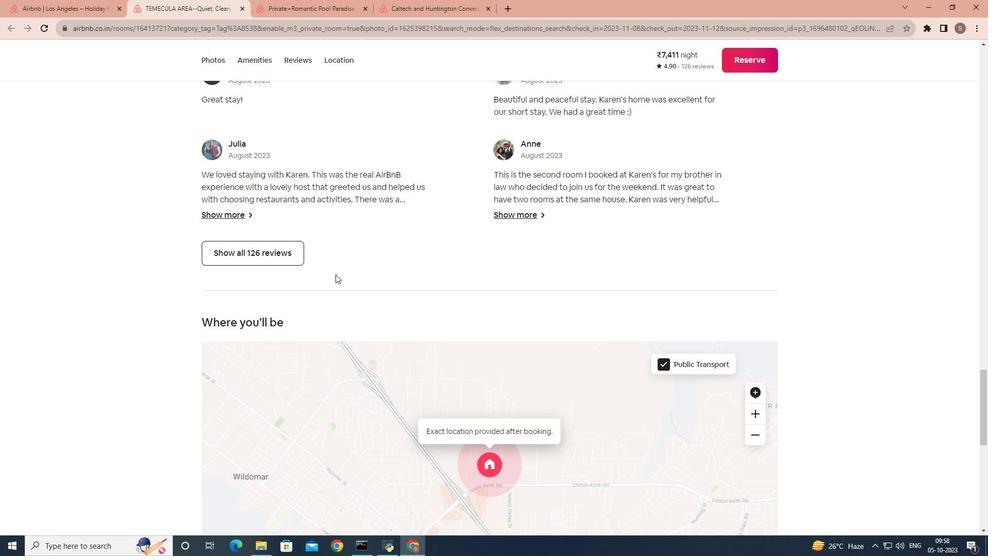 
Action: Mouse scrolled (335, 273) with delta (0, 0)
